Task: open an excel sheet and write heading  Budget Tracker. Add Descriptions in a column and its values below  'Salary, Rent, Dining Out, Internet Bill, Groceries, Utilities Bill, Gas & Savings. 'Add Categories in next column and its values below  Income, Housing, Food, Utilities, Food, Utilities, Transportation & Savings. Add amount in next column and its values below  $2,500, $800, $100, $50, $200, $100, $100, $50 & $500. Add Dates in next column and its values below  2023-05-01, 2023-05-05, 2023-05-10, 2023-05-15, 2023-05-19, 2023-05-22, 2023-05-25 & 2023-05-30. Add Income/ Expense in next column and its values below  Income, Expense, Expense, Expense, Expense, Expense, Expense & IncomeSave page Alpha Sales log 
Action: Key pressed <Key.shift>Budget<Key.space><Key.shift>Tracker<Key.enter><Key.shift>Des<Key.backspace><Key.backspace><Key.backspace>
Screenshot: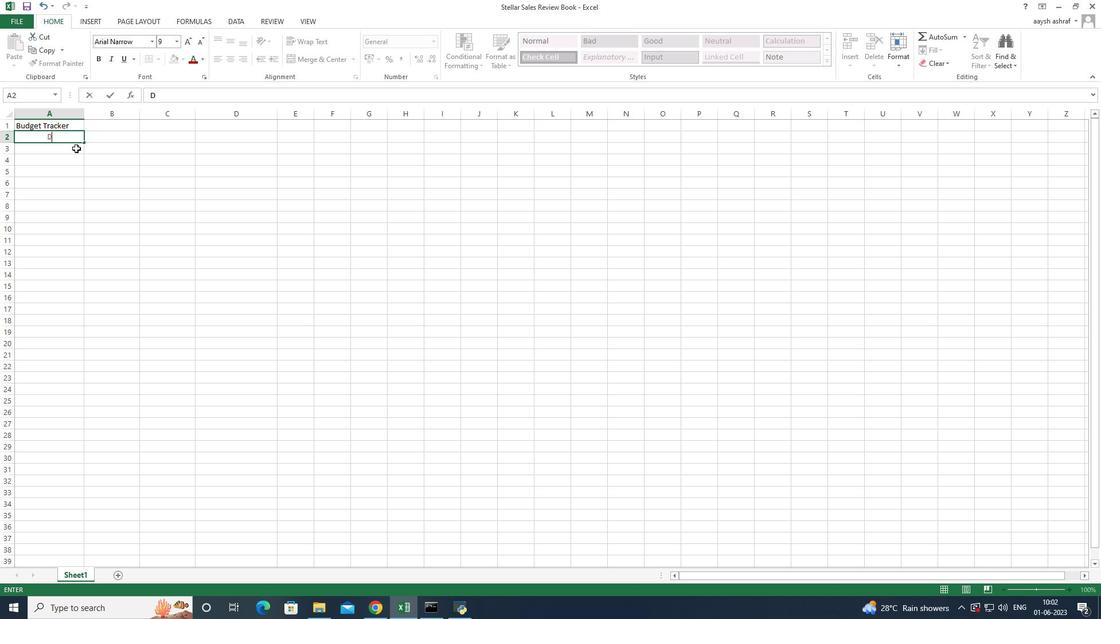 
Action: Mouse moved to (203, 60)
Screenshot: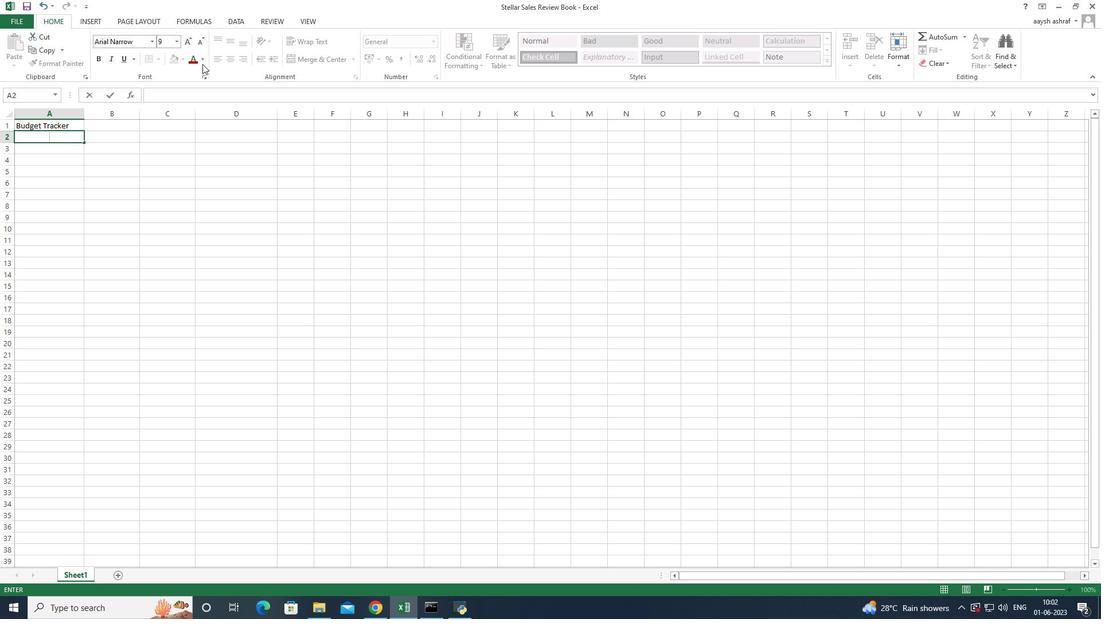 
Action: Mouse pressed left at (203, 60)
Screenshot: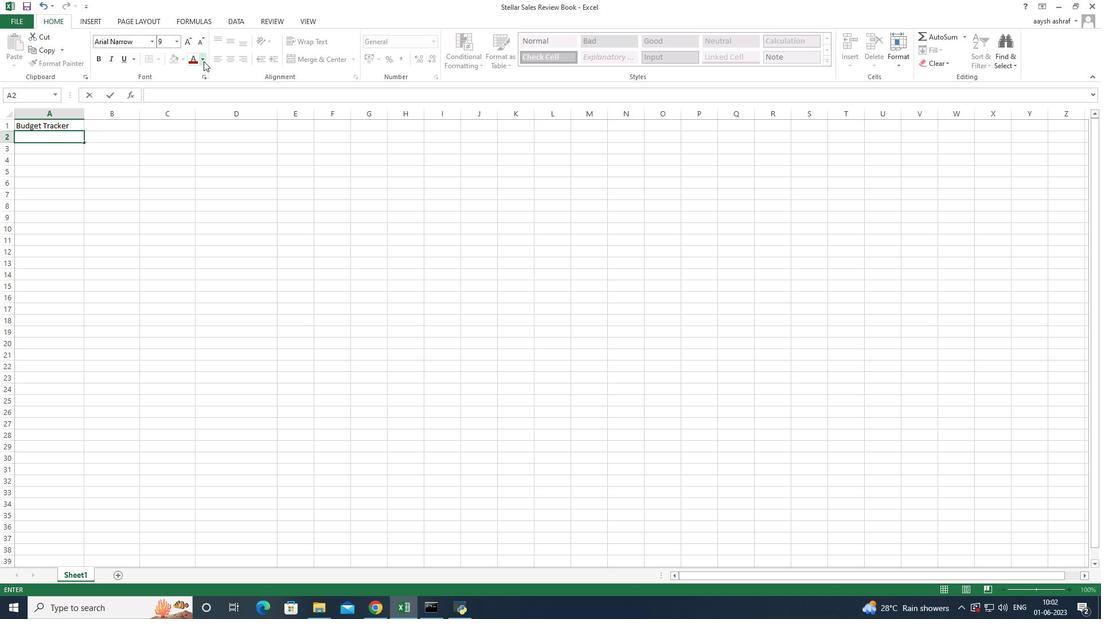 
Action: Mouse moved to (193, 74)
Screenshot: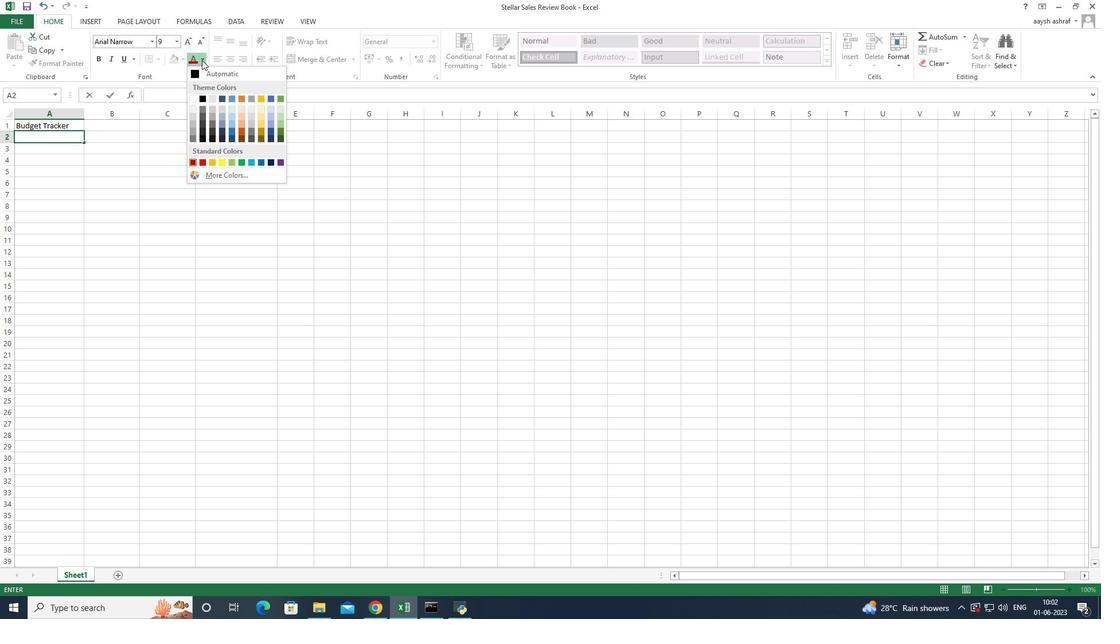 
Action: Mouse pressed left at (193, 74)
Screenshot: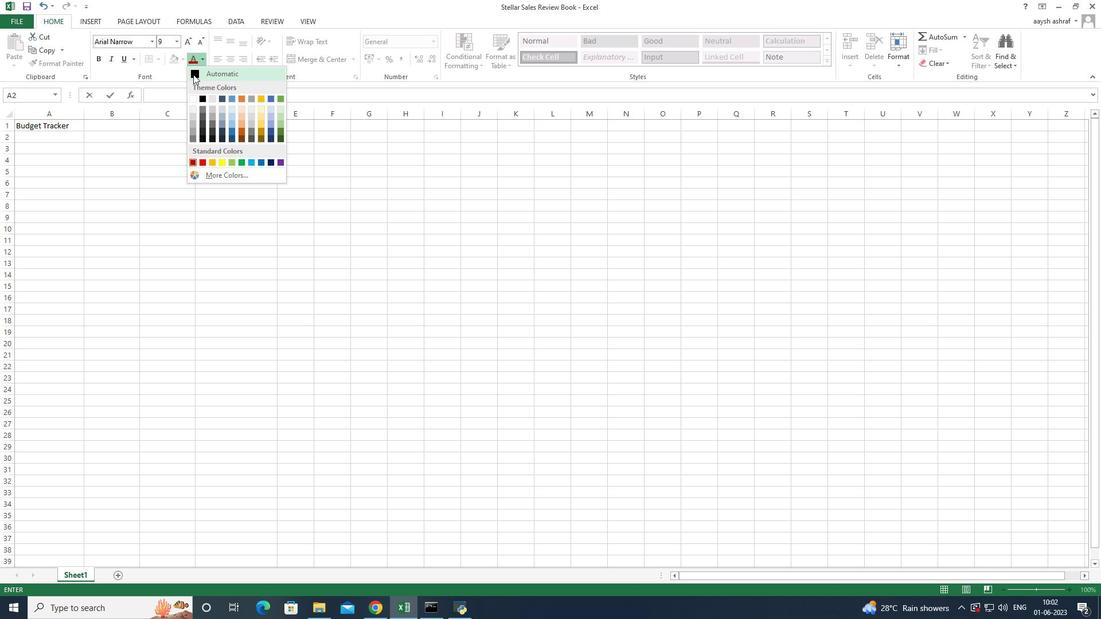 
Action: Mouse moved to (65, 151)
Screenshot: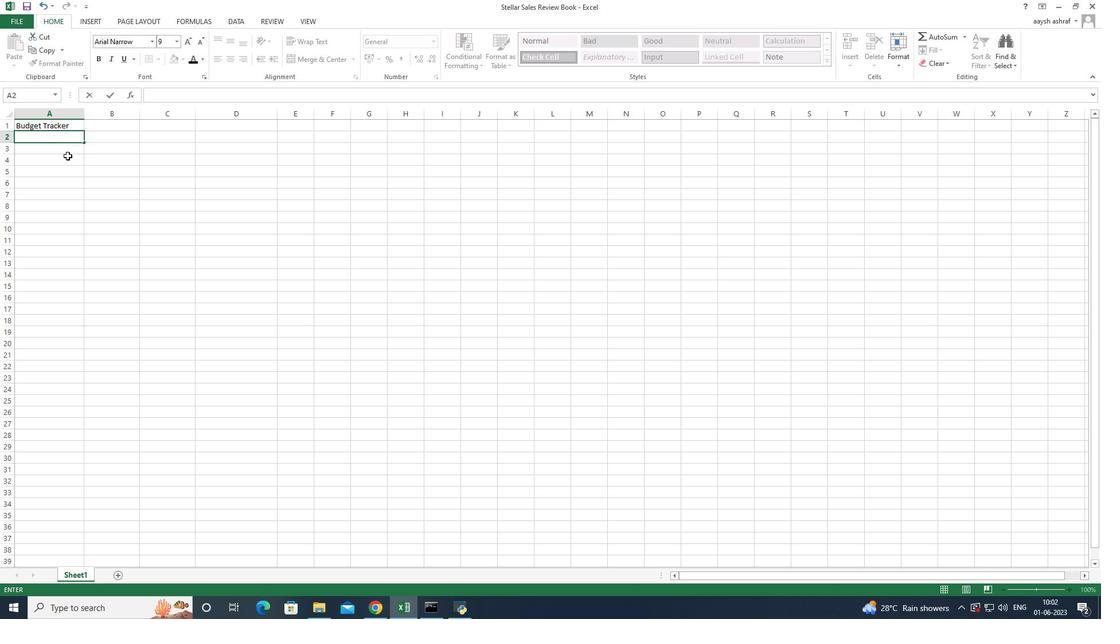 
Action: Key pressed <Key.shift>Descriptio<Key.backspace><Key.backspace><Key.backspace><Key.backspace><Key.backspace><Key.backspace><Key.backspace><Key.backspace><Key.backspace><Key.backspace><Key.backspace><Key.backspace><Key.backspace><Key.backspace><Key.backspace><Key.backspace><Key.backspace><Key.backspace><Key.backspace><Key.backspace>
Screenshot: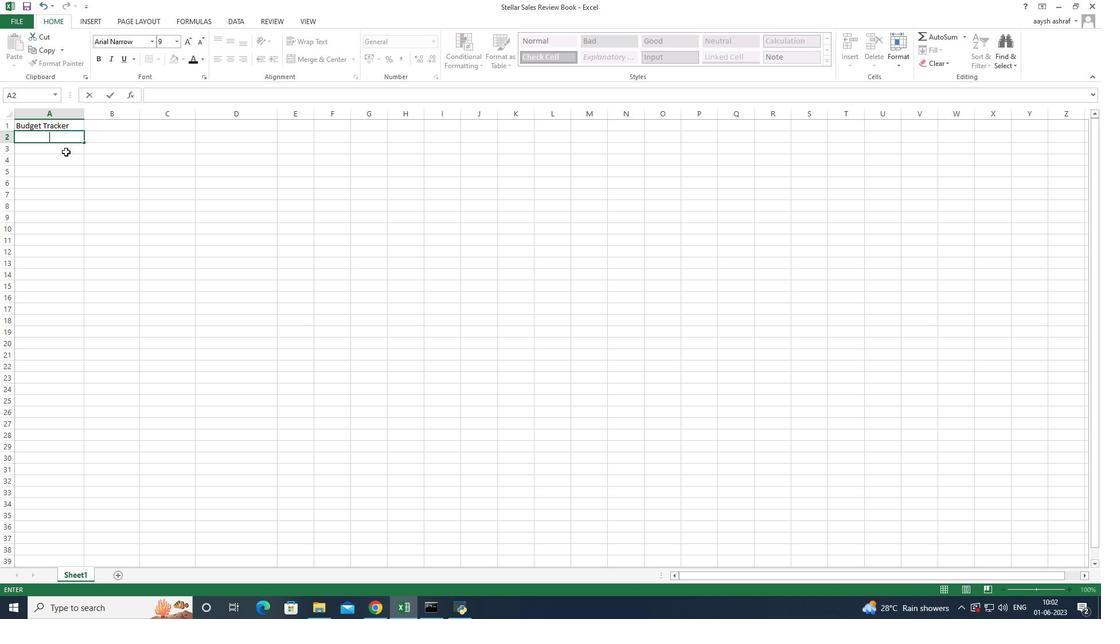 
Action: Mouse moved to (26, 21)
Screenshot: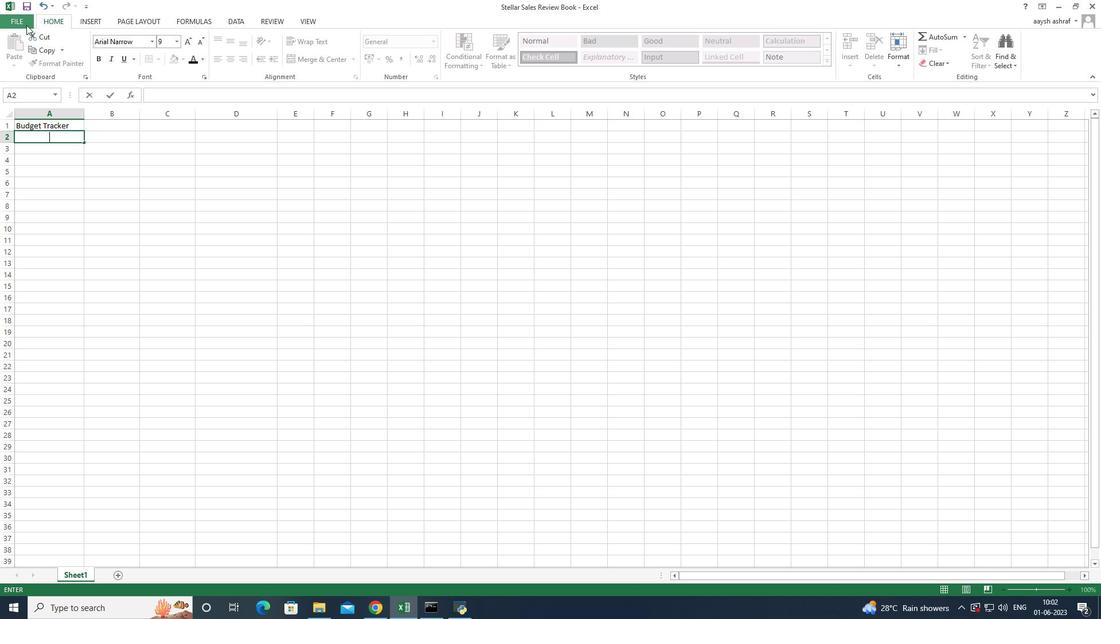 
Action: Mouse pressed left at (26, 21)
Screenshot: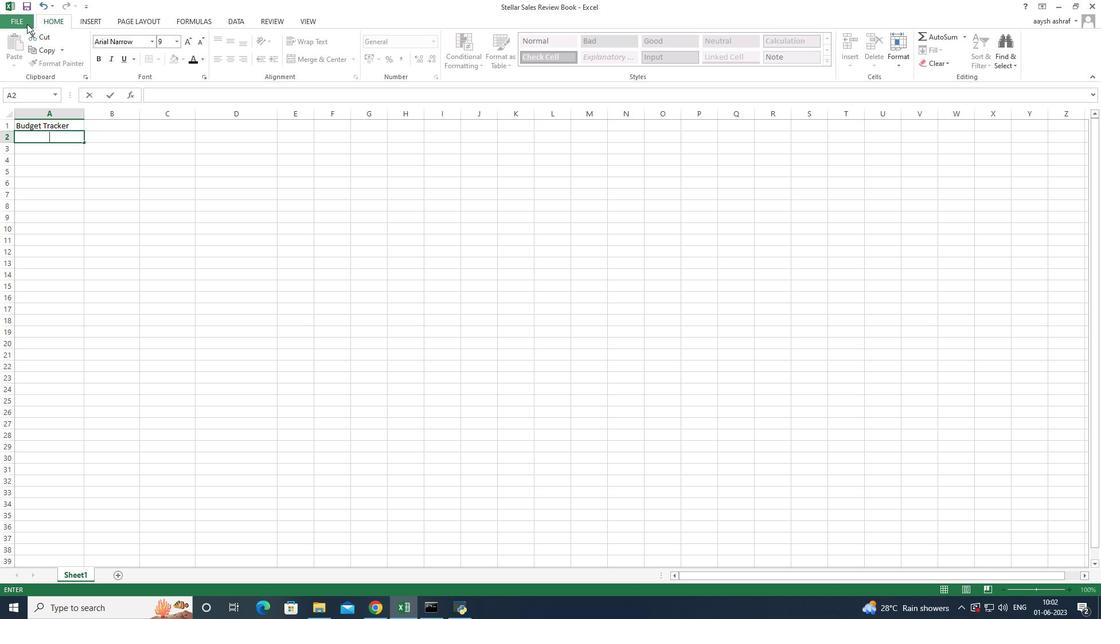
Action: Mouse moved to (20, 96)
Screenshot: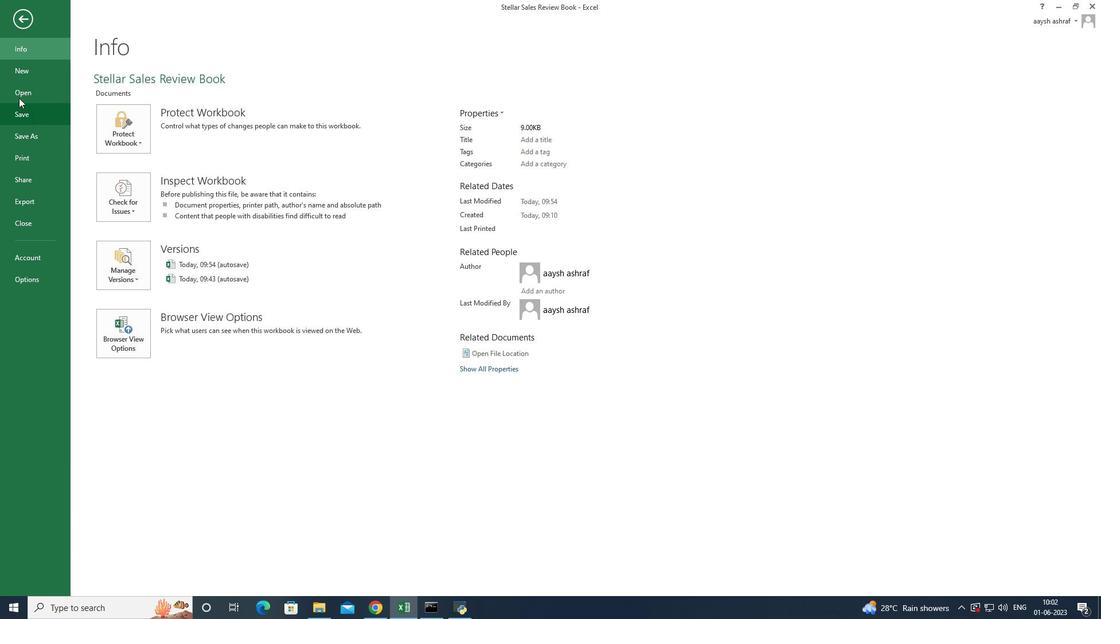 
Action: Mouse pressed left at (20, 96)
Screenshot: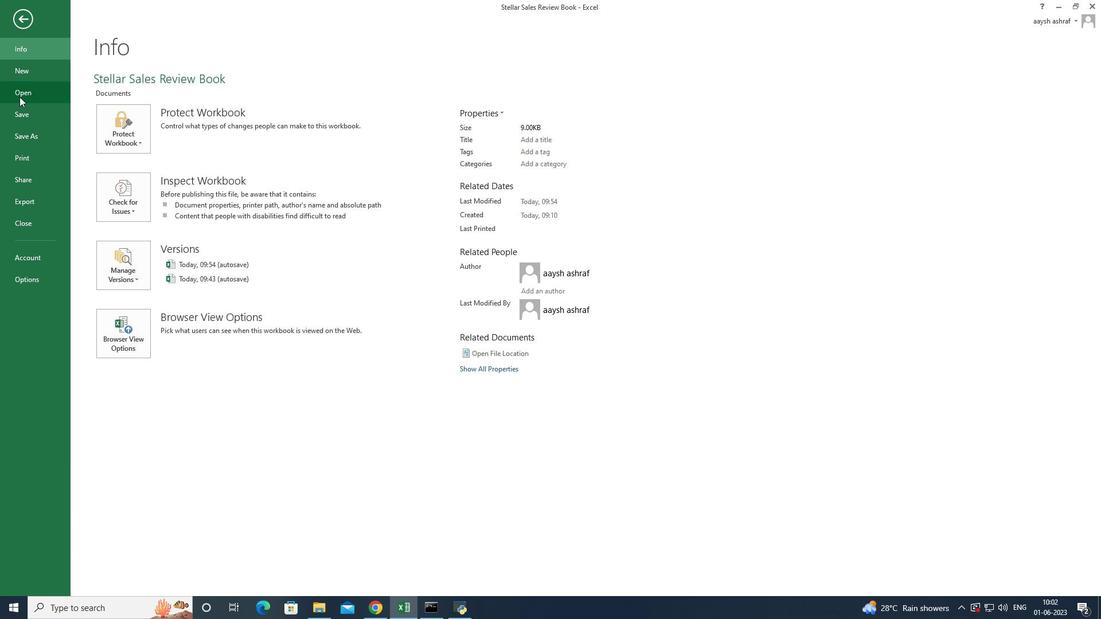 
Action: Mouse moved to (41, 79)
Screenshot: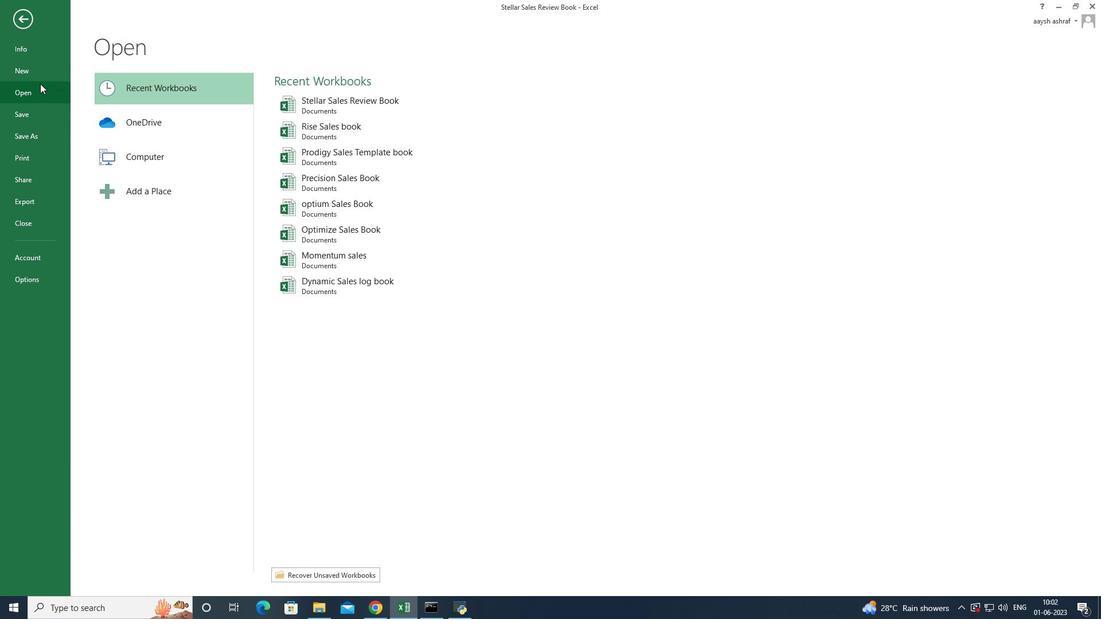 
Action: Mouse pressed left at (41, 79)
Screenshot: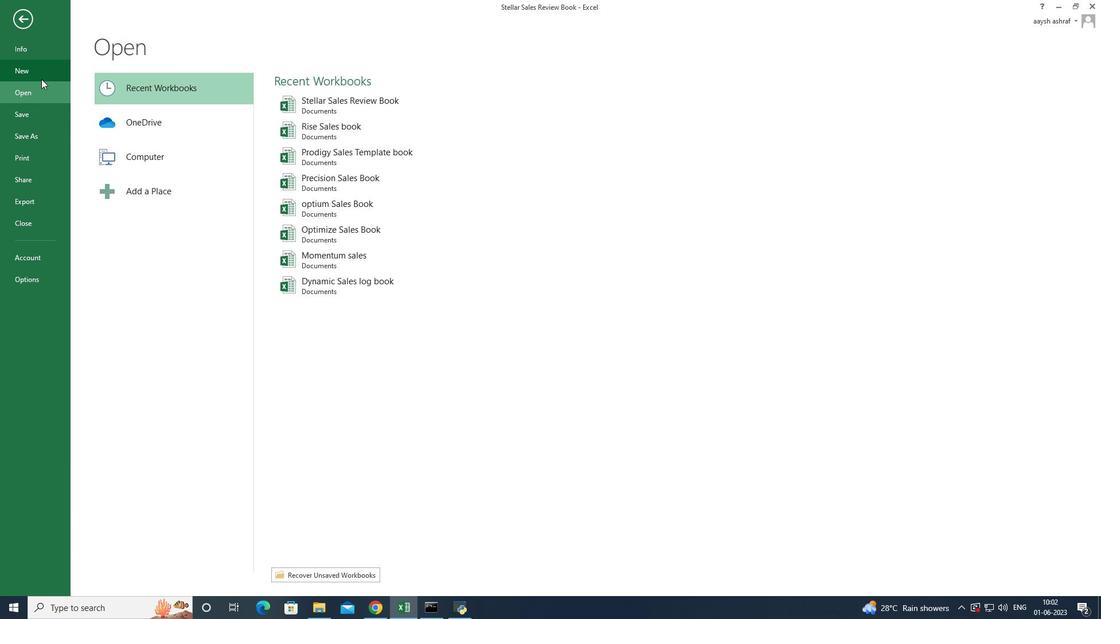 
Action: Mouse moved to (158, 191)
Screenshot: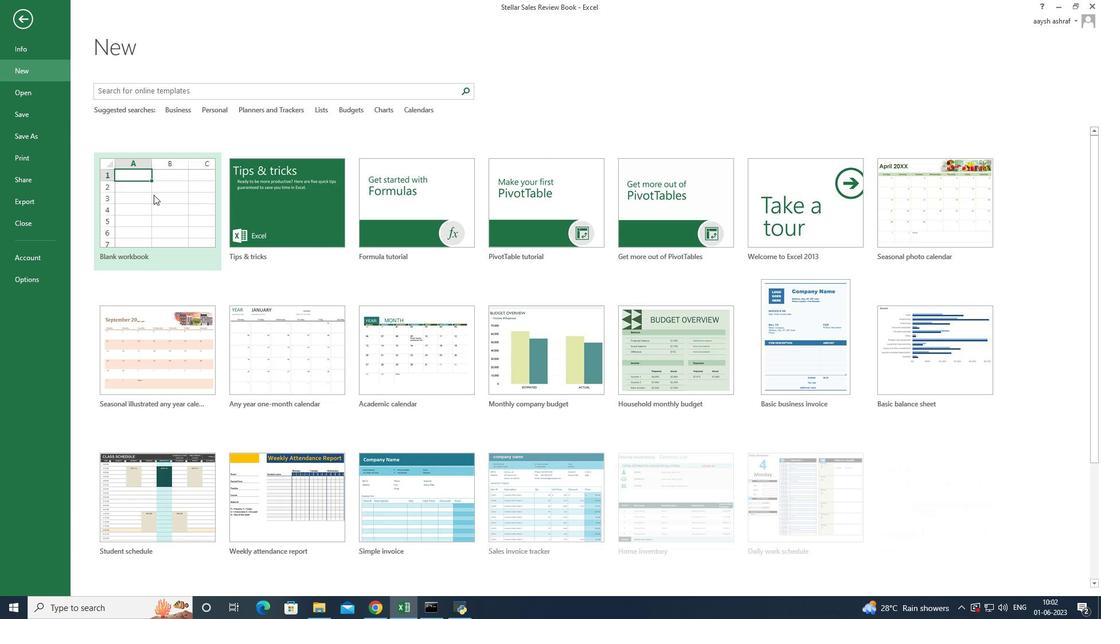
Action: Mouse pressed left at (158, 191)
Screenshot: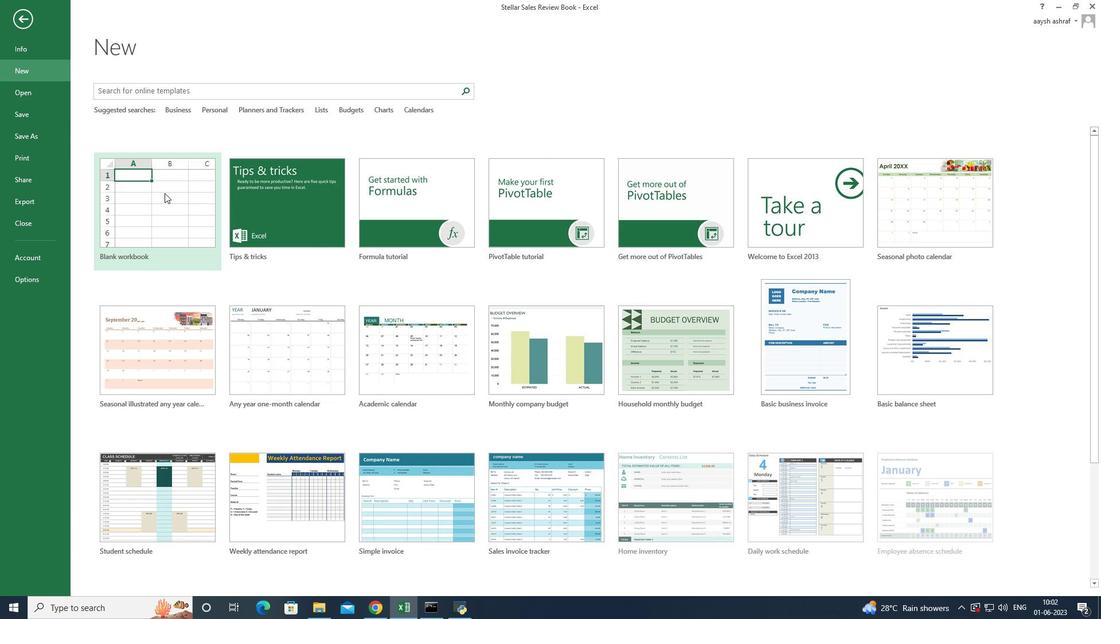 
Action: Mouse moved to (11, 133)
Screenshot: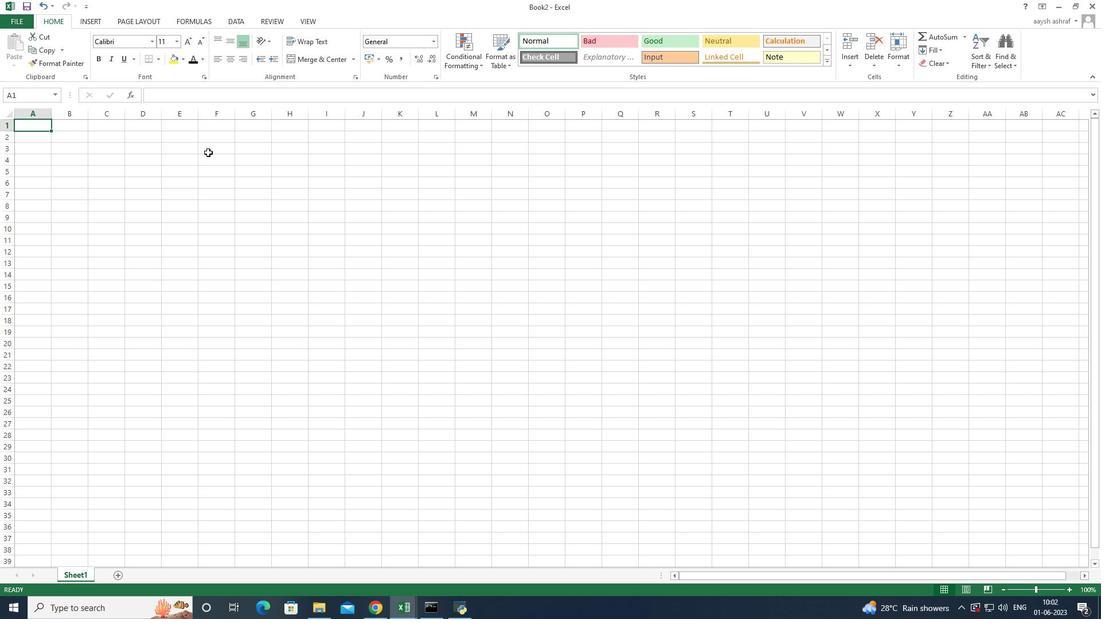 
Action: Key pressed <Key.shift>Budget<Key.space><Key.shift>Tracker<Key.enter><Key.shift>Descriptions<Key.space><Key.enter><Key.shift>salary
Screenshot: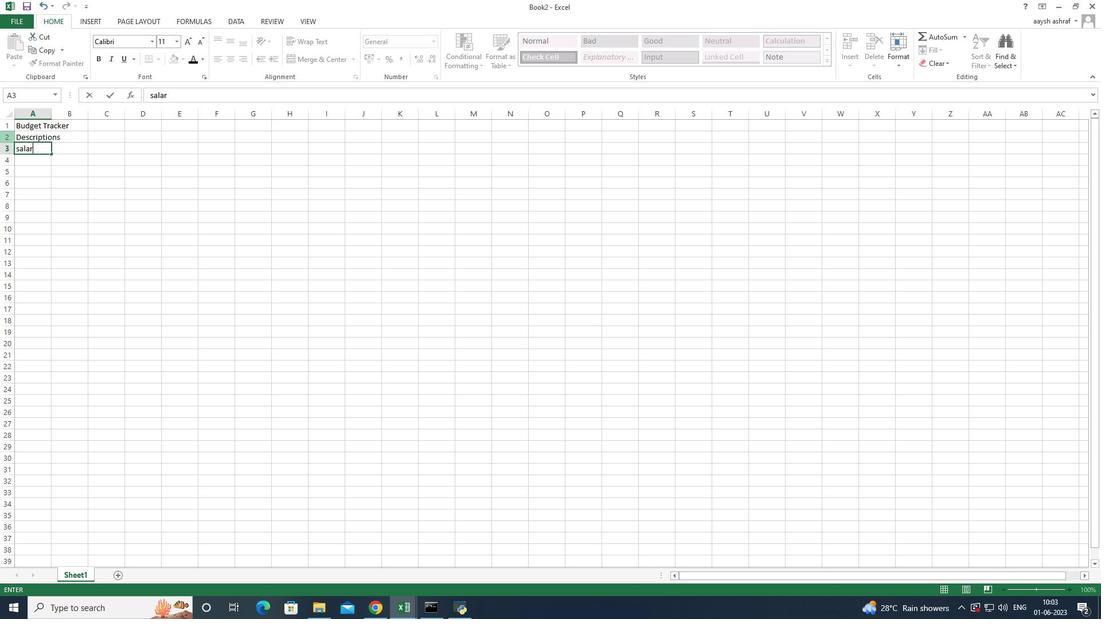 
Action: Mouse moved to (154, 97)
Screenshot: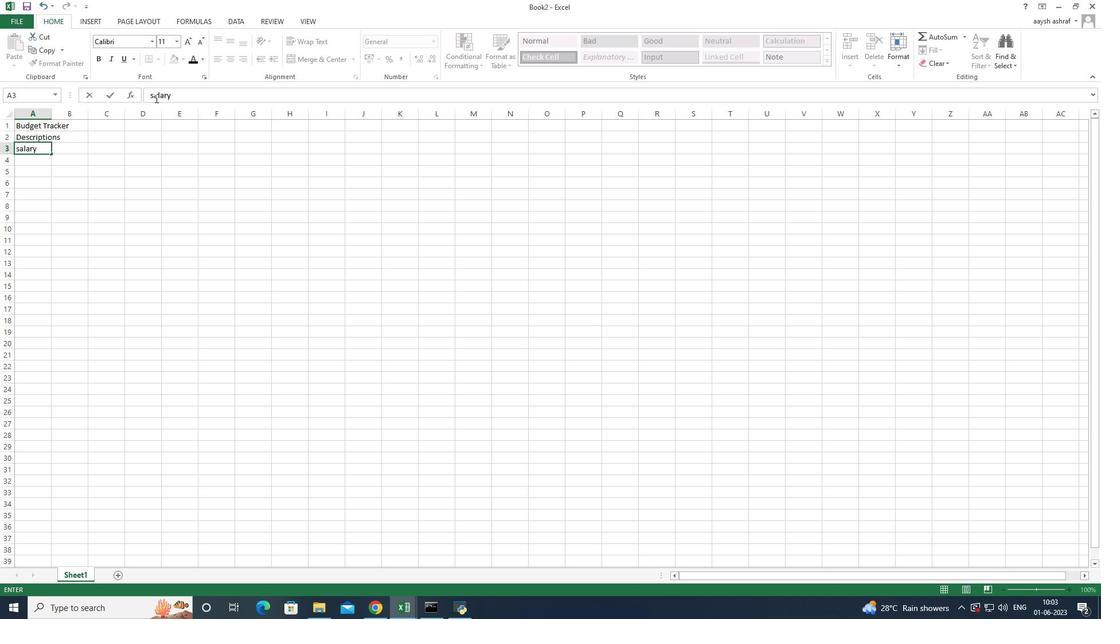 
Action: Mouse pressed left at (154, 97)
Screenshot: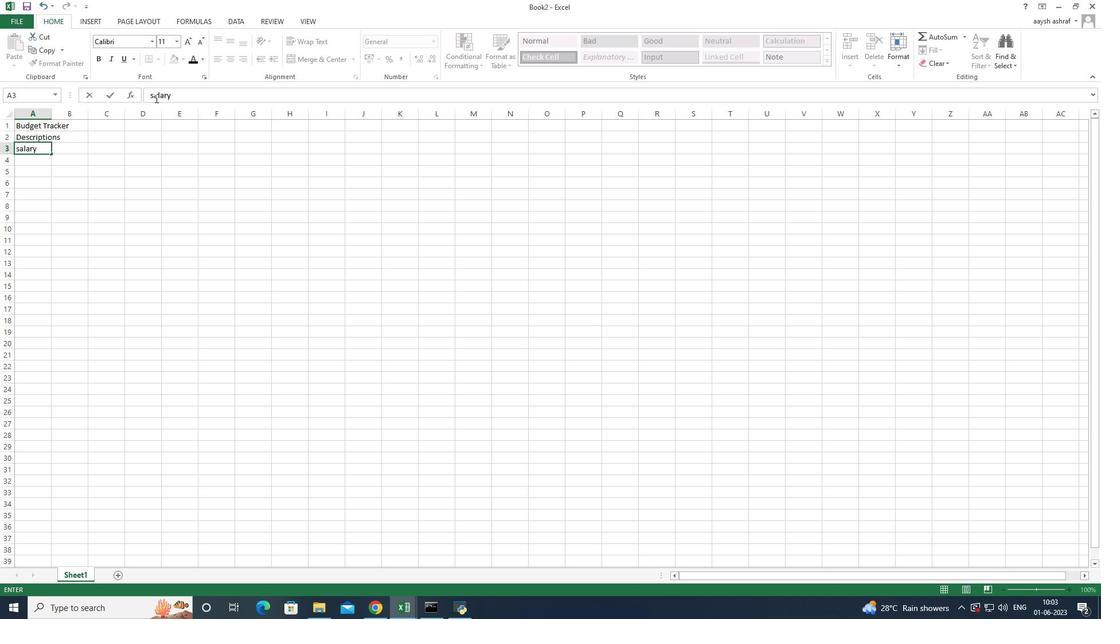 
Action: Mouse moved to (188, 103)
Screenshot: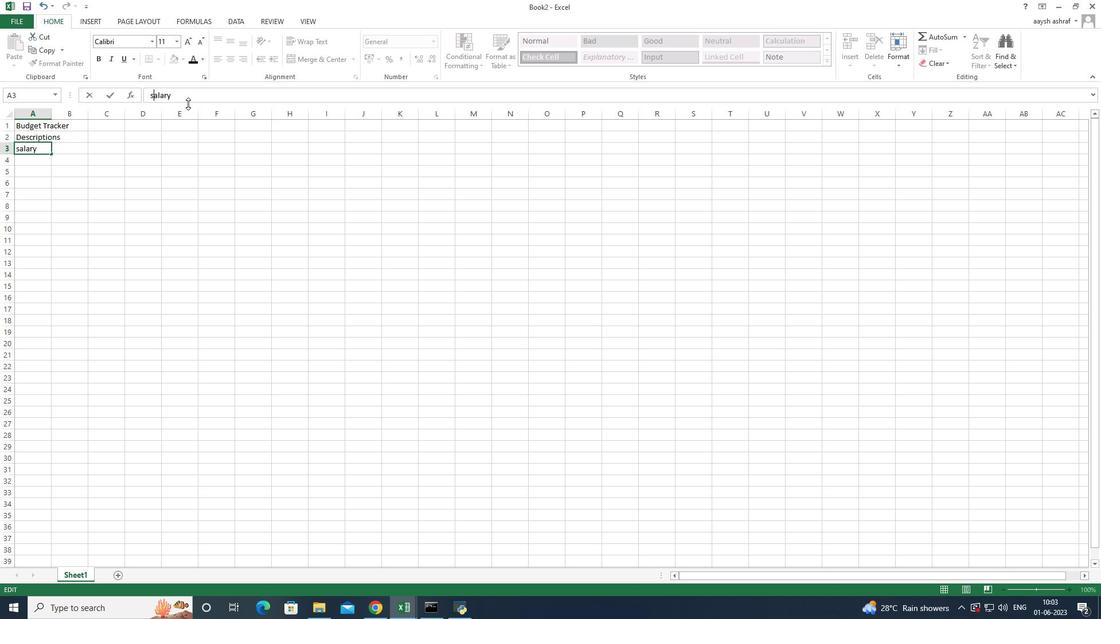 
Action: Key pressed <Key.backspace><Key.shift>S
Screenshot: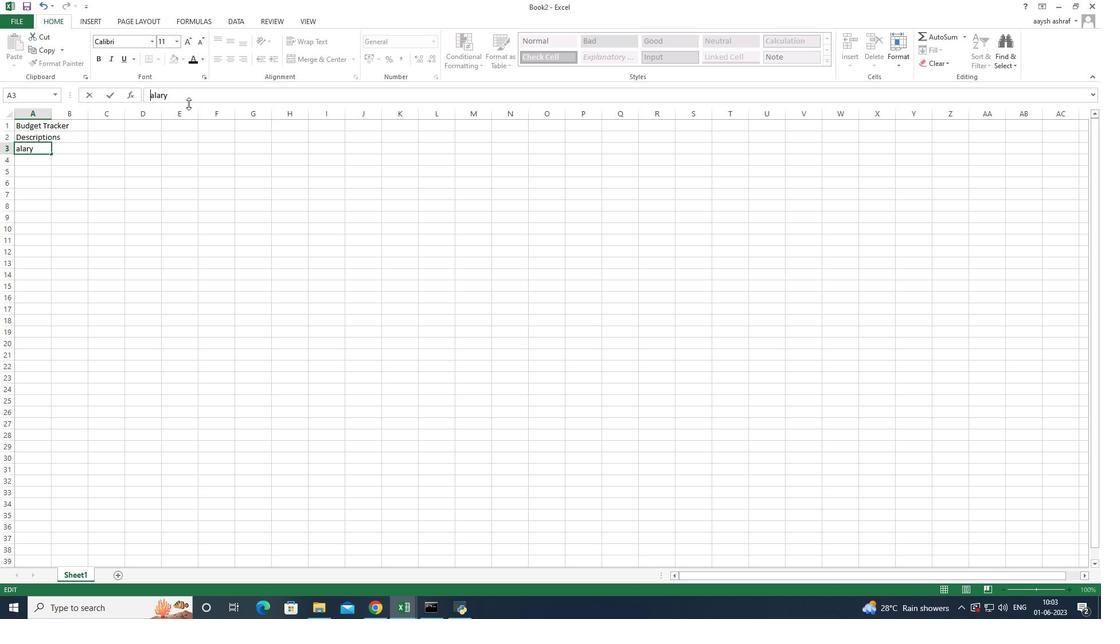 
Action: Mouse moved to (225, 100)
Screenshot: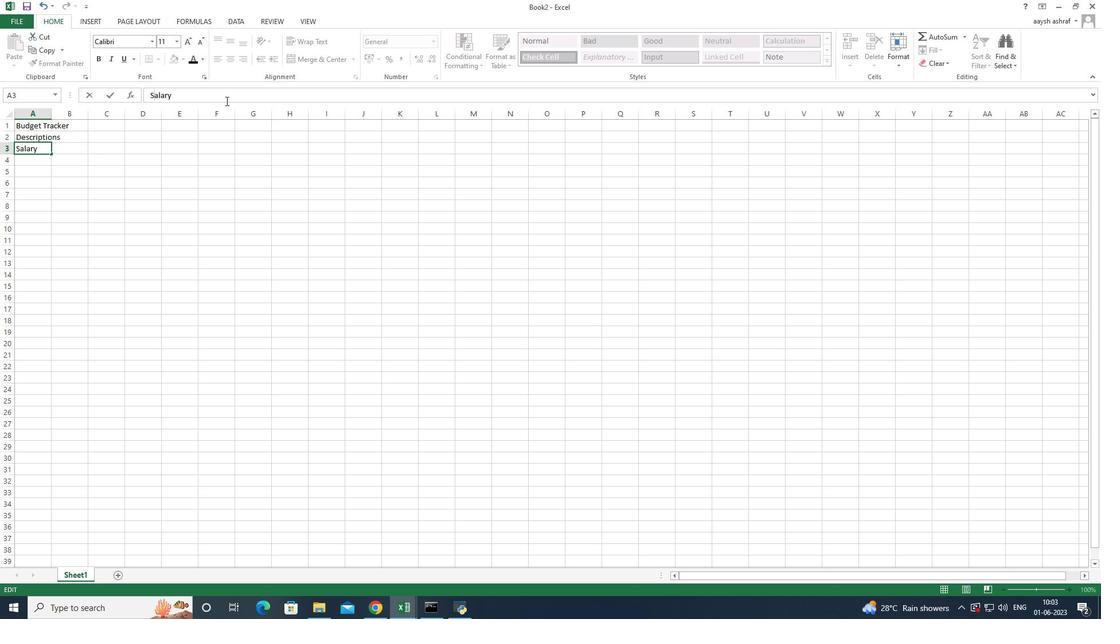 
Action: Mouse pressed left at (225, 100)
Screenshot: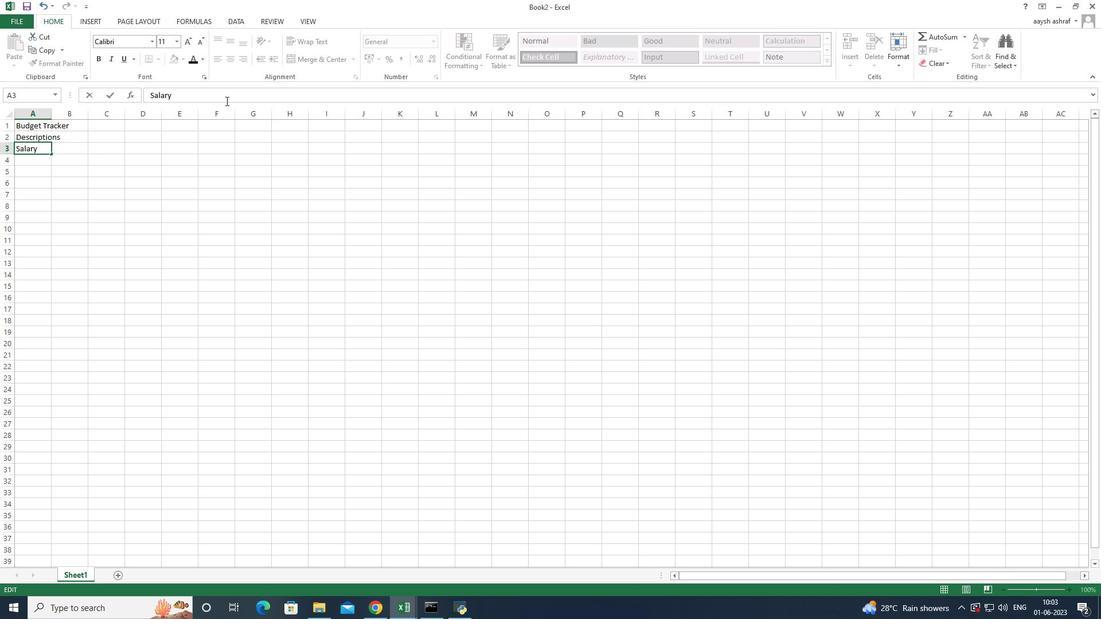 
Action: Mouse moved to (36, 153)
Screenshot: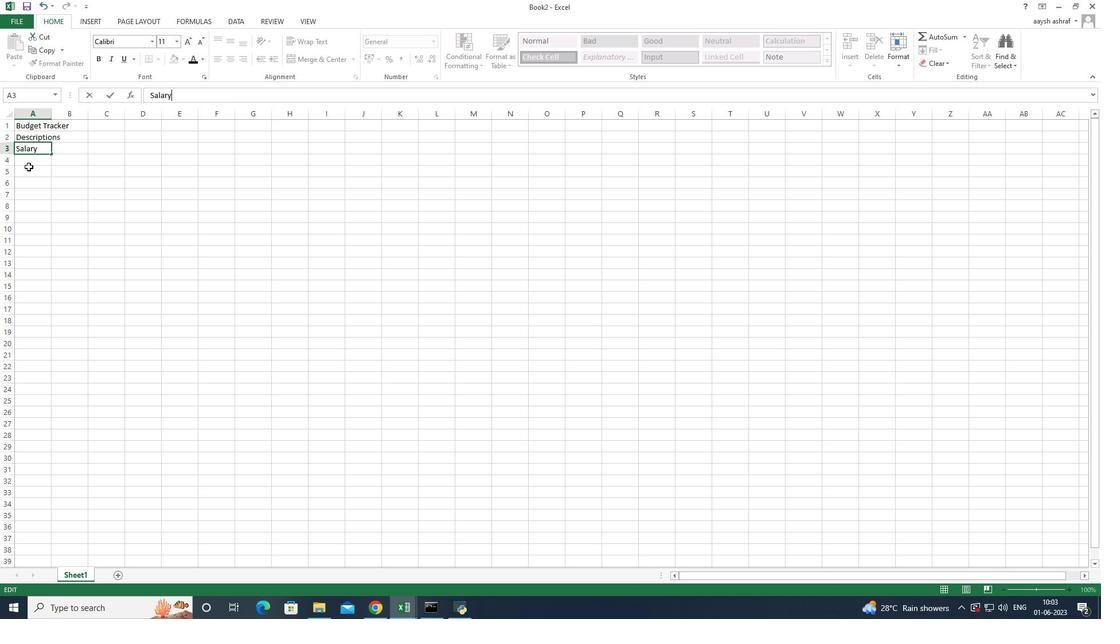
Action: Mouse pressed left at (36, 153)
Screenshot: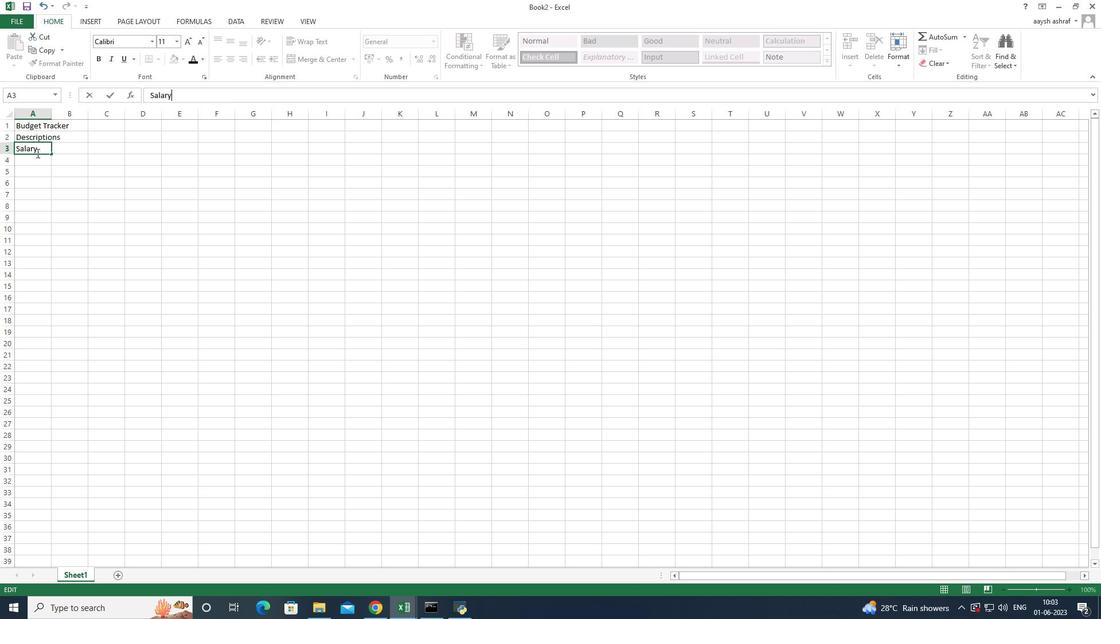 
Action: Mouse moved to (37, 158)
Screenshot: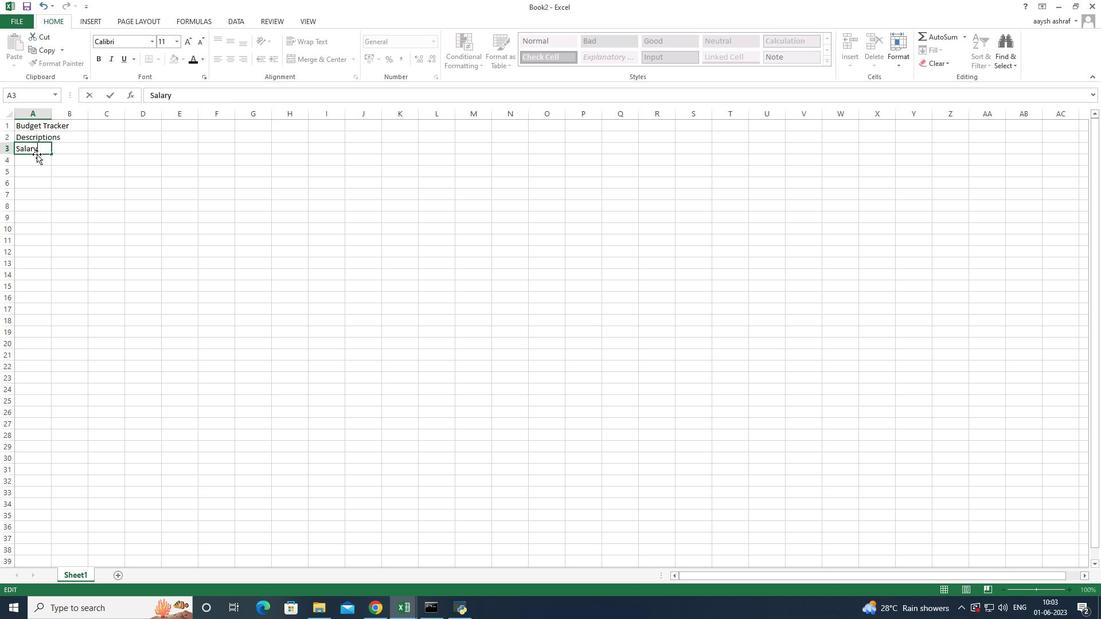 
Action: Mouse pressed left at (37, 158)
Screenshot: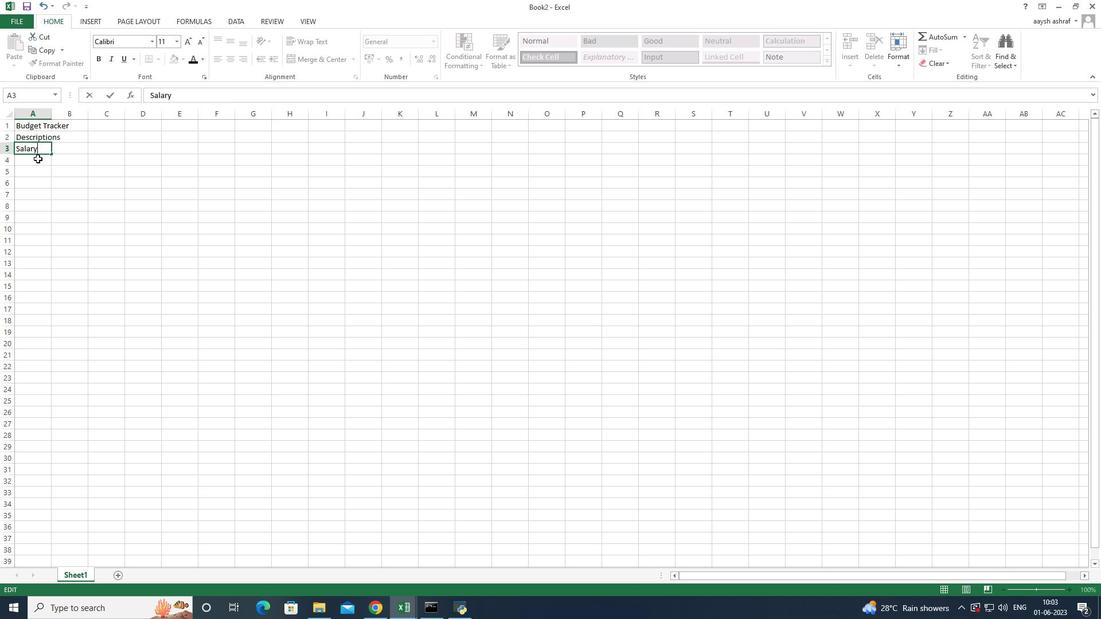 
Action: Mouse moved to (36, 161)
Screenshot: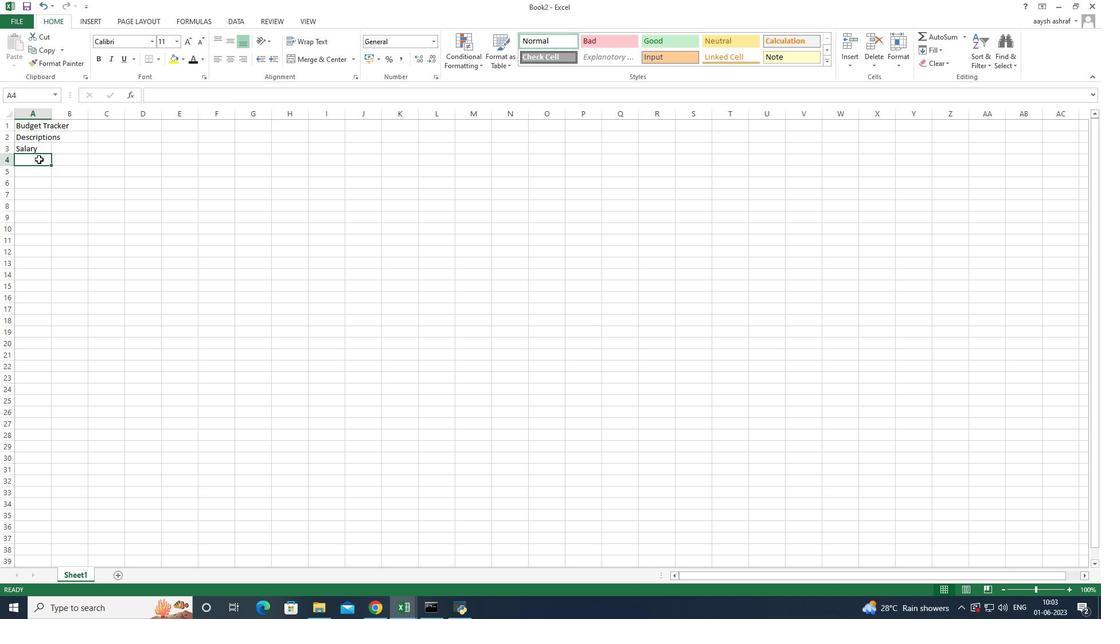 
Action: Key pressed <Key.shift>Rent<Key.space><Key.enter><Key.shift><Key.shift><Key.shift><Key.shift>Dinning<Key.space><Key.shift>Out<Key.enter><Key.shift>Internet<Key.space><Key.shift><Key.shift><Key.shift><Key.shift><Key.shift><Key.shift><Key.shift><Key.shift><Key.shift><Key.shift><Key.shift><Key.shift><Key.shift><Key.shift><Key.shift><Key.shift><Key.shift><Key.shift><Key.shift><Key.shift><Key.shift><Key.shift><Key.shift><Key.shift>Bill<Key.enter><Key.shift>Froceries<Key.space>
Screenshot: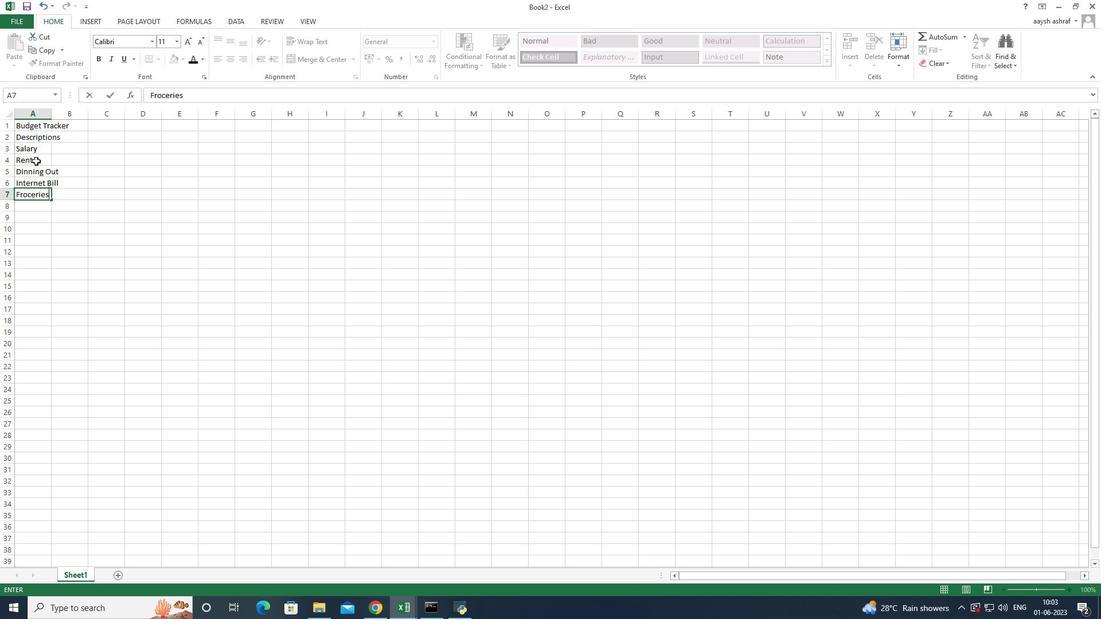 
Action: Mouse moved to (154, 96)
Screenshot: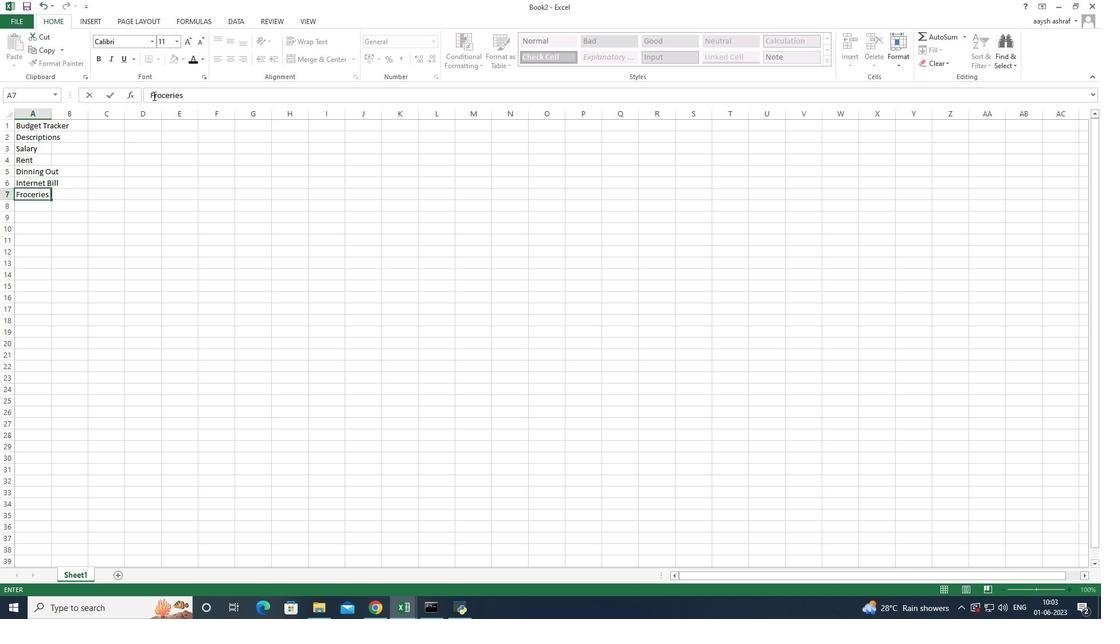 
Action: Mouse pressed left at (154, 96)
Screenshot: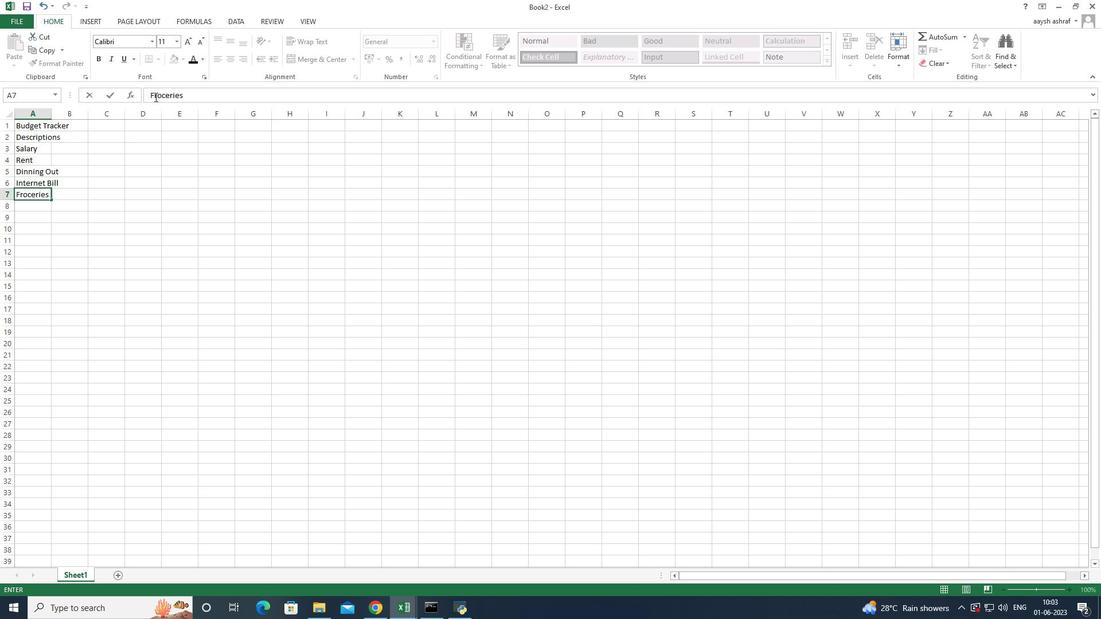 
Action: Mouse moved to (158, 97)
Screenshot: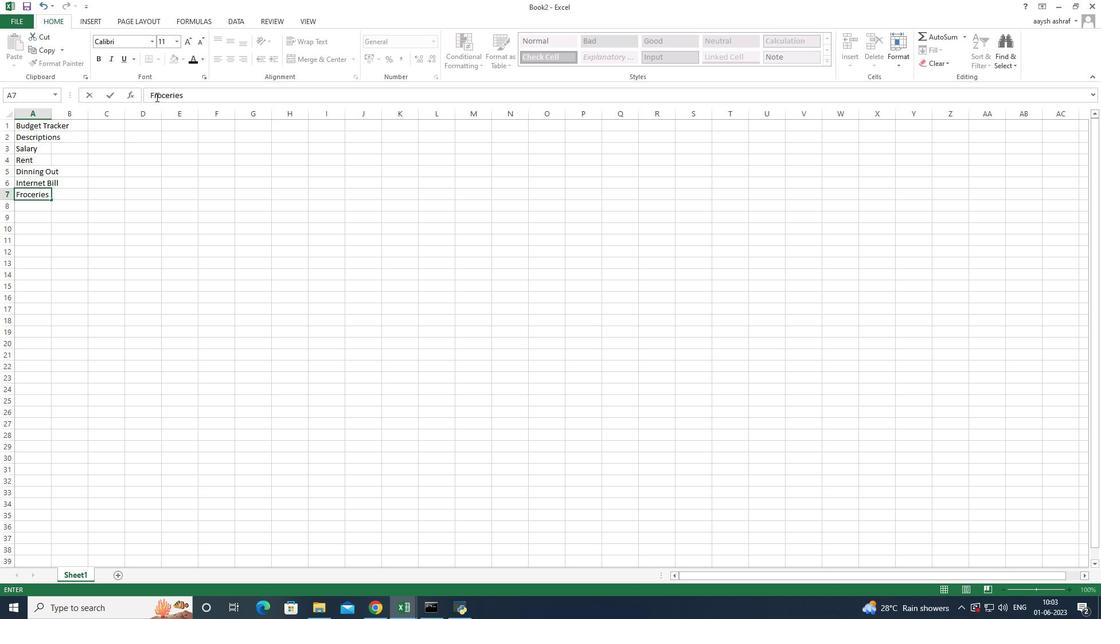 
Action: Key pressed <Key.backspace><Key.shift>G
Screenshot: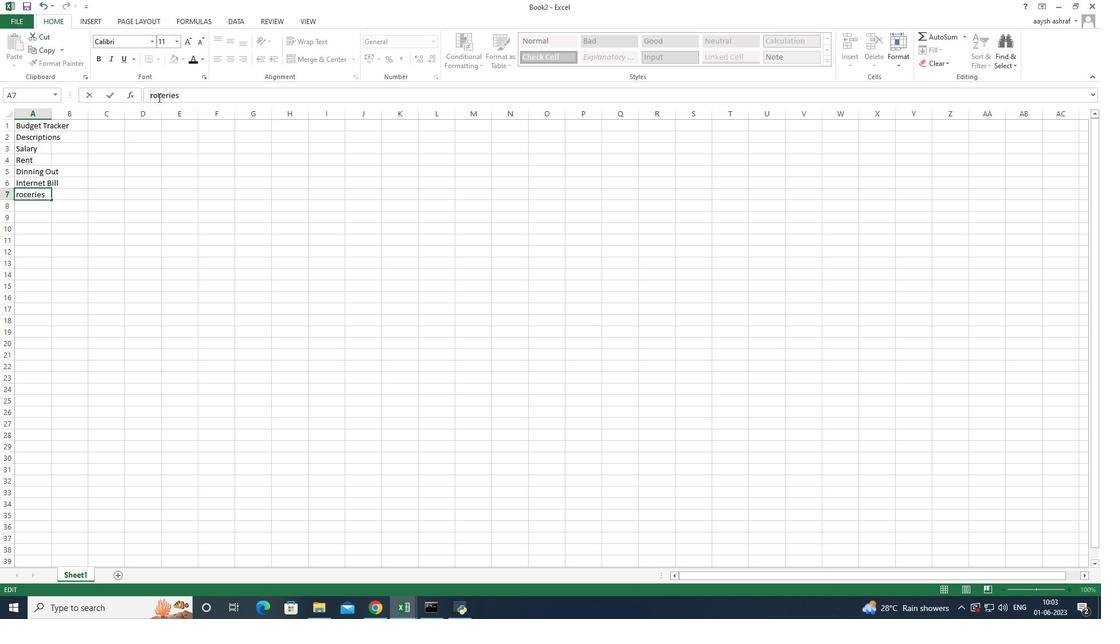 
Action: Mouse moved to (41, 207)
Screenshot: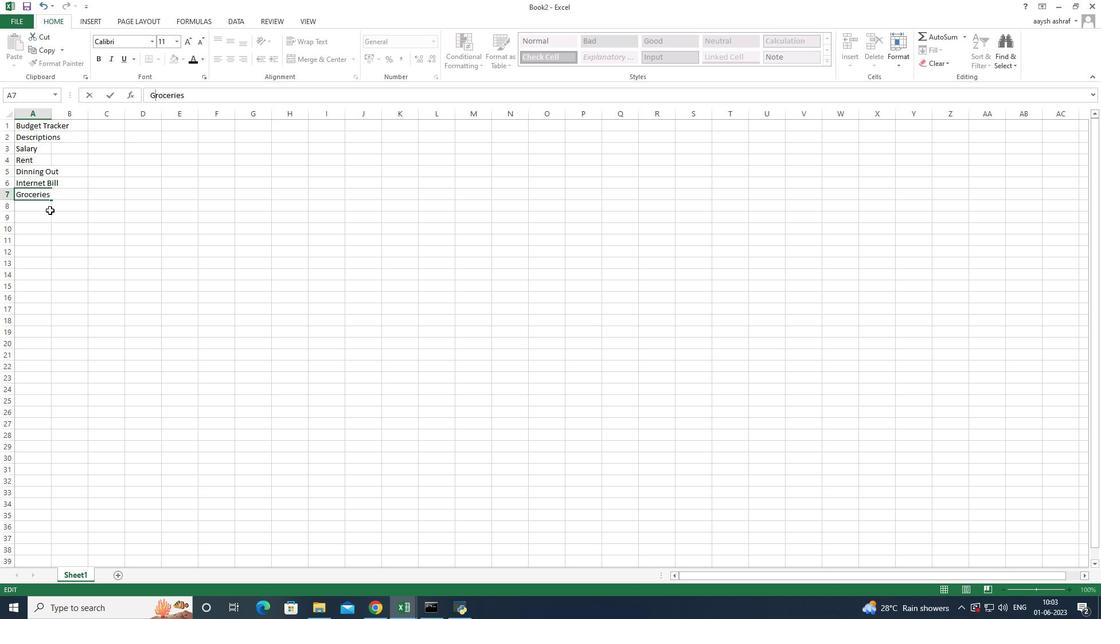 
Action: Mouse pressed left at (41, 207)
Screenshot: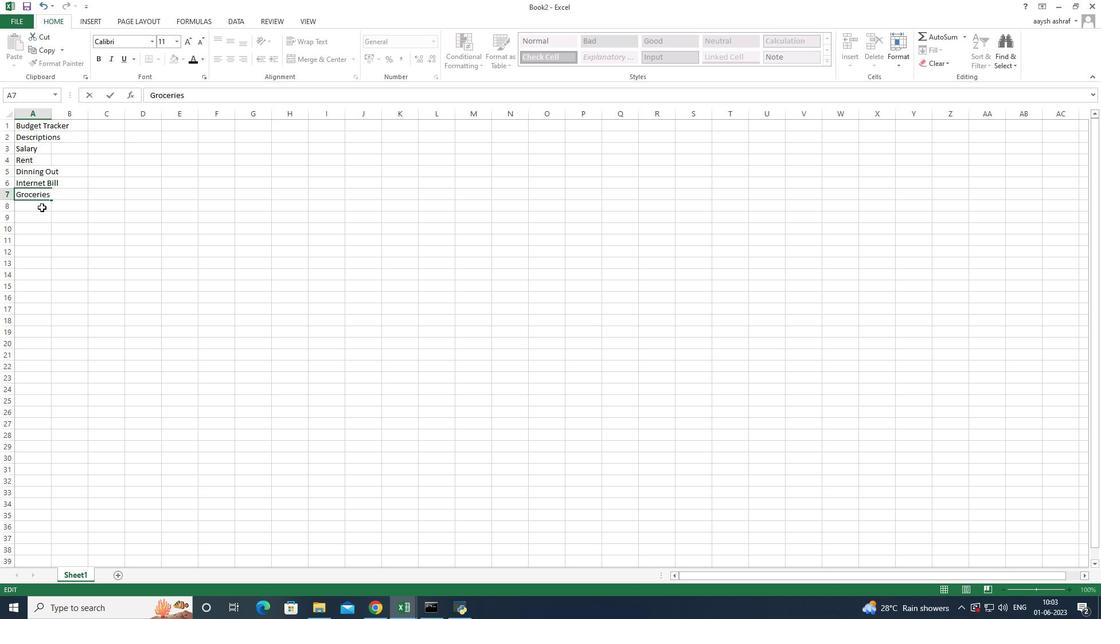 
Action: Key pressed <Key.shift>Utilities<Key.space><Key.shift>Bill<Key.enter><Key.shift><Key.shift><Key.shift><Key.shift><Key.shift><Key.shift><Key.shift><Key.shift><Key.shift><Key.shift><Key.shift><Key.shift><Key.shift><Key.shift><Key.shift><Key.shift><Key.shift><Key.shift><Key.shift><Key.shift><Key.shift><Key.shift><Key.shift><Key.shift><Key.shift><Key.shift><Key.shift><Key.shift><Key.shift><Key.shift><Key.shift>Gas<Key.enter><Key.shift>savings
Screenshot: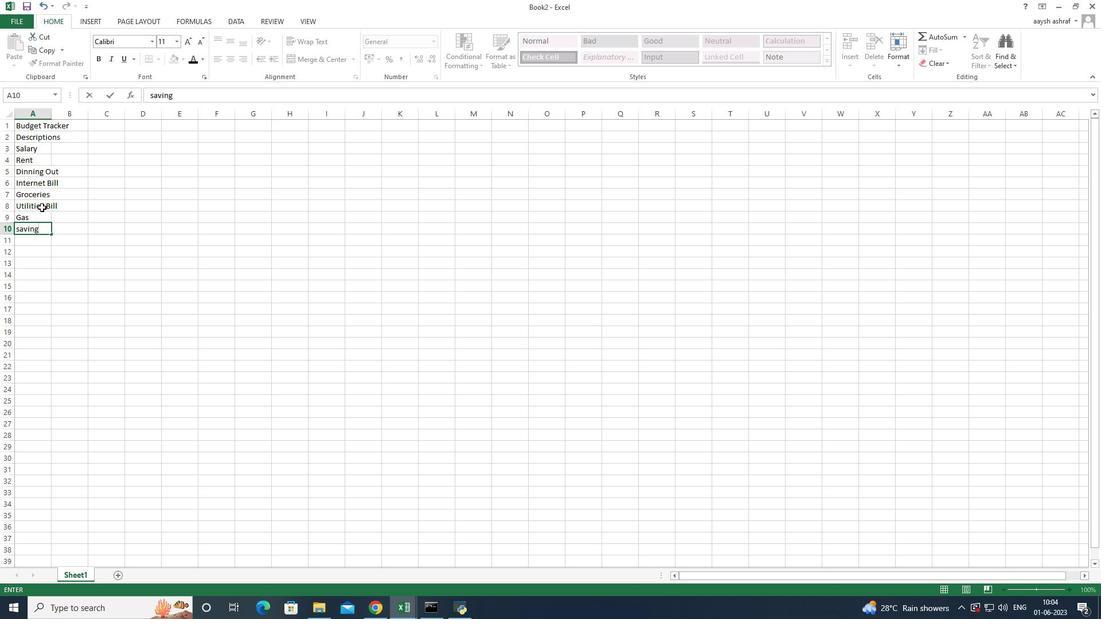 
Action: Mouse moved to (153, 98)
Screenshot: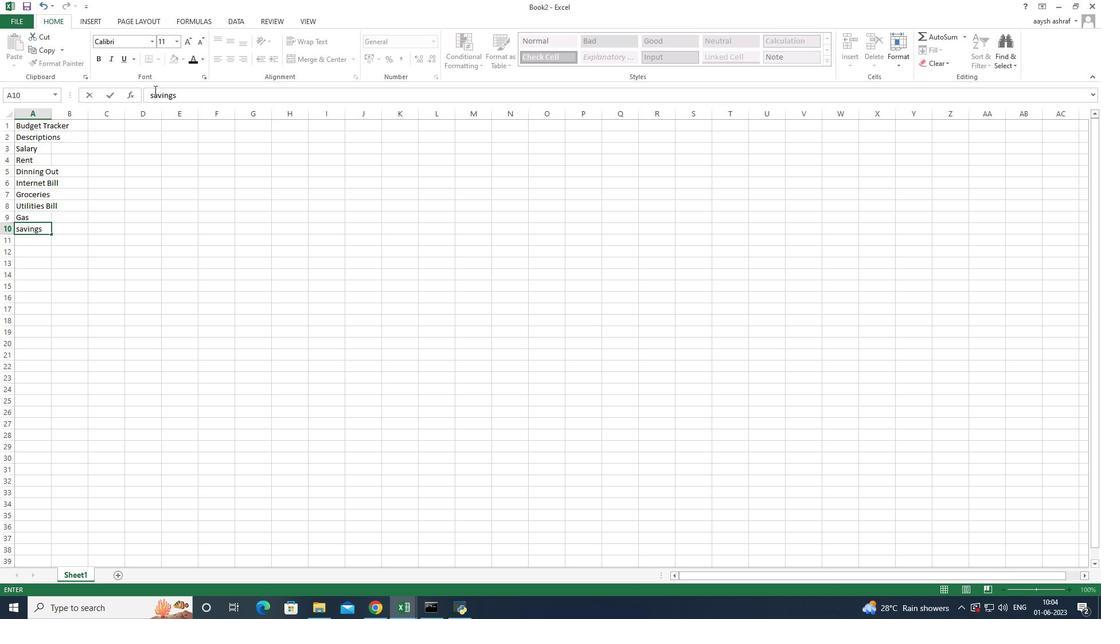 
Action: Mouse pressed left at (153, 98)
Screenshot: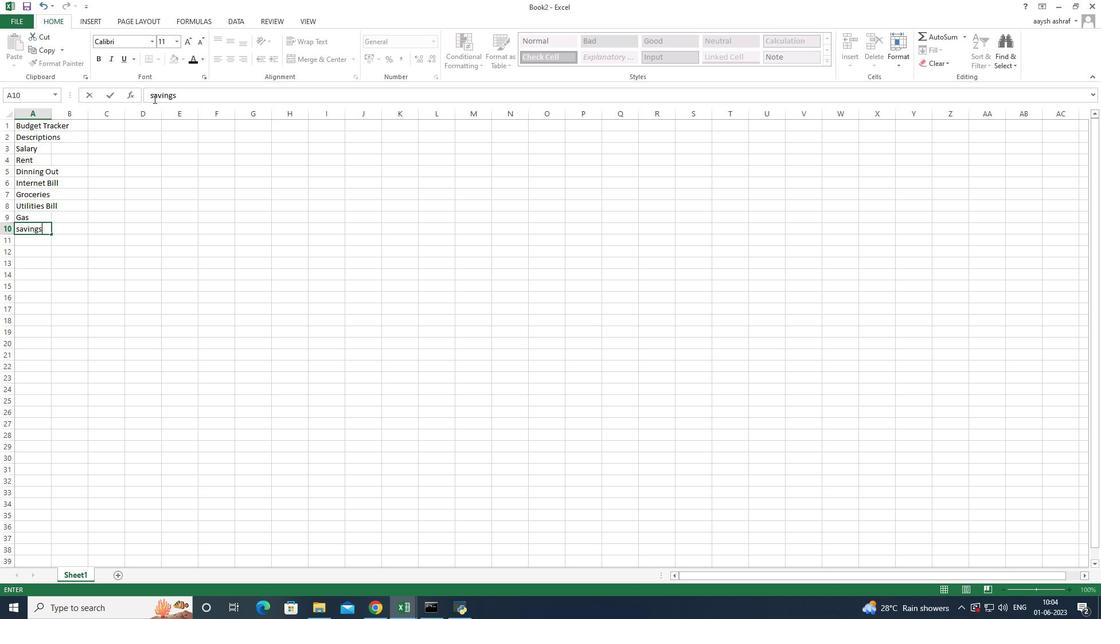 
Action: Mouse moved to (159, 100)
Screenshot: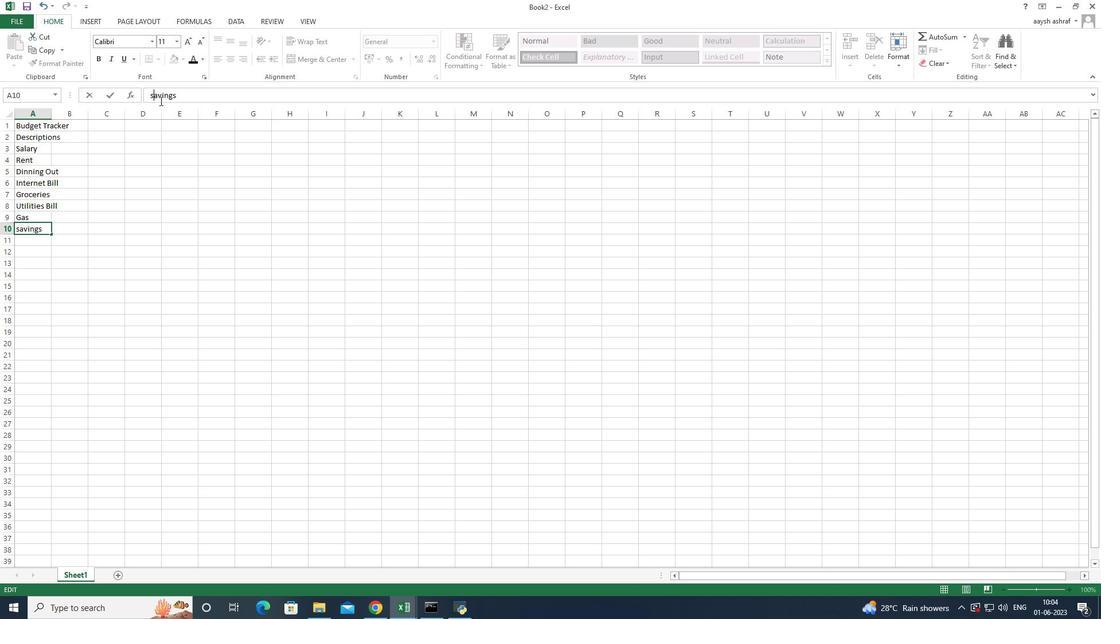 
Action: Key pressed <Key.backspace><Key.shift>S
Screenshot: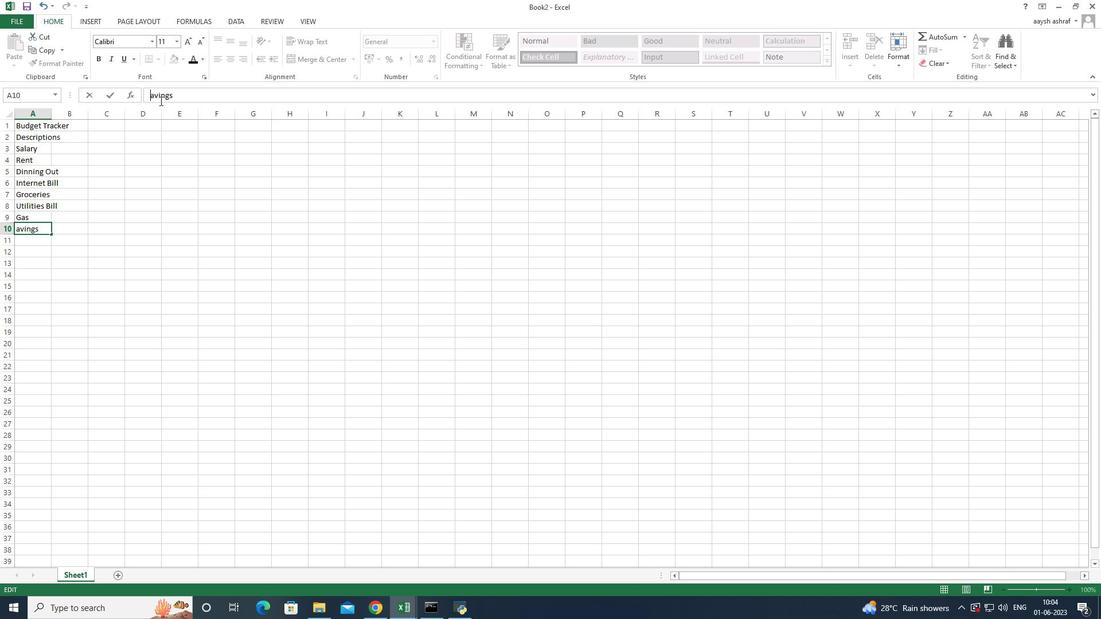 
Action: Mouse moved to (79, 129)
Screenshot: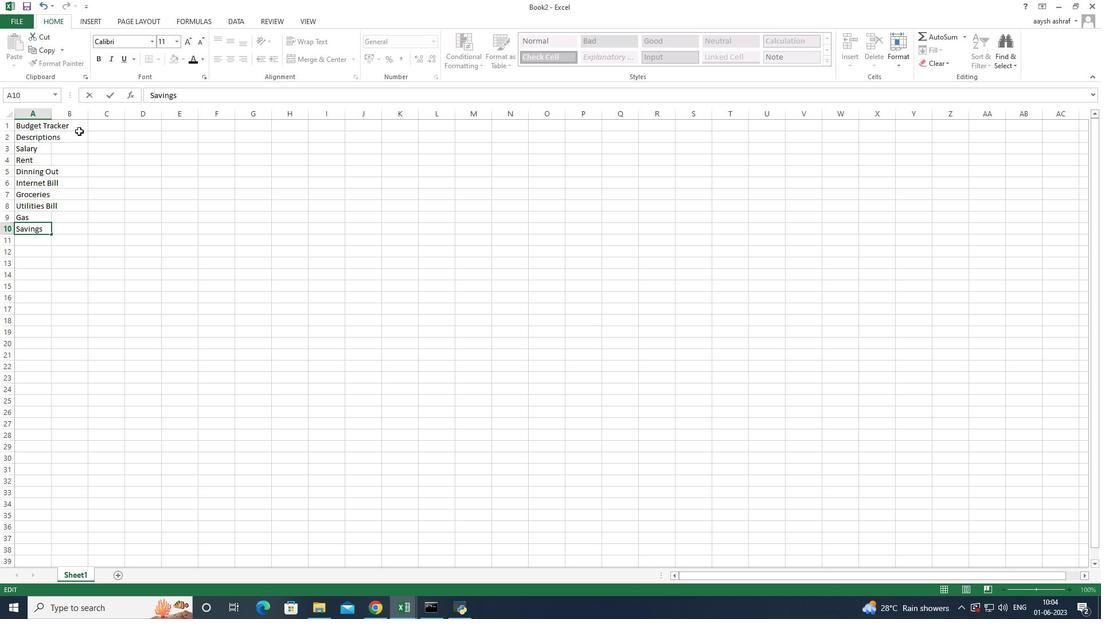
Action: Mouse pressed left at (79, 129)
Screenshot: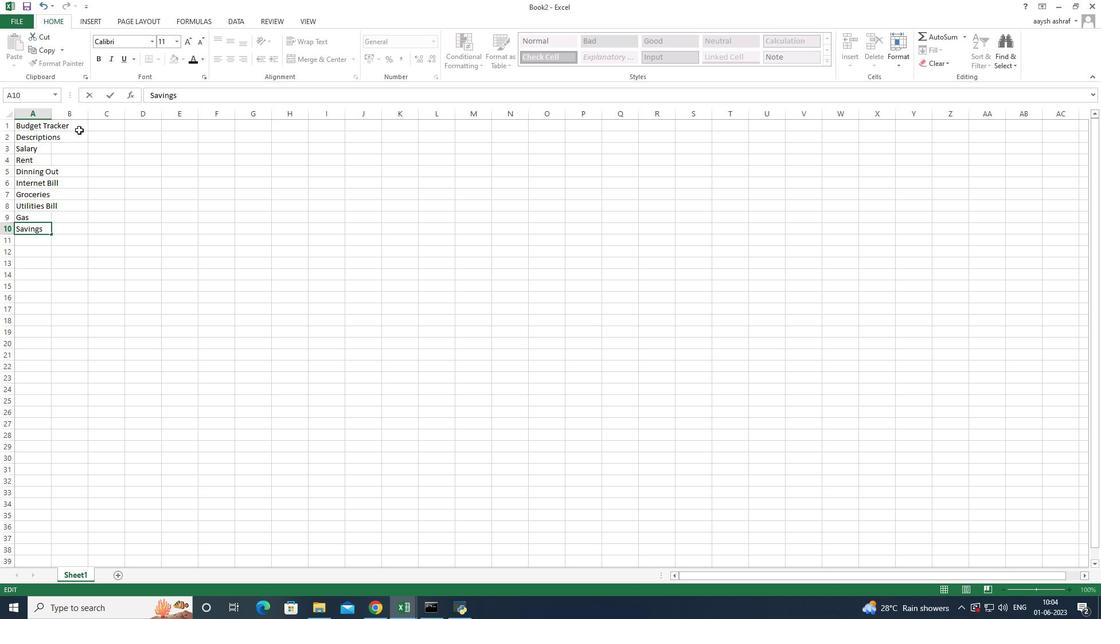 
Action: Mouse moved to (42, 126)
Screenshot: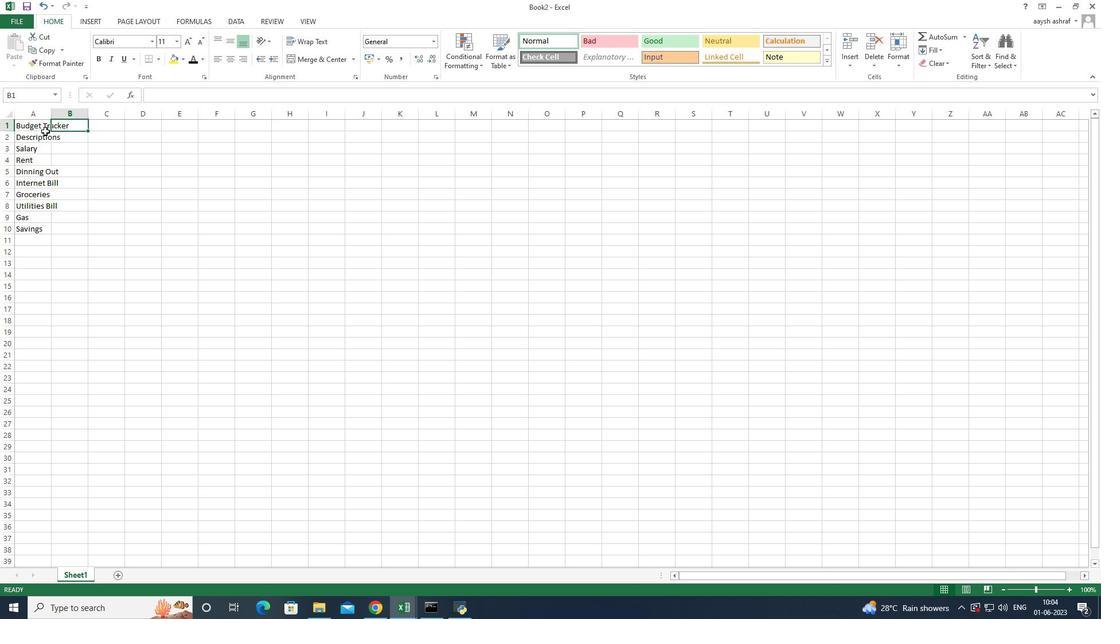 
Action: Mouse pressed left at (42, 126)
Screenshot: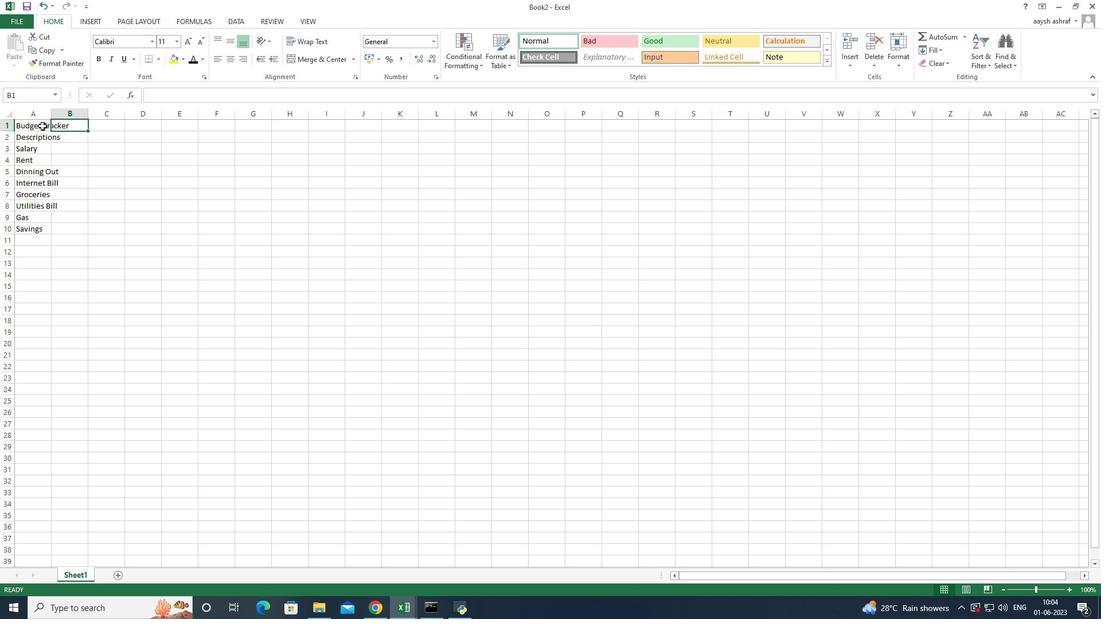 
Action: Mouse moved to (52, 116)
Screenshot: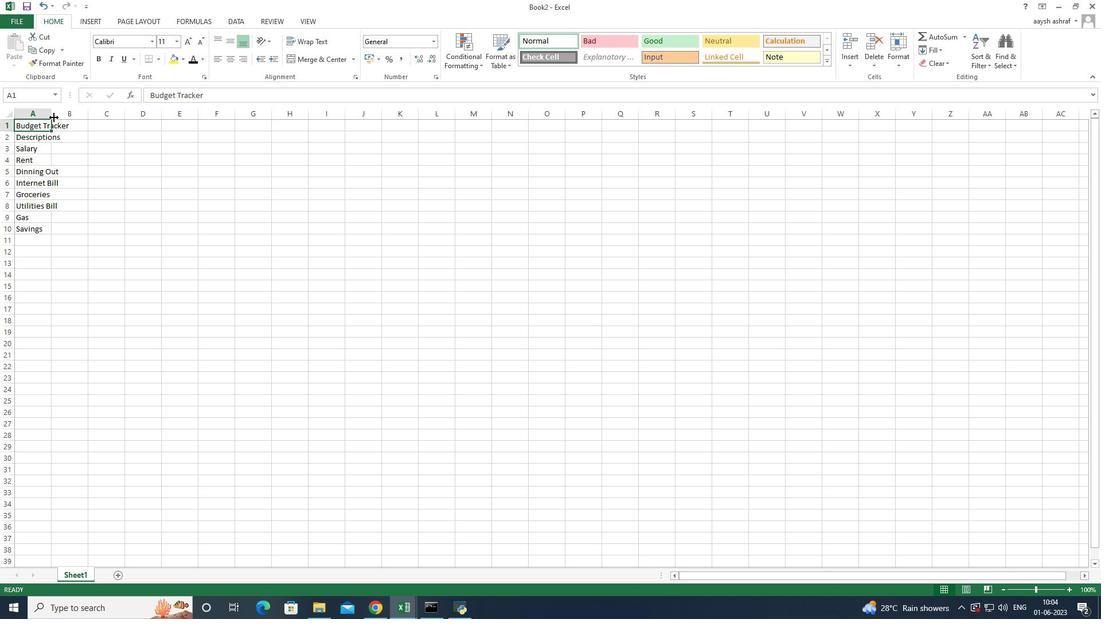 
Action: Mouse pressed left at (52, 116)
Screenshot: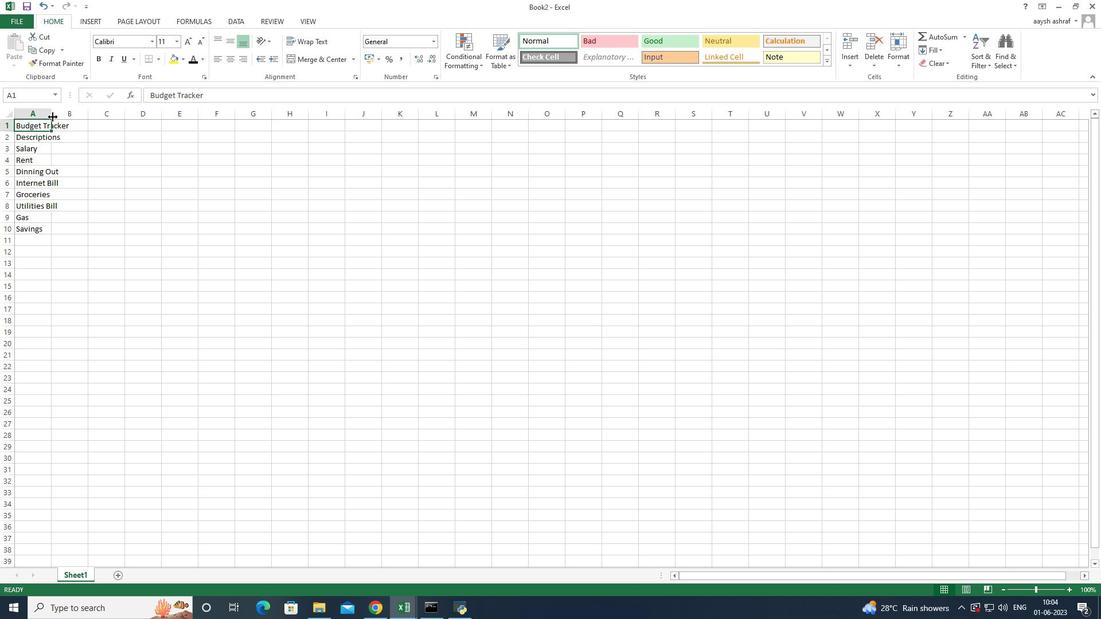
Action: Mouse moved to (95, 125)
Screenshot: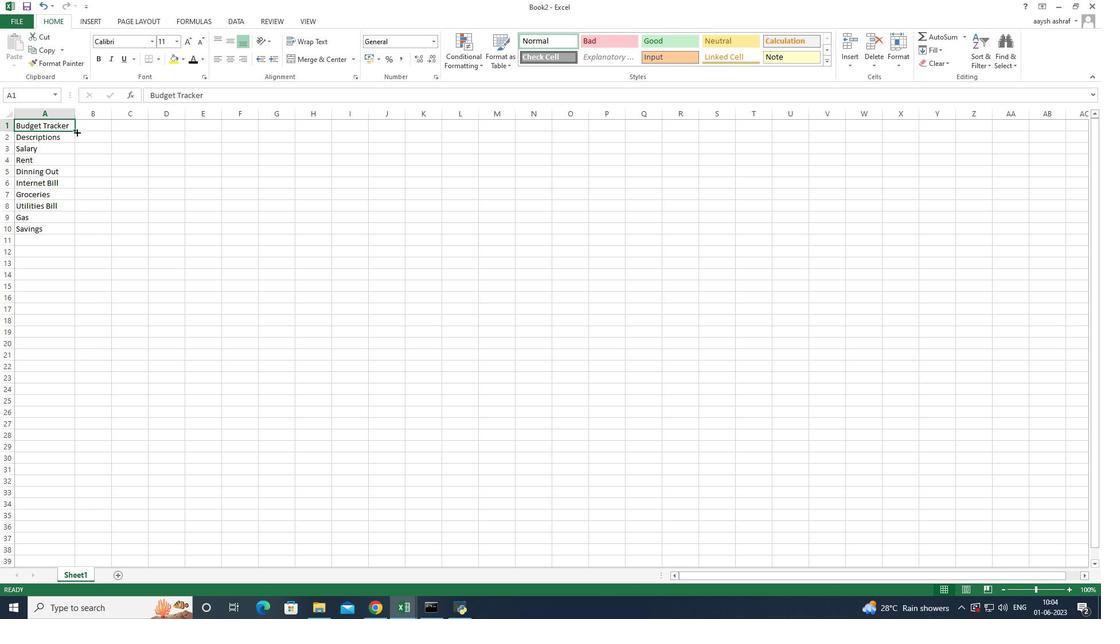 
Action: Mouse pressed left at (95, 125)
Screenshot: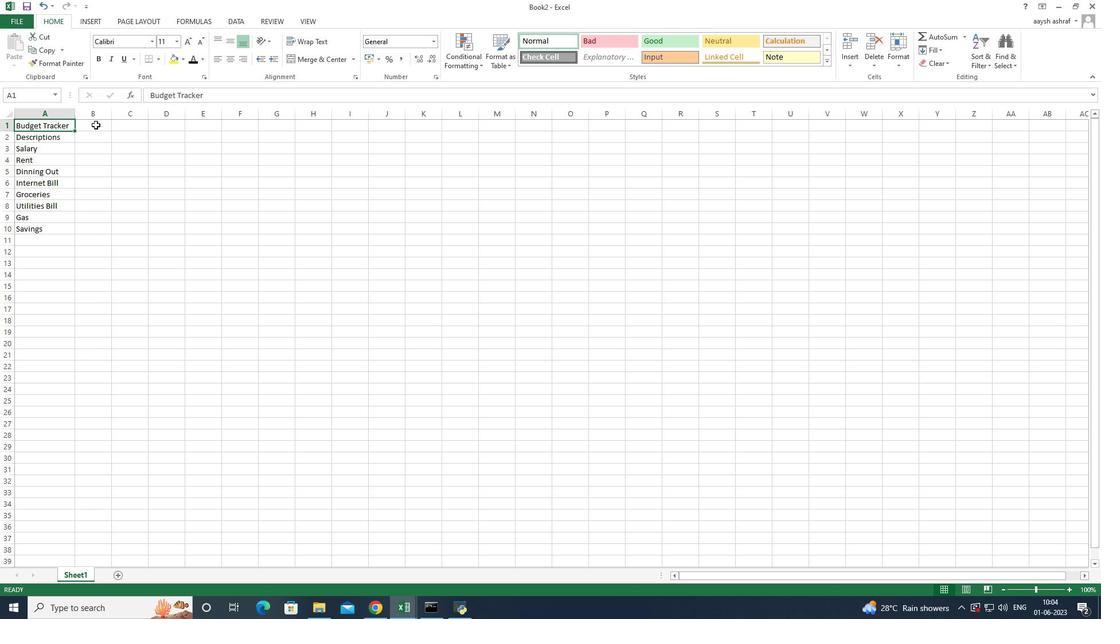 
Action: Mouse pressed left at (95, 125)
Screenshot: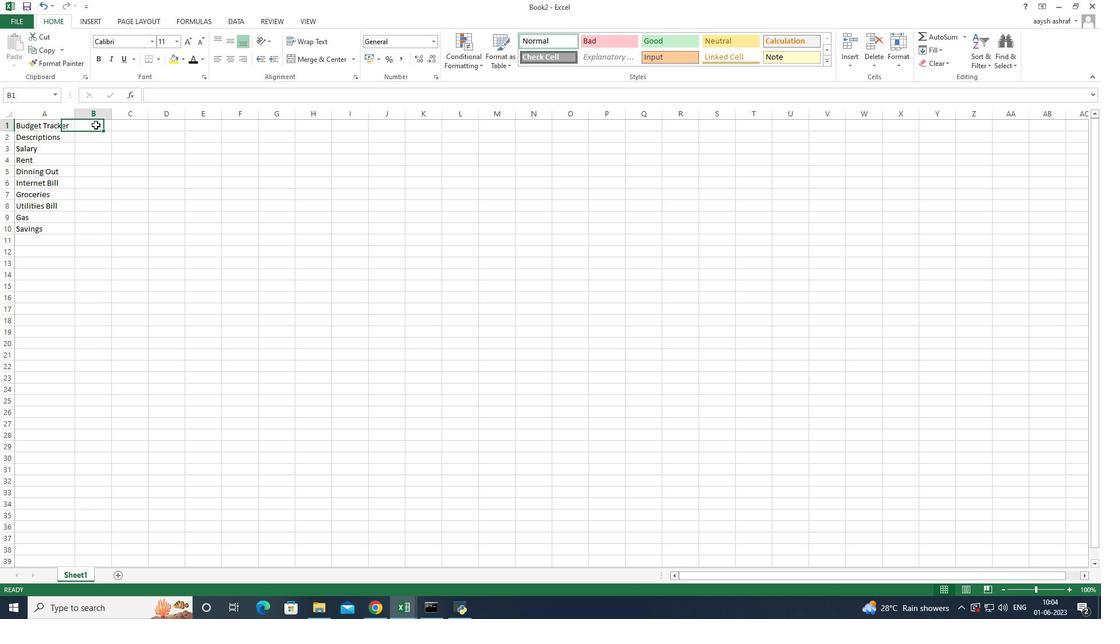 
Action: Mouse moved to (94, 139)
Screenshot: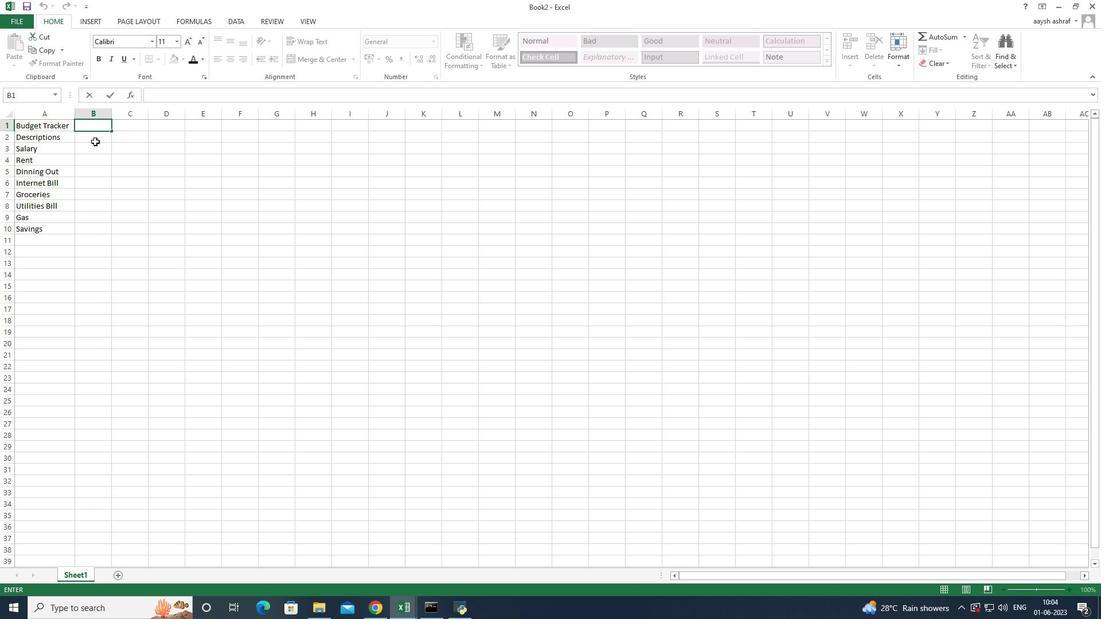
Action: Mouse pressed left at (94, 139)
Screenshot: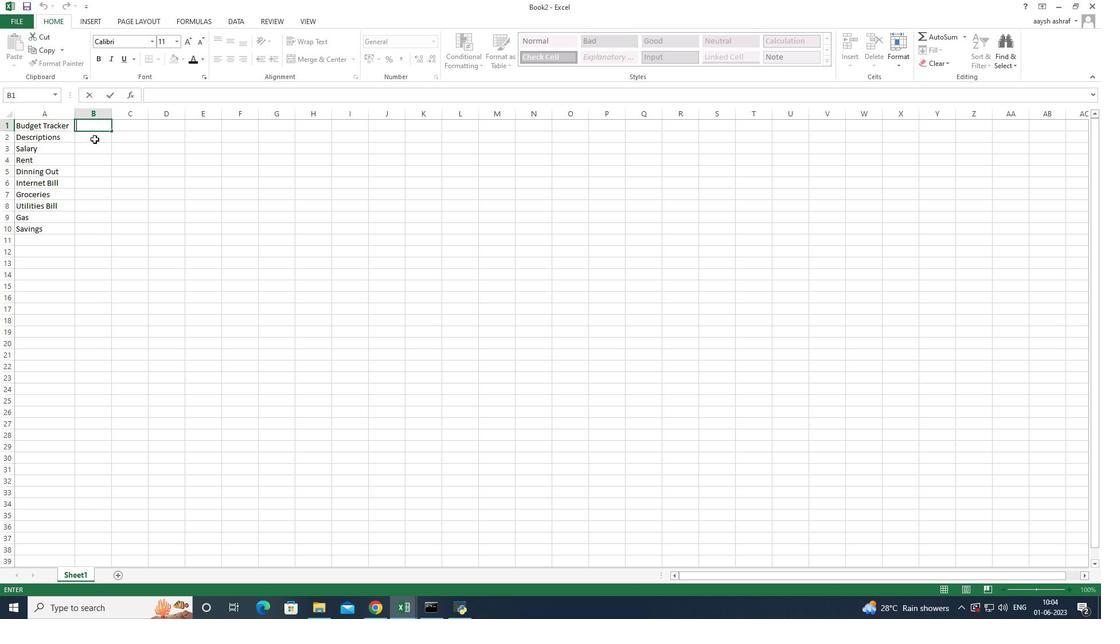 
Action: Mouse pressed left at (94, 139)
Screenshot: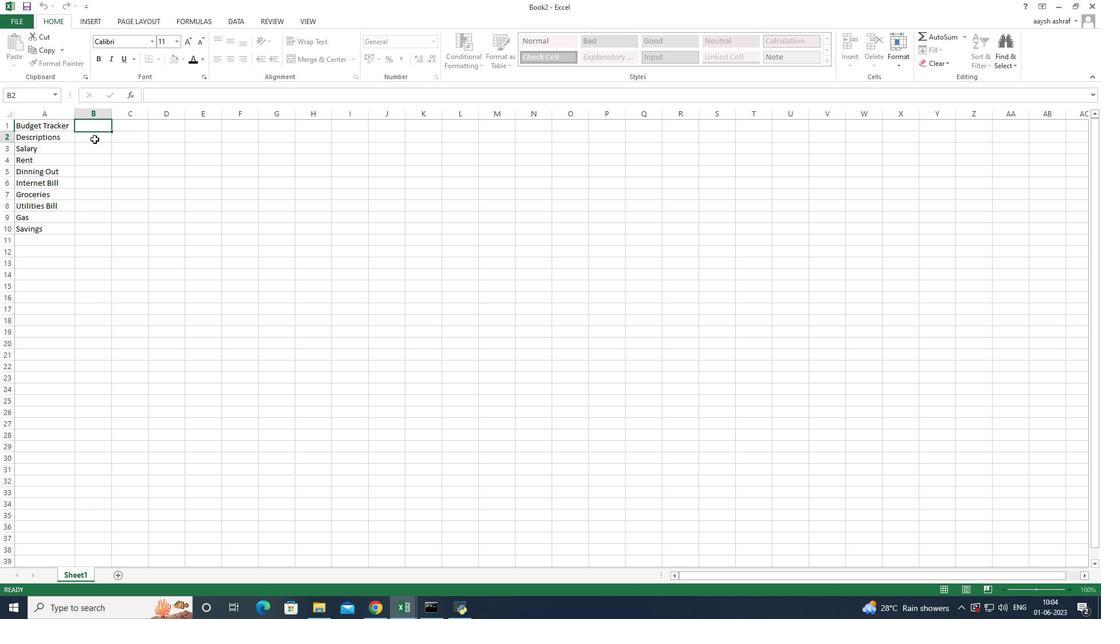
Action: Mouse moved to (94, 139)
Screenshot: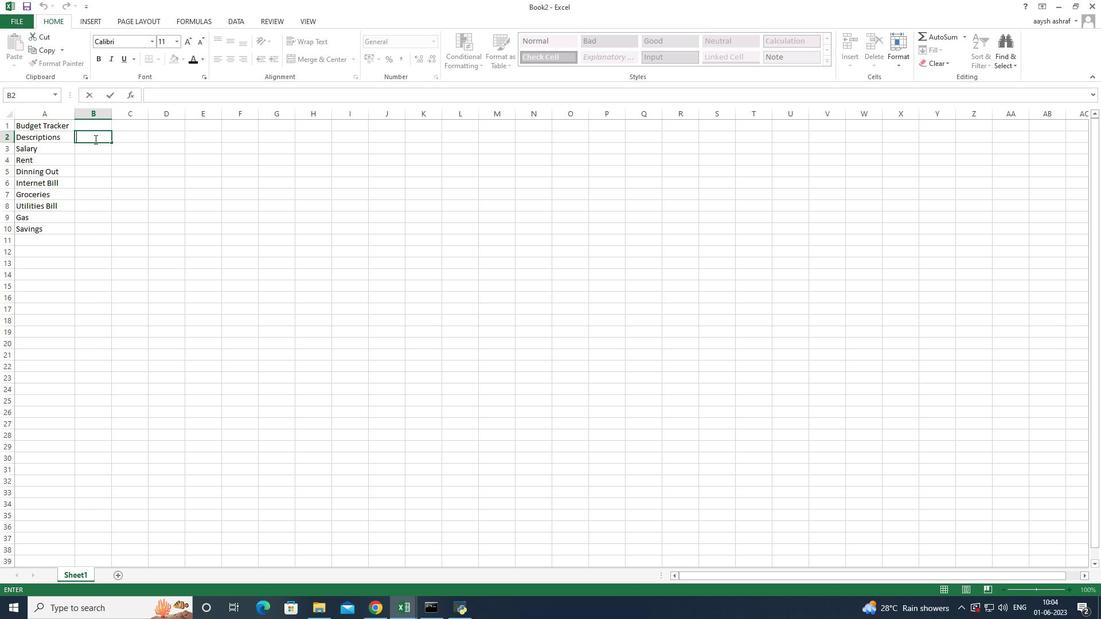 
Action: Key pressed <Key.shift>Categories<Key.space><Key.enter><Key.shift>income<Key.space><Key.enter><Key.shift>housing<Key.enter><Key.shift><Key.shift><Key.shift><Key.shift><Key.shift><Key.shift><Key.shift><Key.shift>Food<Key.space><Key.enter><Key.shift><Key.shift><Key.shift><Key.shift><Key.shift>Utilities<Key.enter><Key.shift><Key.shift><Key.shift><Key.shift><Key.shift><Key.shift><Key.shift><Key.shift><Key.shift><Key.shift><Key.shift><Key.shift><Key.shift><Key.shift><Key.shift>Foo<Key.enter><Key.shift>Utilities<Key.space><Key.enter><Key.shift>Transportation<Key.enter><Key.shift>Savings<Key.enter>
Screenshot: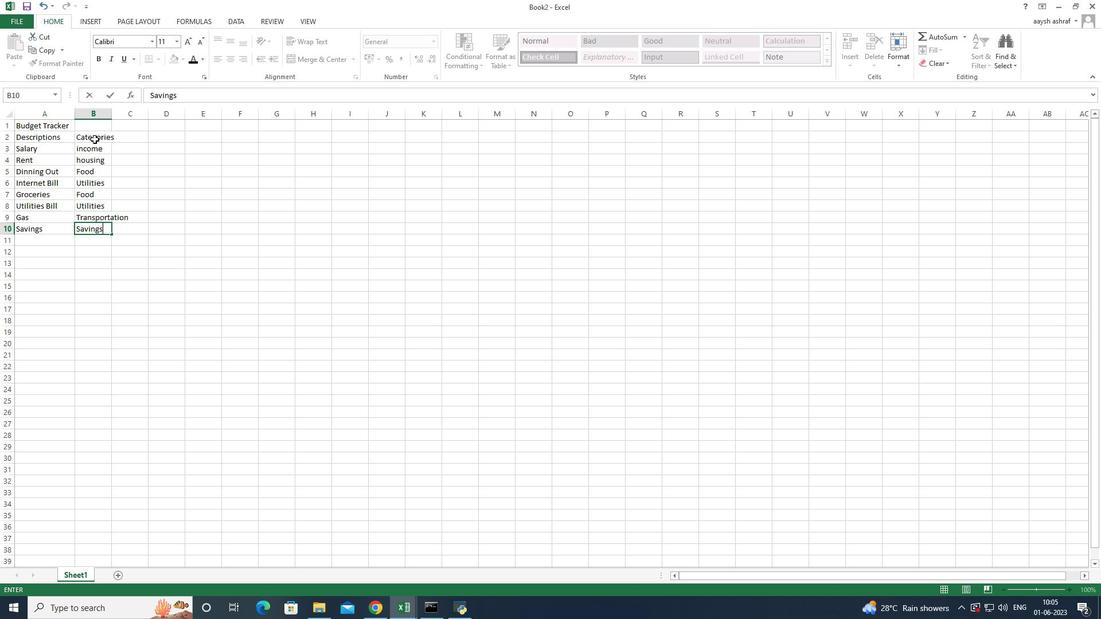 
Action: Mouse moved to (100, 126)
Screenshot: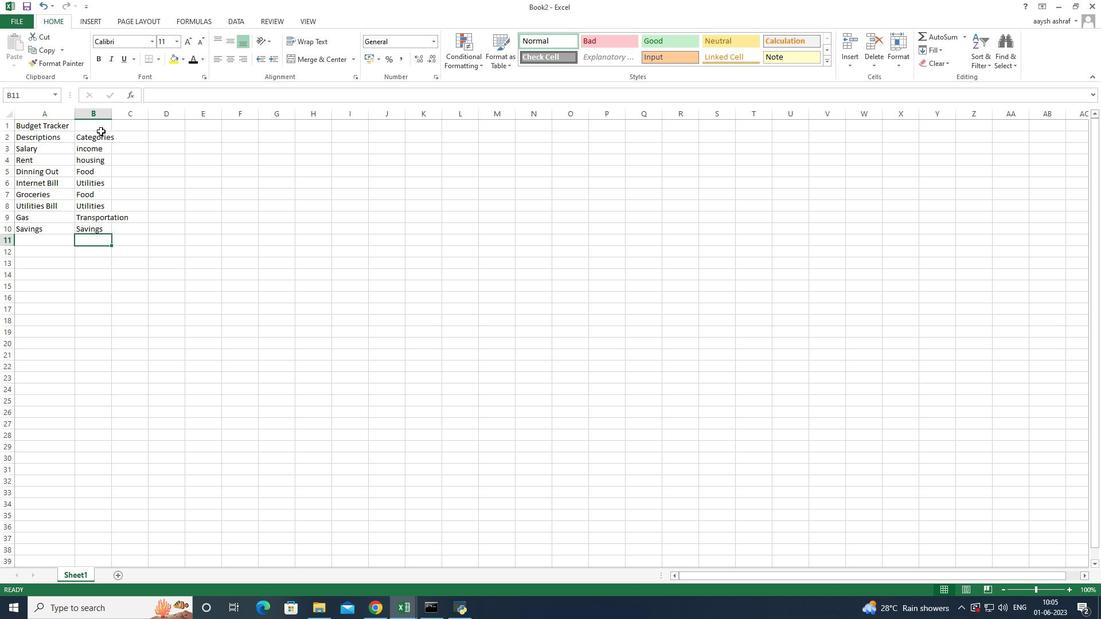 
Action: Mouse pressed left at (100, 126)
Screenshot: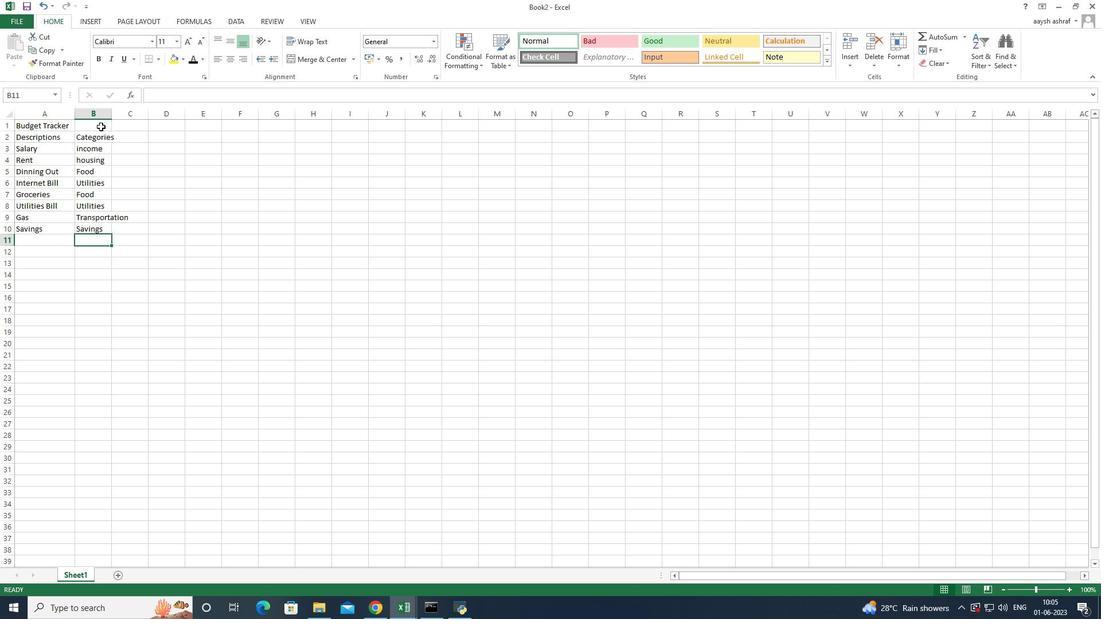 
Action: Mouse moved to (110, 110)
Screenshot: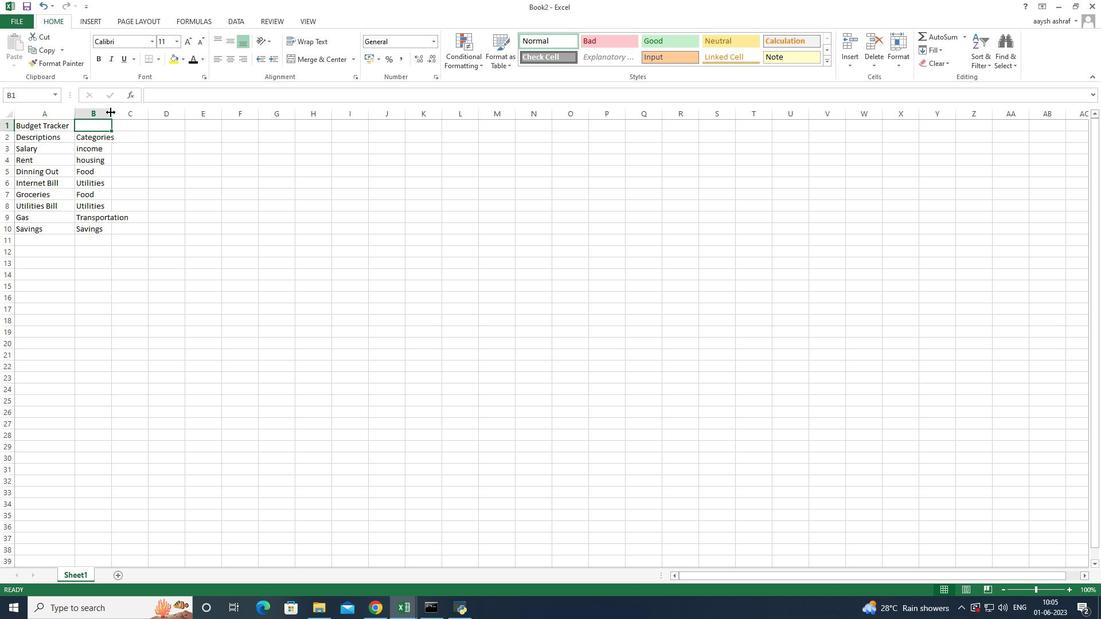 
Action: Mouse pressed left at (110, 110)
Screenshot: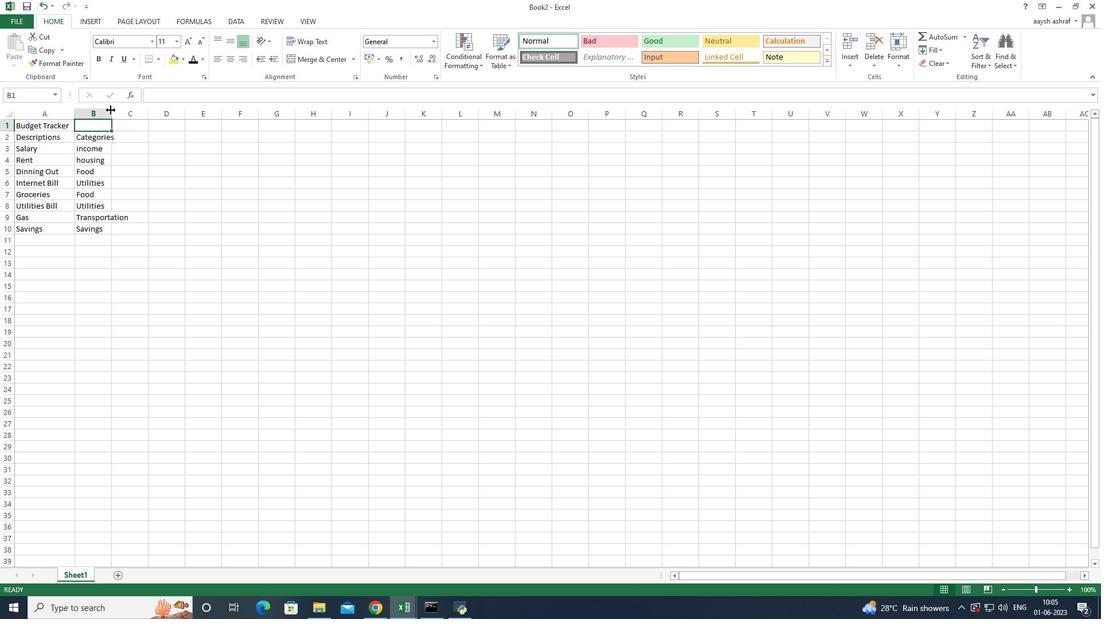 
Action: Mouse moved to (152, 133)
Screenshot: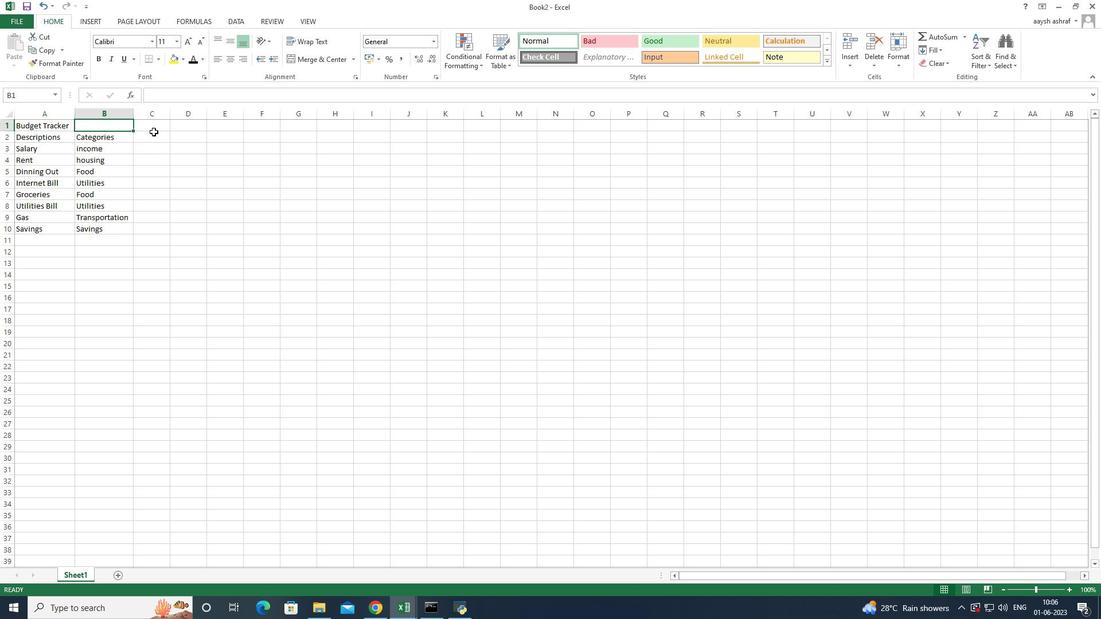 
Action: Mouse pressed left at (152, 133)
Screenshot: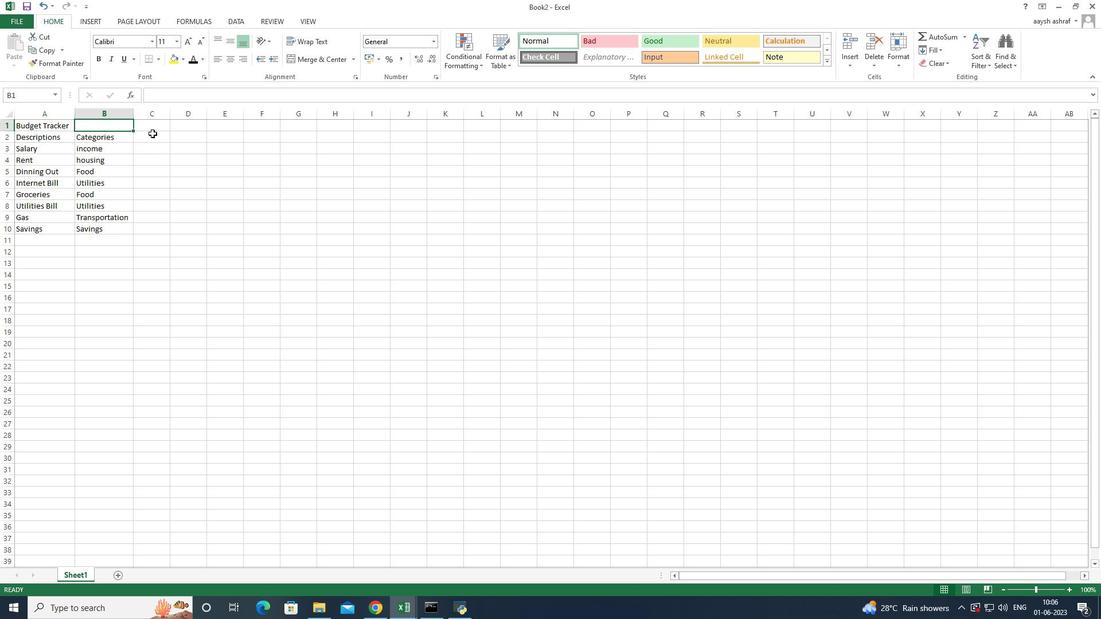 
Action: Mouse moved to (152, 135)
Screenshot: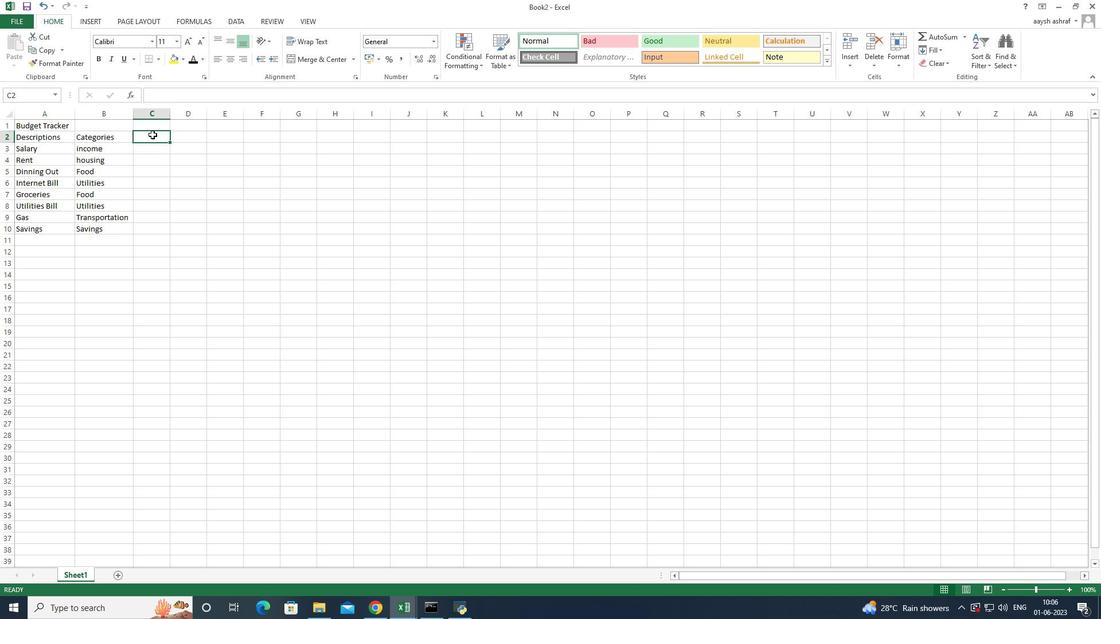 
Action: Mouse pressed left at (152, 135)
Screenshot: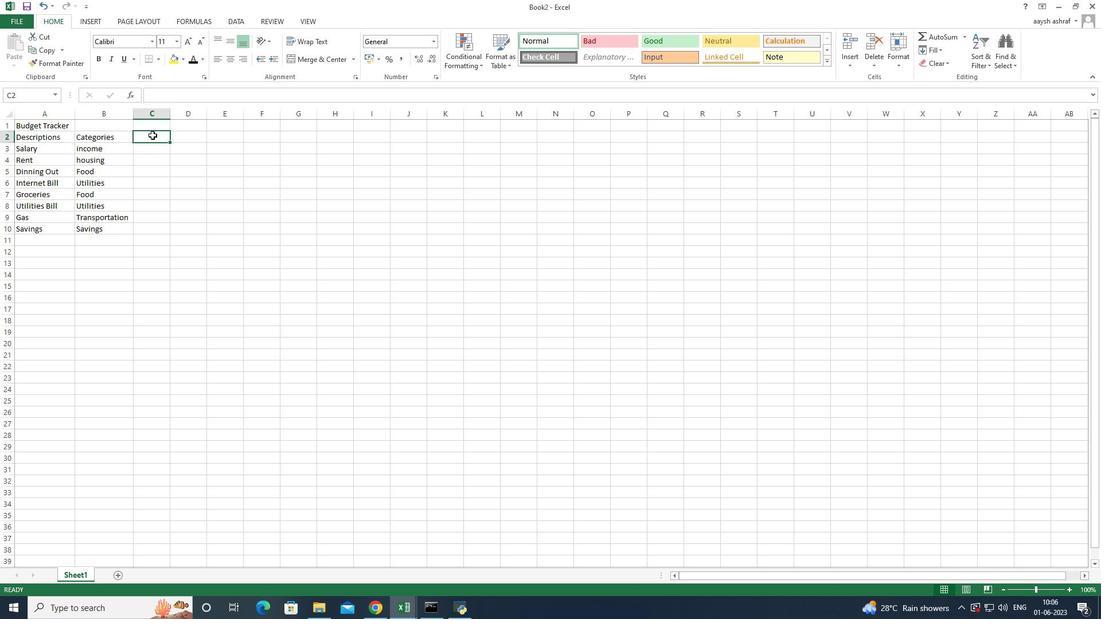 
Action: Mouse pressed left at (152, 135)
Screenshot: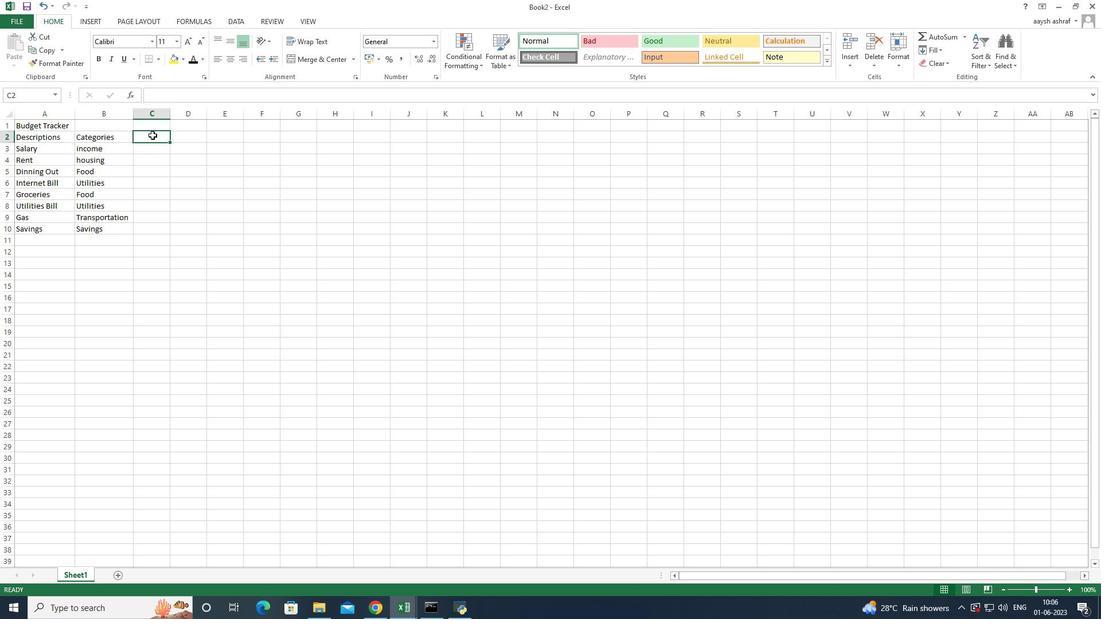
Action: Key pressed <Key.shift>Amount<Key.space>
Screenshot: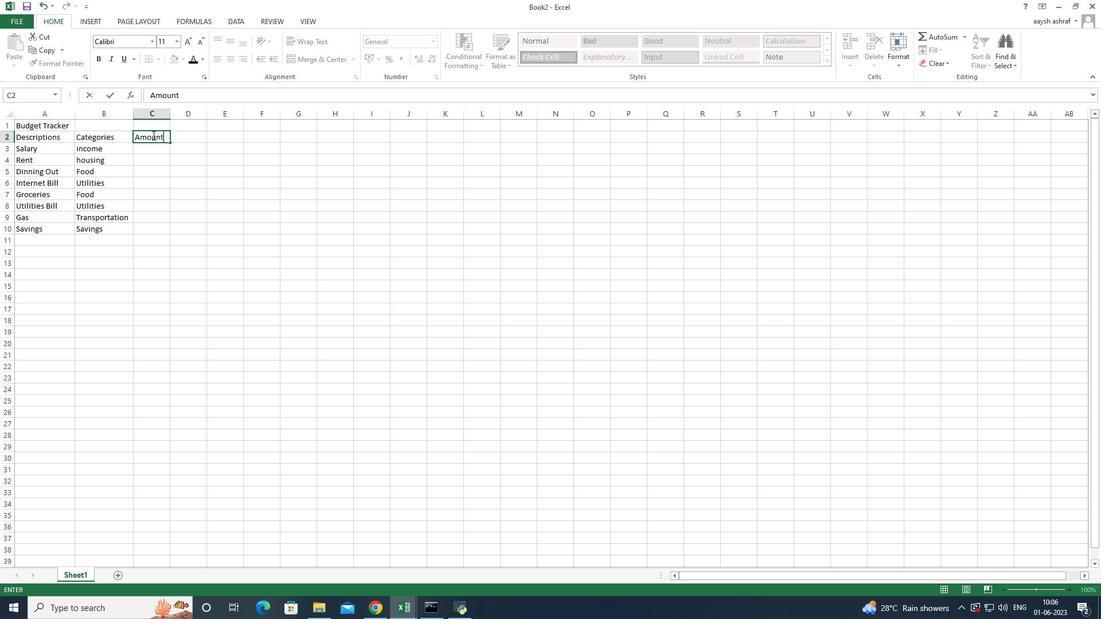 
Action: Mouse moved to (147, 152)
Screenshot: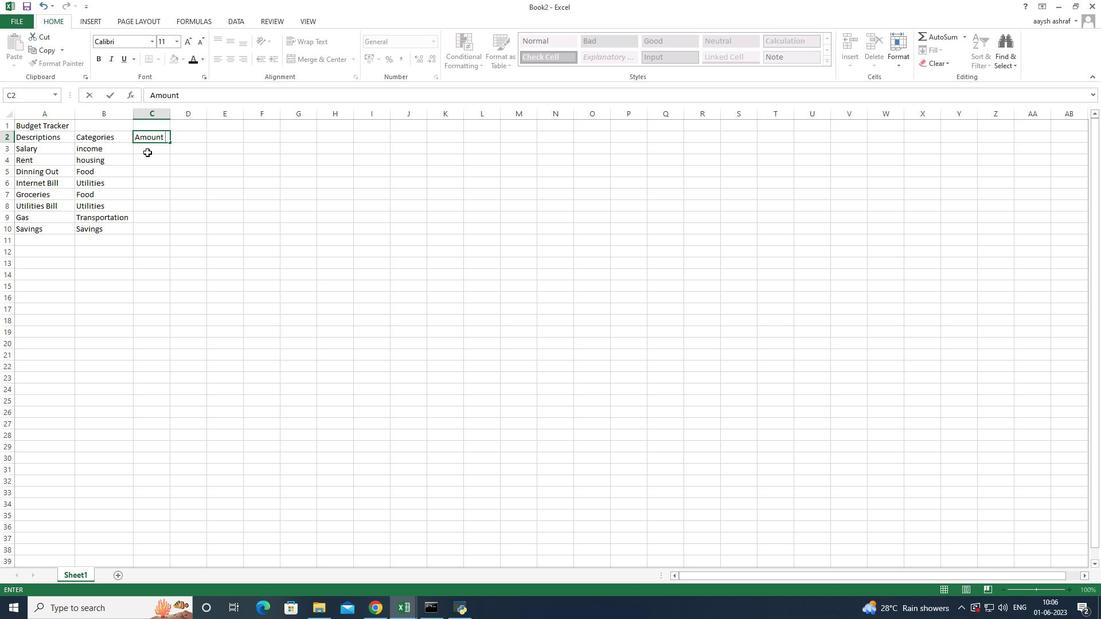 
Action: Mouse pressed left at (147, 152)
Screenshot: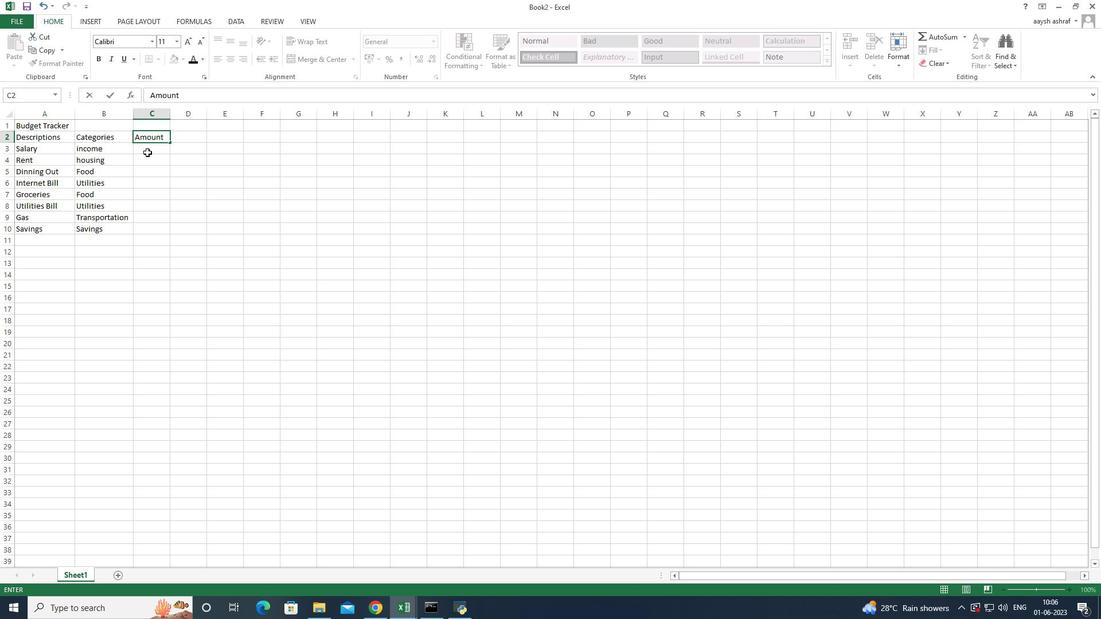 
Action: Mouse moved to (155, 149)
Screenshot: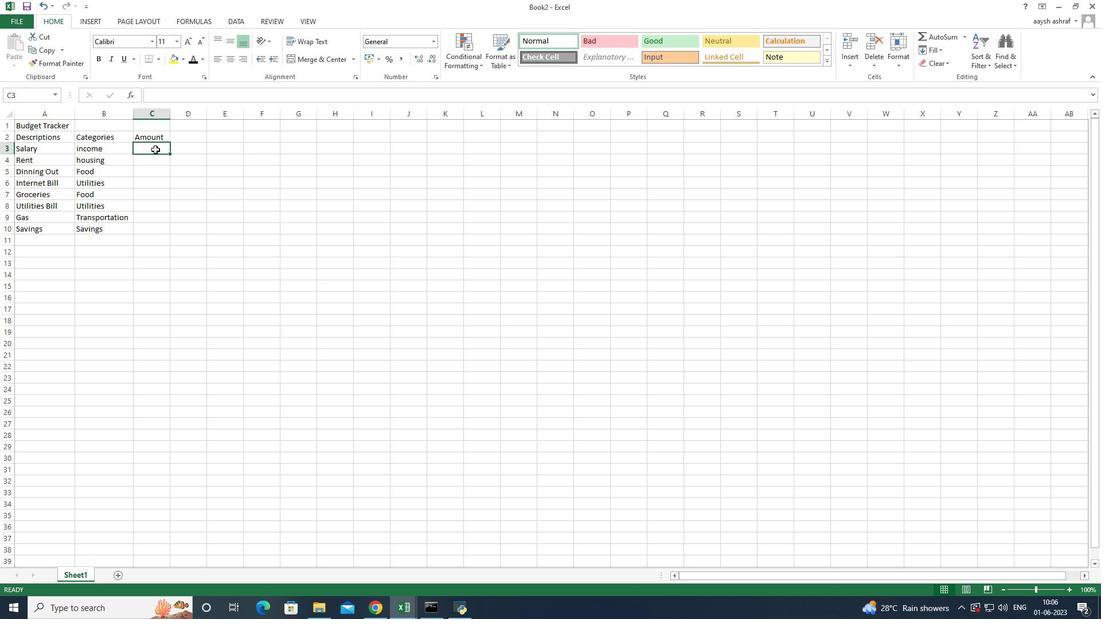 
Action: Mouse pressed left at (155, 149)
Screenshot: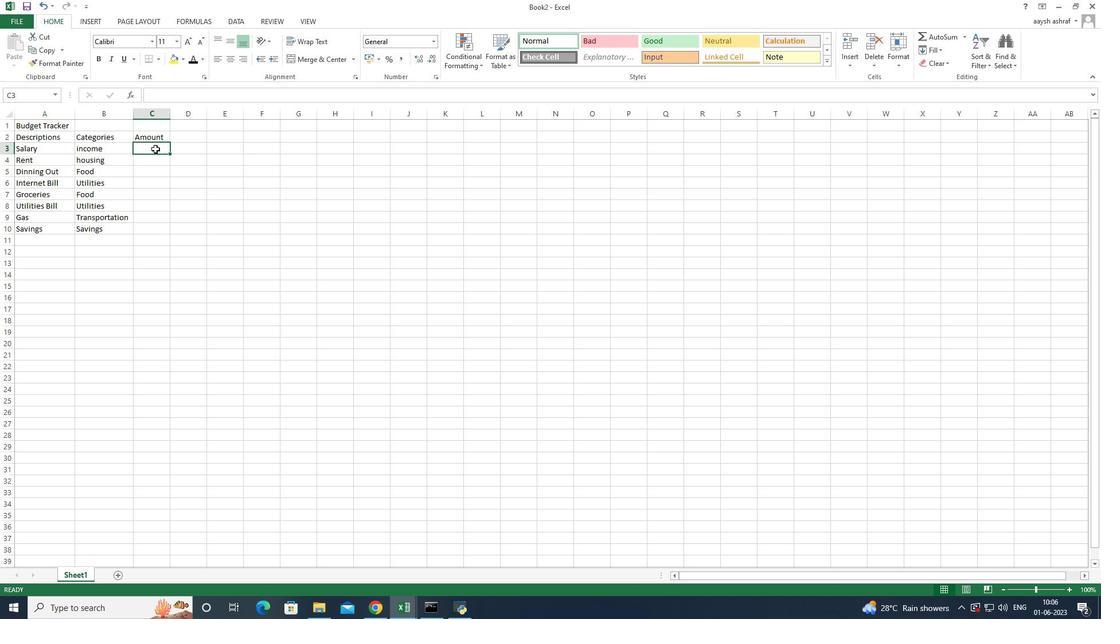 
Action: Mouse pressed left at (155, 149)
Screenshot: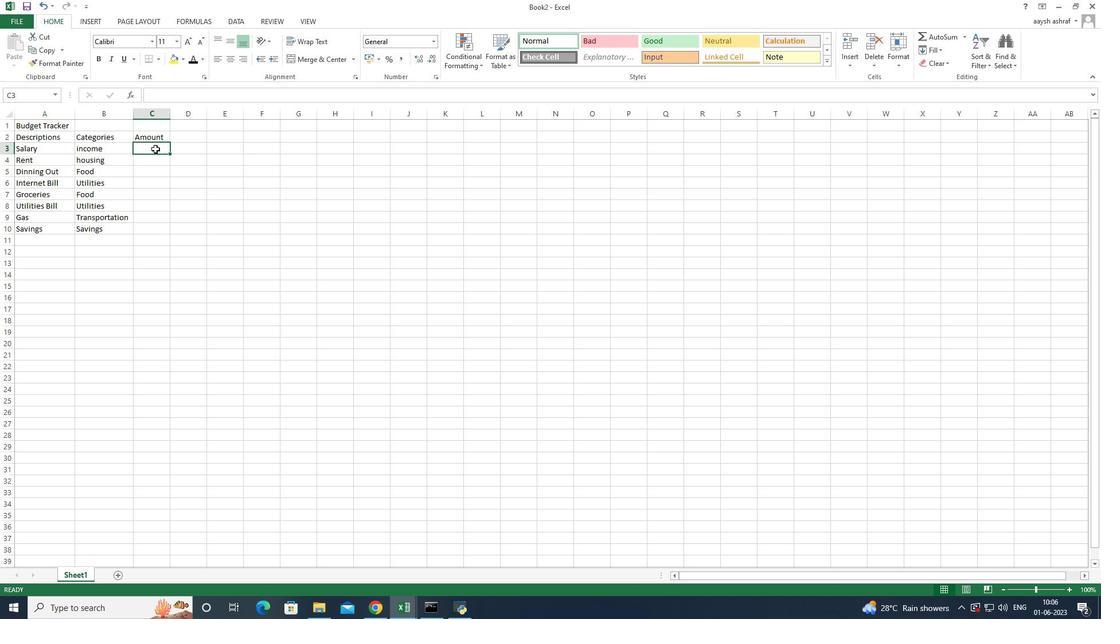 
Action: Key pressed 2500<Key.enter>800<Key.enter>100<Key.enter>50<Key.enter>200<Key.enter>100<Key.enter>100
Screenshot: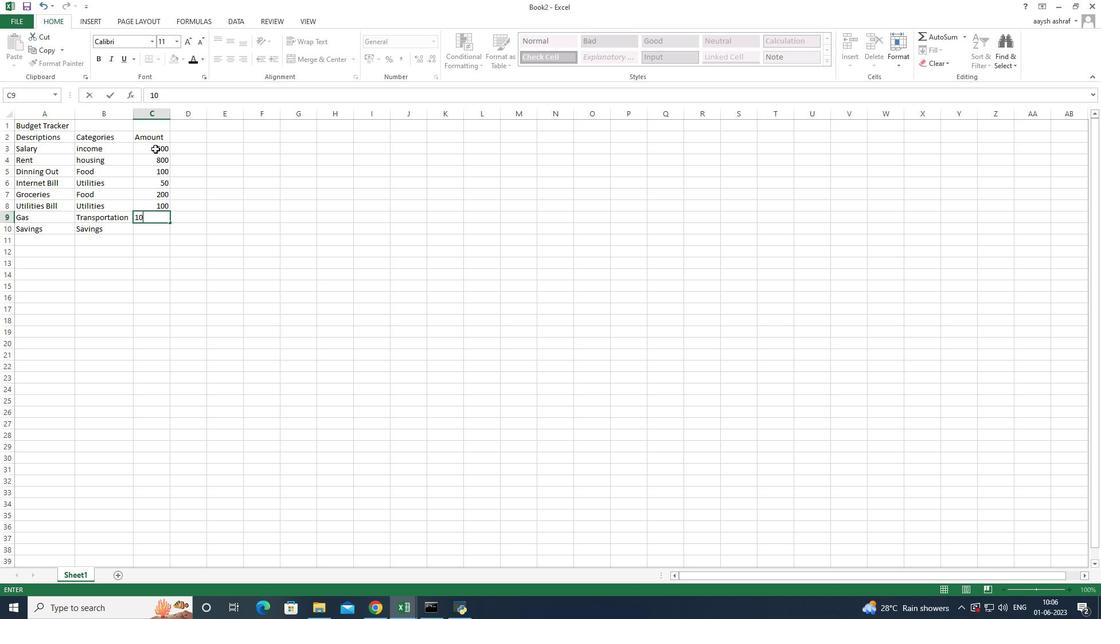 
Action: Mouse pressed left at (155, 149)
Screenshot: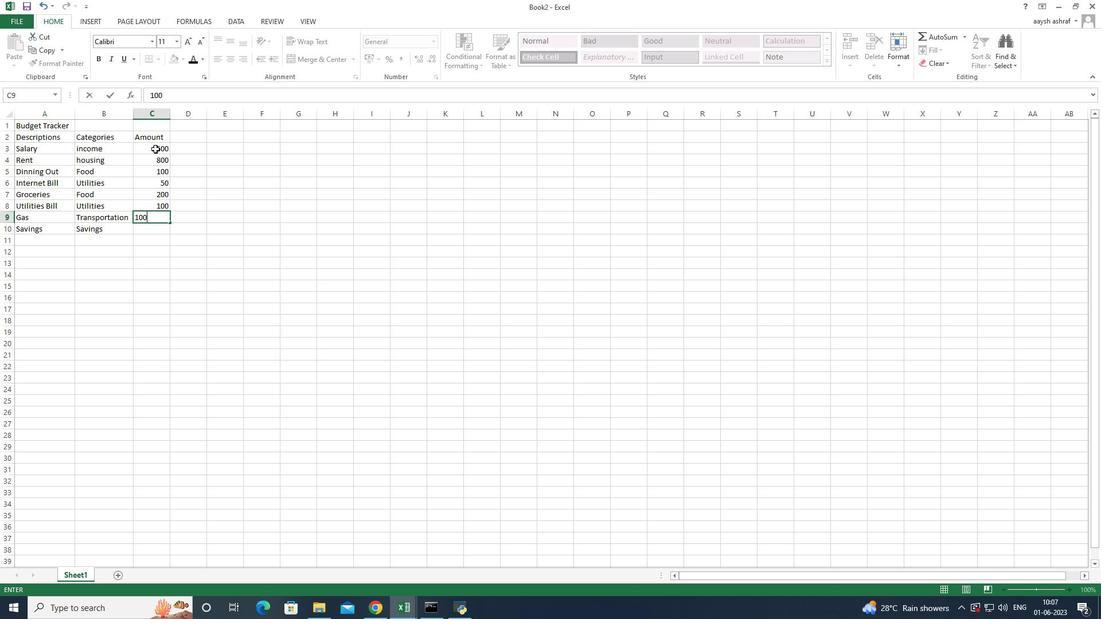 
Action: Mouse moved to (165, 160)
Screenshot: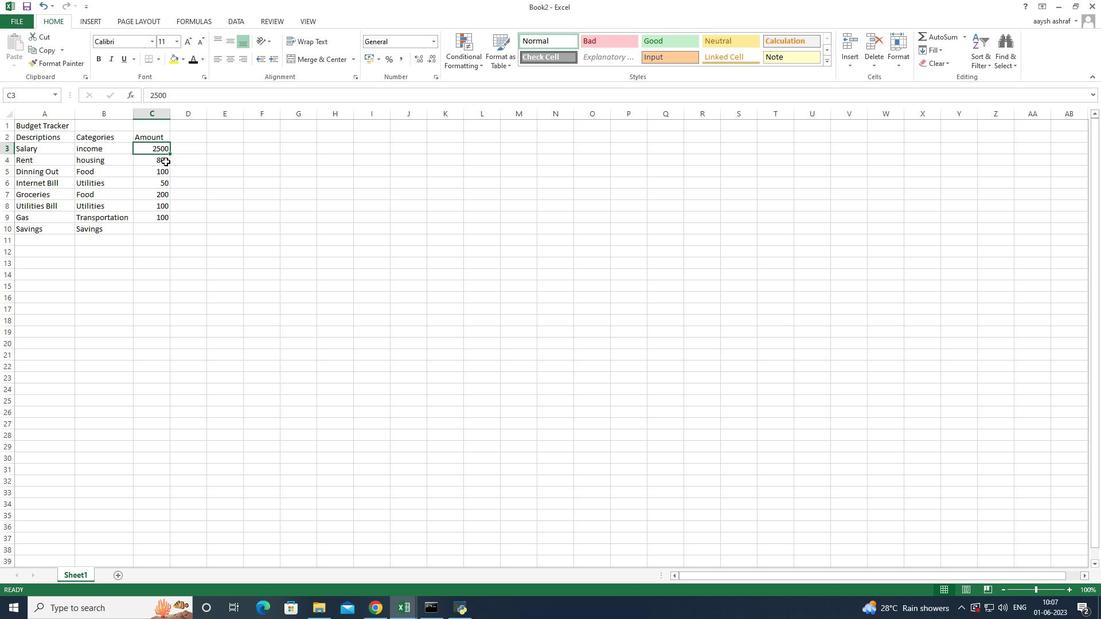 
Action: Mouse pressed left at (165, 160)
Screenshot: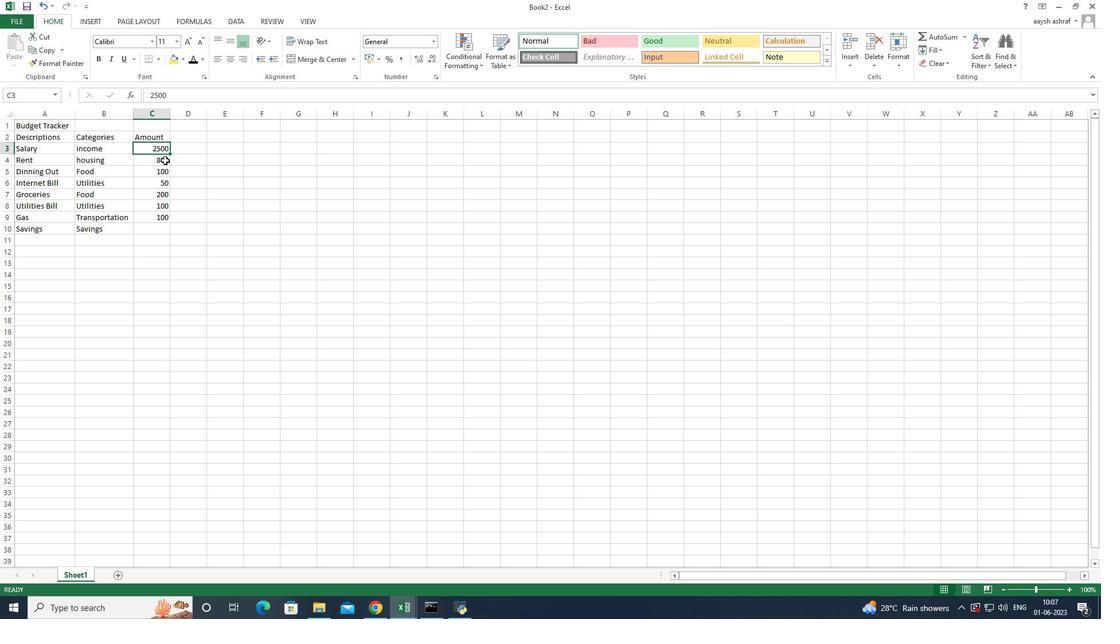 
Action: Mouse moved to (164, 171)
Screenshot: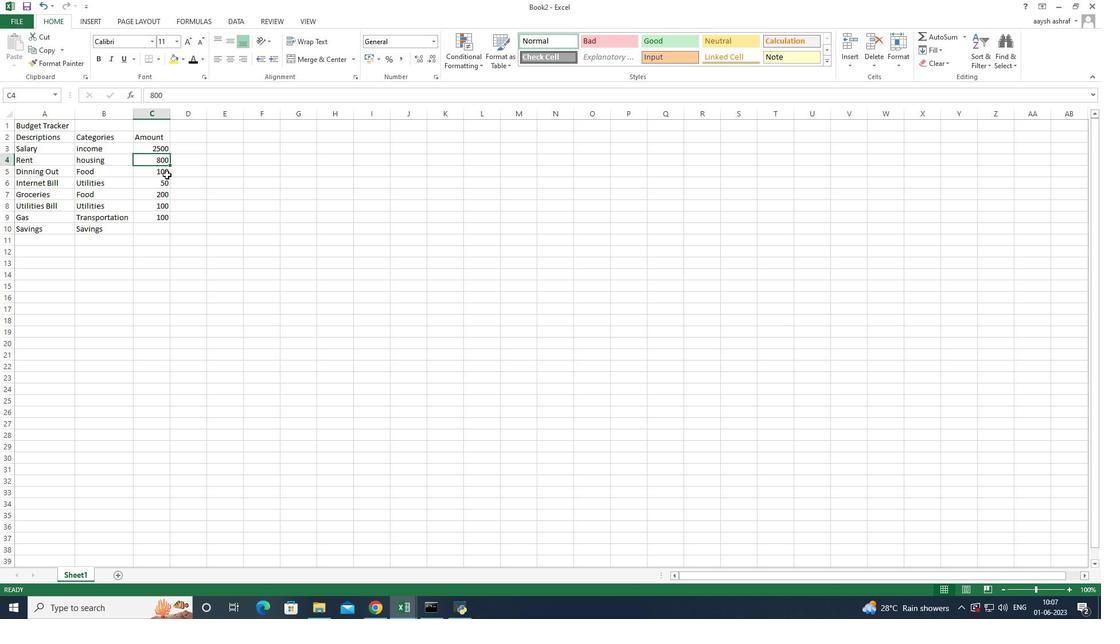 
Action: Mouse pressed left at (164, 171)
Screenshot: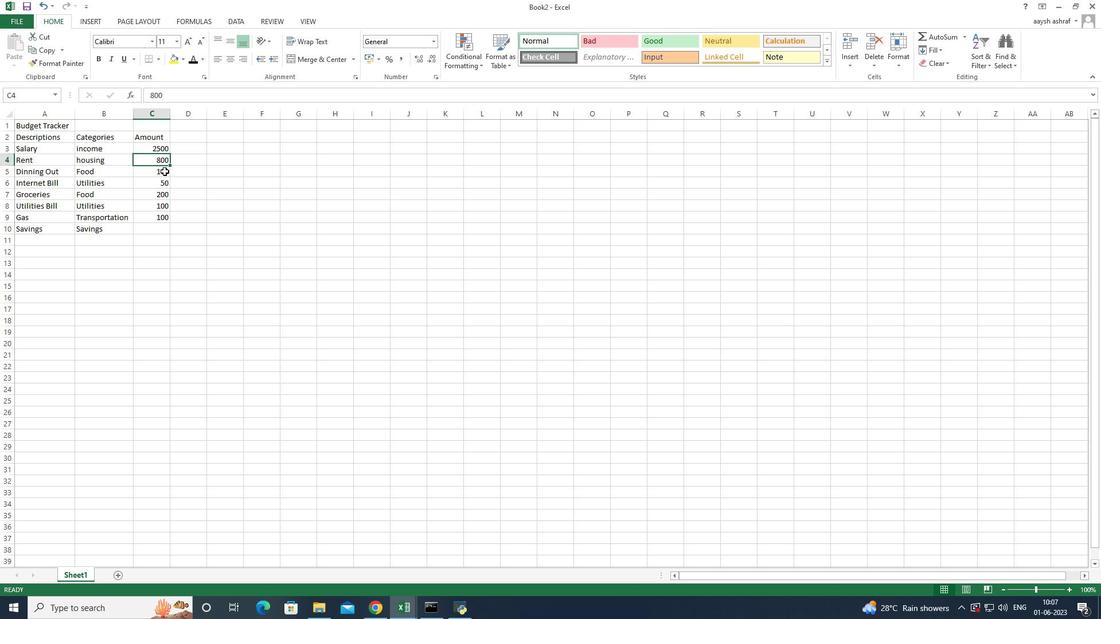 
Action: Mouse moved to (158, 182)
Screenshot: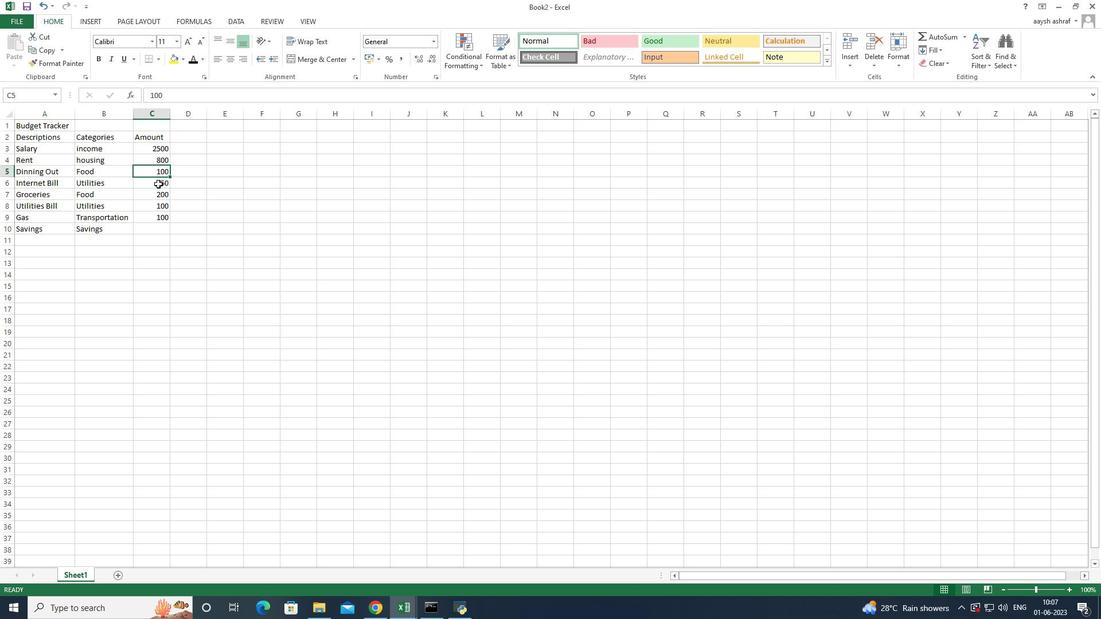 
Action: Mouse pressed left at (158, 182)
Screenshot: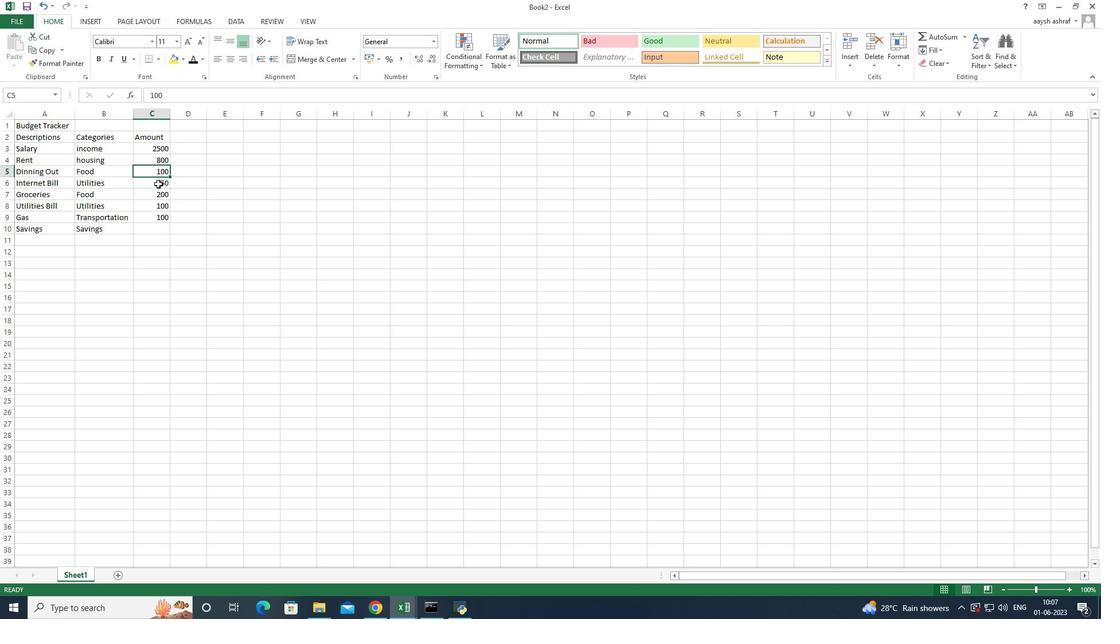 
Action: Mouse moved to (158, 193)
Screenshot: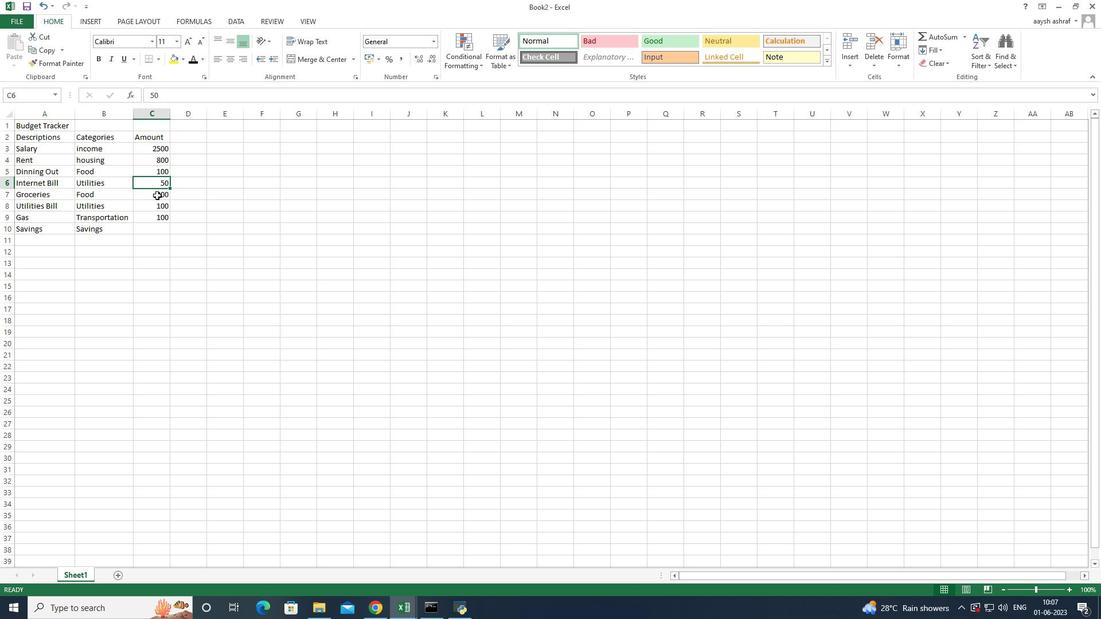 
Action: Mouse pressed left at (158, 193)
Screenshot: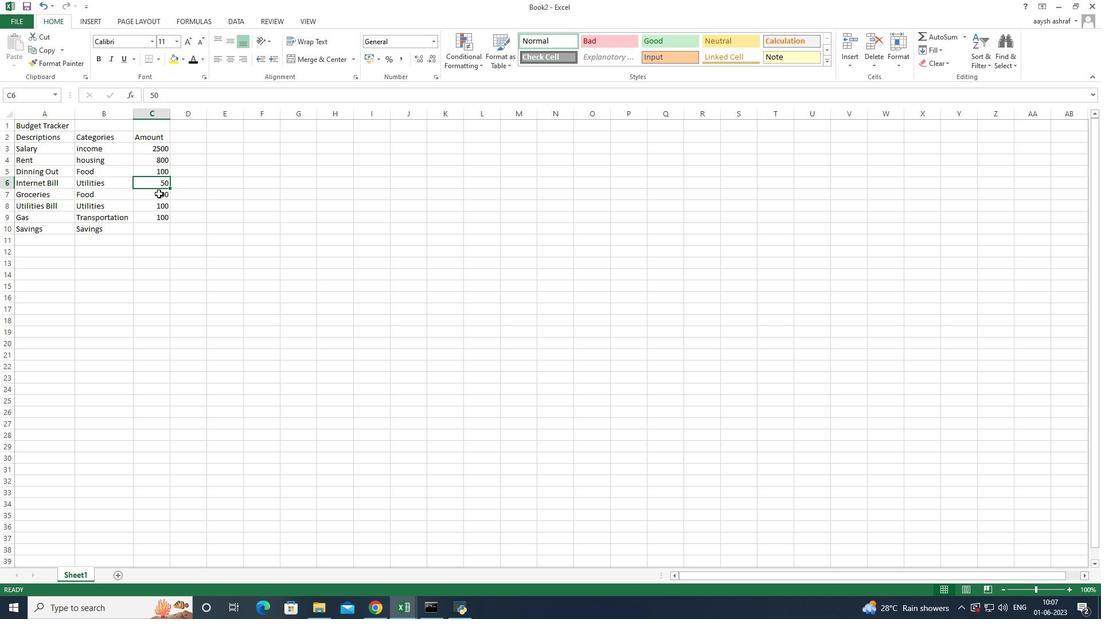 
Action: Mouse moved to (158, 209)
Screenshot: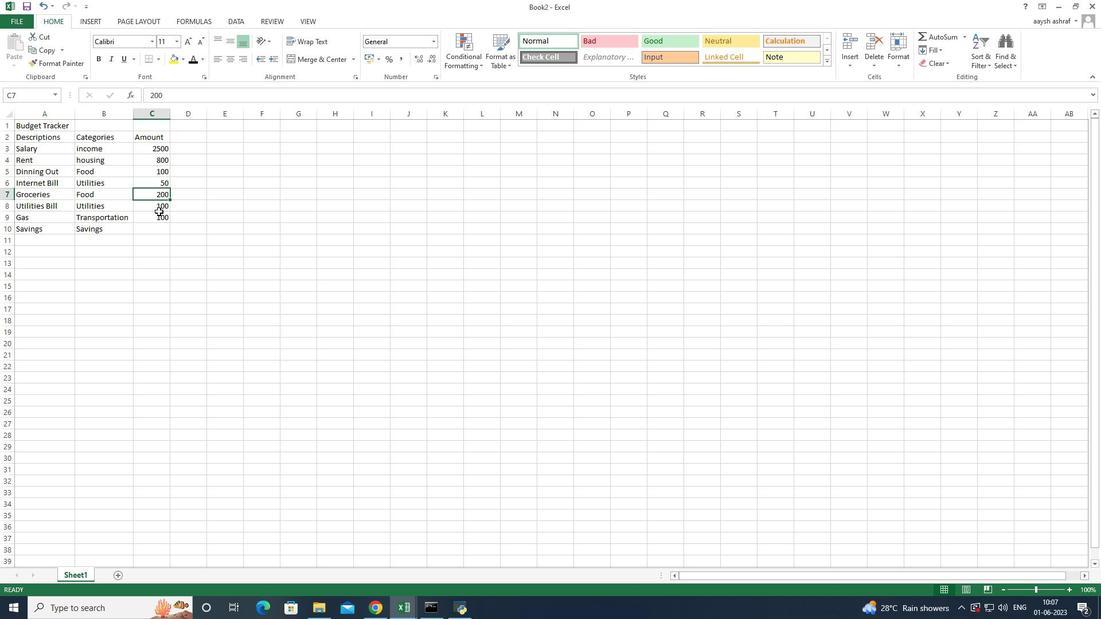 
Action: Mouse pressed left at (158, 209)
Screenshot: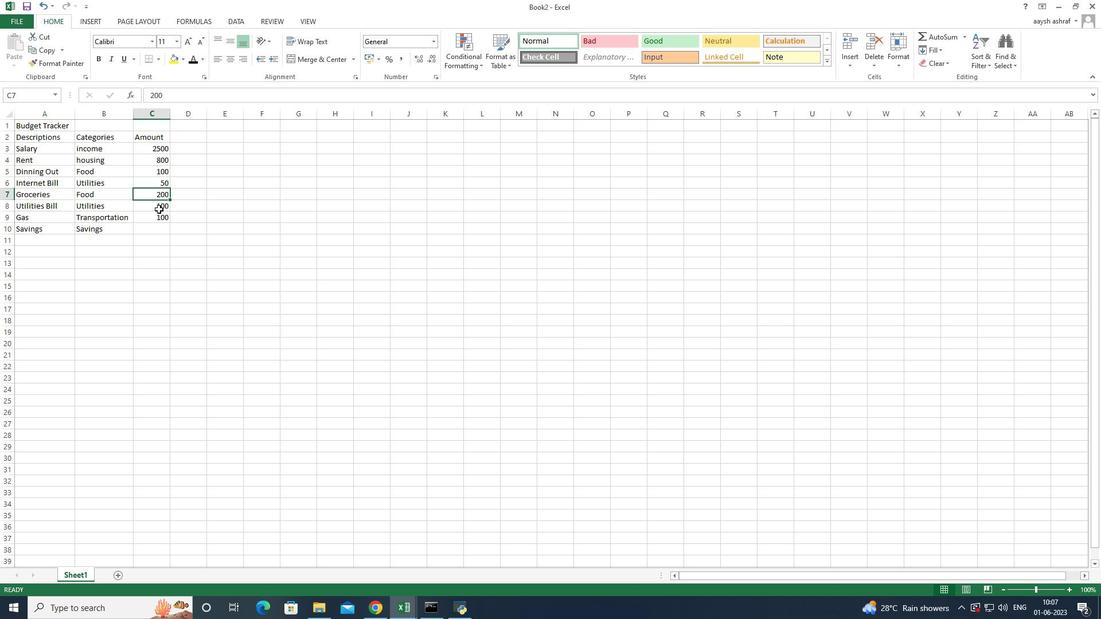 
Action: Mouse moved to (161, 213)
Screenshot: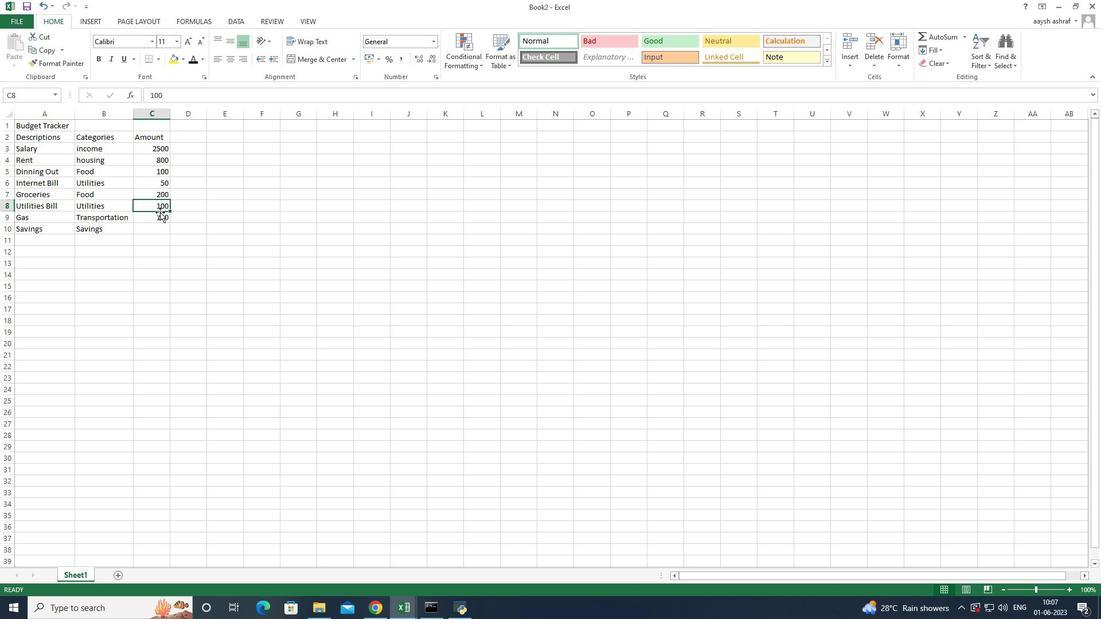 
Action: Mouse pressed left at (161, 213)
Screenshot: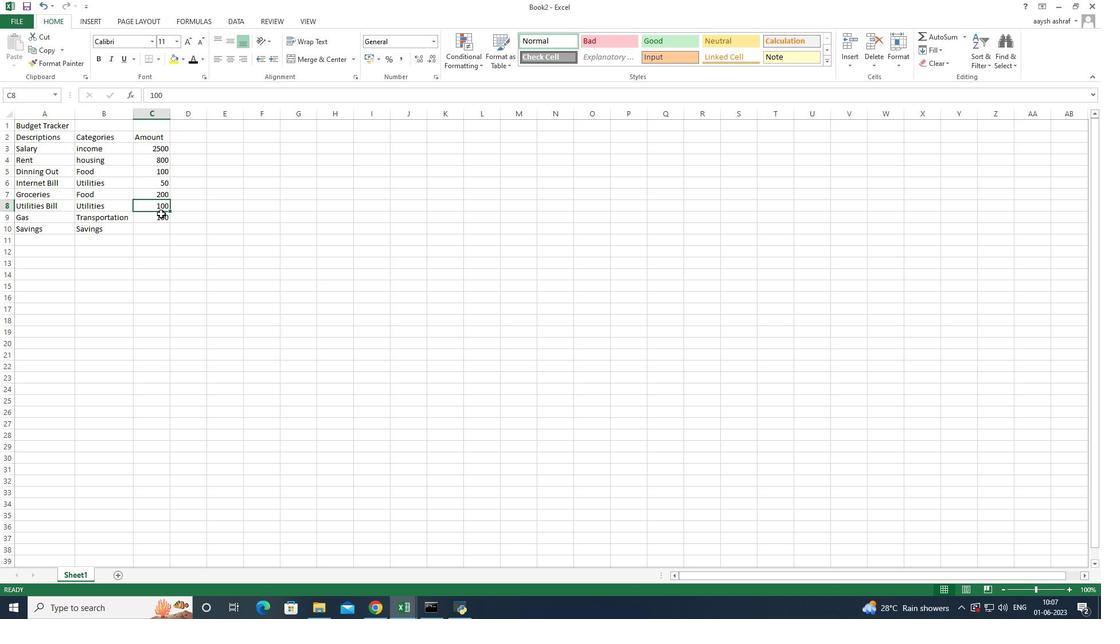 
Action: Mouse moved to (148, 227)
Screenshot: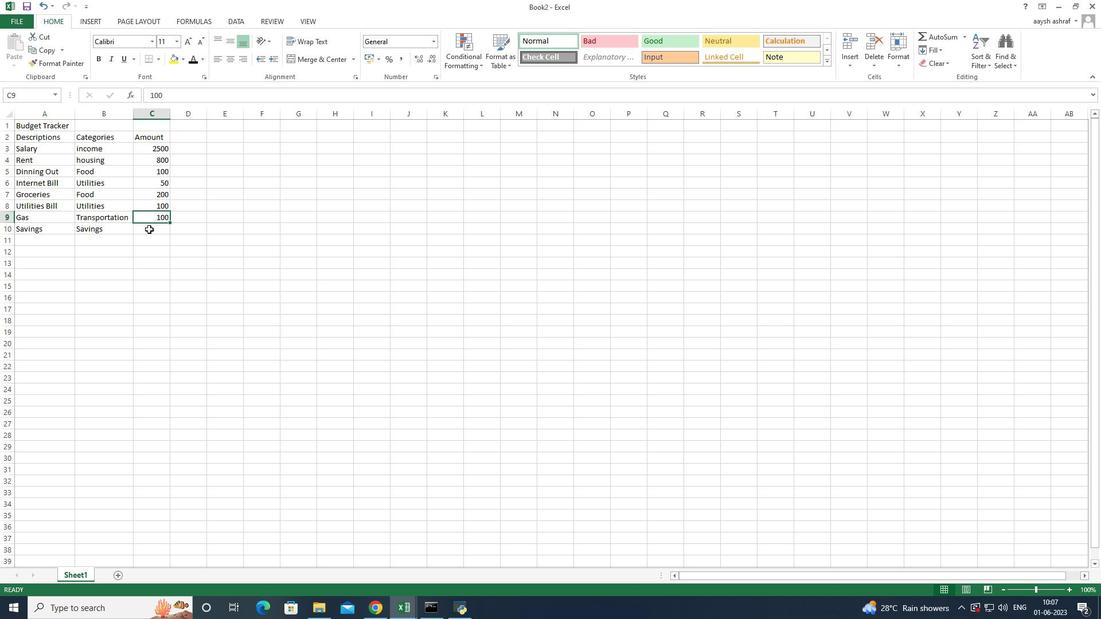
Action: Mouse pressed left at (148, 227)
Screenshot: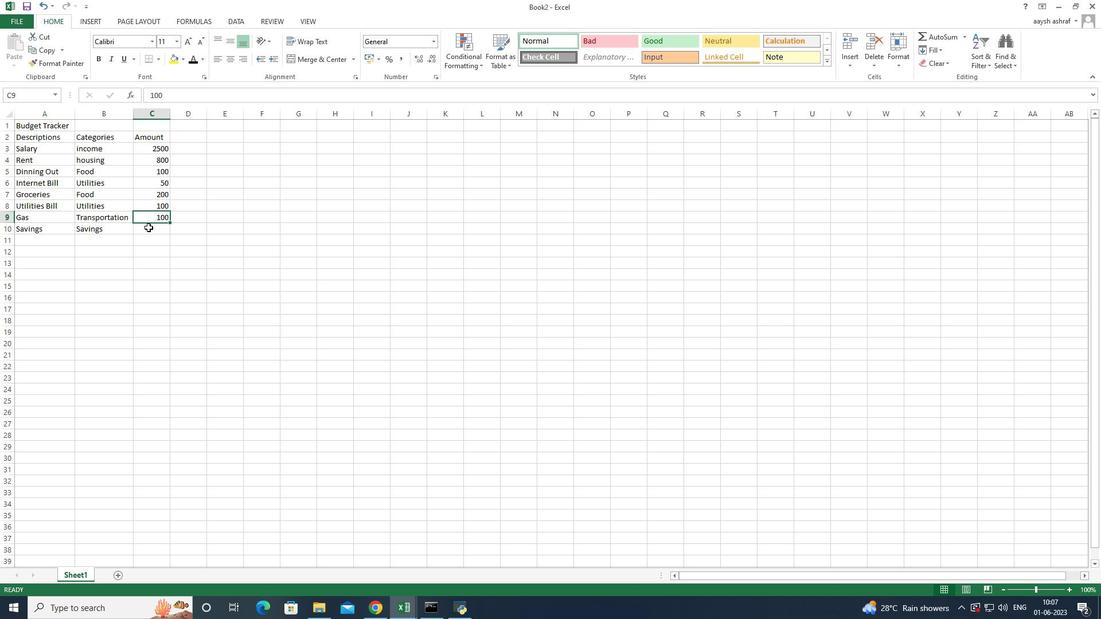 
Action: Key pressed 500
Screenshot: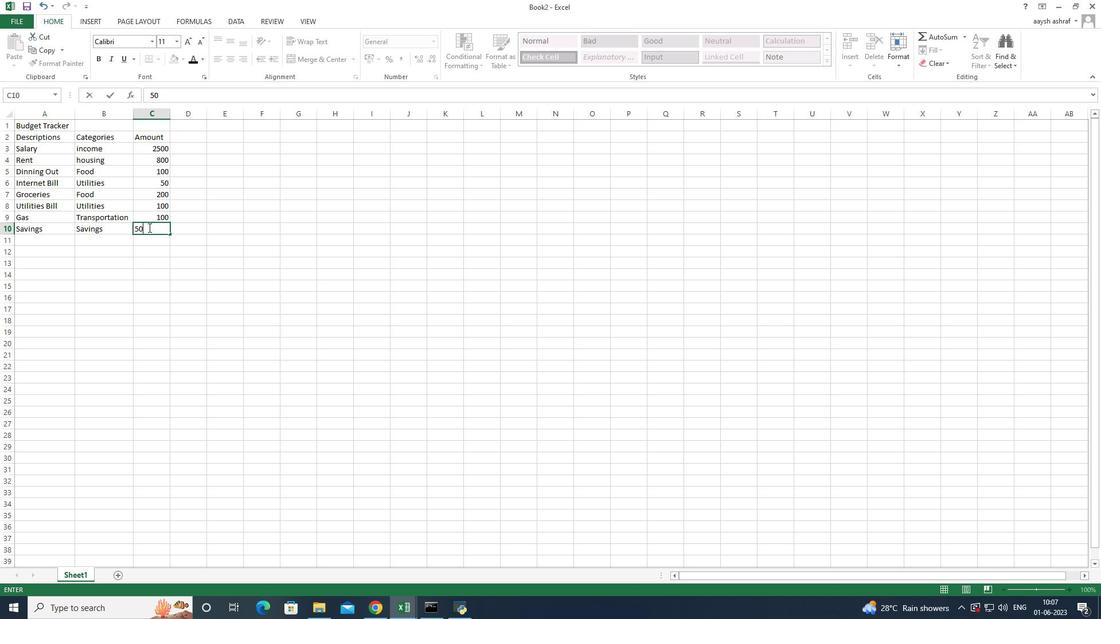 
Action: Mouse moved to (140, 175)
Screenshot: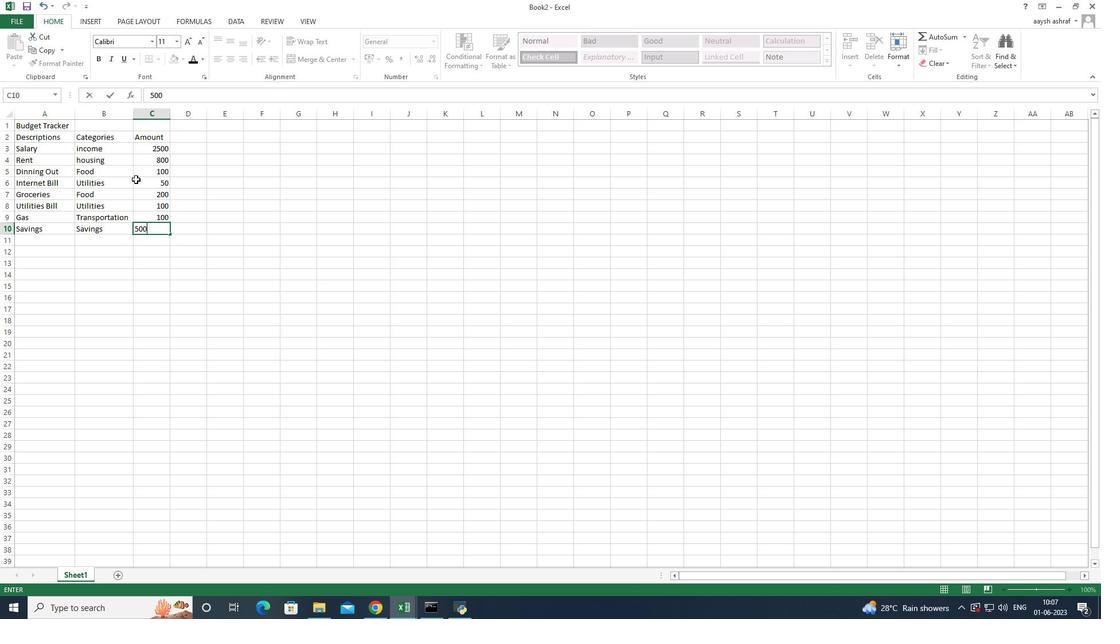 
Action: Mouse pressed left at (140, 175)
Screenshot: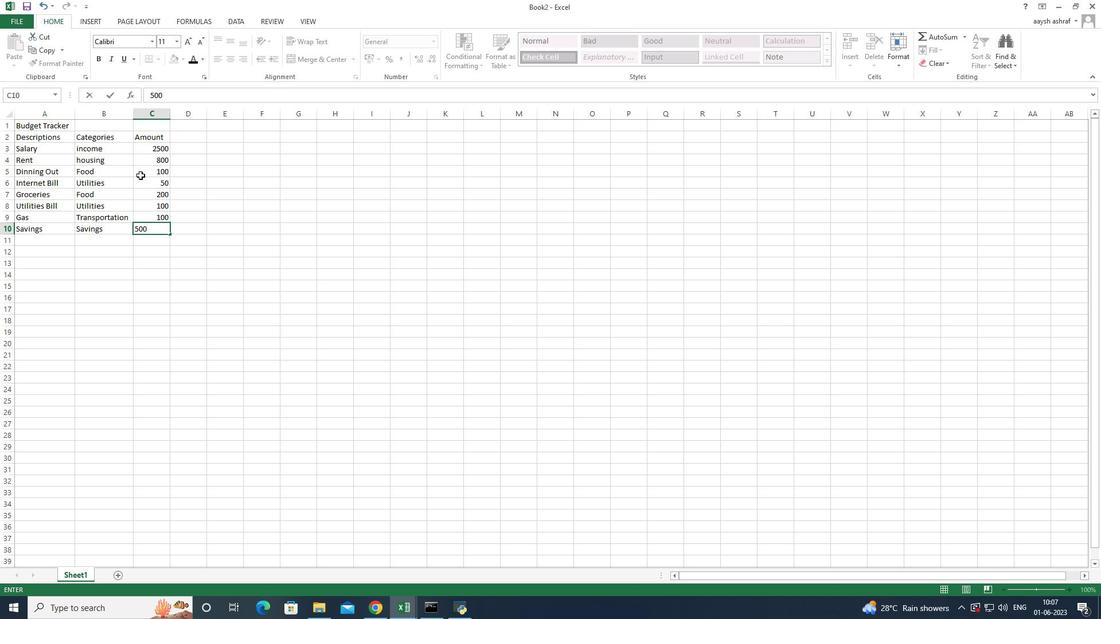 
Action: Mouse moved to (146, 146)
Screenshot: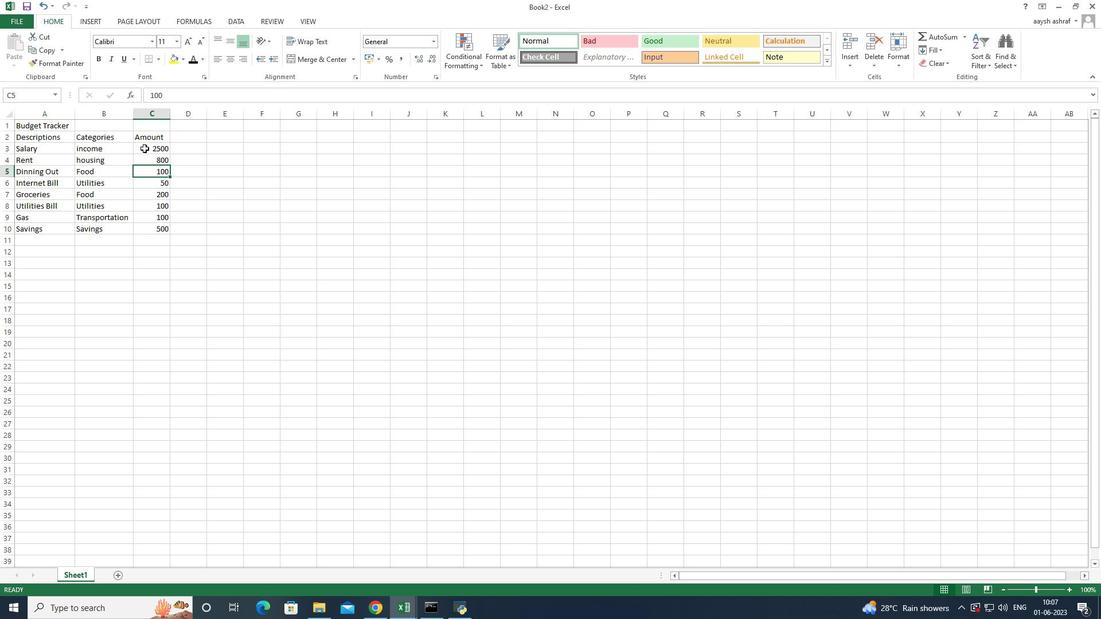 
Action: Mouse pressed left at (146, 146)
Screenshot: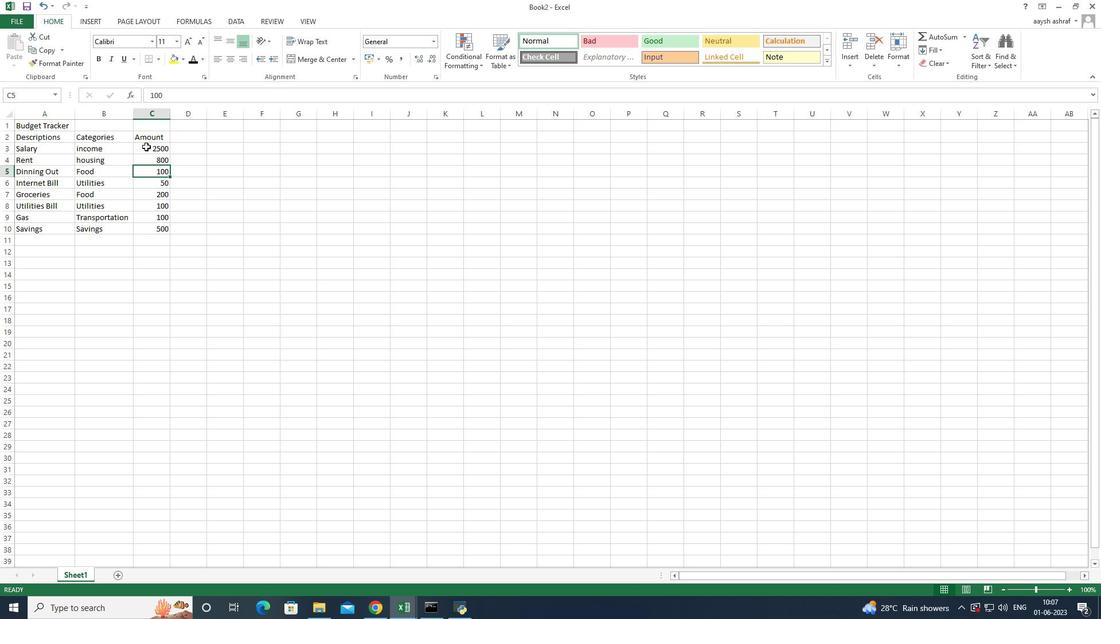 
Action: Key pressed <Key.shift_r><Key.down><Key.down><Key.down><Key.down><Key.down><Key.down><Key.down><Key.down><Key.down><Key.down><Key.shift_r><Key.shift_r><Key.shift_r><Key.shift_r><Key.shift_r><Key.shift_r><Key.up><Key.up><Key.up>
Screenshot: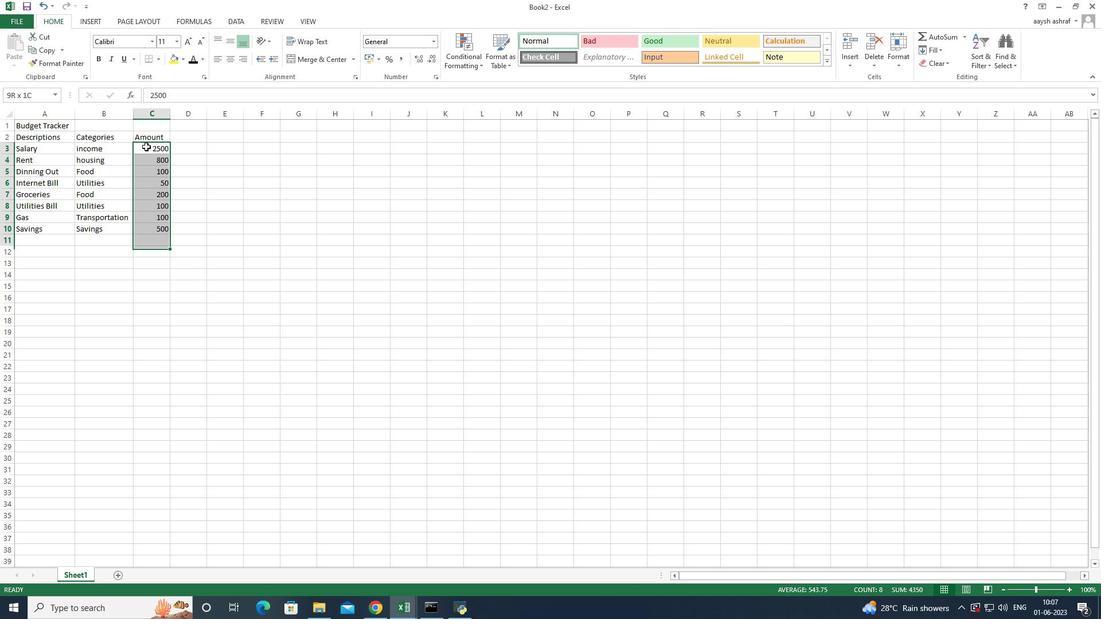 
Action: Mouse moved to (387, 57)
Screenshot: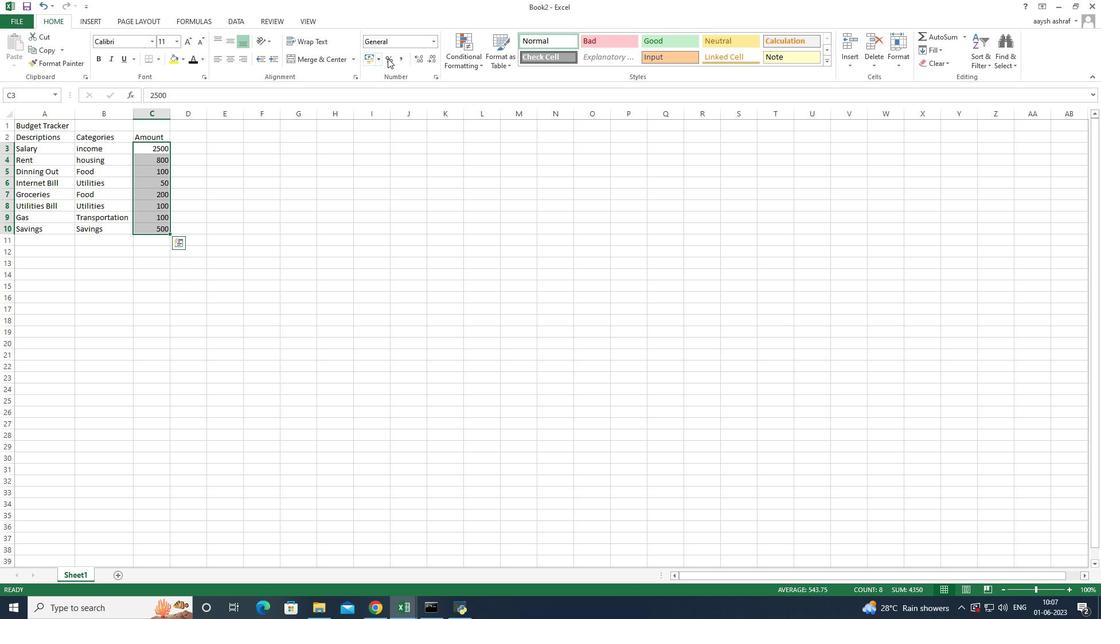 
Action: Mouse pressed left at (387, 57)
Screenshot: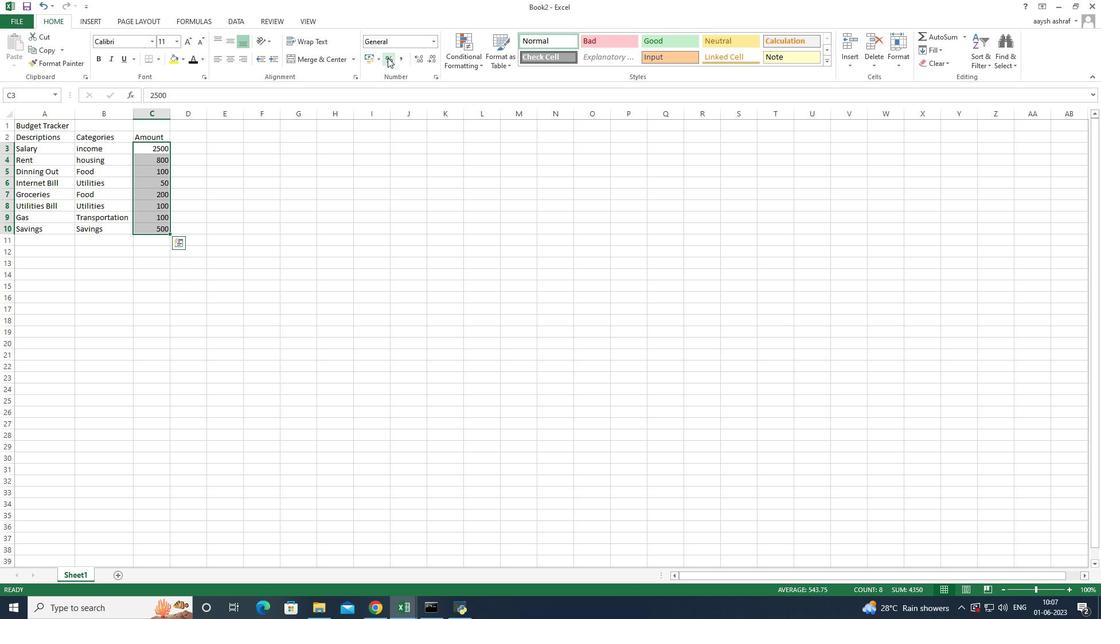 
Action: Mouse moved to (388, 60)
Screenshot: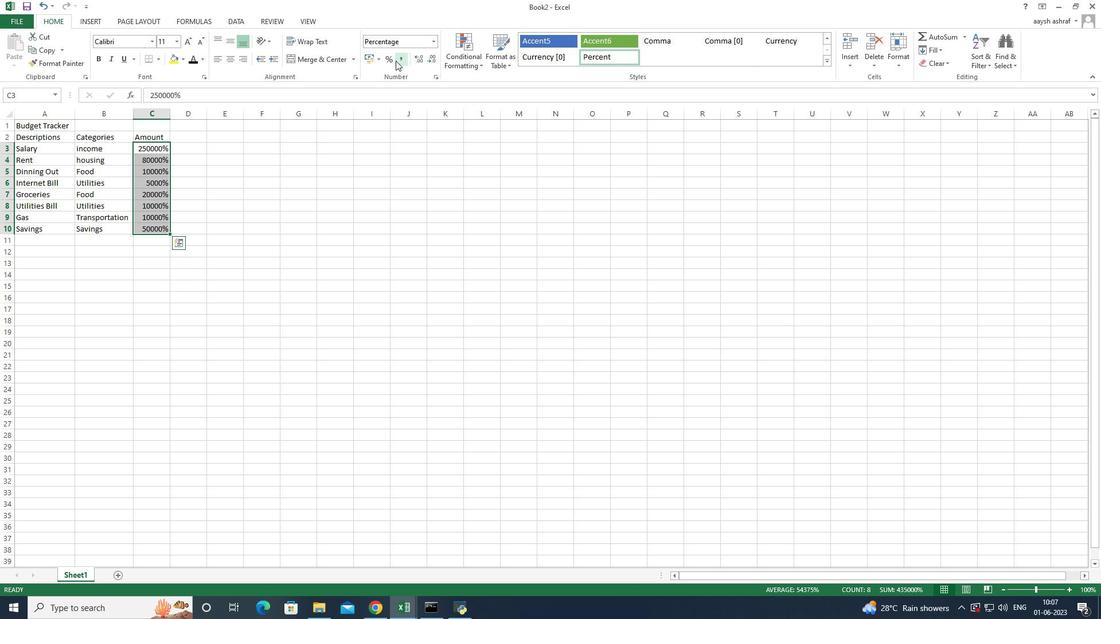 
Action: Mouse pressed left at (388, 60)
Screenshot: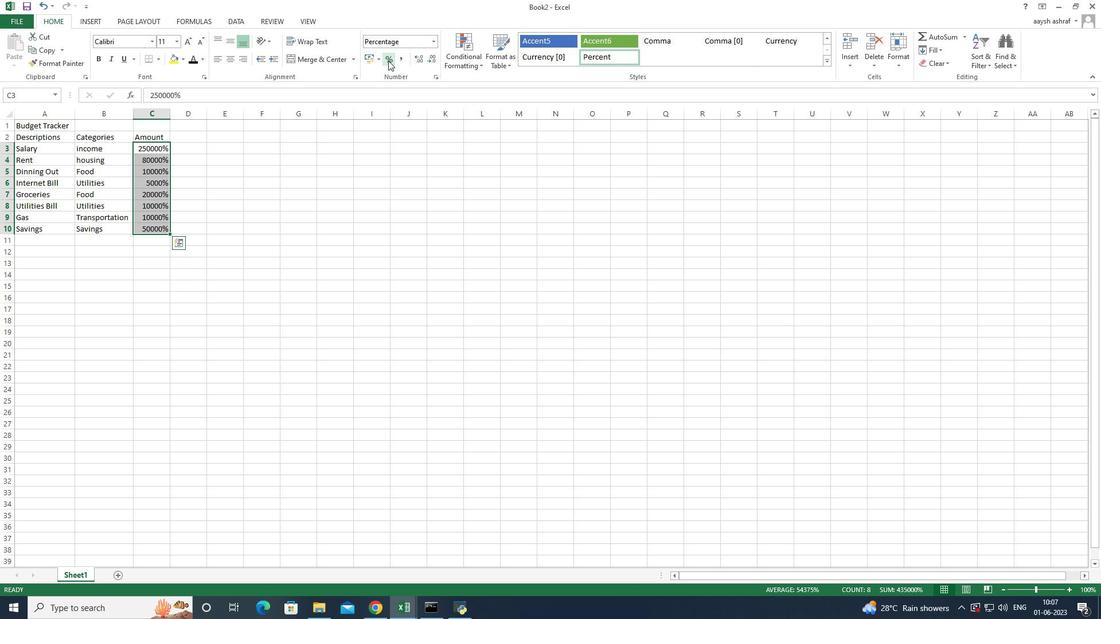 
Action: Mouse pressed left at (388, 60)
Screenshot: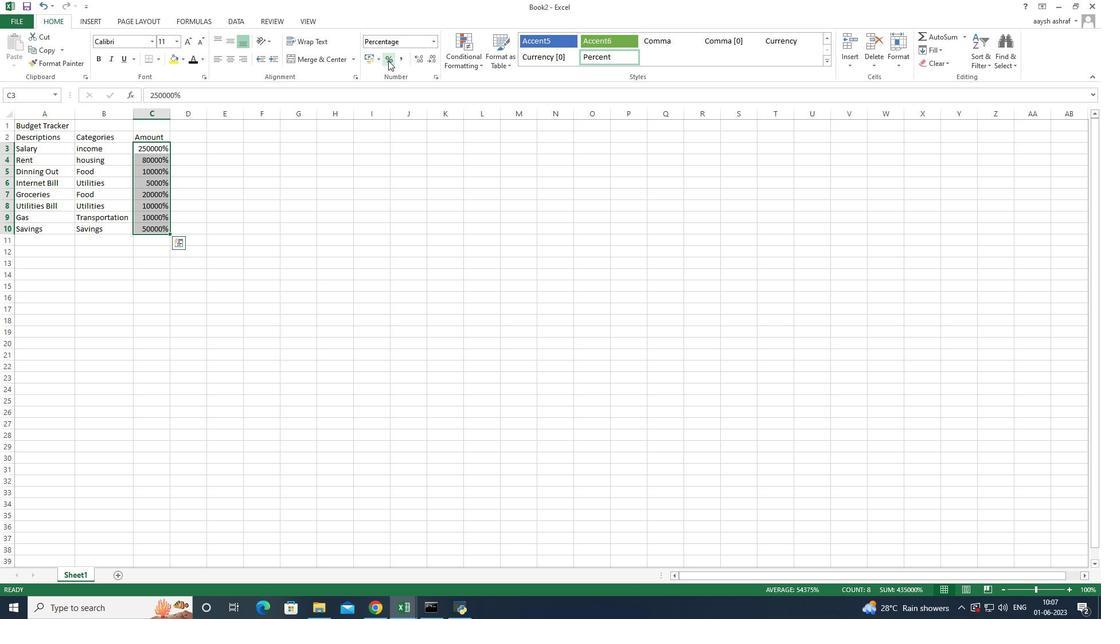 
Action: Mouse pressed left at (388, 60)
Screenshot: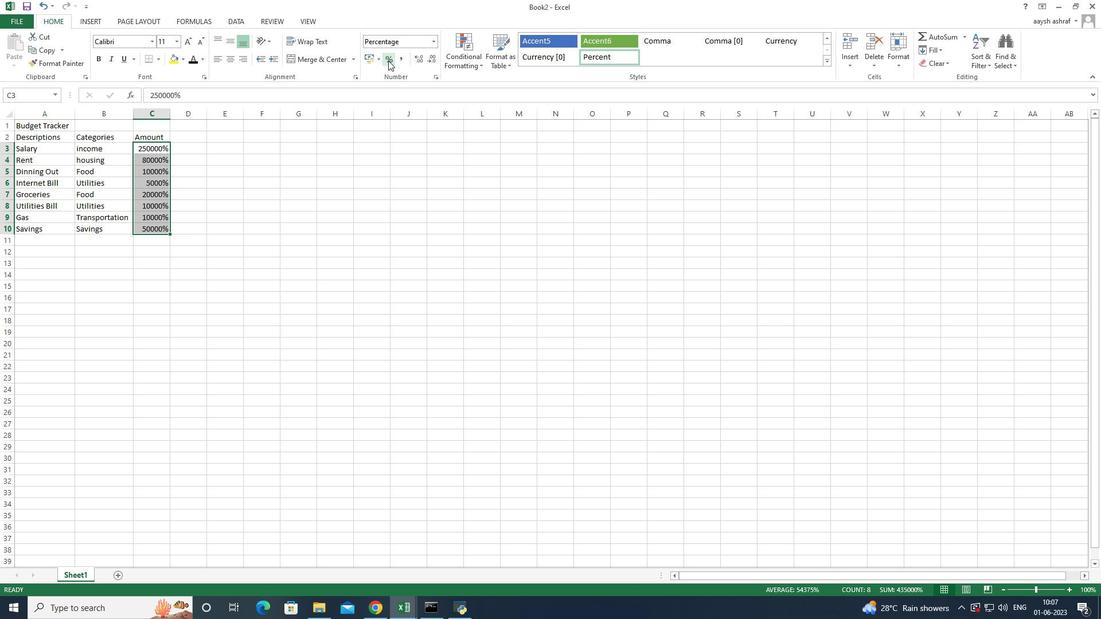 
Action: Mouse moved to (146, 201)
Screenshot: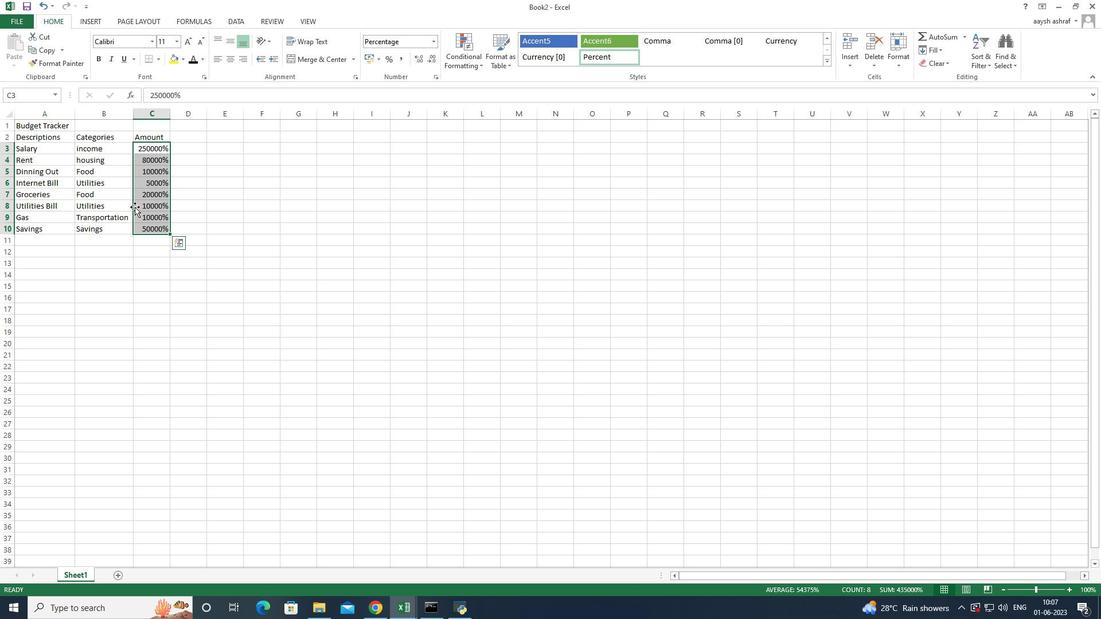 
Action: Key pressed ctrl+Z
Screenshot: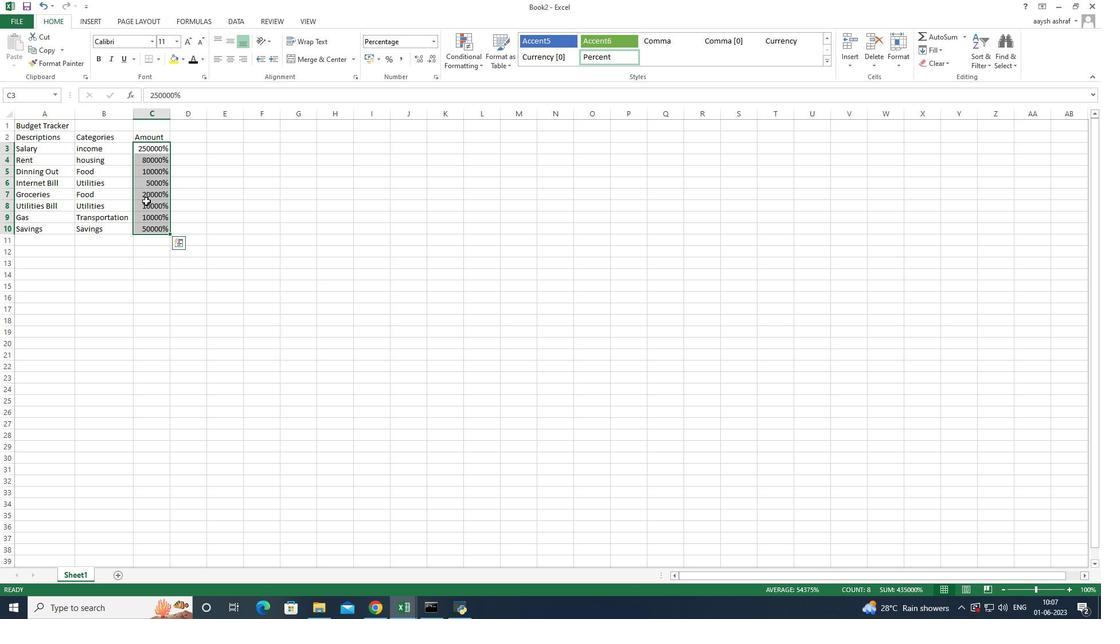 
Action: Mouse moved to (204, 209)
Screenshot: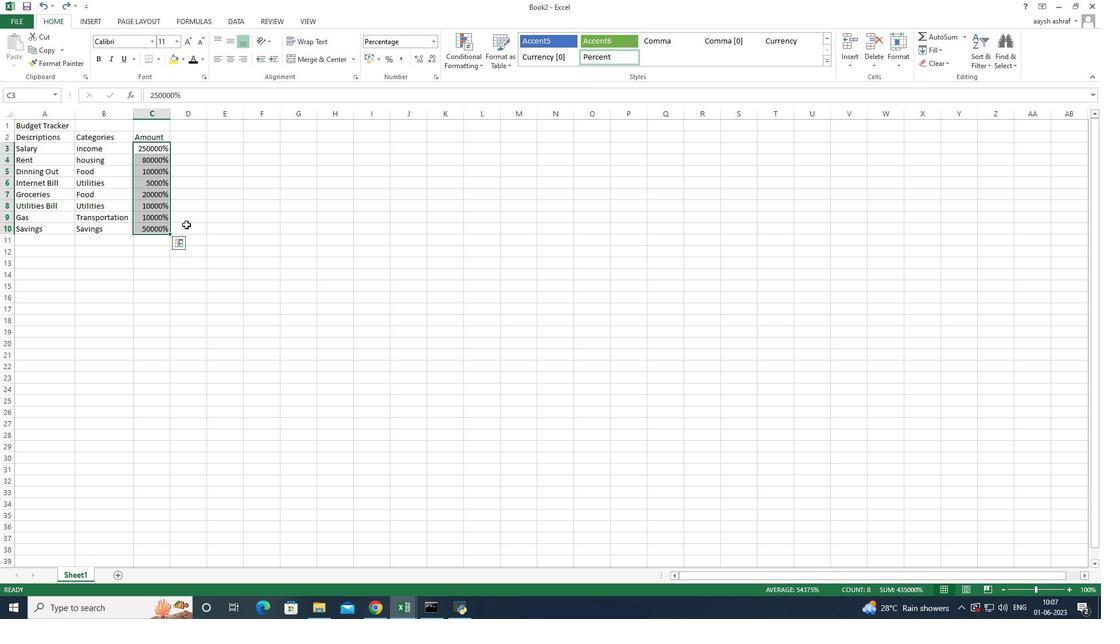 
Action: Mouse pressed left at (204, 209)
Screenshot: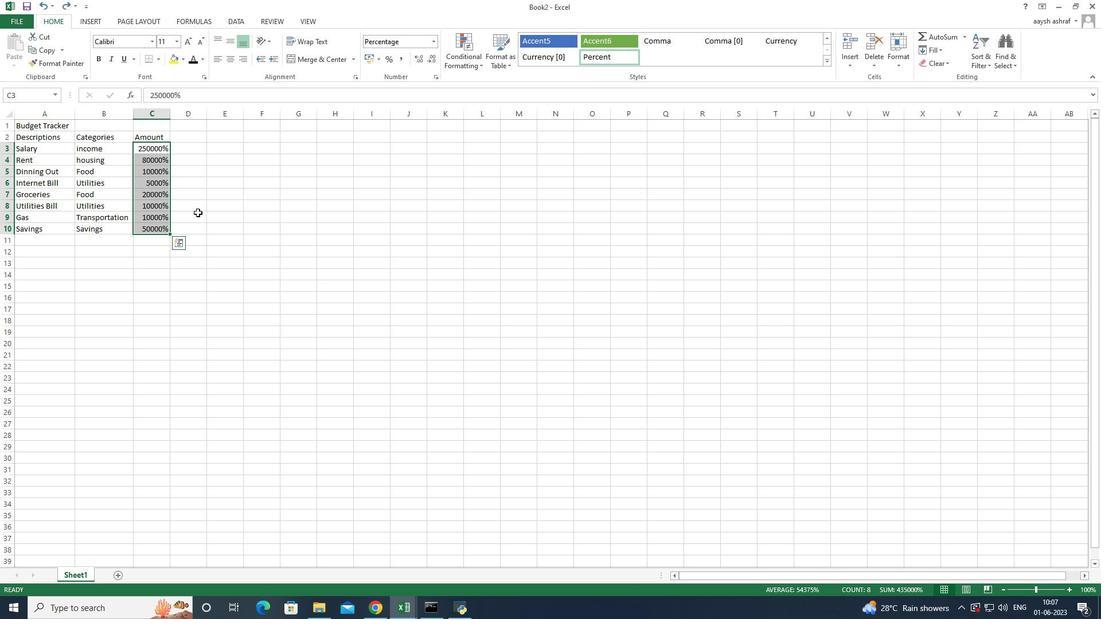
Action: Mouse moved to (154, 166)
Screenshot: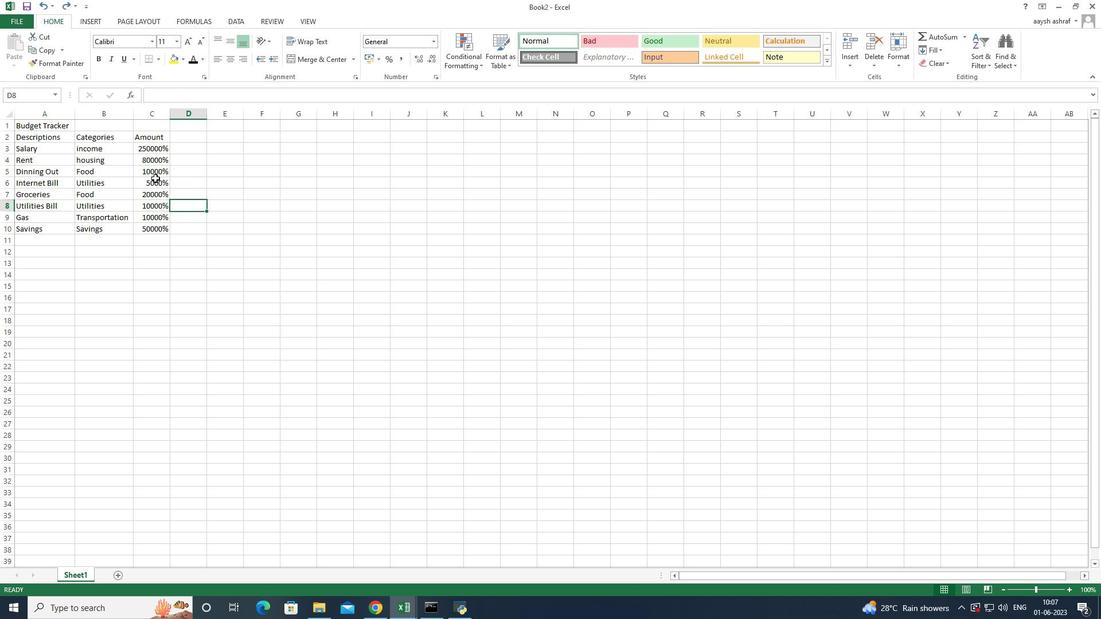 
Action: Mouse pressed left at (154, 166)
Screenshot: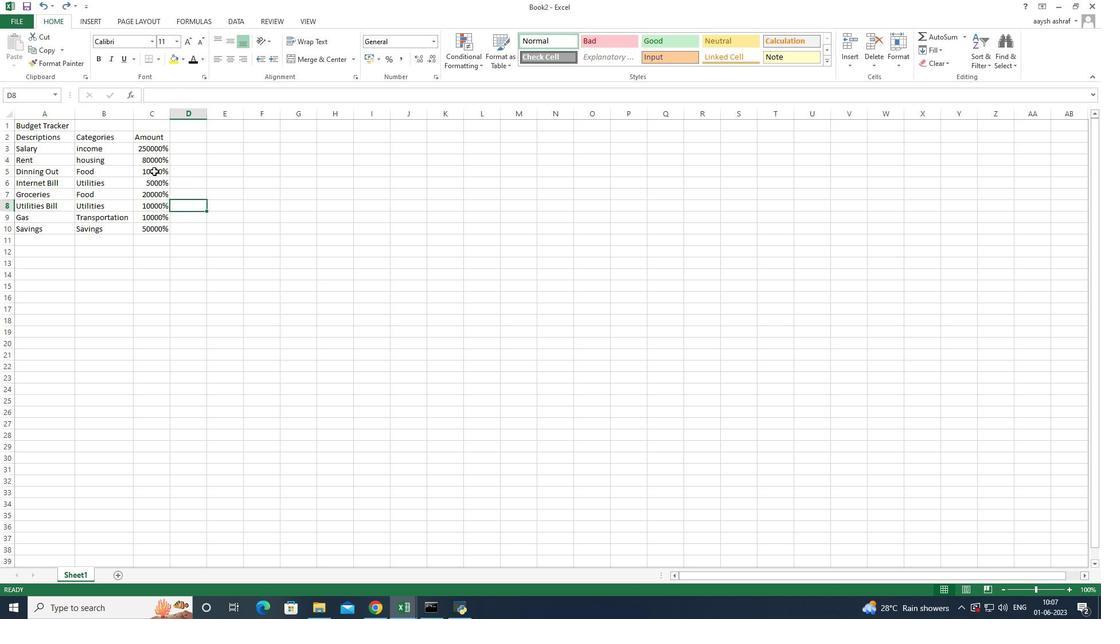 
Action: Key pressed ctrl+Z
Screenshot: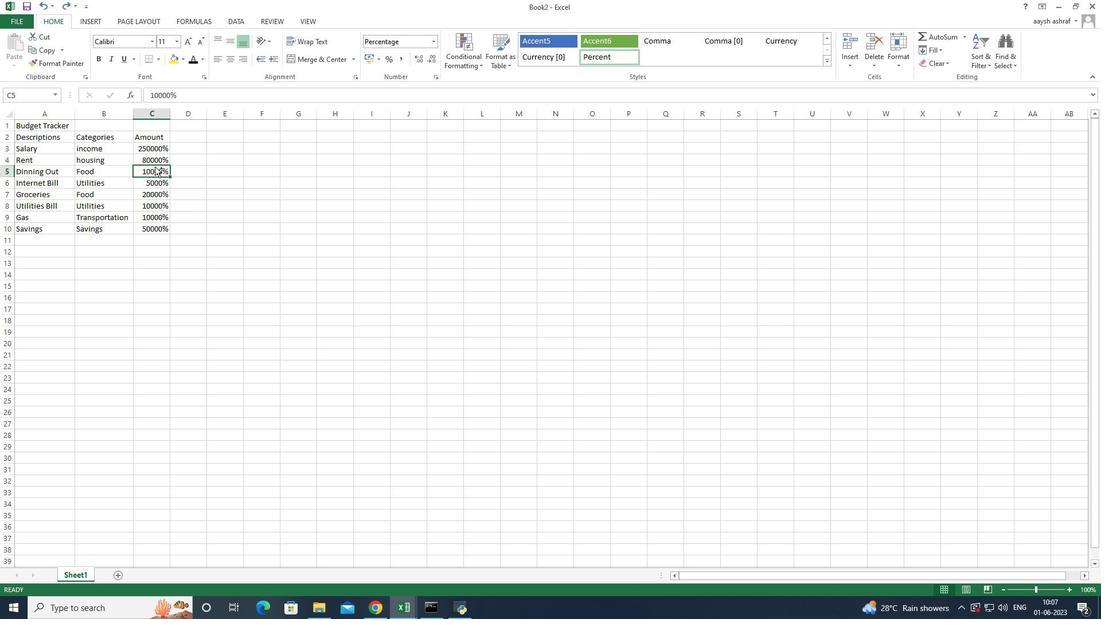 
Action: Mouse moved to (155, 166)
Screenshot: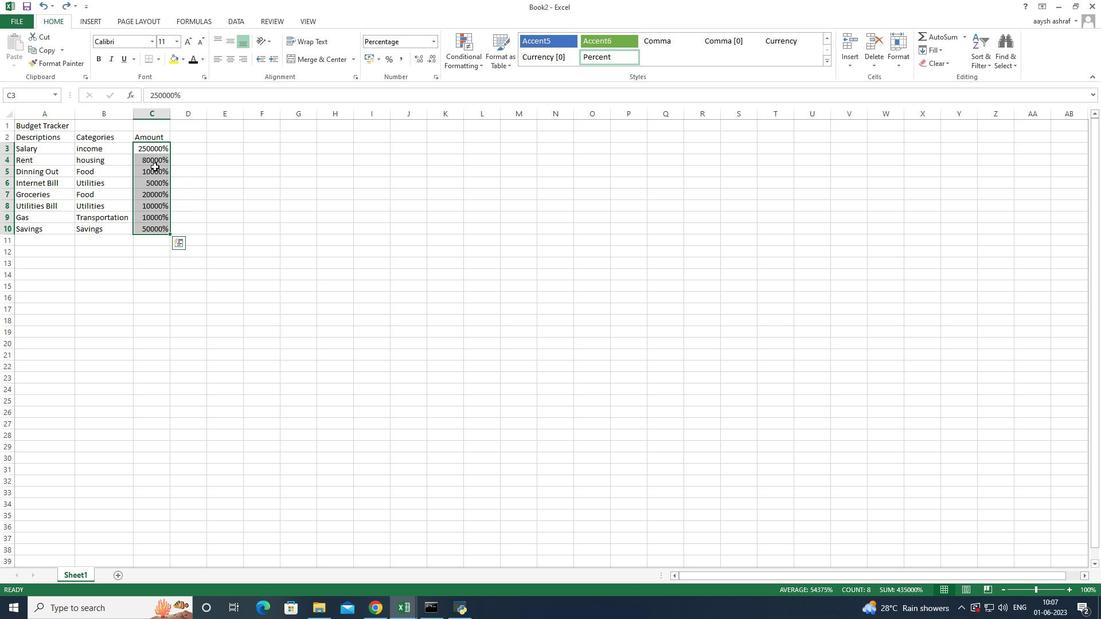 
Action: Key pressed ctrl+Z
Screenshot: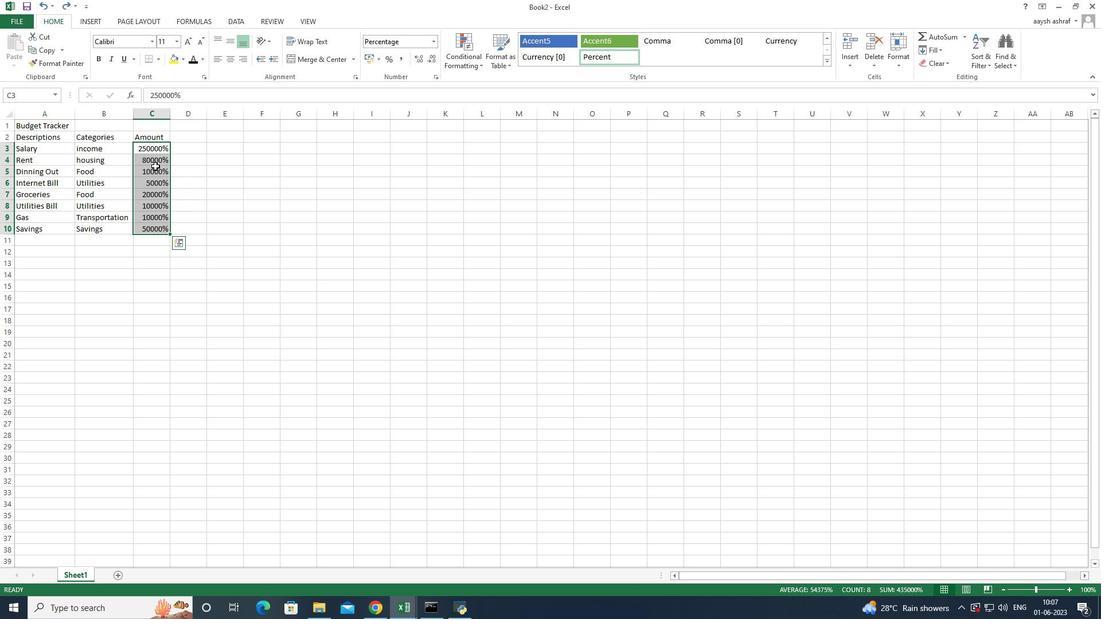 
Action: Mouse moved to (164, 197)
Screenshot: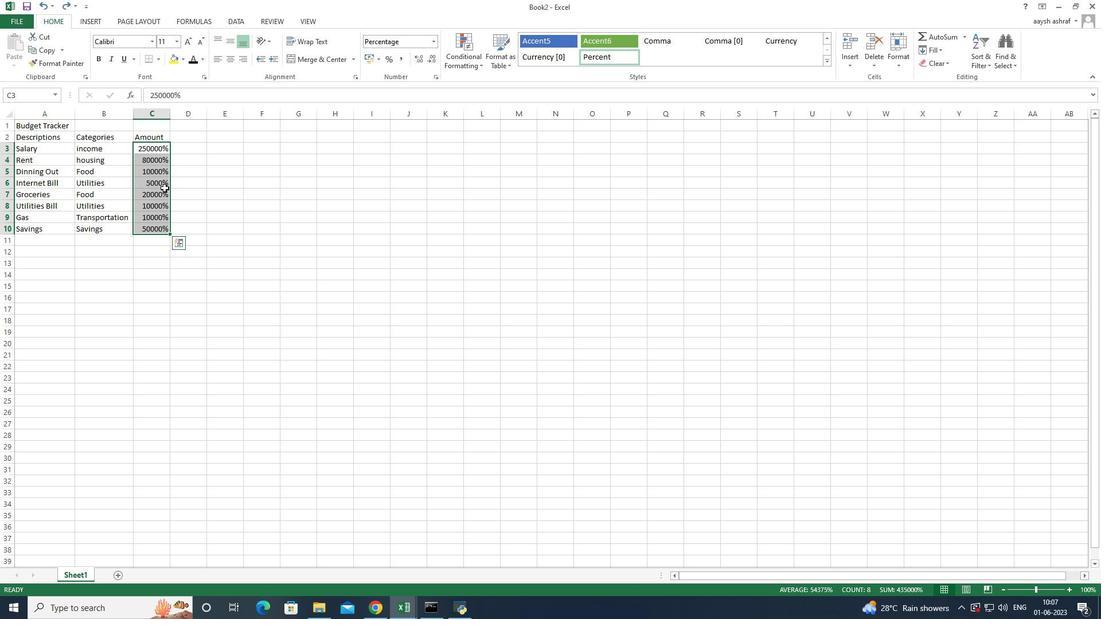 
Action: Mouse pressed left at (164, 197)
Screenshot: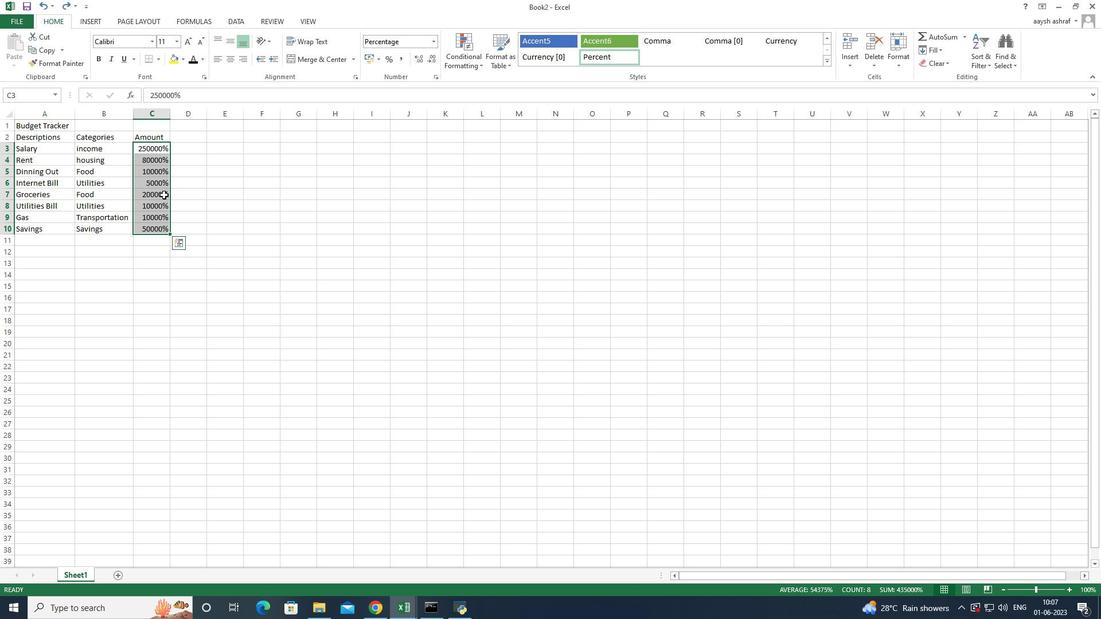 
Action: Mouse moved to (161, 148)
Screenshot: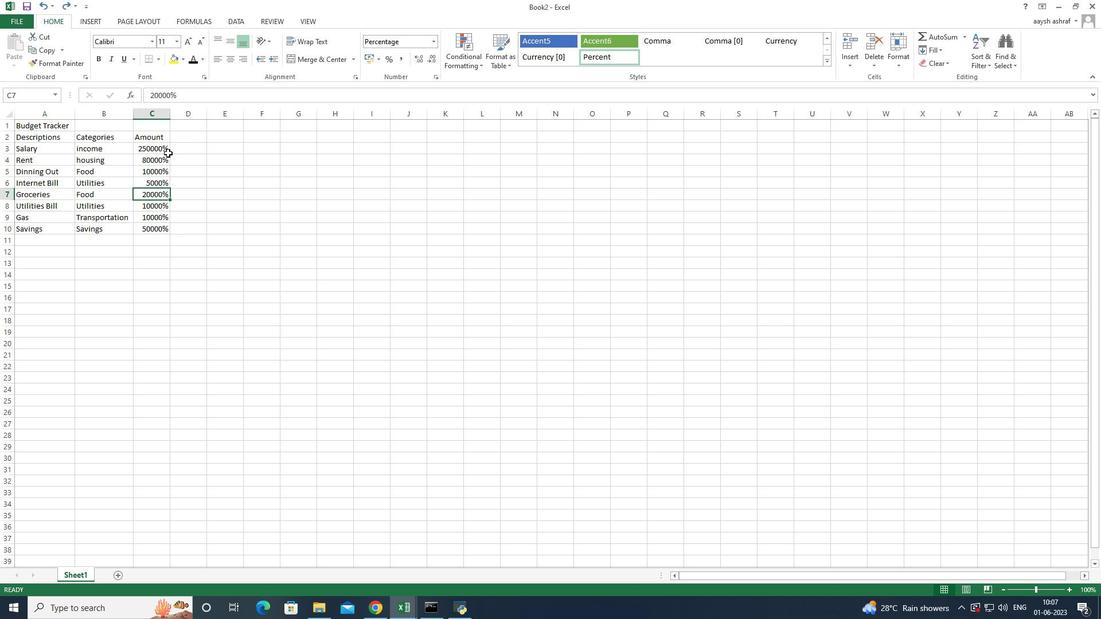 
Action: Mouse pressed left at (161, 148)
Screenshot: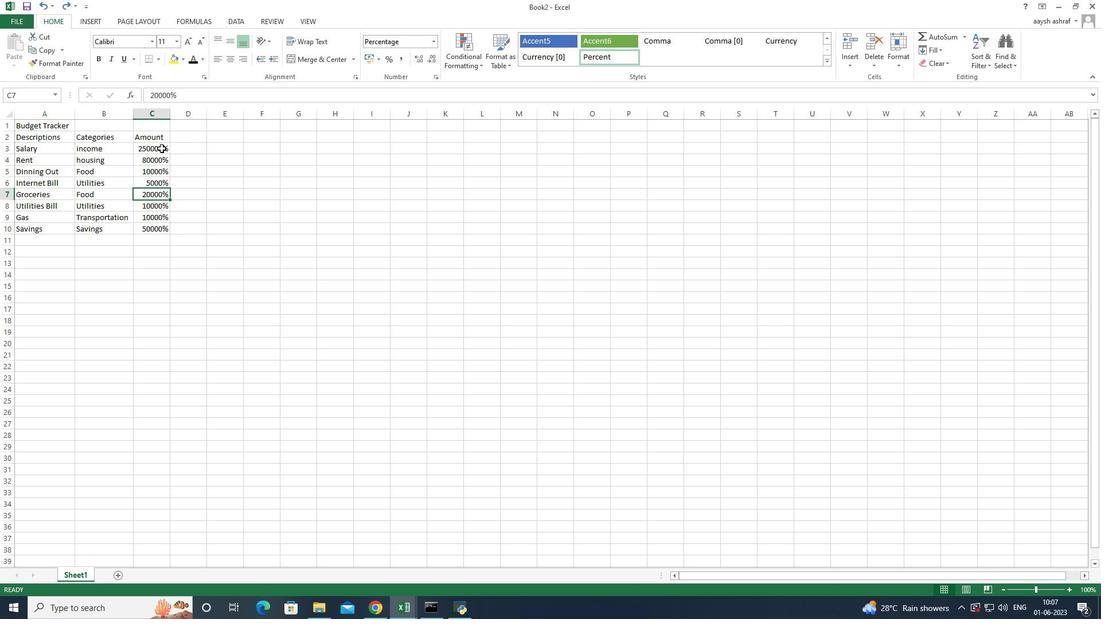 
Action: Key pressed <Key.shift_r><Key.down><Key.down><Key.down><Key.down><Key.down><Key.down><Key.shift_r><Key.down>
Screenshot: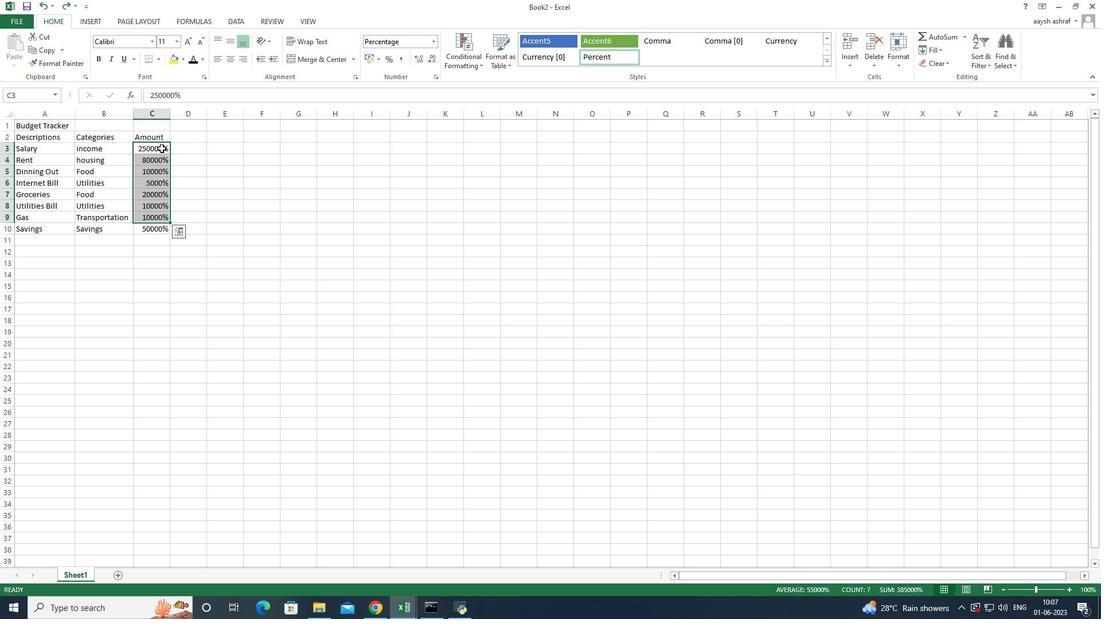
Action: Mouse moved to (388, 57)
Screenshot: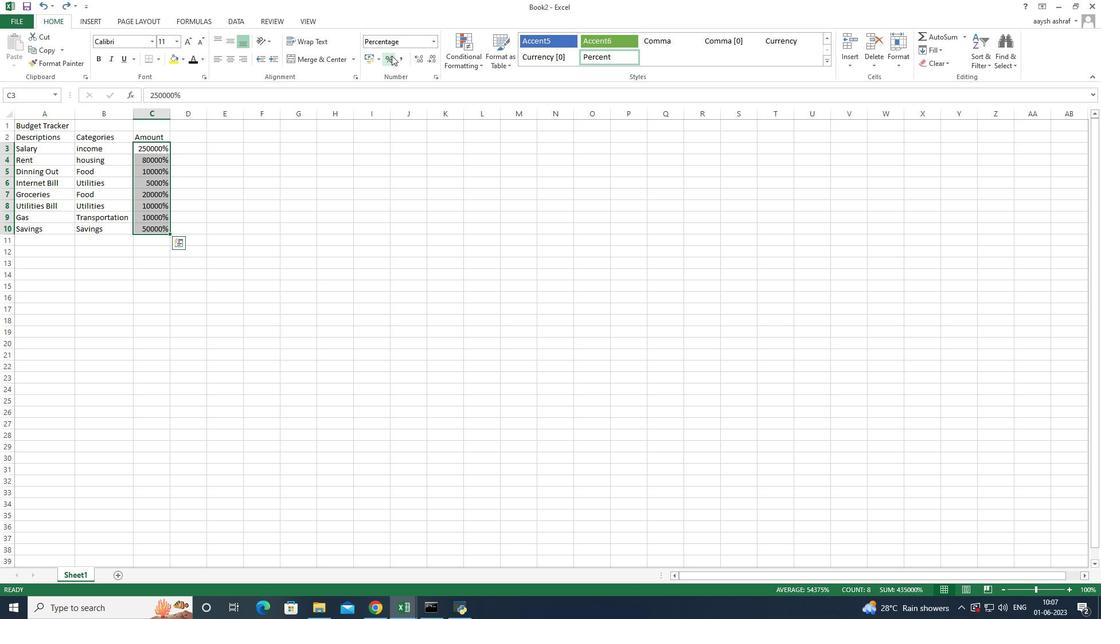 
Action: Mouse pressed left at (388, 57)
Screenshot: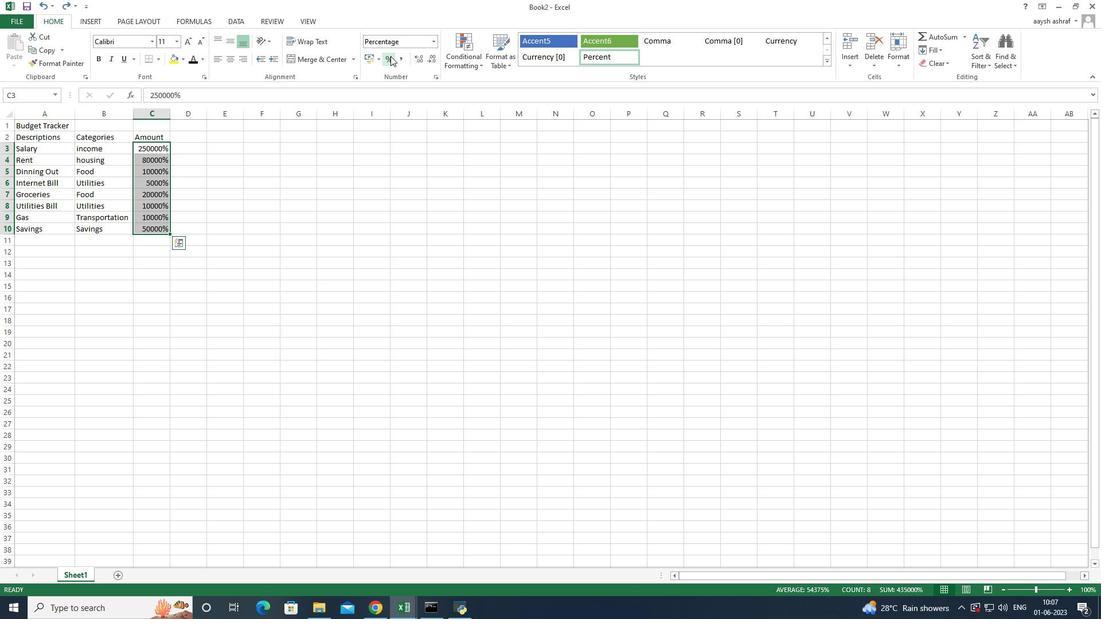 
Action: Mouse pressed left at (388, 57)
Screenshot: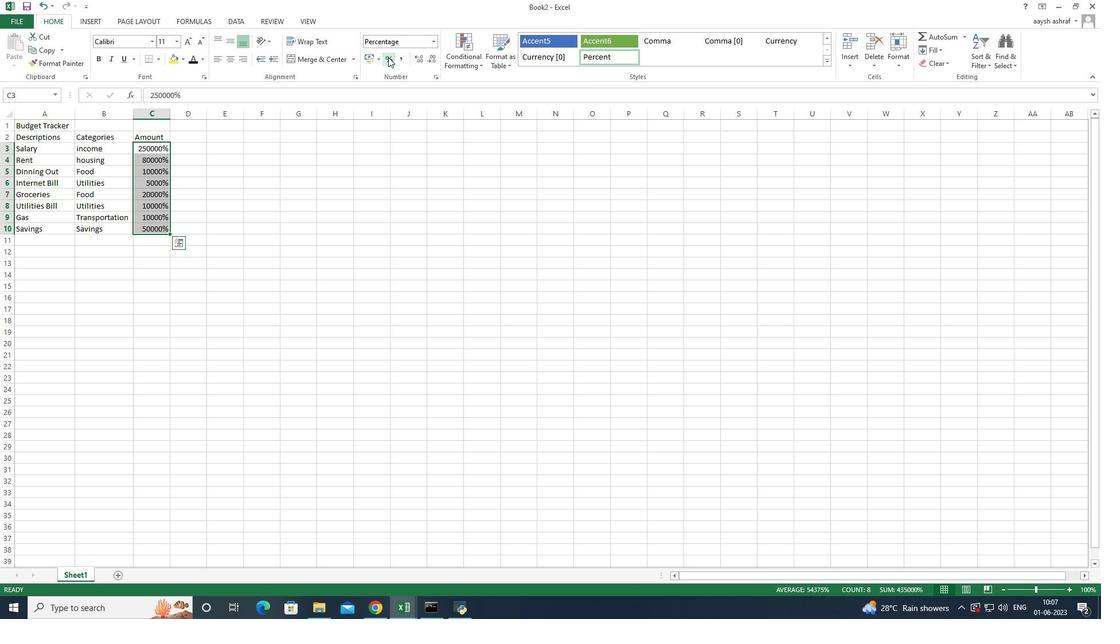 
Action: Mouse pressed left at (388, 57)
Screenshot: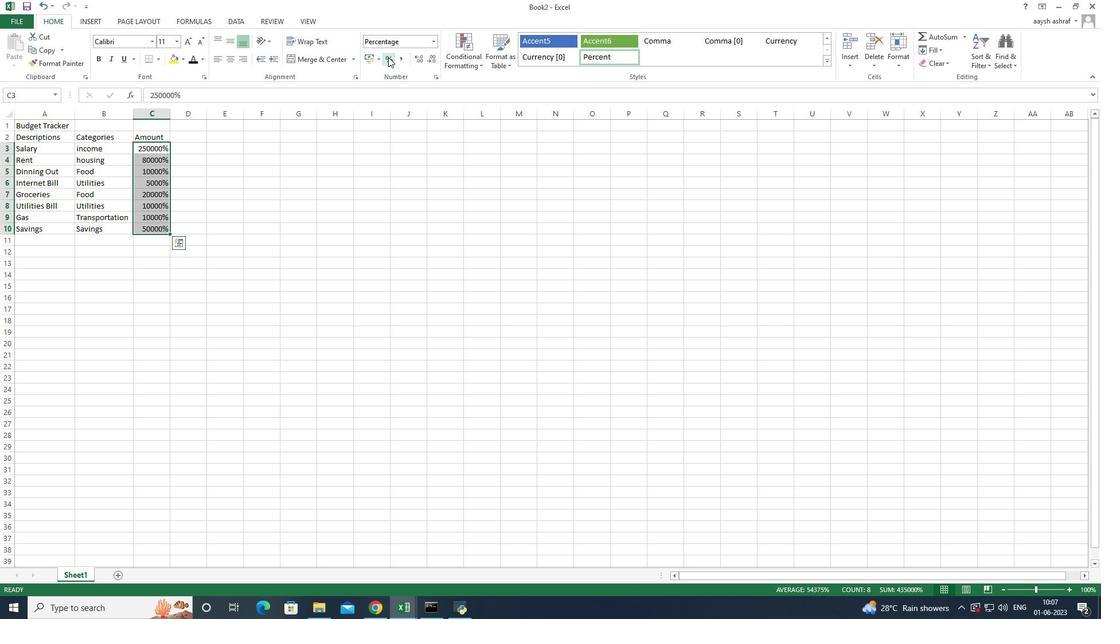 
Action: Mouse moved to (533, 57)
Screenshot: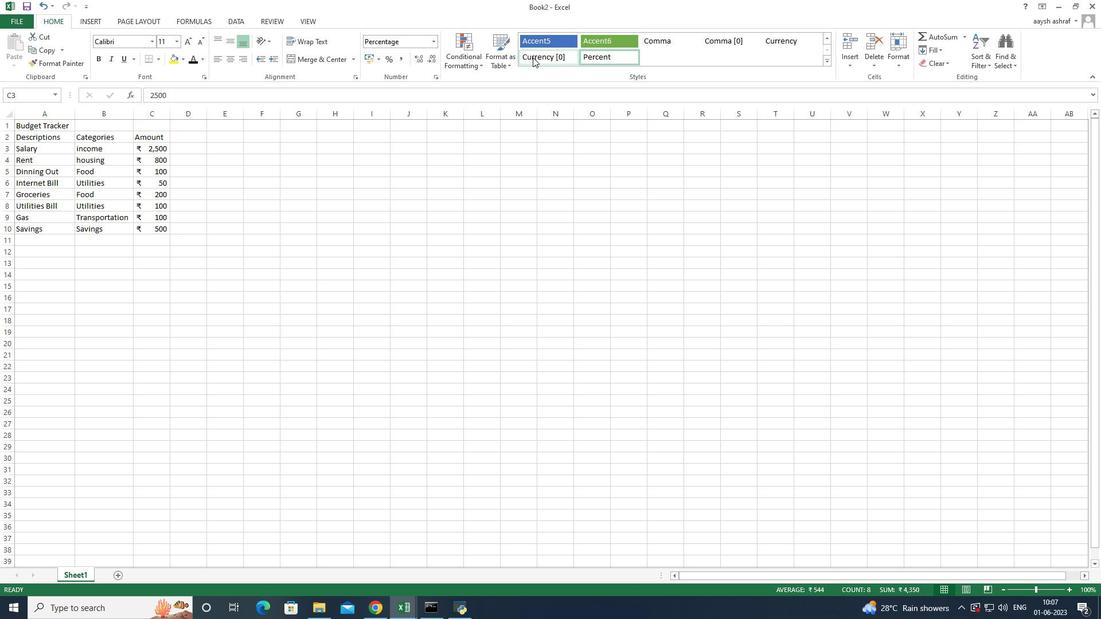 
Action: Mouse pressed left at (533, 57)
Screenshot: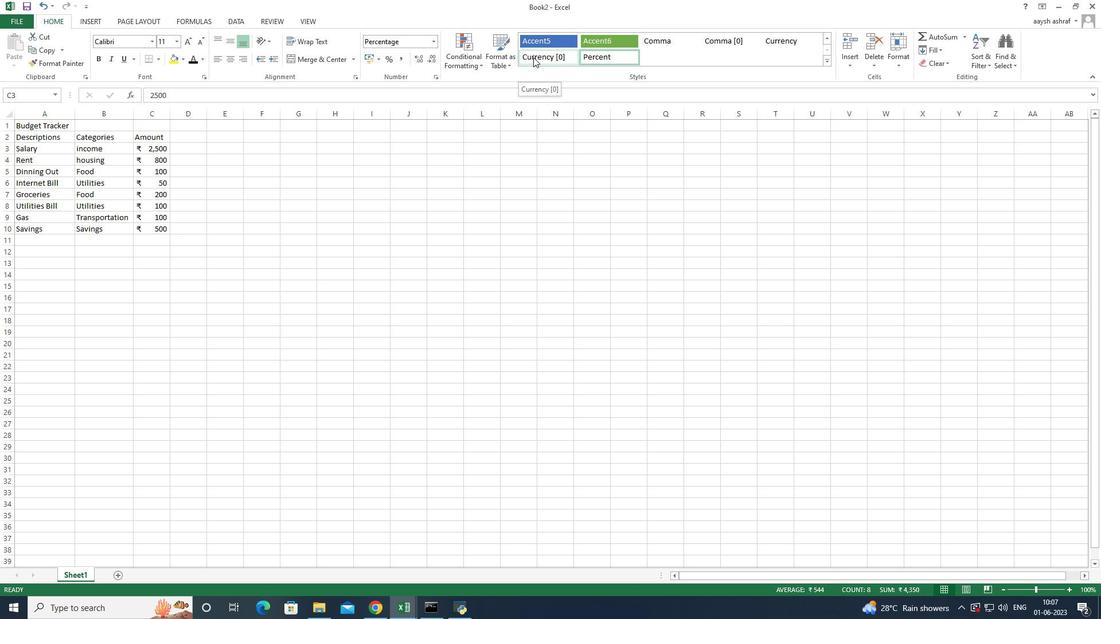 
Action: Mouse pressed left at (533, 57)
Screenshot: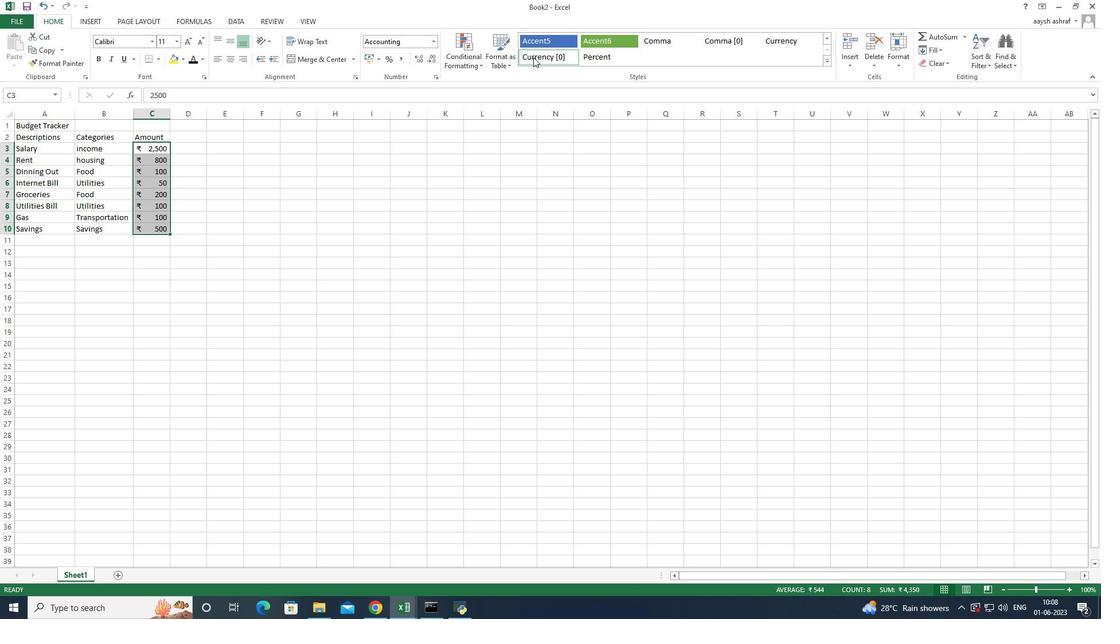 
Action: Mouse pressed left at (533, 57)
Screenshot: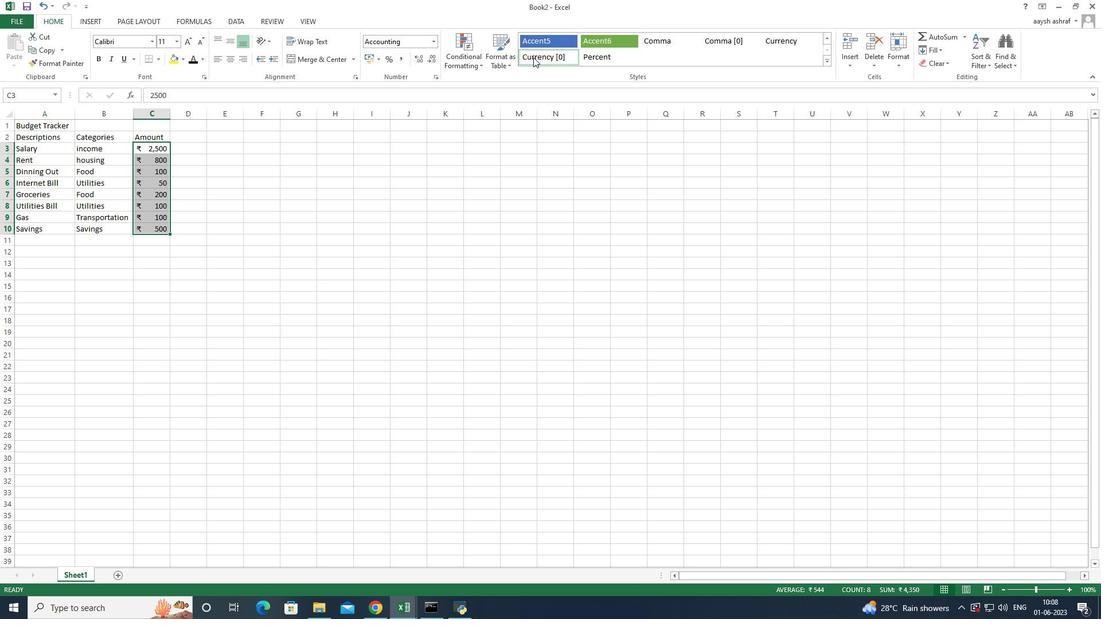 
Action: Mouse moved to (554, 53)
Screenshot: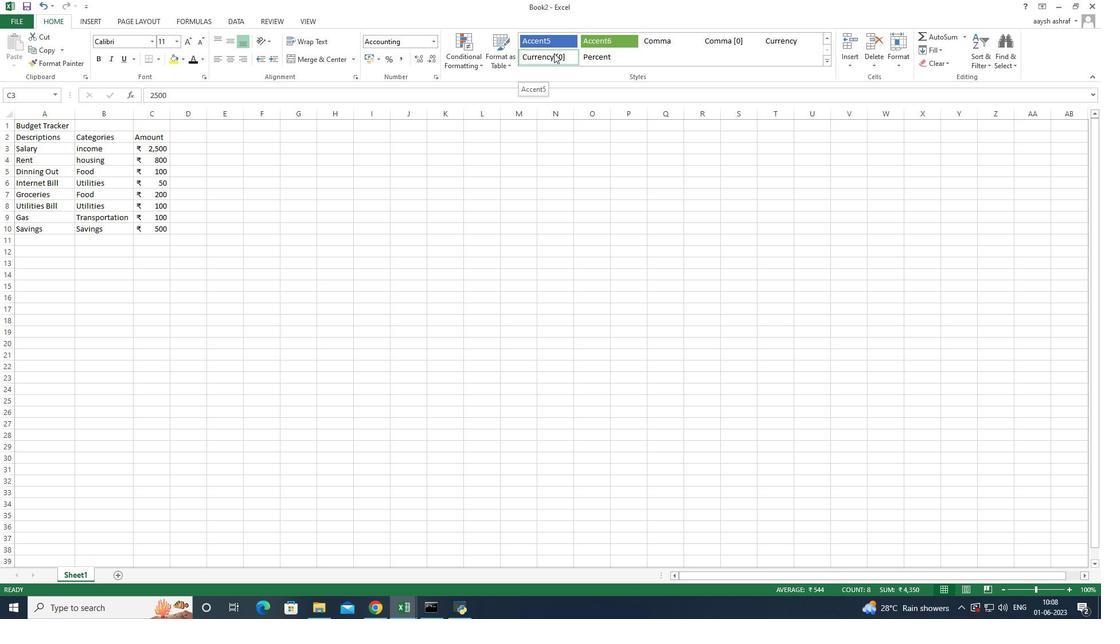 
Action: Mouse pressed left at (554, 53)
Screenshot: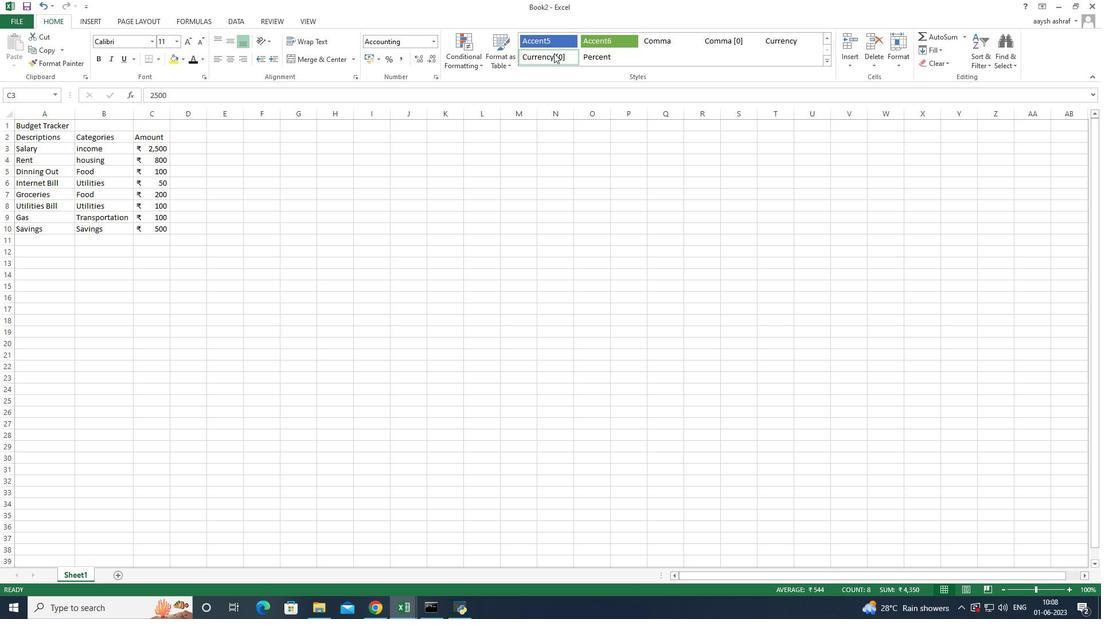 
Action: Mouse moved to (552, 39)
Screenshot: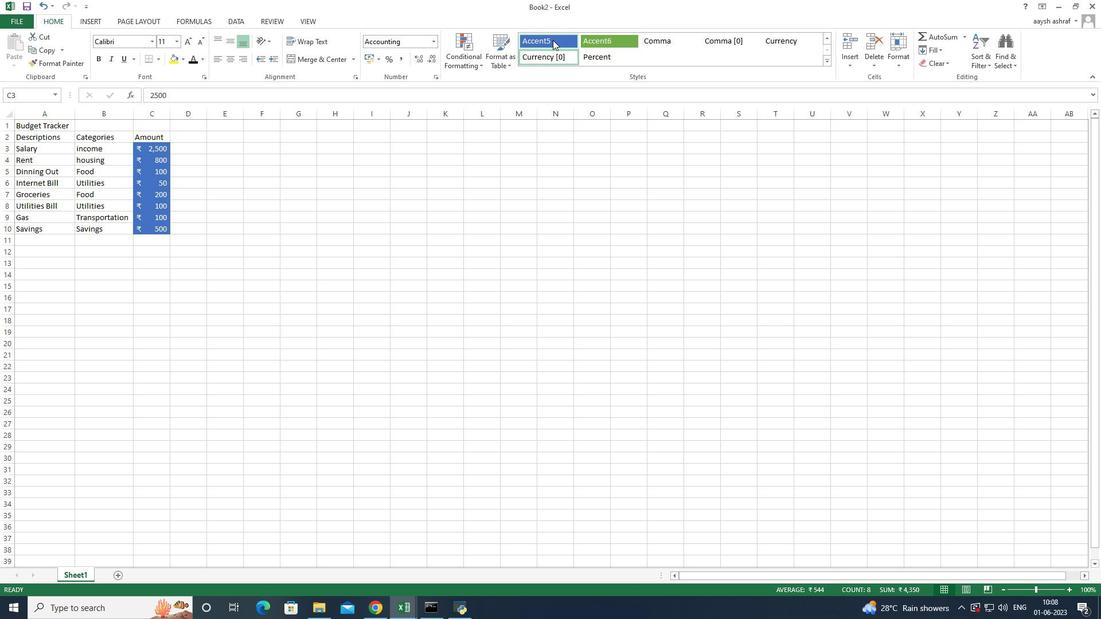 
Action: Mouse pressed left at (552, 39)
Screenshot: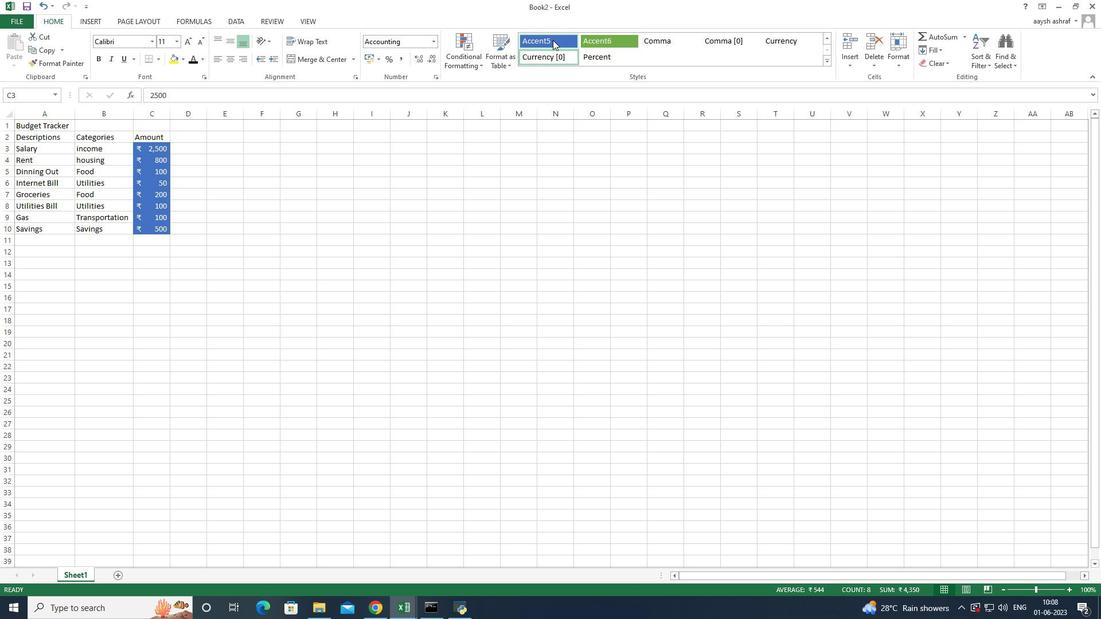 
Action: Mouse pressed left at (552, 39)
Screenshot: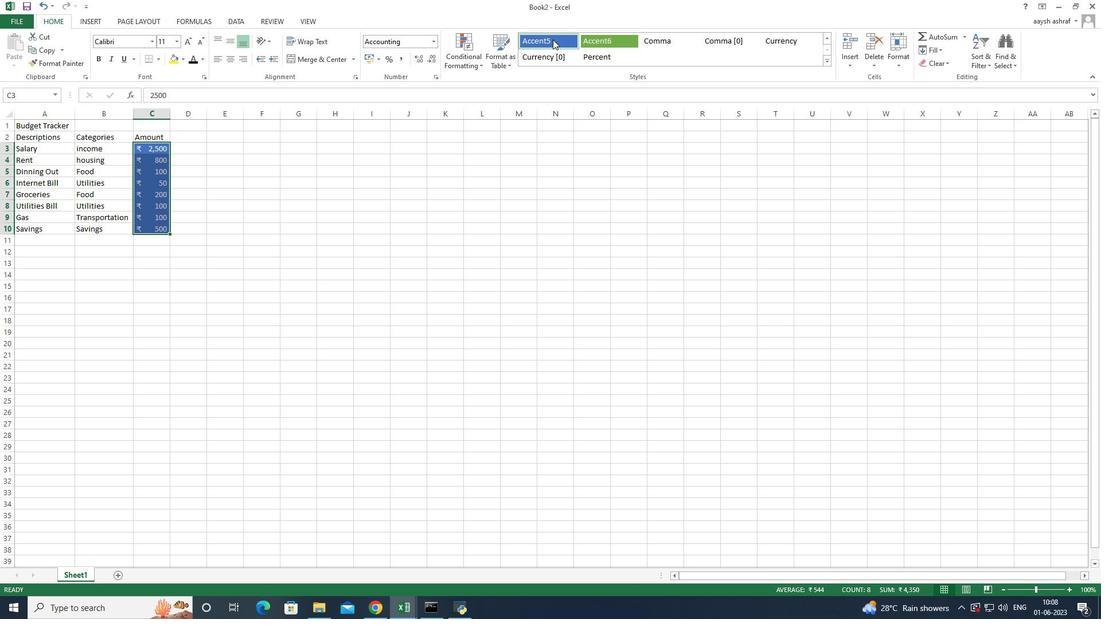 
Action: Mouse moved to (557, 56)
Screenshot: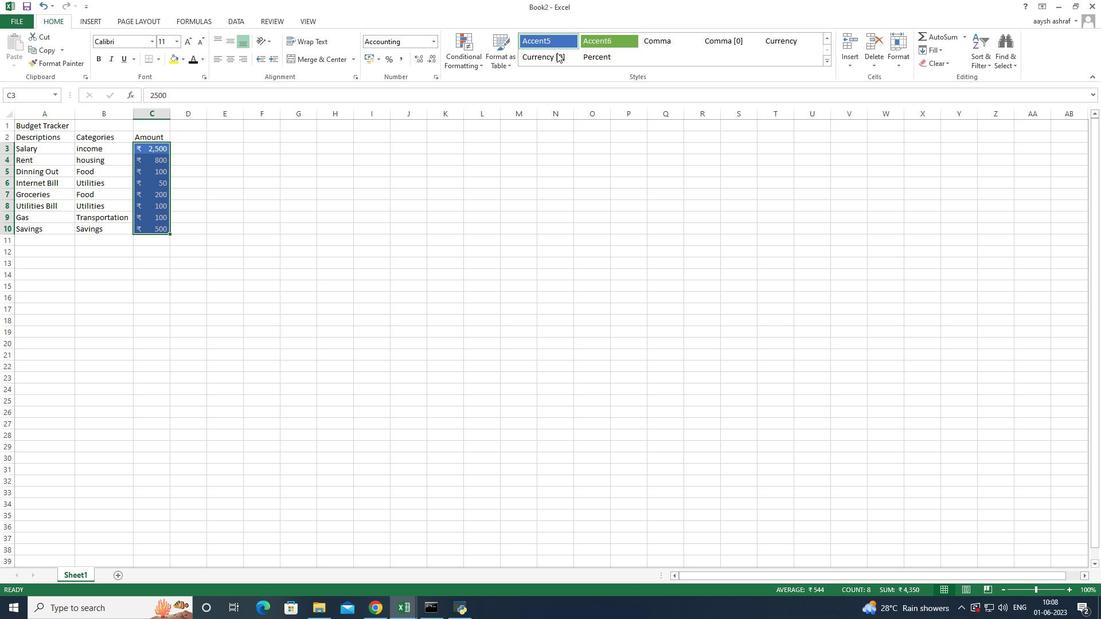 
Action: Mouse pressed left at (557, 56)
Screenshot: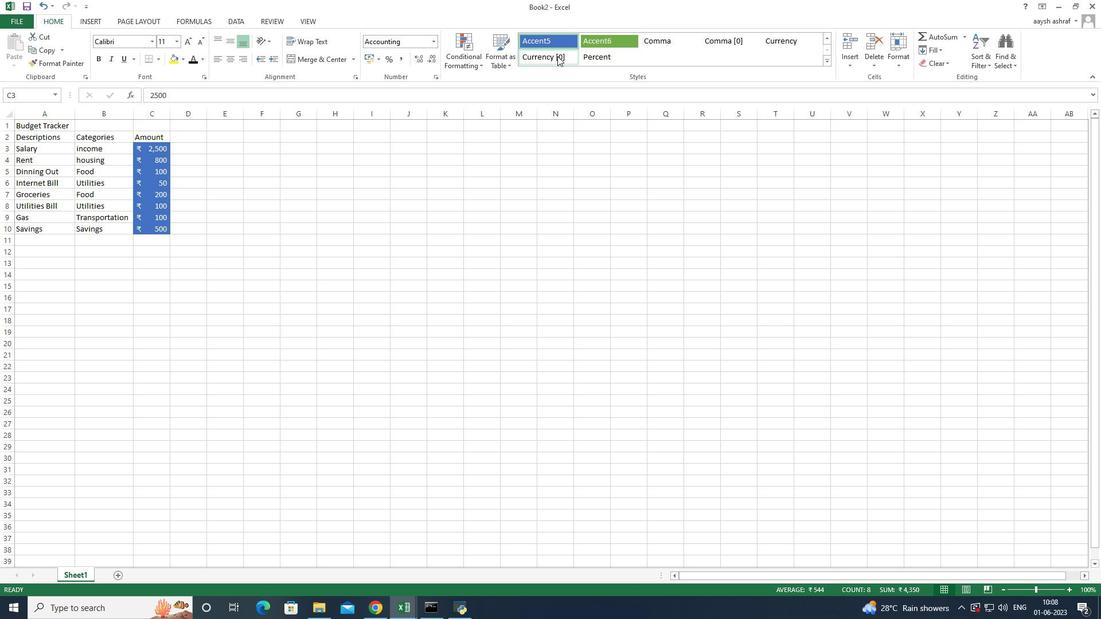 
Action: Mouse moved to (561, 55)
Screenshot: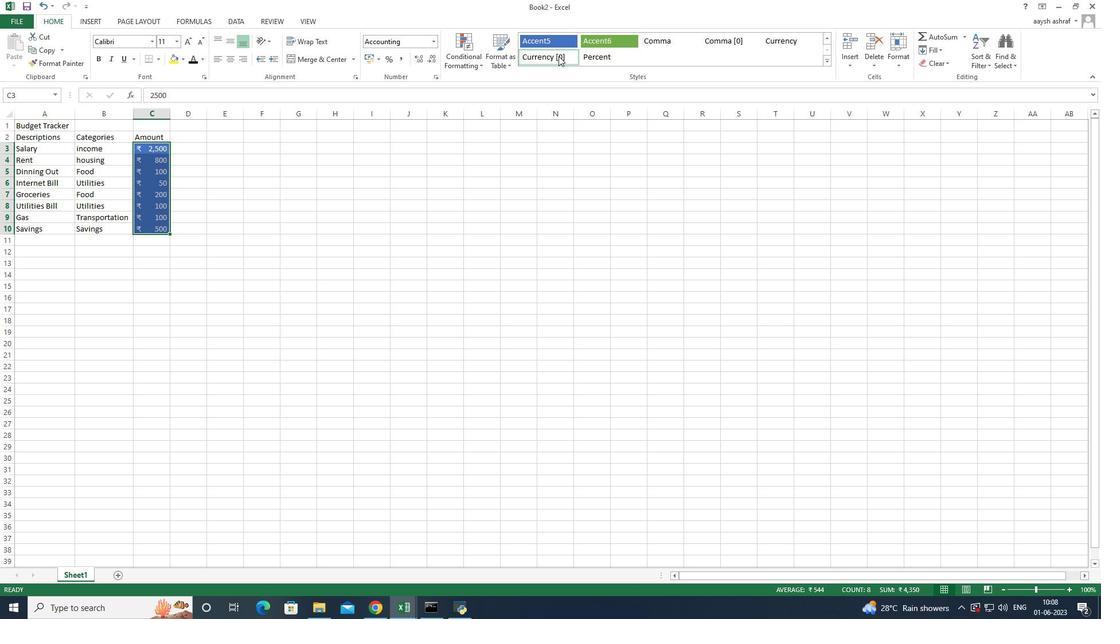 
Action: Mouse pressed left at (561, 55)
Screenshot: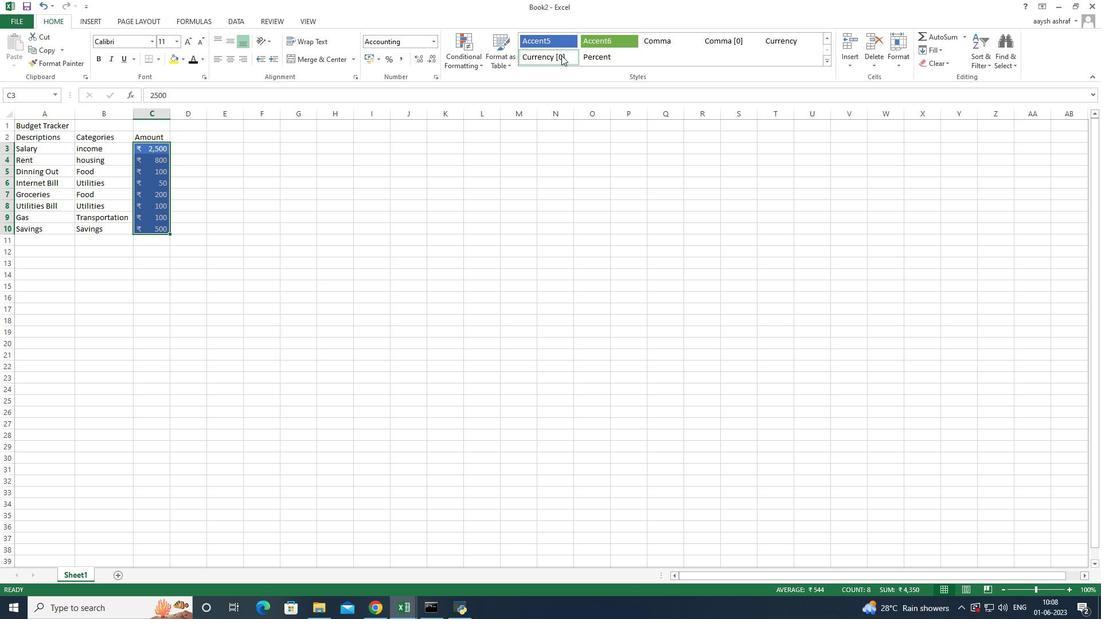 
Action: Mouse moved to (155, 276)
Screenshot: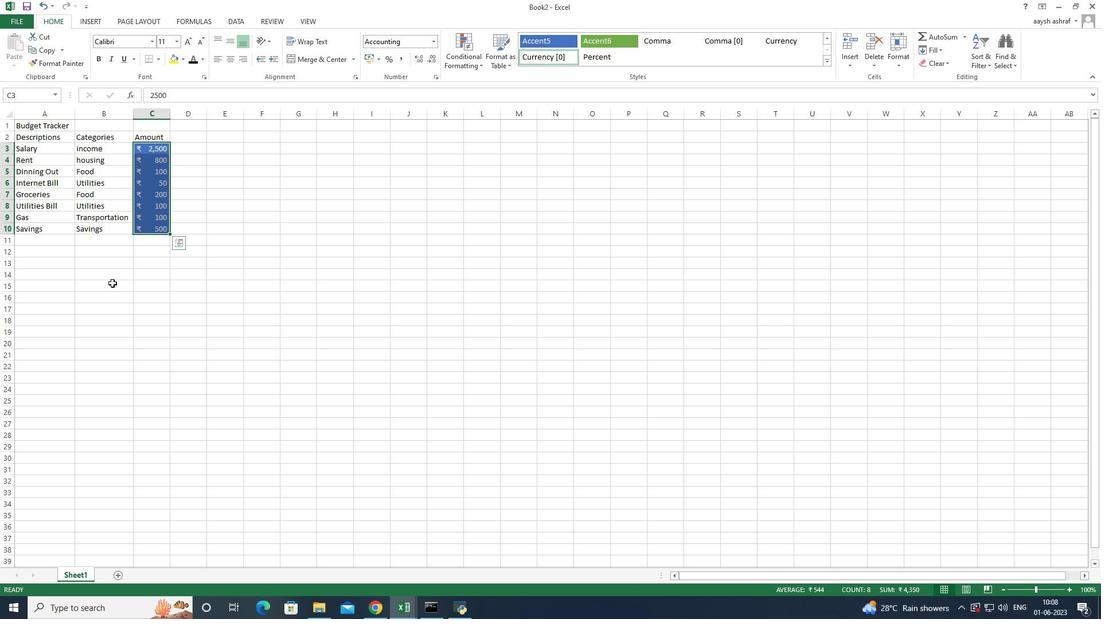 
Action: Mouse pressed left at (155, 276)
Screenshot: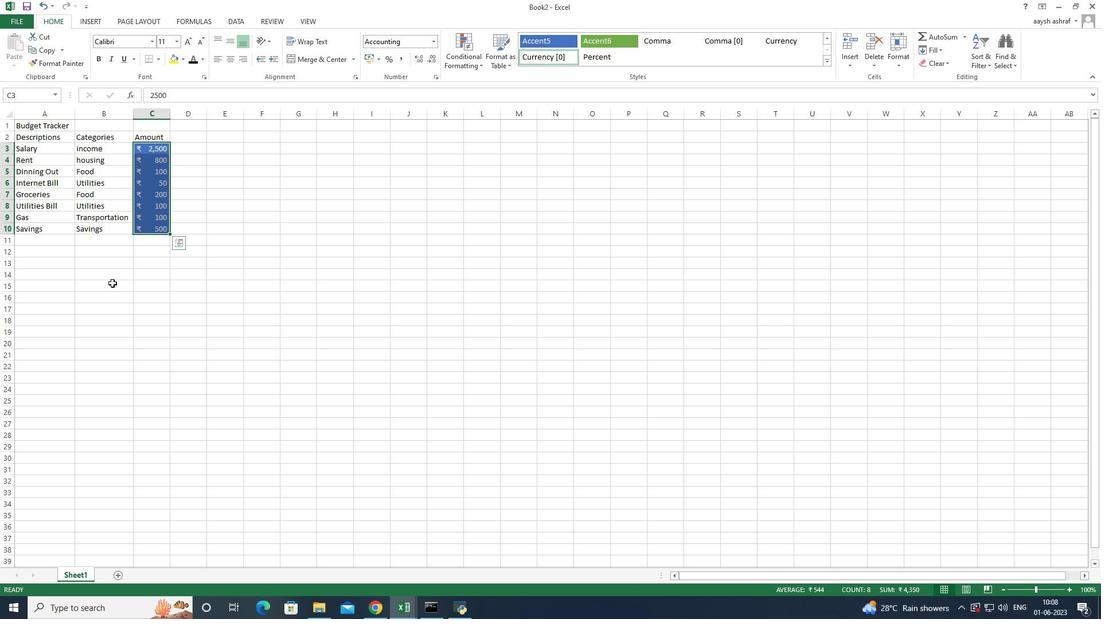 
Action: Mouse moved to (154, 149)
Screenshot: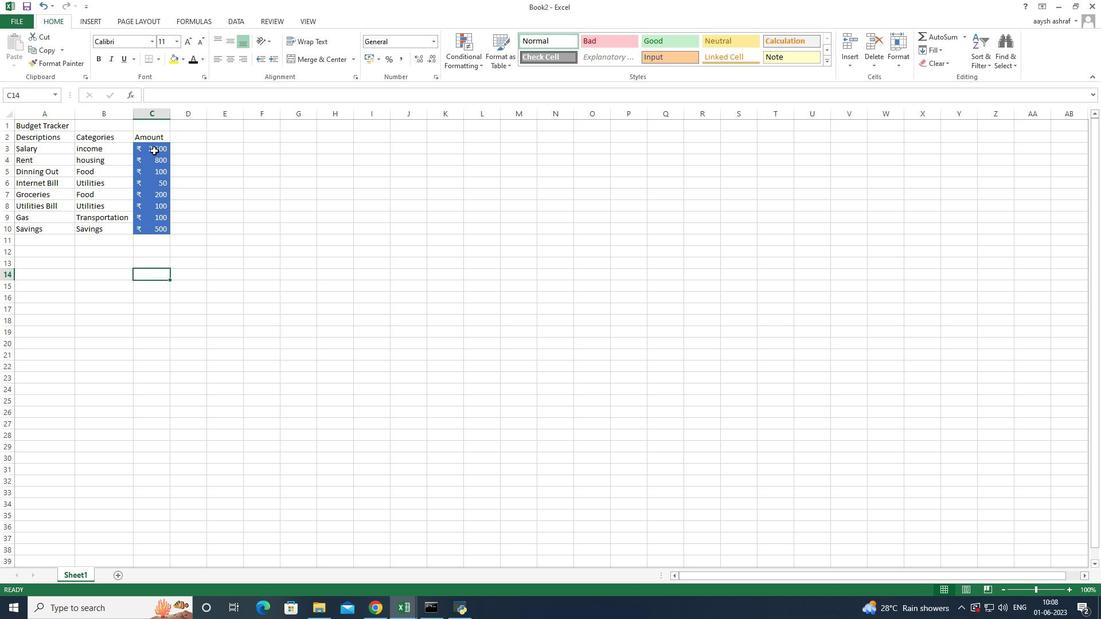 
Action: Mouse pressed left at (154, 149)
Screenshot: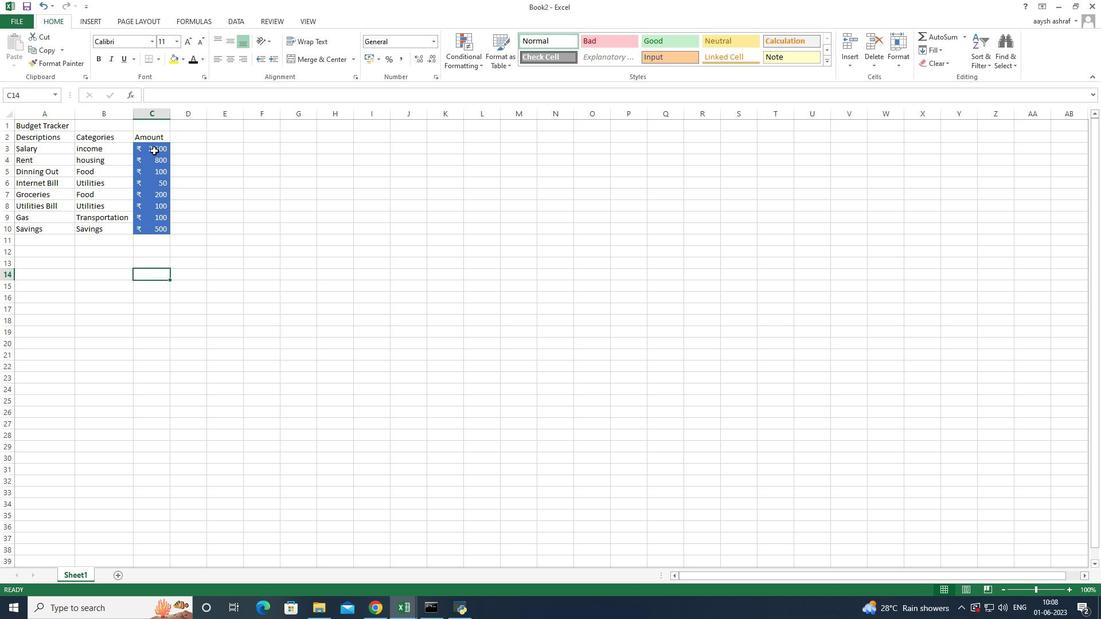 
Action: Key pressed <Key.shift_r><Key.down><Key.down><Key.down><Key.down><Key.down><Key.down><Key.down>
Screenshot: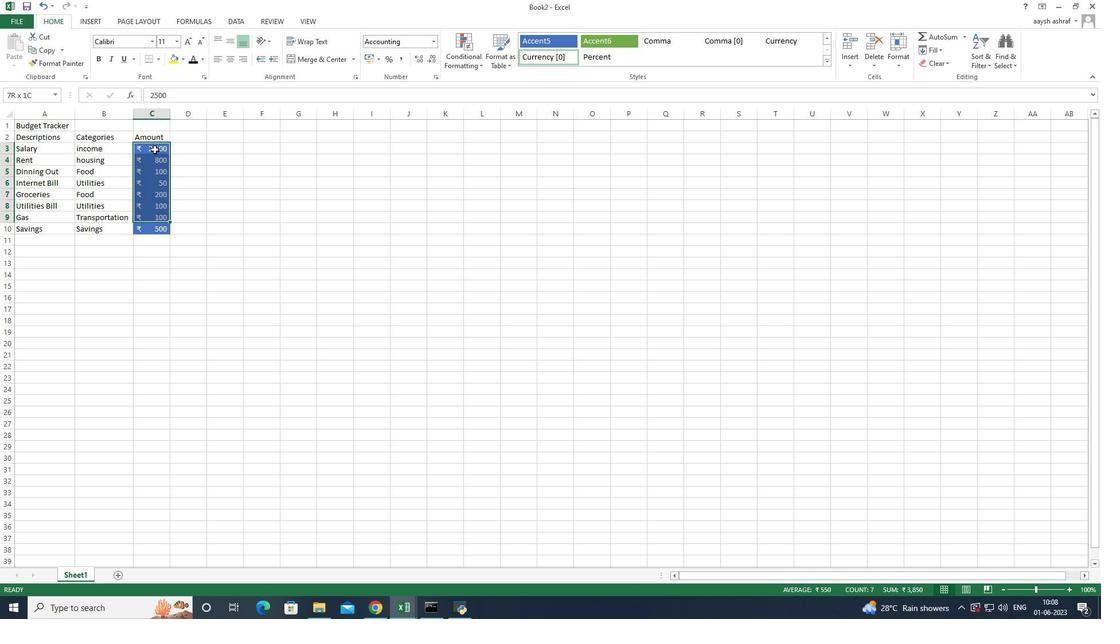 
Action: Mouse moved to (459, 79)
Screenshot: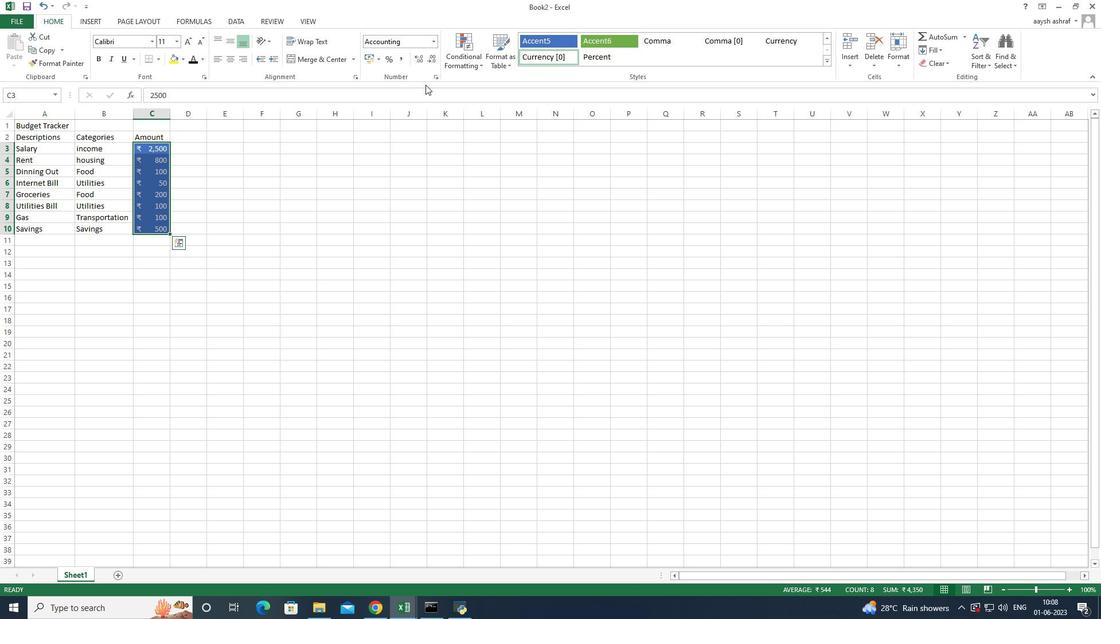 
Action: Key pressed <Key.shift><Key.shift><Key.shift><Key.shift><Key.shift><Key.shift>
Screenshot: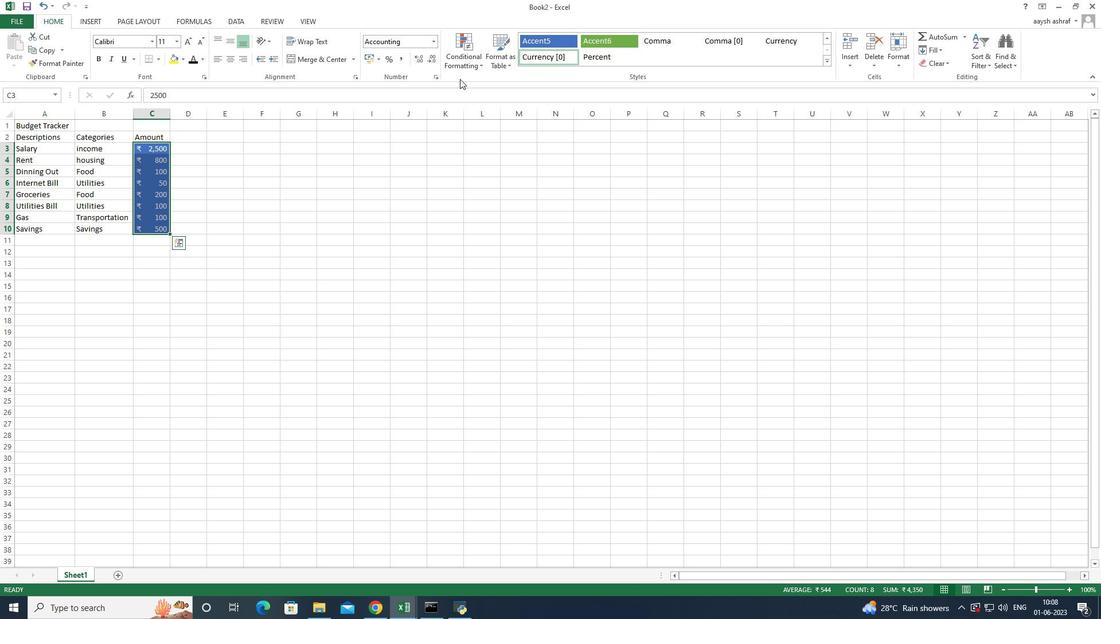 
Action: Mouse moved to (459, 79)
Screenshot: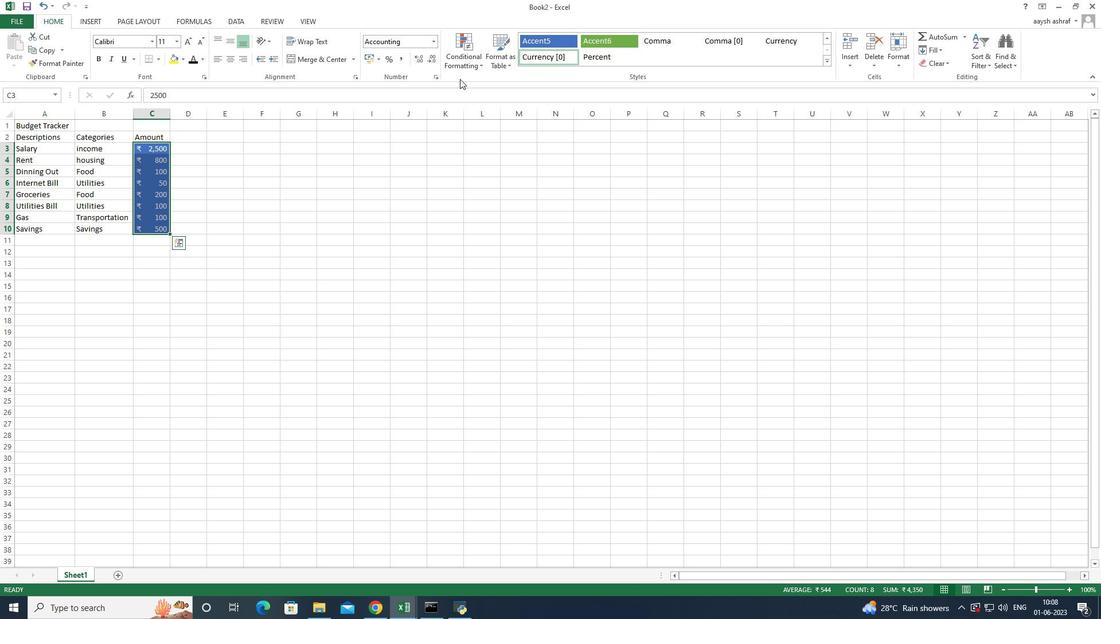 
Action: Key pressed <Key.shift><Key.shift><Key.shift><Key.shift><Key.shift><Key.shift><Key.shift><Key.shift><Key.shift><Key.shift><Key.shift>$ctrl+Z
Screenshot: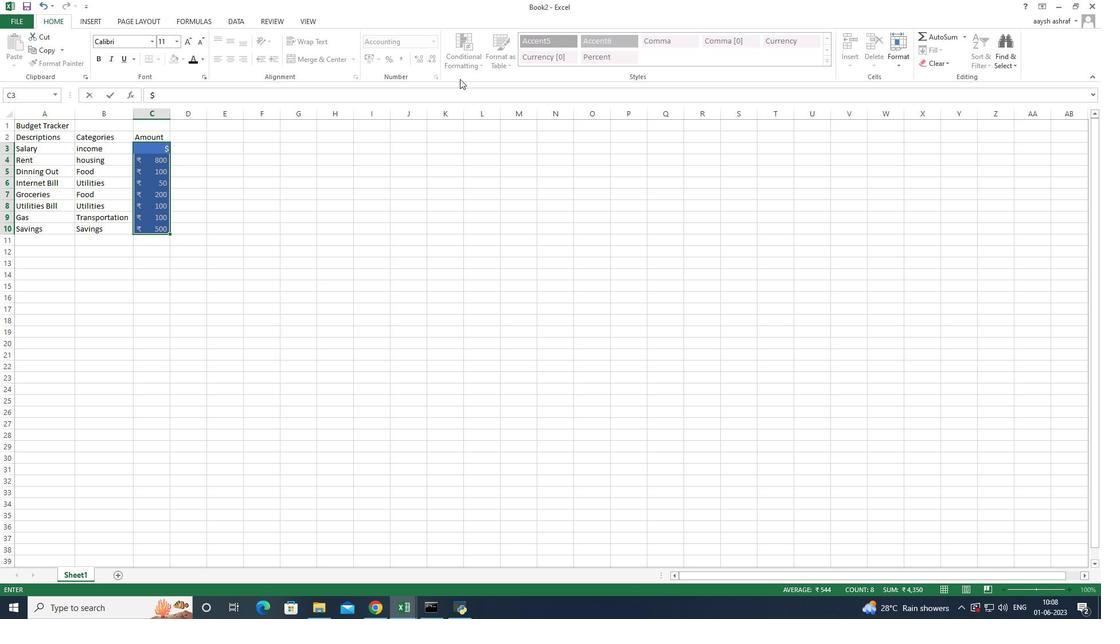 
Action: Mouse moved to (155, 150)
Screenshot: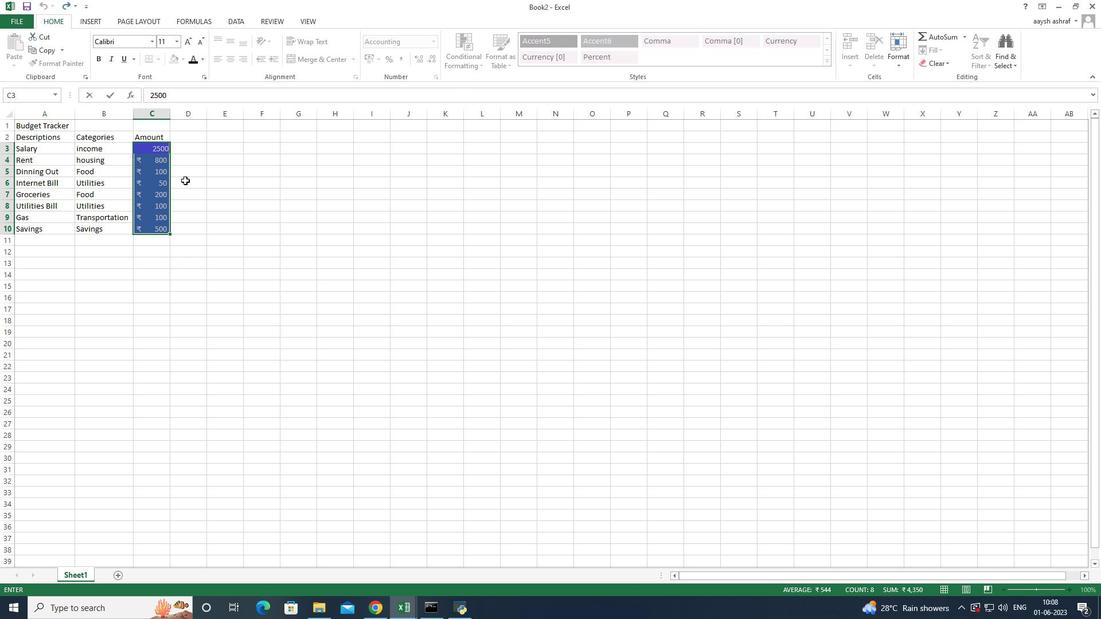 
Action: Mouse pressed left at (155, 150)
Screenshot: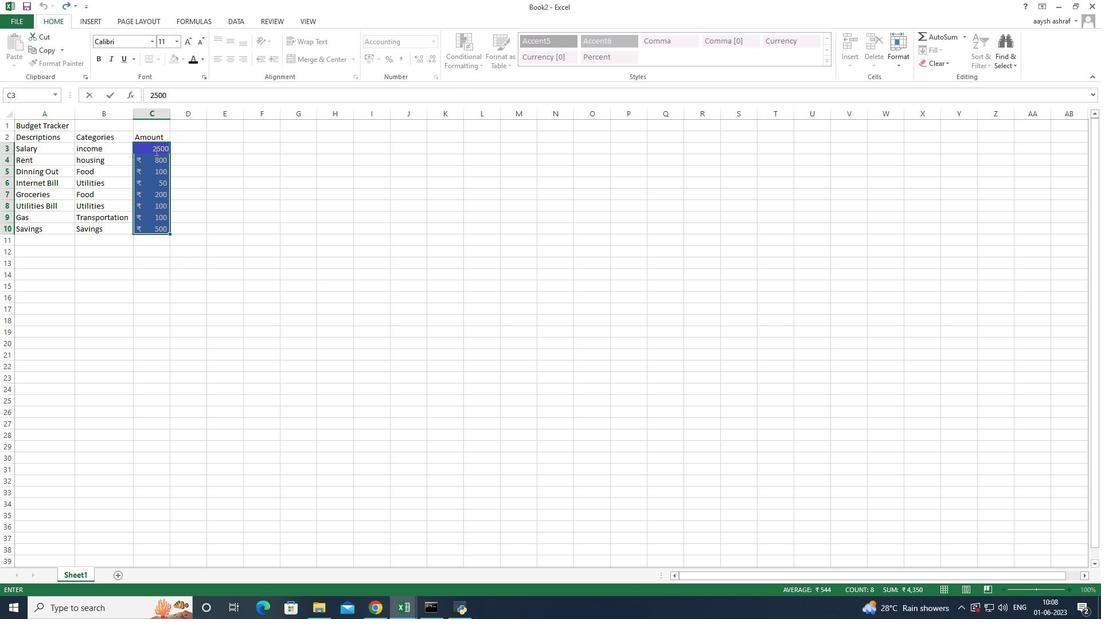 
Action: Mouse moved to (150, 303)
Screenshot: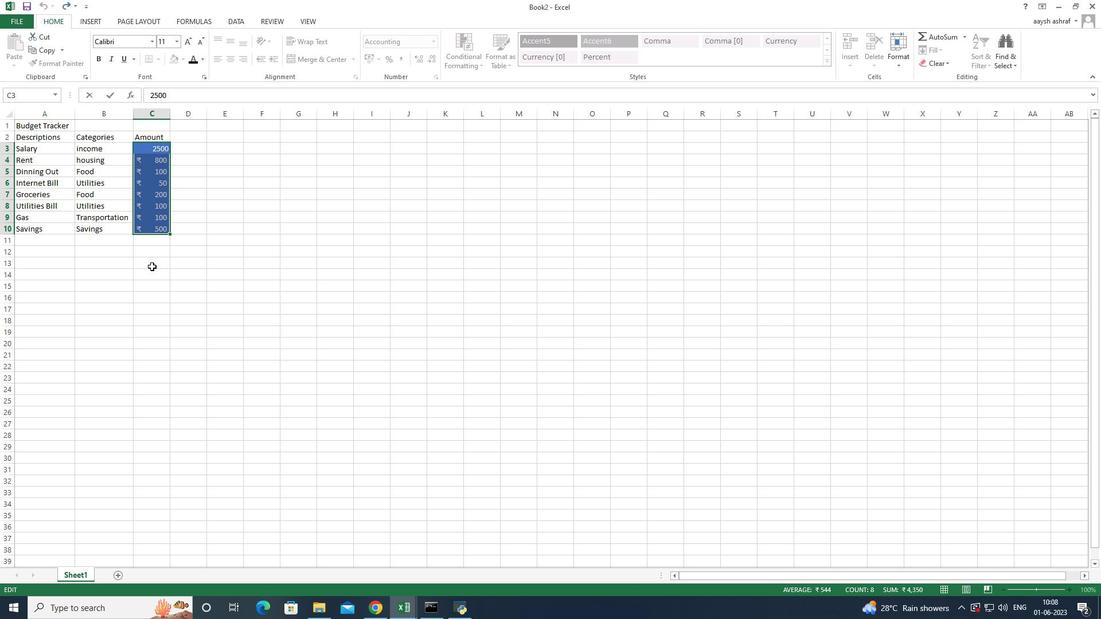 
Action: Mouse pressed left at (150, 303)
Screenshot: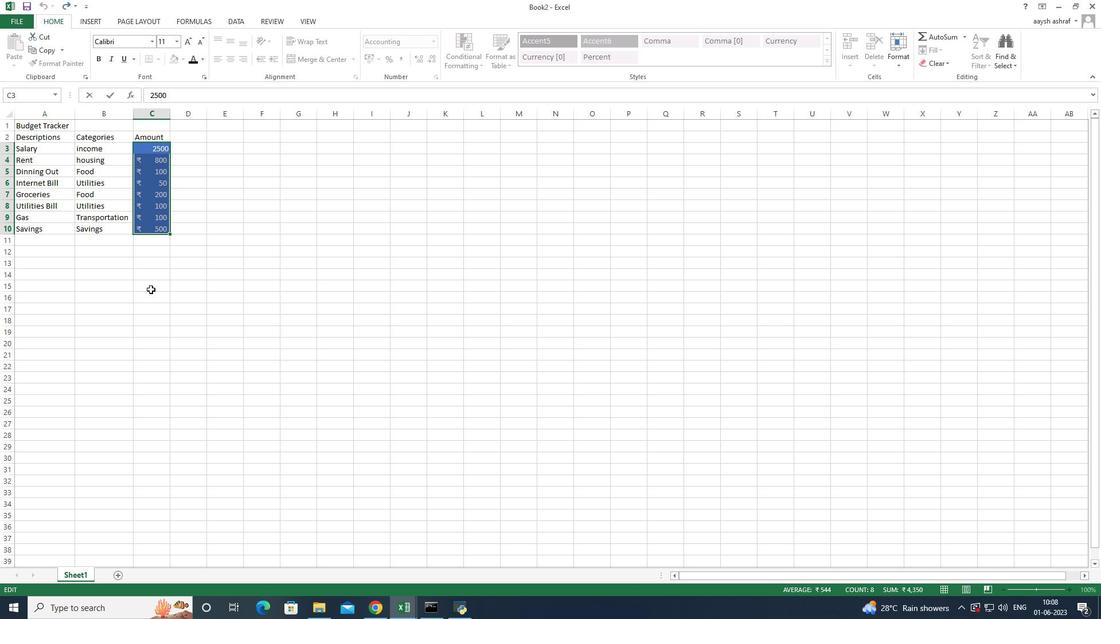 
Action: Mouse moved to (154, 142)
Screenshot: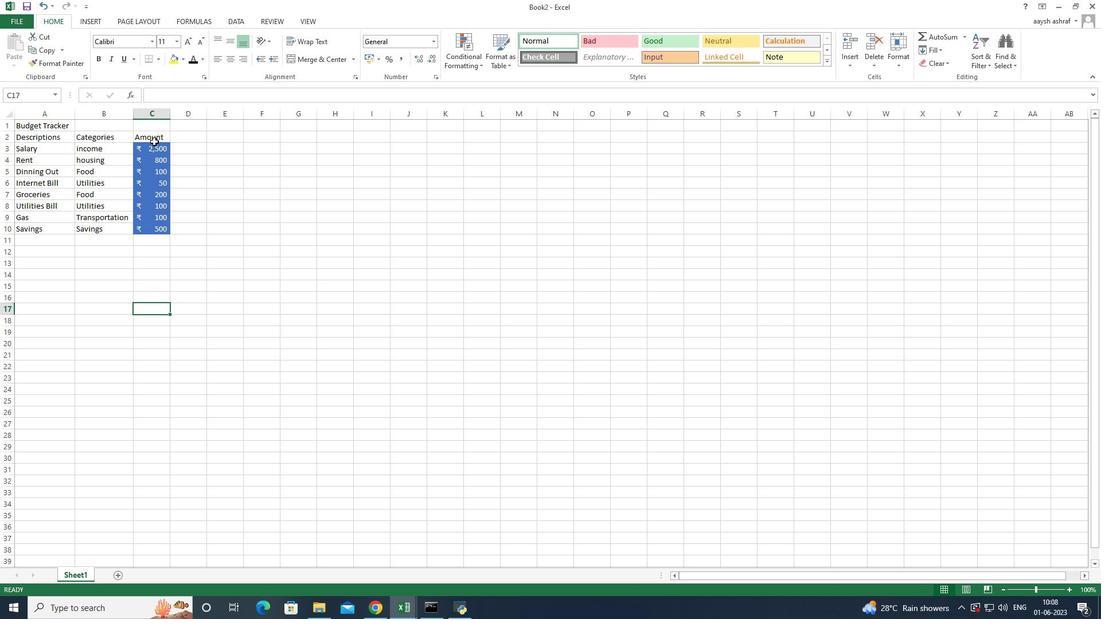 
Action: Mouse pressed left at (154, 142)
Screenshot: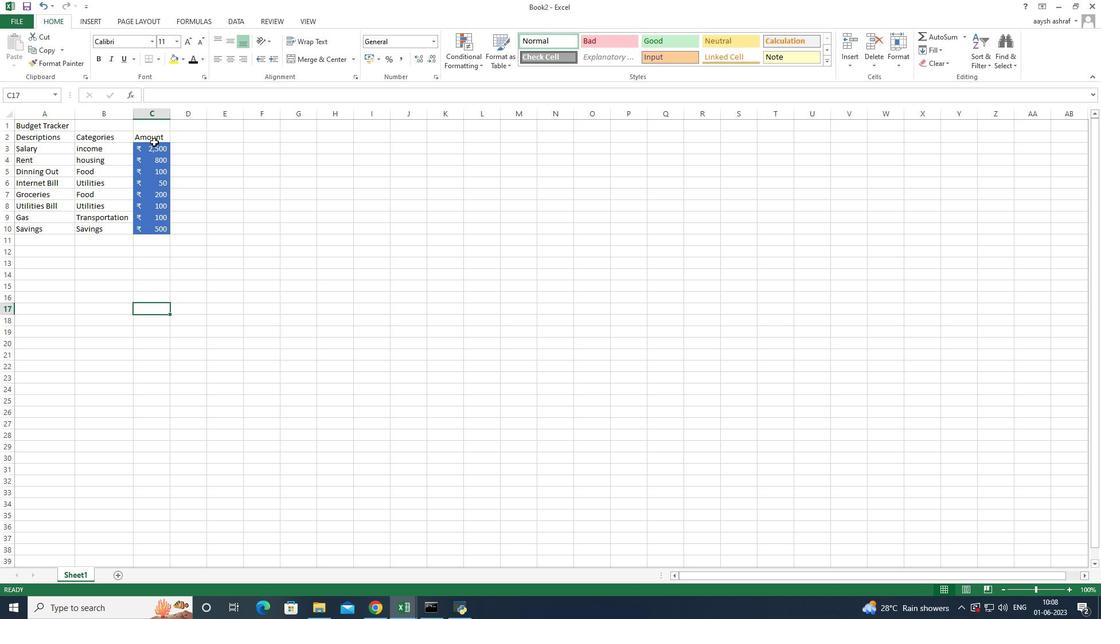 
Action: Mouse moved to (158, 179)
Screenshot: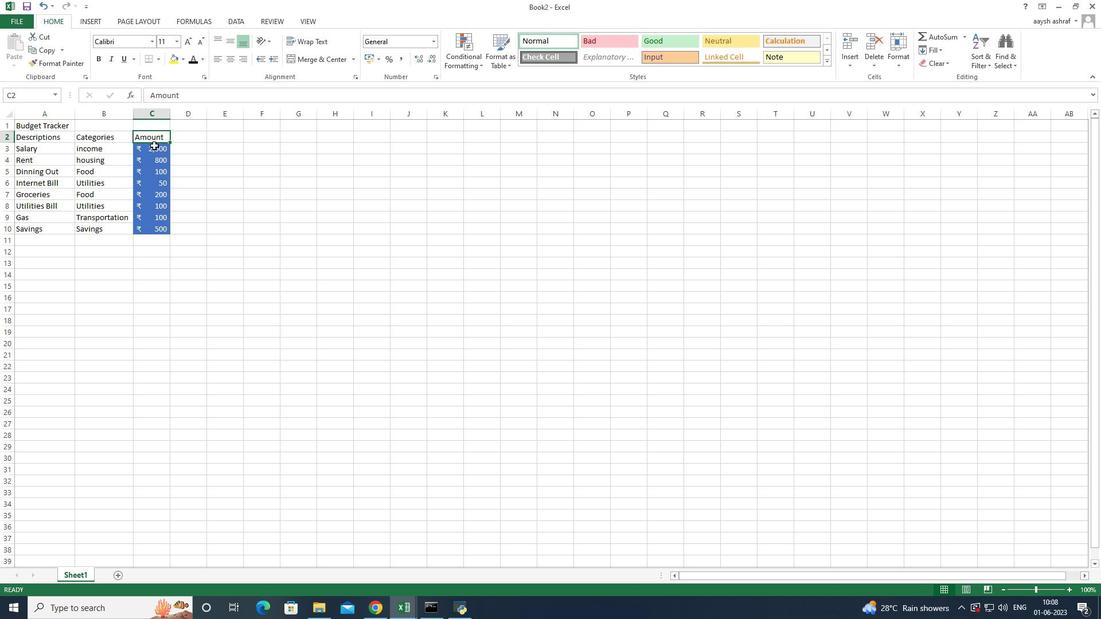 
Action: Mouse pressed left at (158, 179)
Screenshot: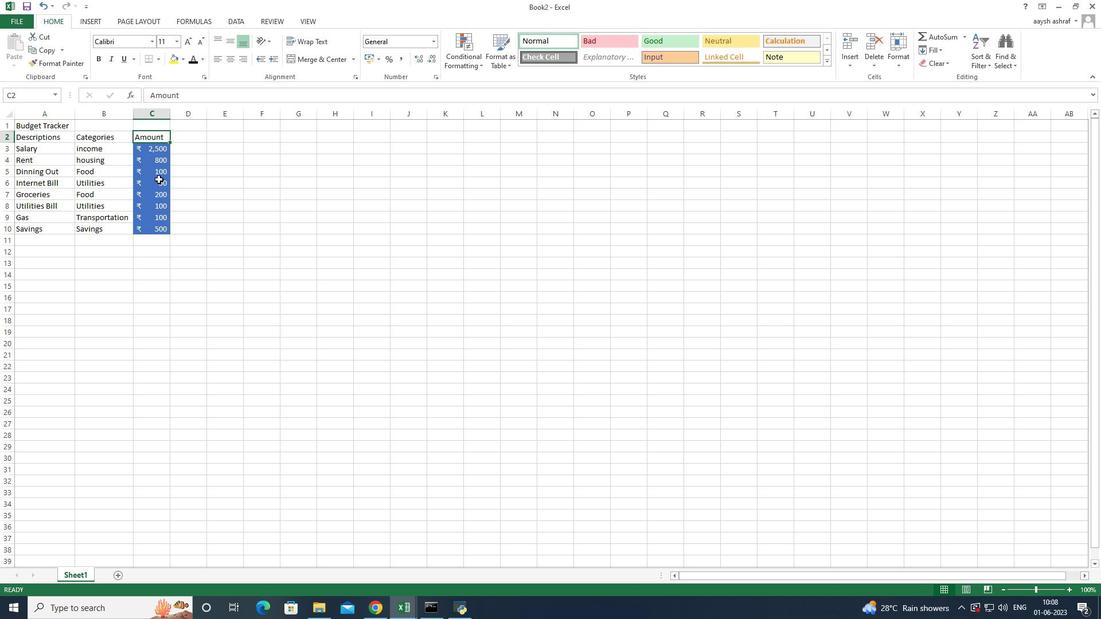 
Action: Key pressed ctrl+Zctrl+Z
Screenshot: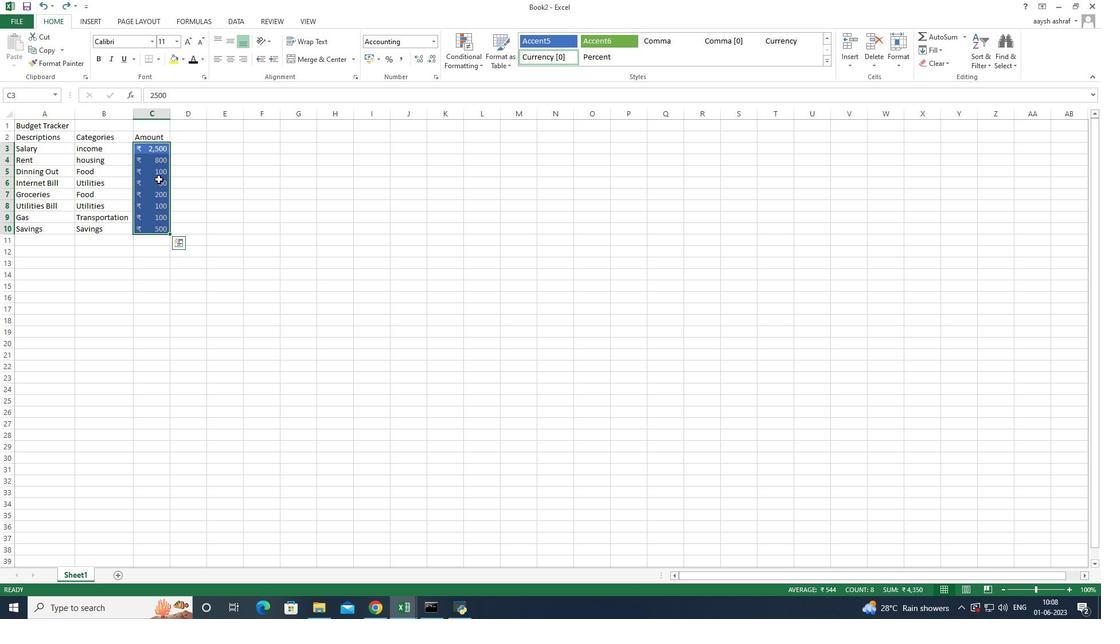 
Action: Mouse moved to (198, 190)
Screenshot: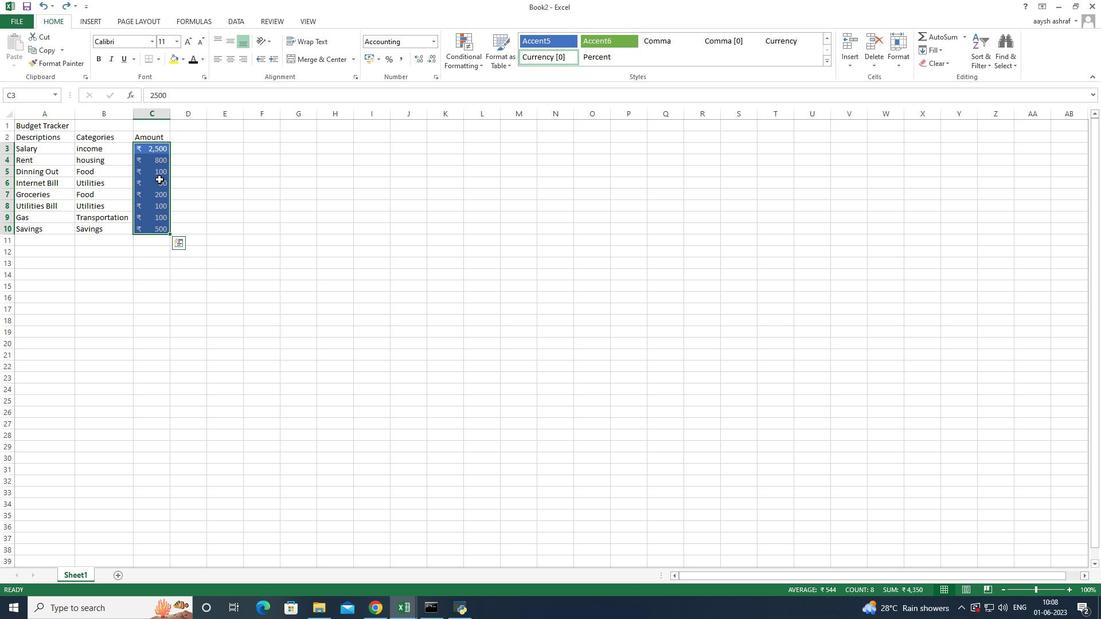 
Action: Key pressed ctrl+Z
Screenshot: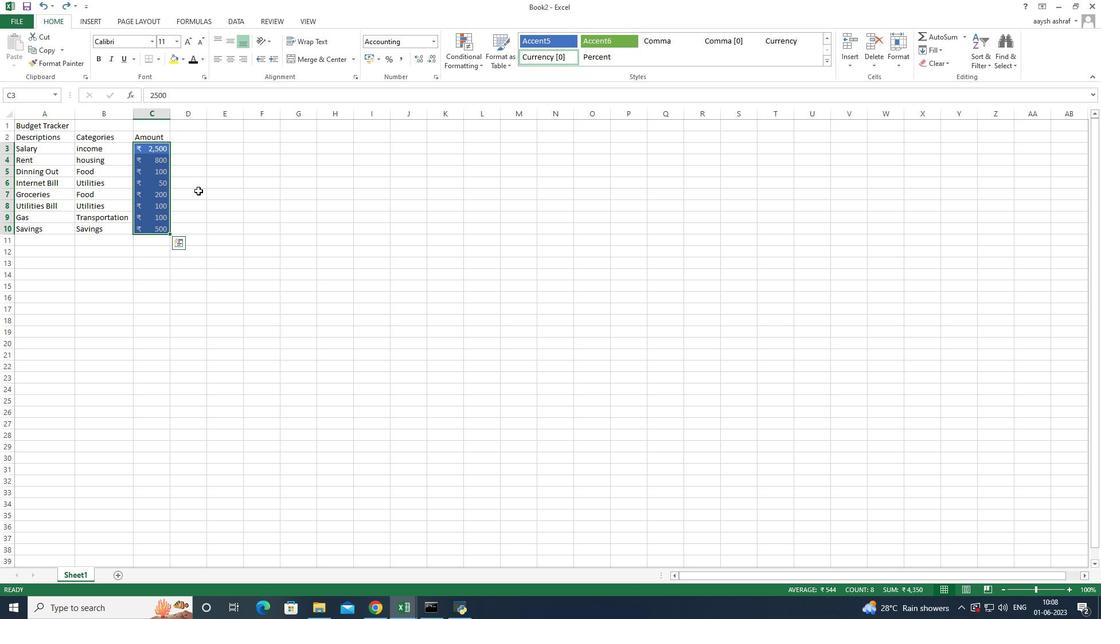 
Action: Mouse moved to (215, 184)
Screenshot: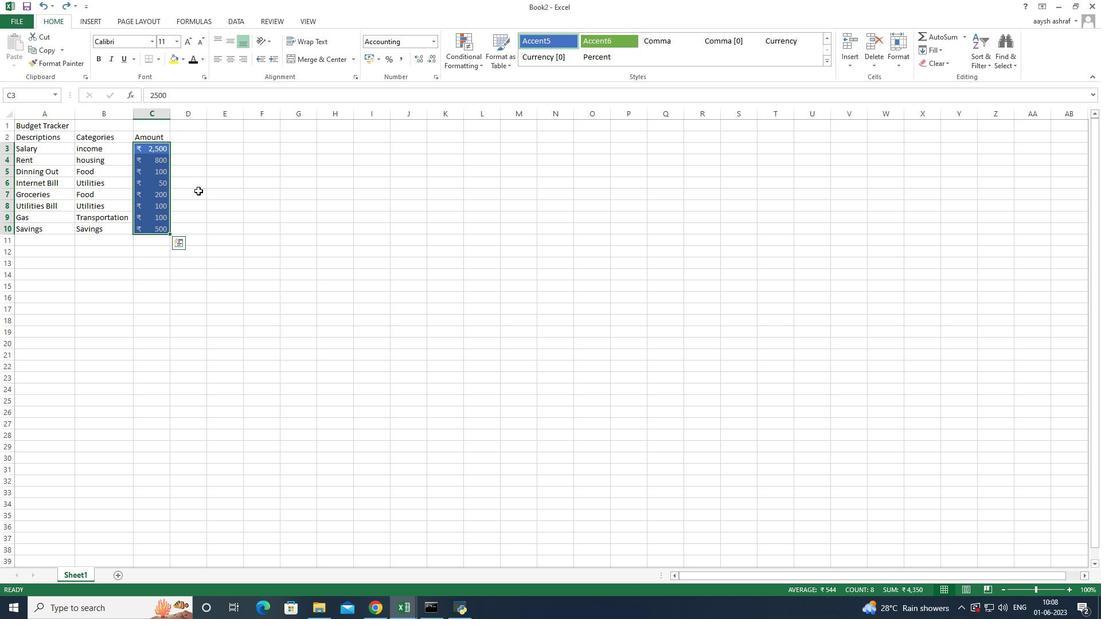 
Action: Mouse pressed left at (215, 184)
Screenshot: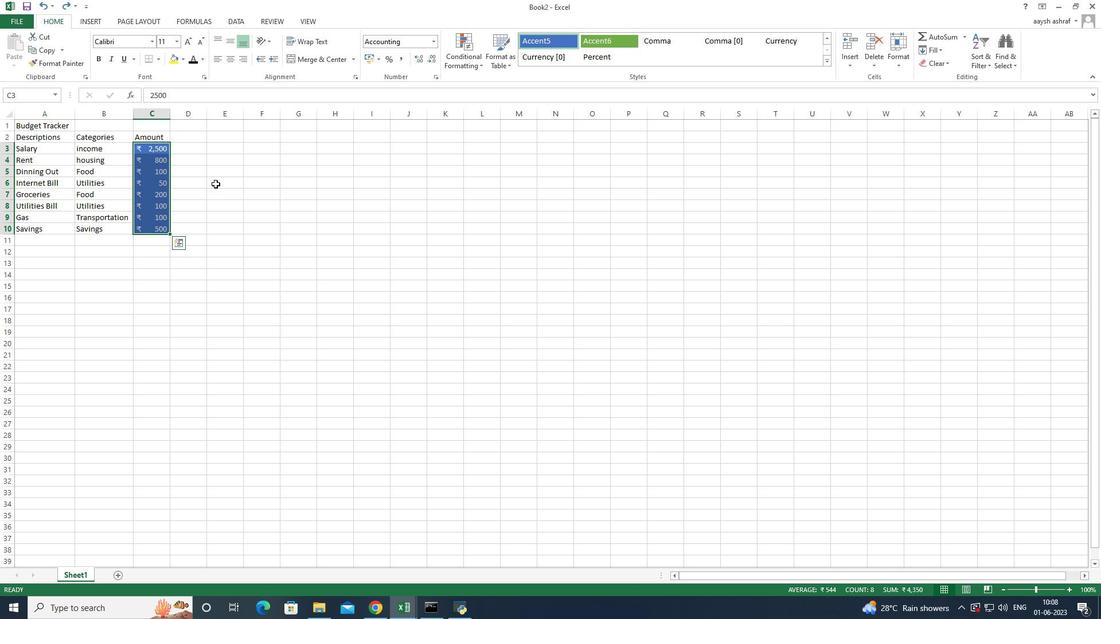 
Action: Mouse moved to (147, 145)
Screenshot: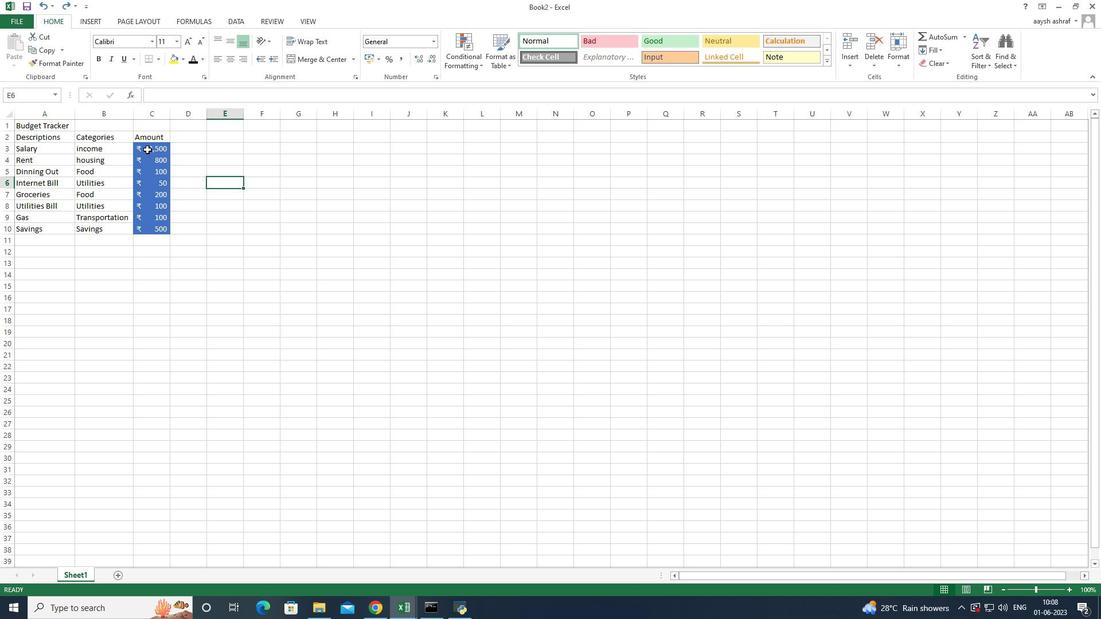 
Action: Mouse pressed left at (147, 145)
Screenshot: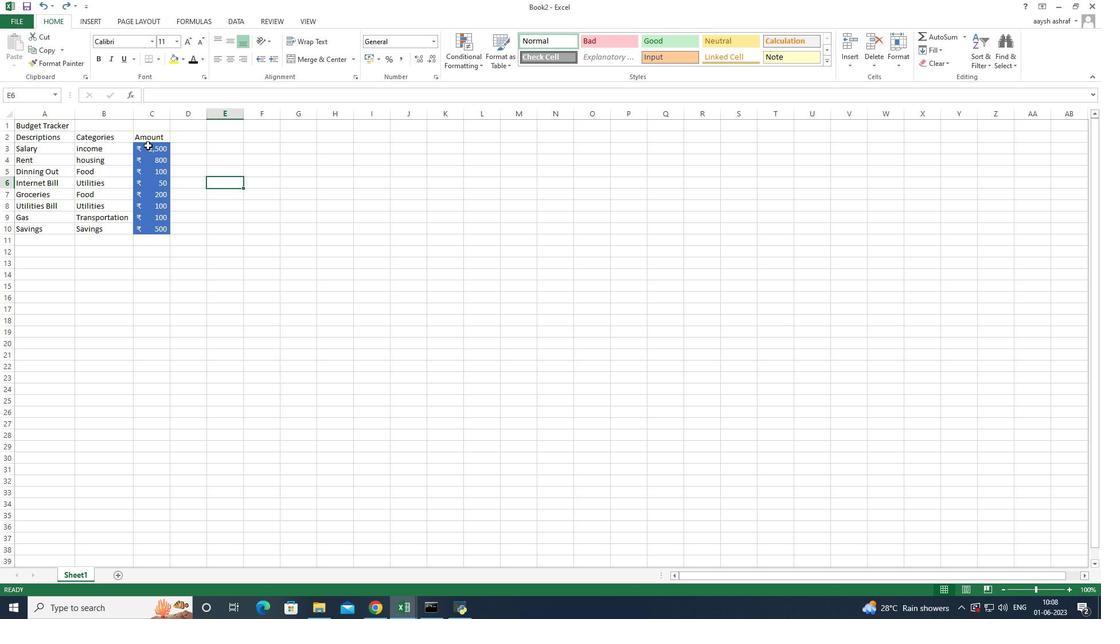 
Action: Mouse moved to (177, 61)
Screenshot: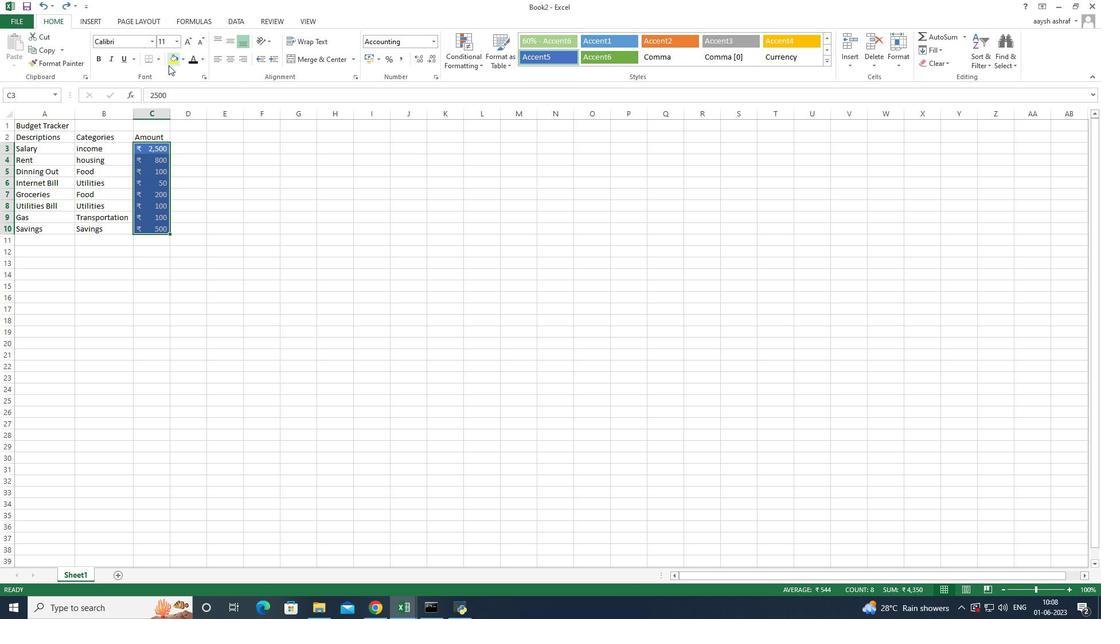 
Action: Mouse pressed left at (177, 61)
Screenshot: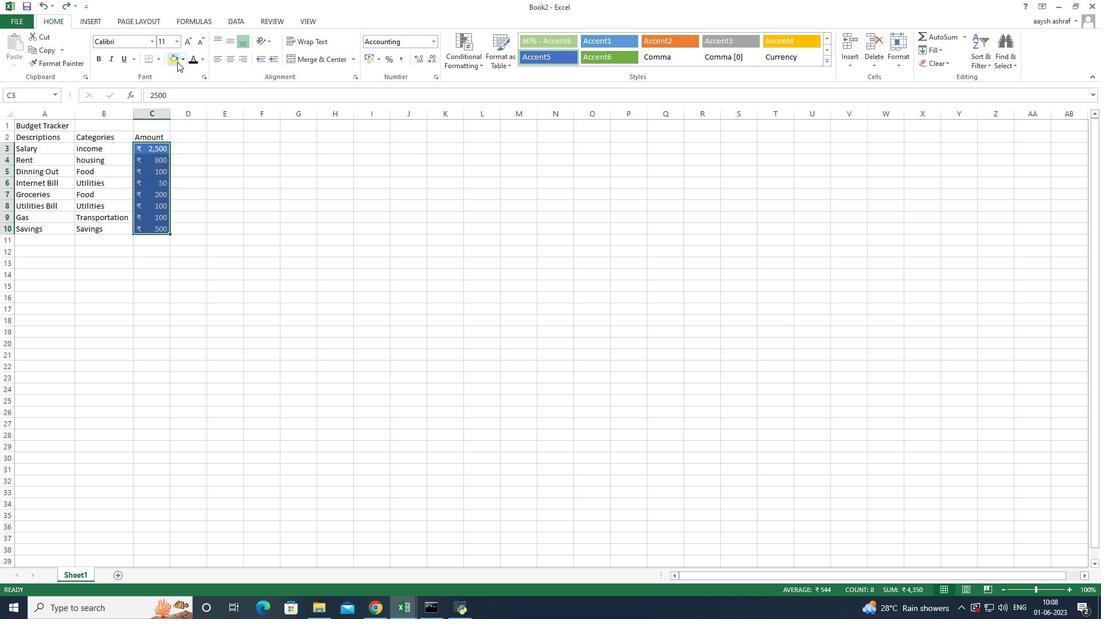 
Action: Mouse moved to (175, 62)
Screenshot: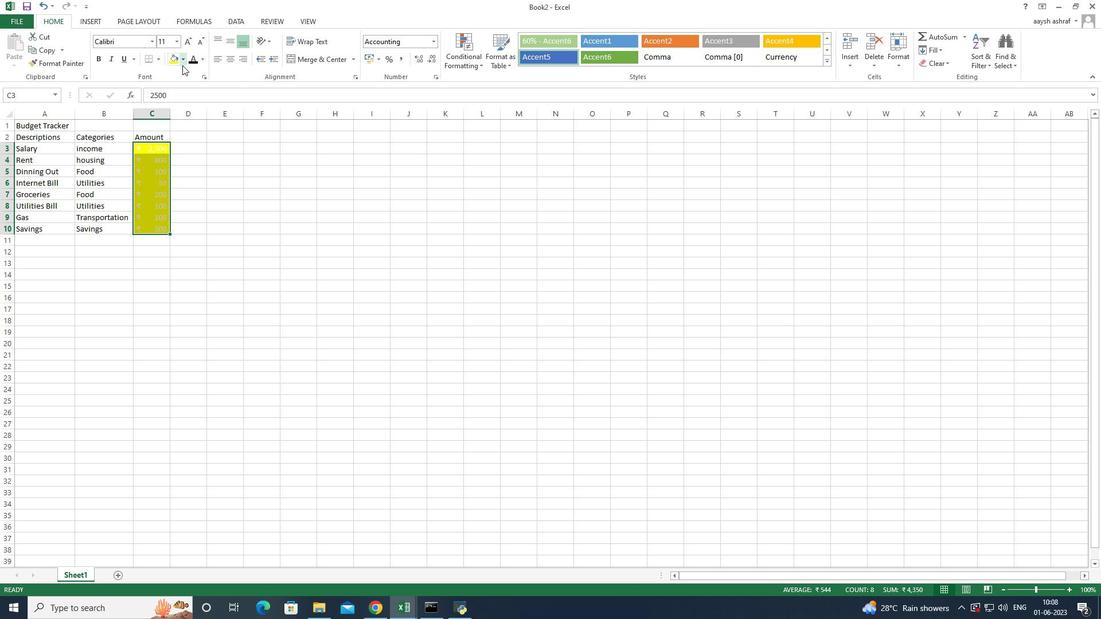 
Action: Mouse pressed left at (175, 62)
Screenshot: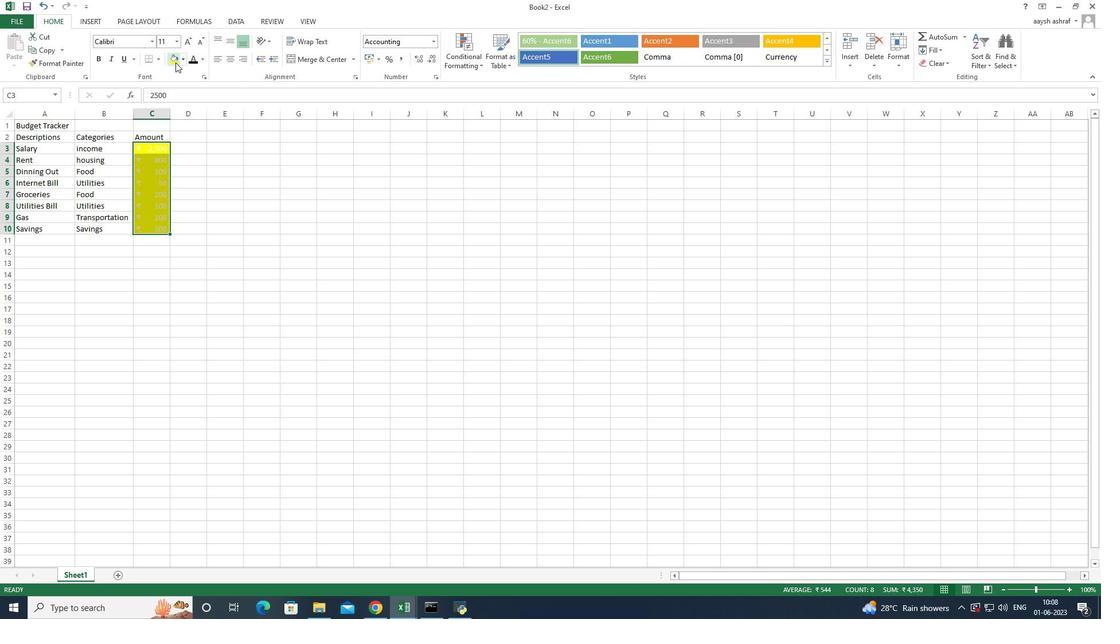 
Action: Mouse moved to (181, 64)
Screenshot: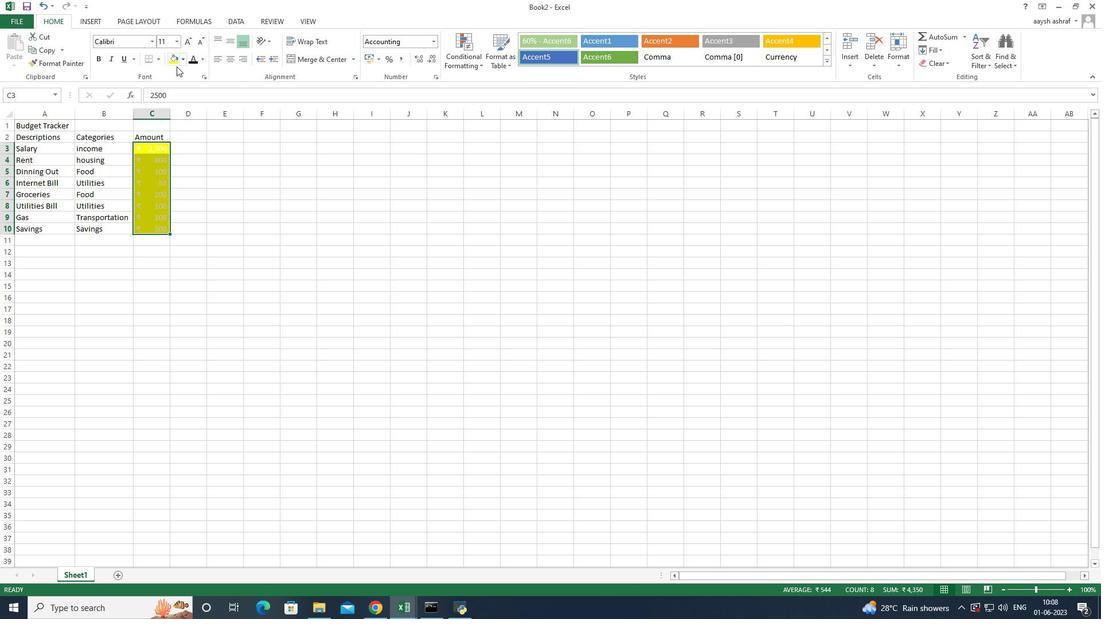 
Action: Mouse pressed left at (181, 64)
Screenshot: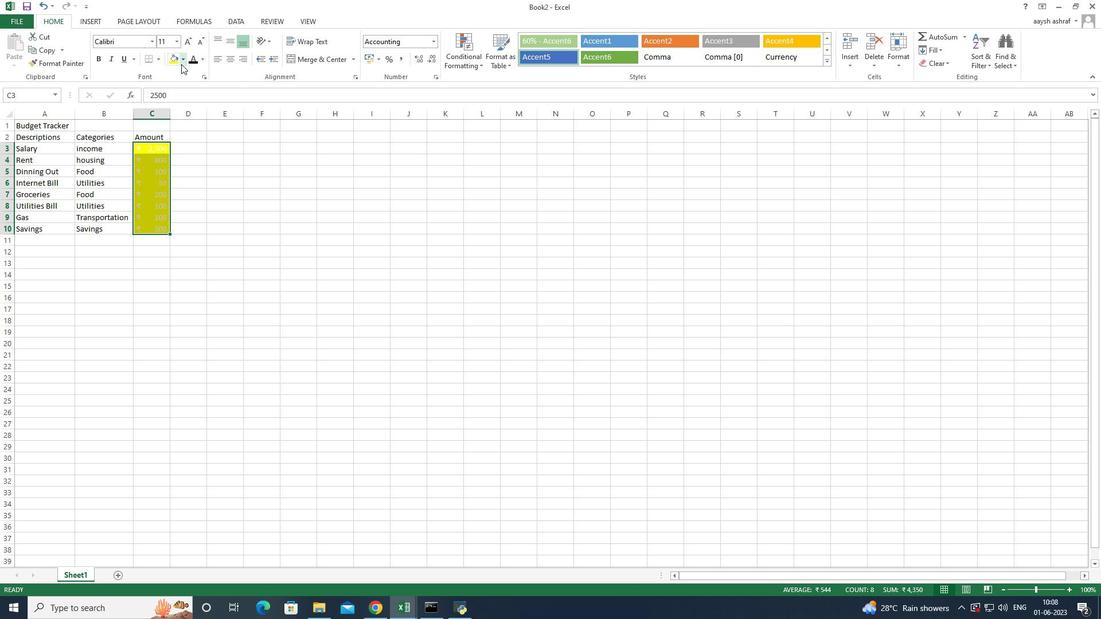 
Action: Mouse moved to (172, 85)
Screenshot: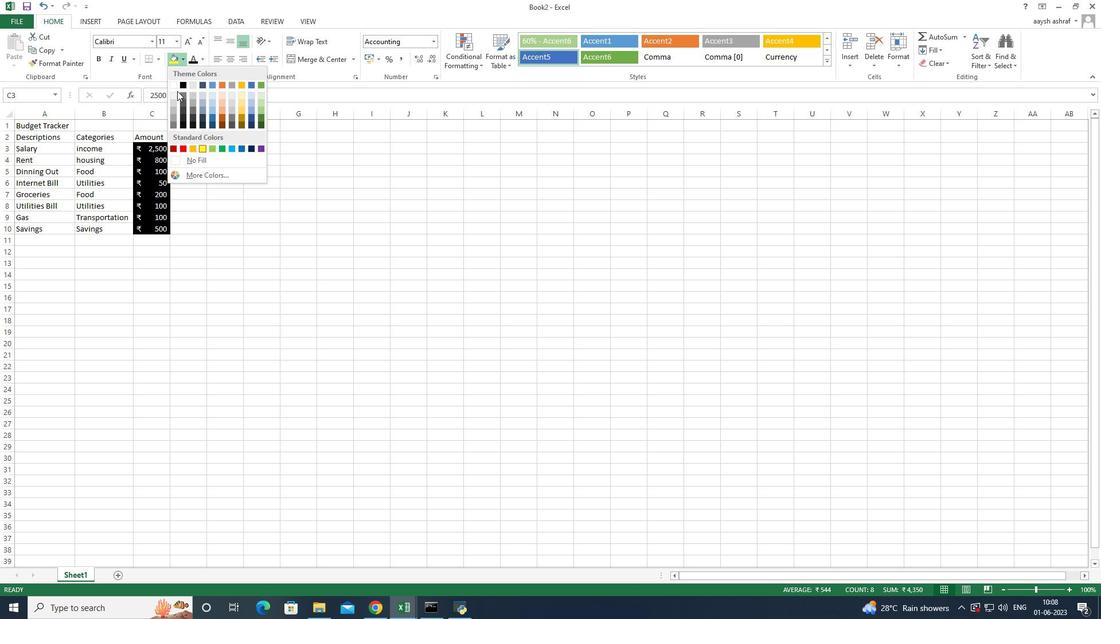 
Action: Mouse pressed left at (172, 85)
Screenshot: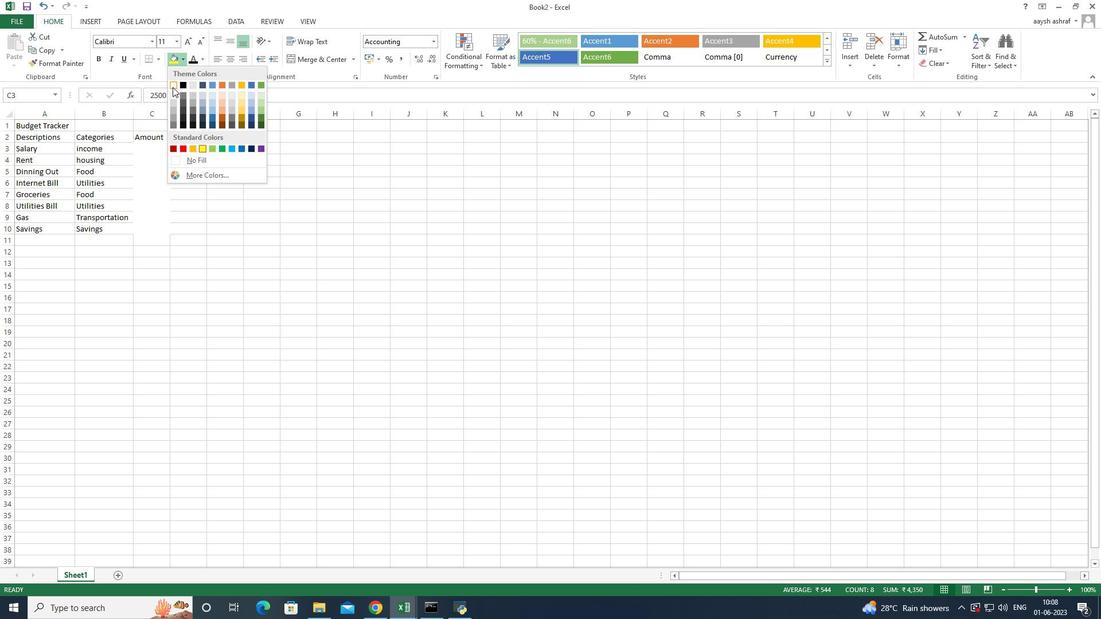 
Action: Mouse moved to (198, 63)
Screenshot: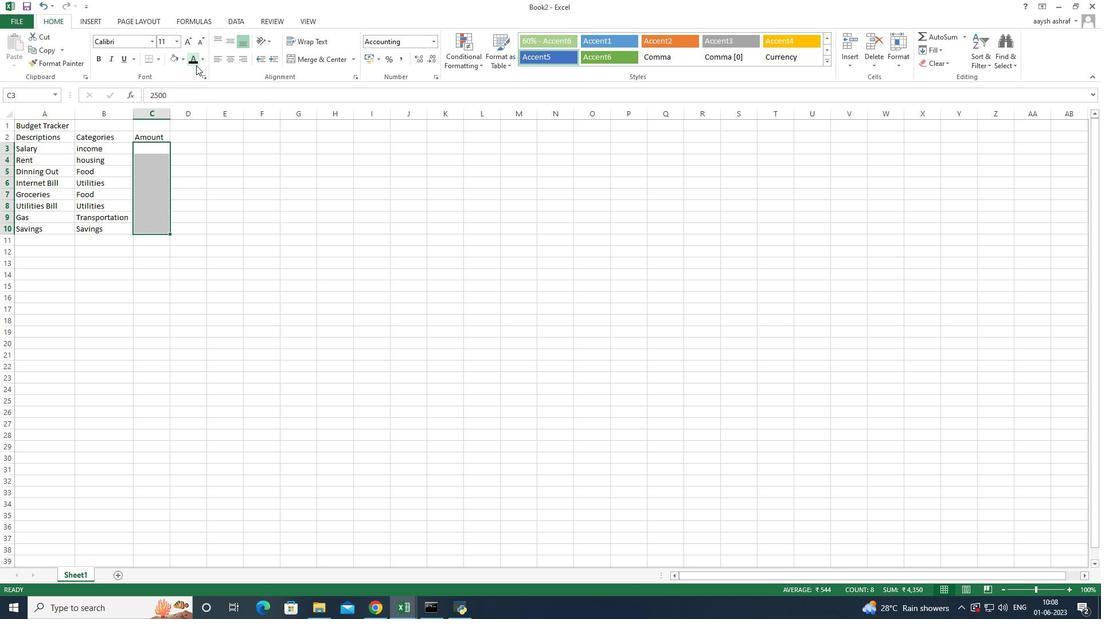 
Action: Mouse pressed left at (198, 63)
Screenshot: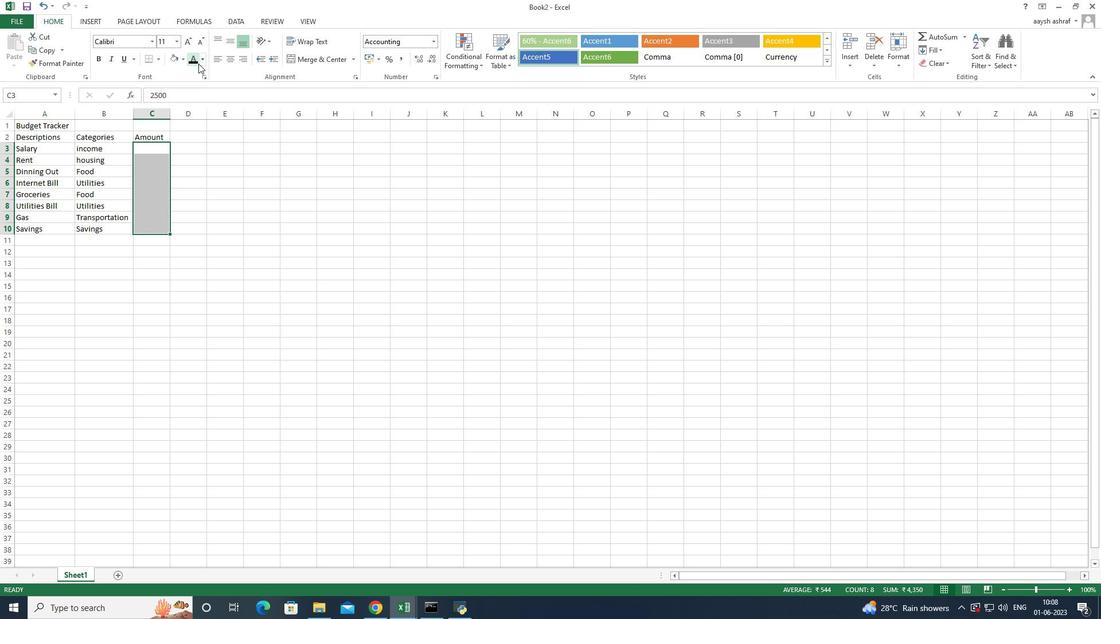
Action: Mouse moved to (158, 273)
Screenshot: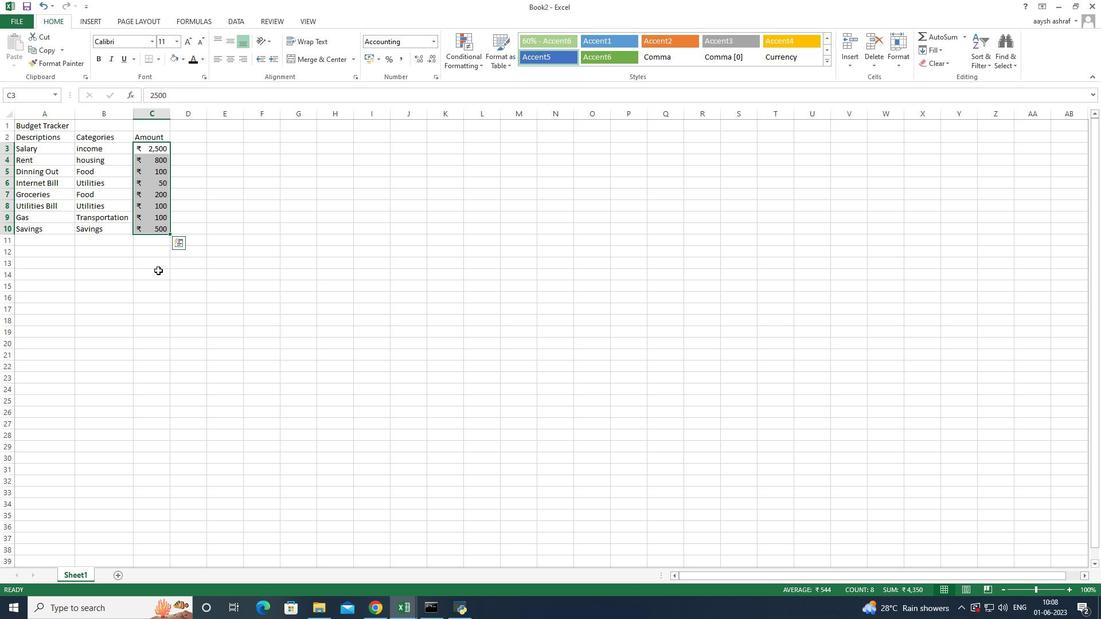 
Action: Mouse pressed left at (158, 273)
Screenshot: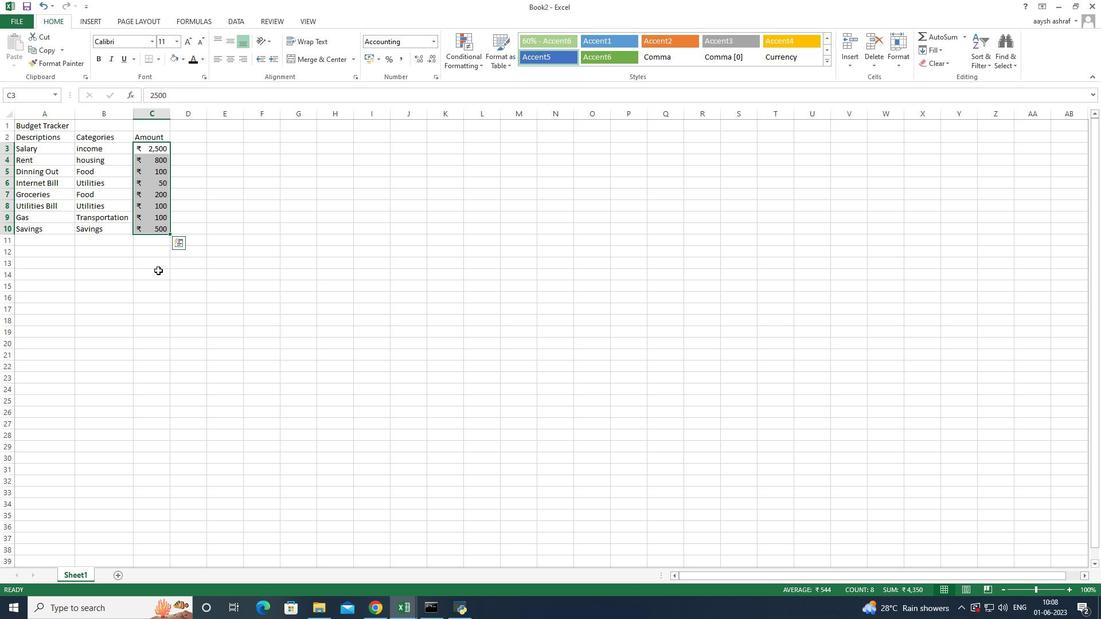 
Action: Mouse moved to (377, 60)
Screenshot: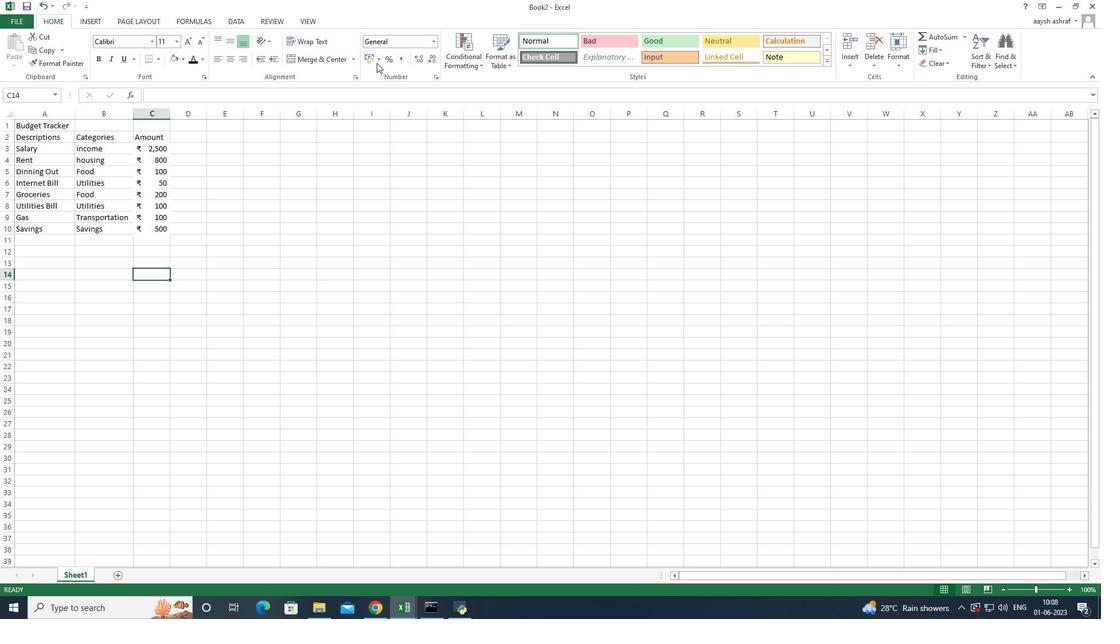 
Action: Mouse pressed left at (377, 60)
Screenshot: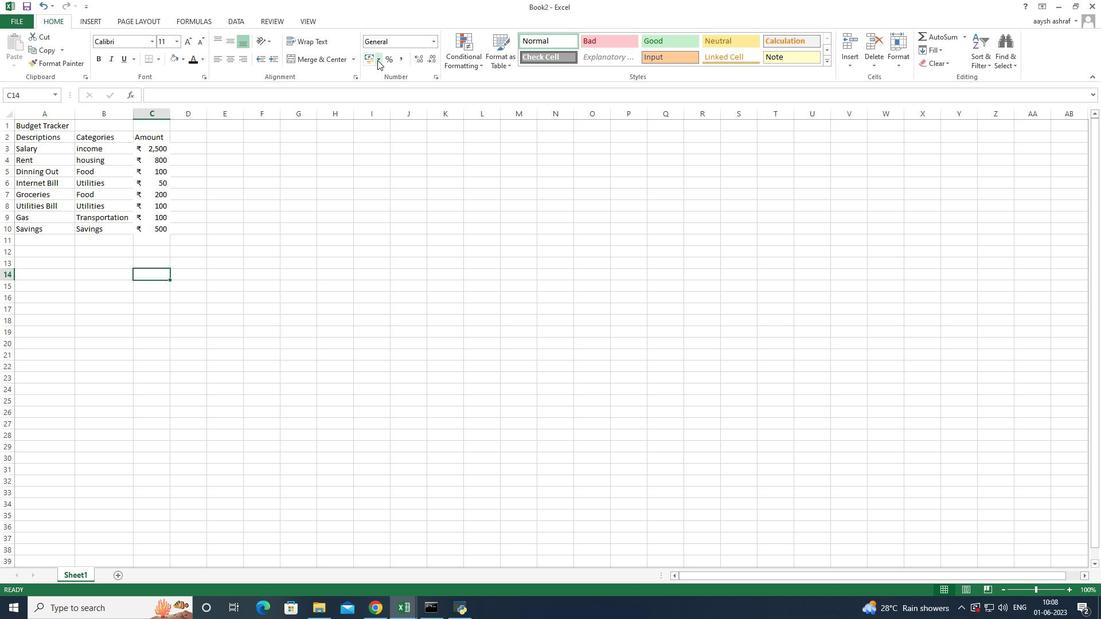 
Action: Mouse moved to (407, 90)
Screenshot: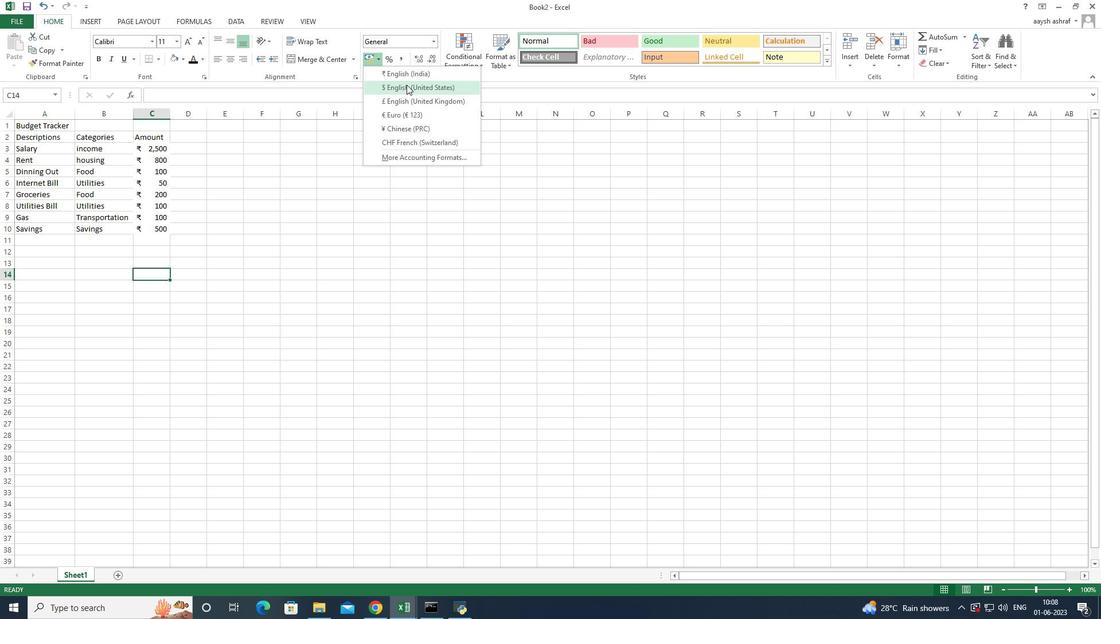 
Action: Mouse pressed left at (407, 90)
Screenshot: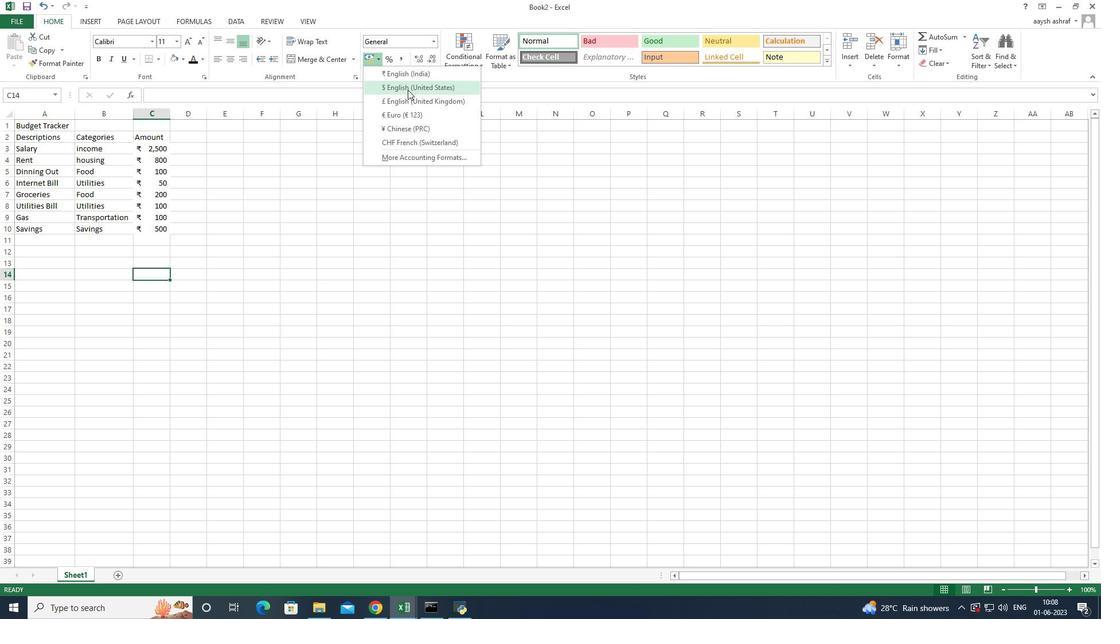 
Action: Mouse moved to (158, 149)
Screenshot: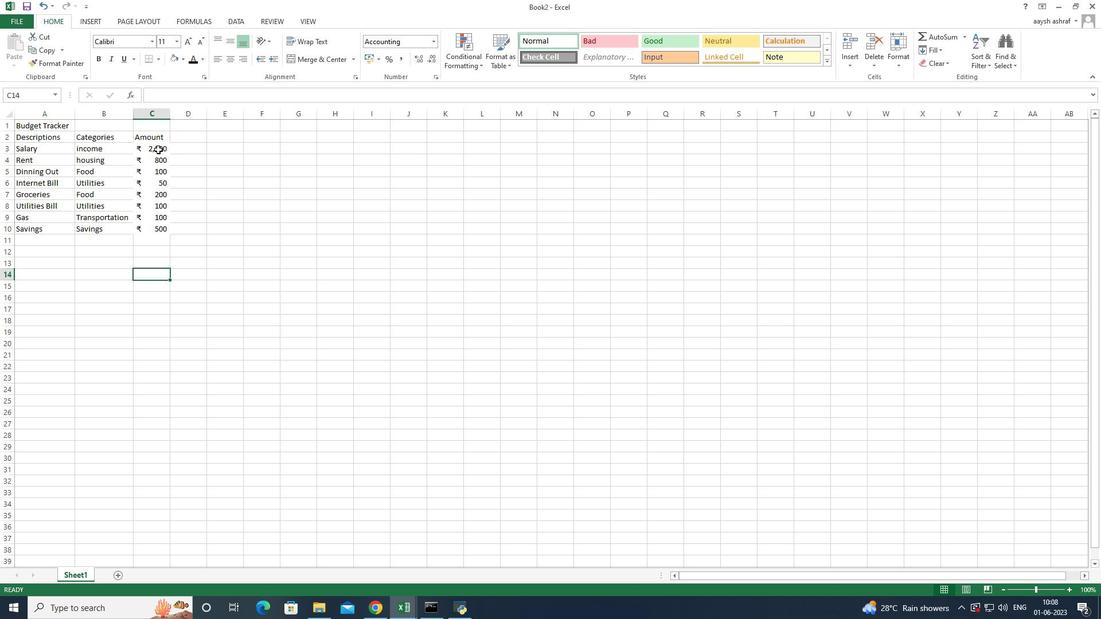 
Action: Mouse pressed left at (158, 149)
Screenshot: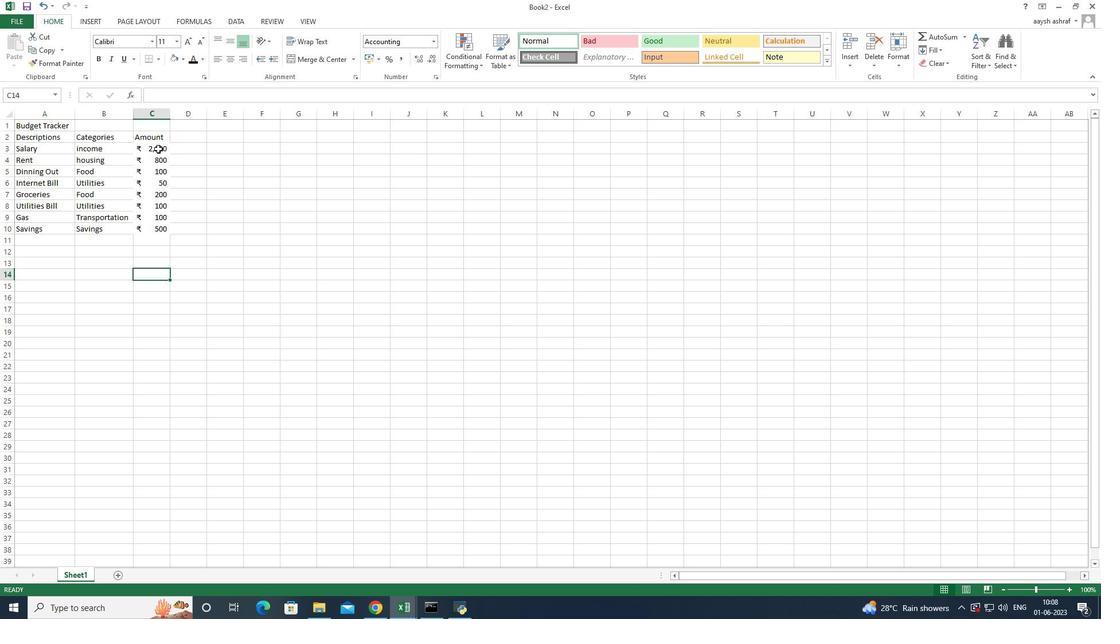 
Action: Mouse moved to (143, 261)
Screenshot: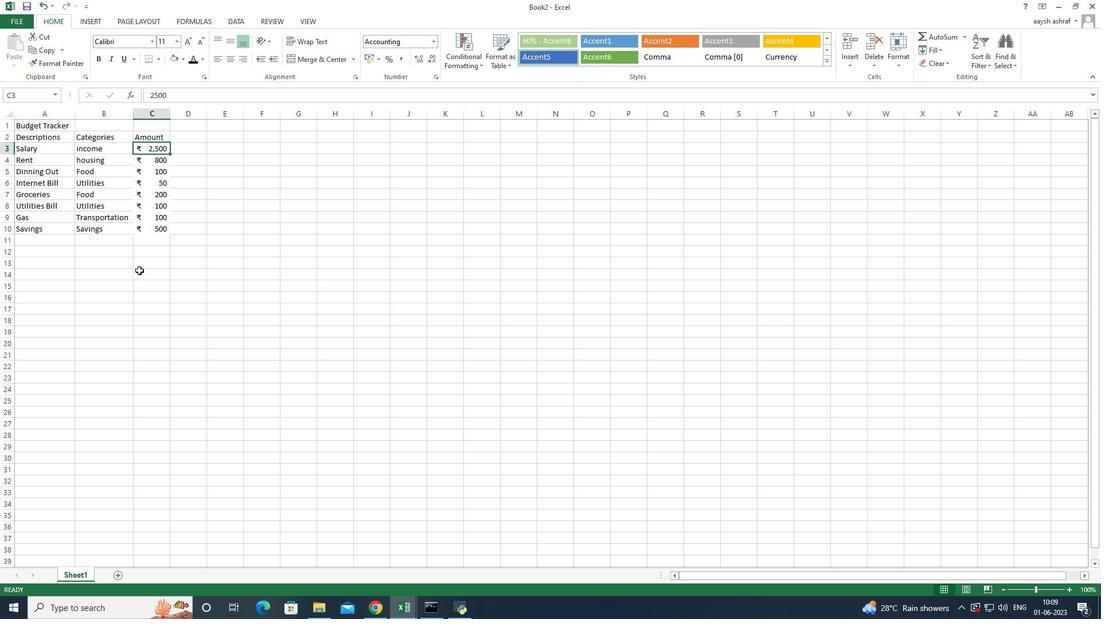 
Action: Key pressed <Key.shift_r><Key.down><Key.down><Key.down>
Screenshot: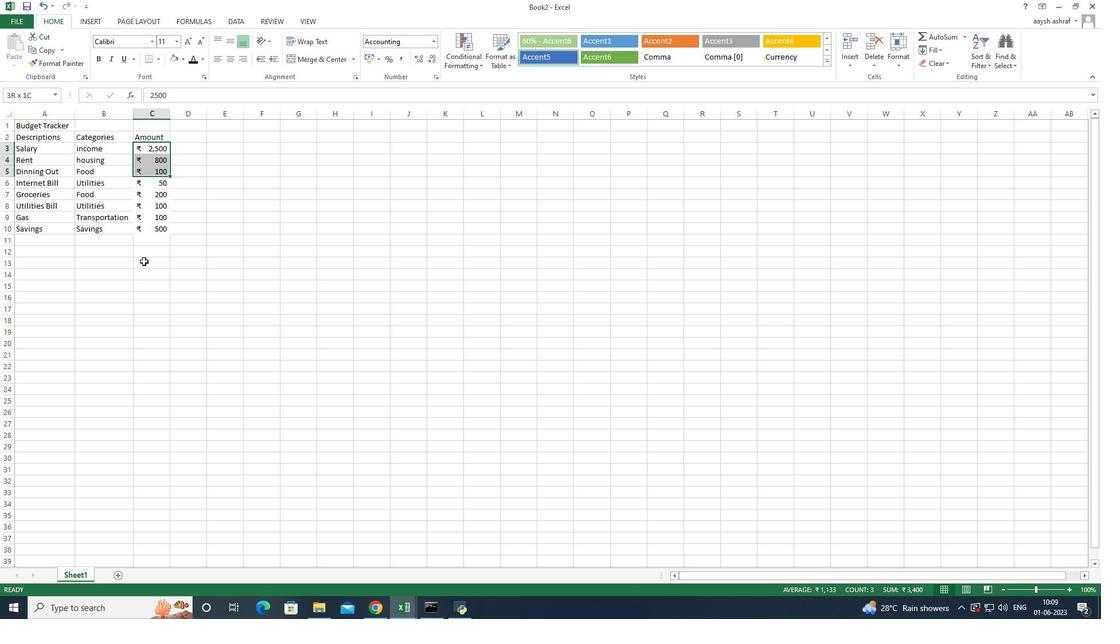 
Action: Mouse moved to (151, 257)
Screenshot: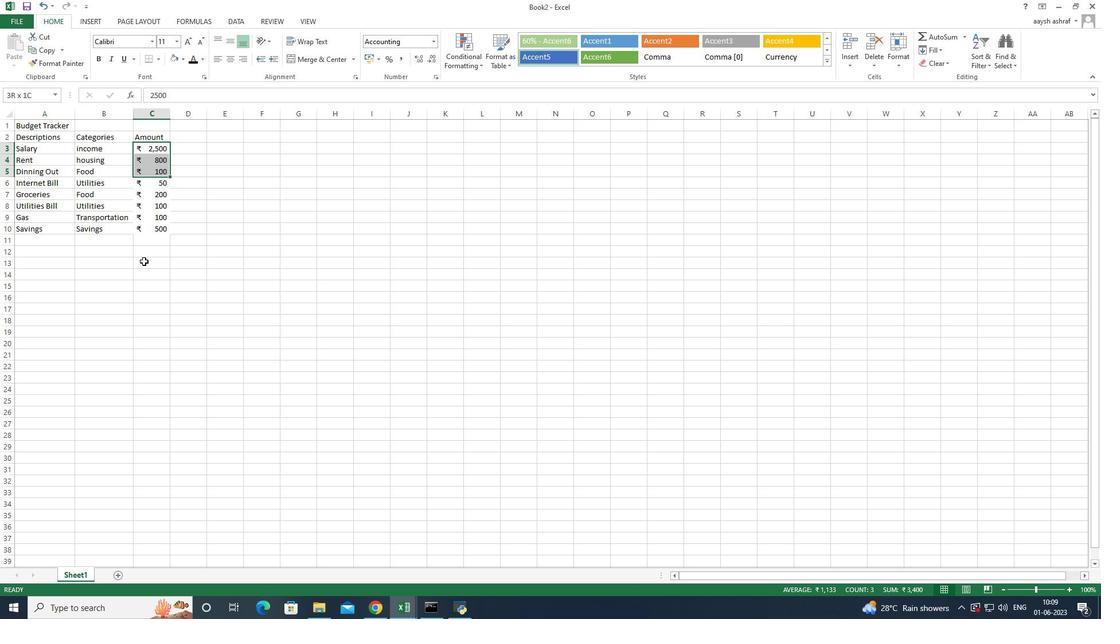 
Action: Key pressed <Key.down>
Screenshot: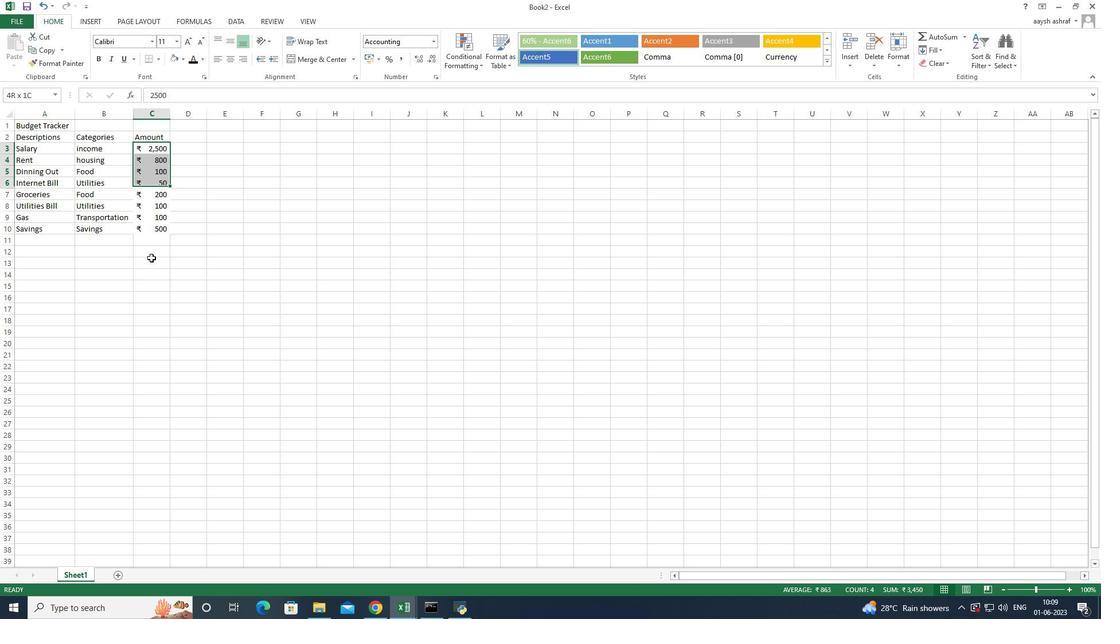 
Action: Mouse moved to (181, 240)
Screenshot: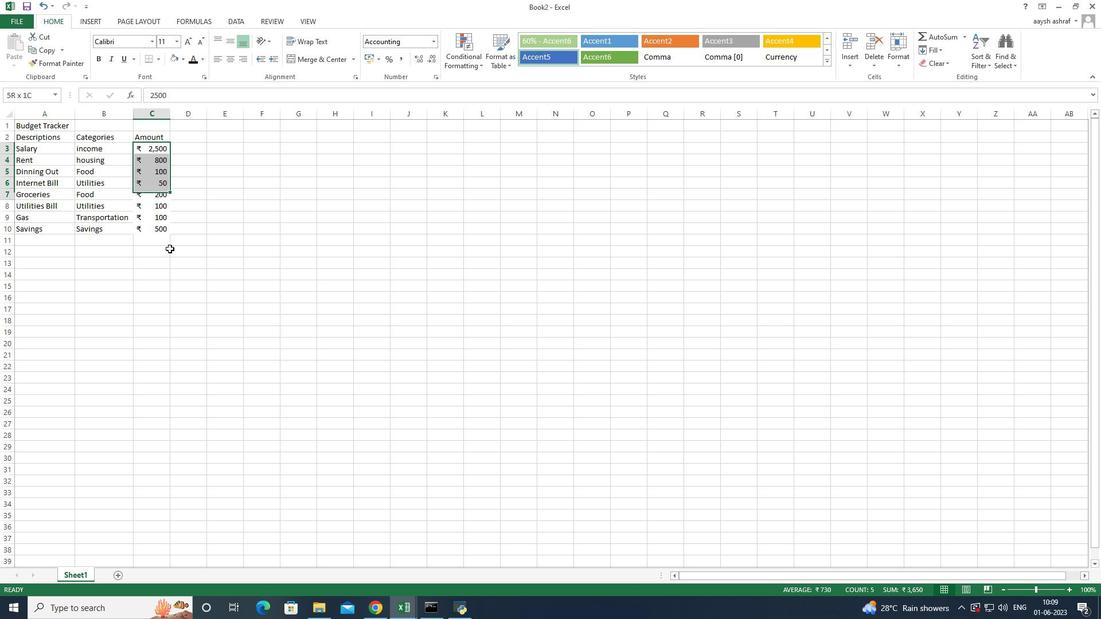 
Action: Key pressed <Key.down><Key.down><Key.down>
Screenshot: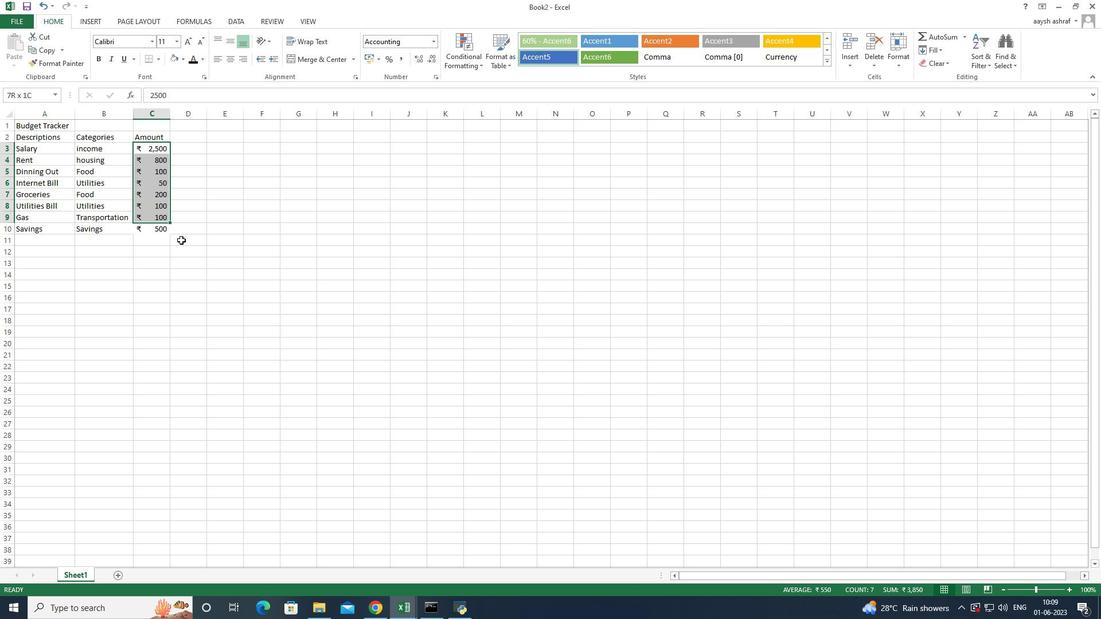 
Action: Mouse moved to (155, 205)
Screenshot: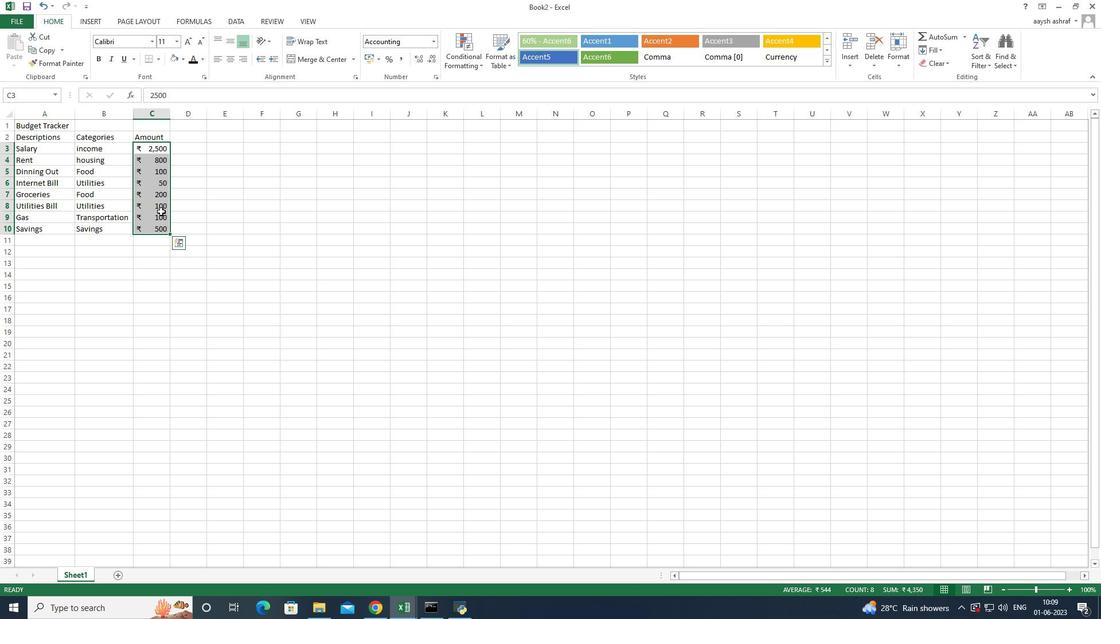 
Action: Mouse pressed right at (155, 205)
Screenshot: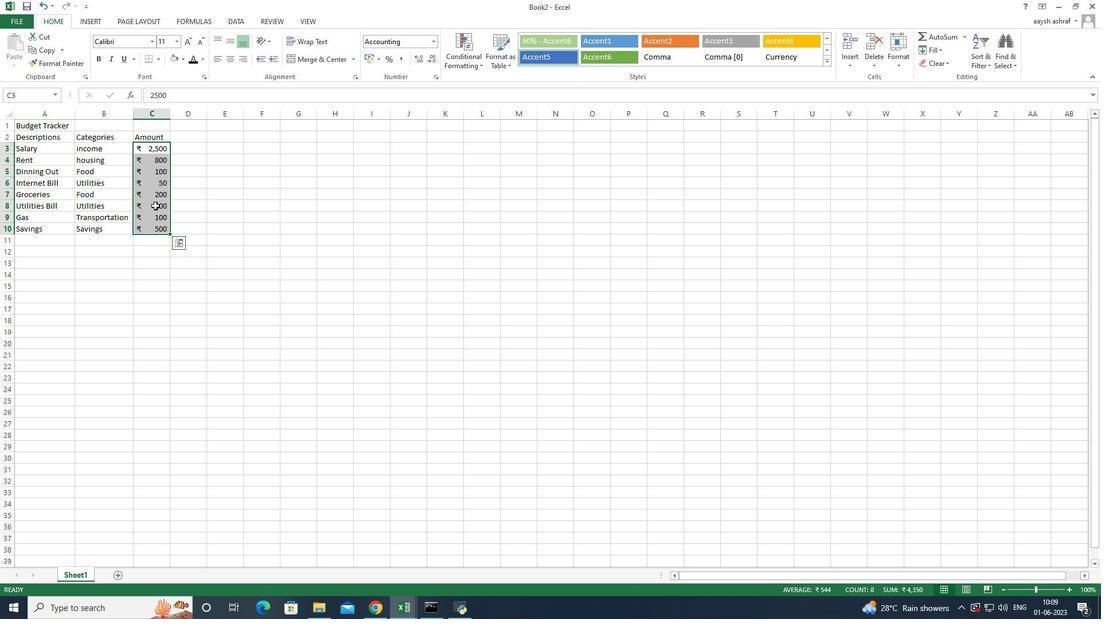 
Action: Mouse moved to (221, 285)
Screenshot: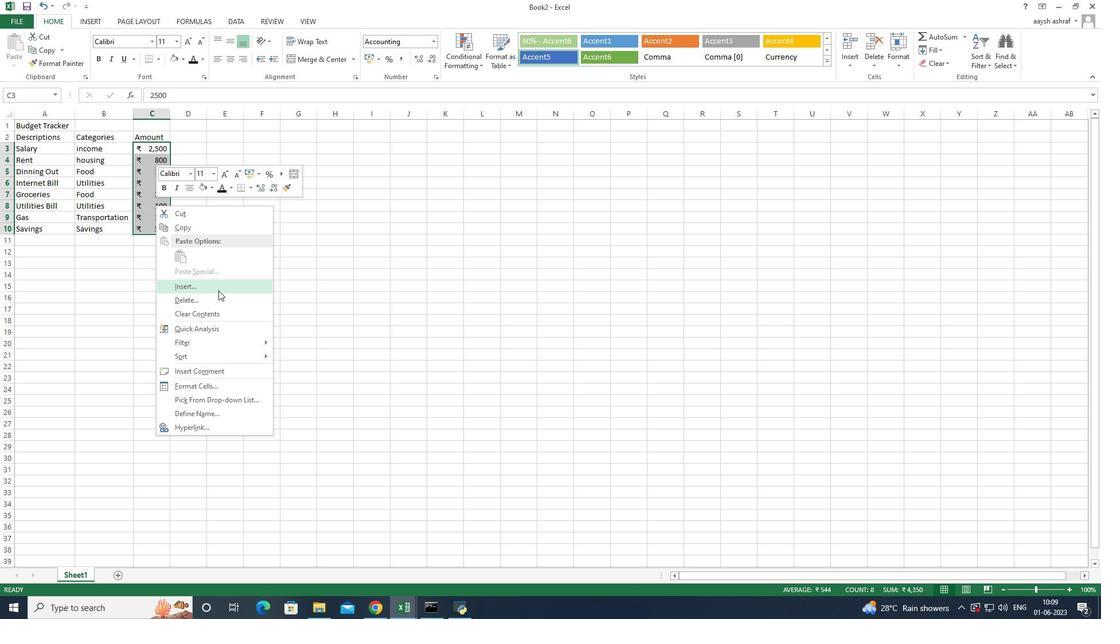 
Action: Mouse pressed left at (221, 285)
Screenshot: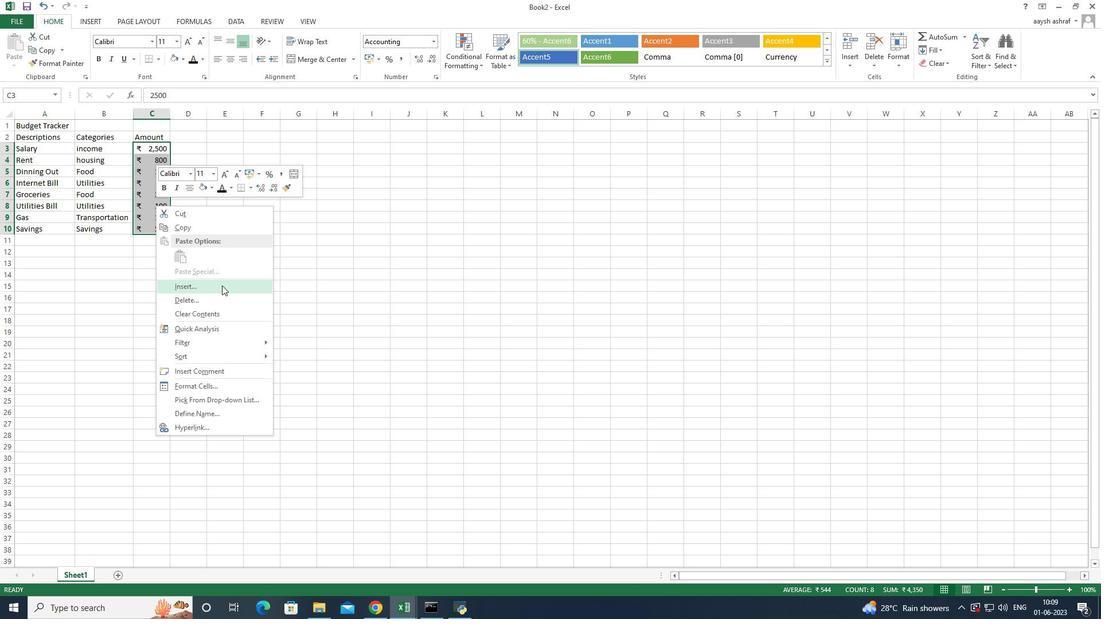 
Action: Mouse moved to (195, 315)
Screenshot: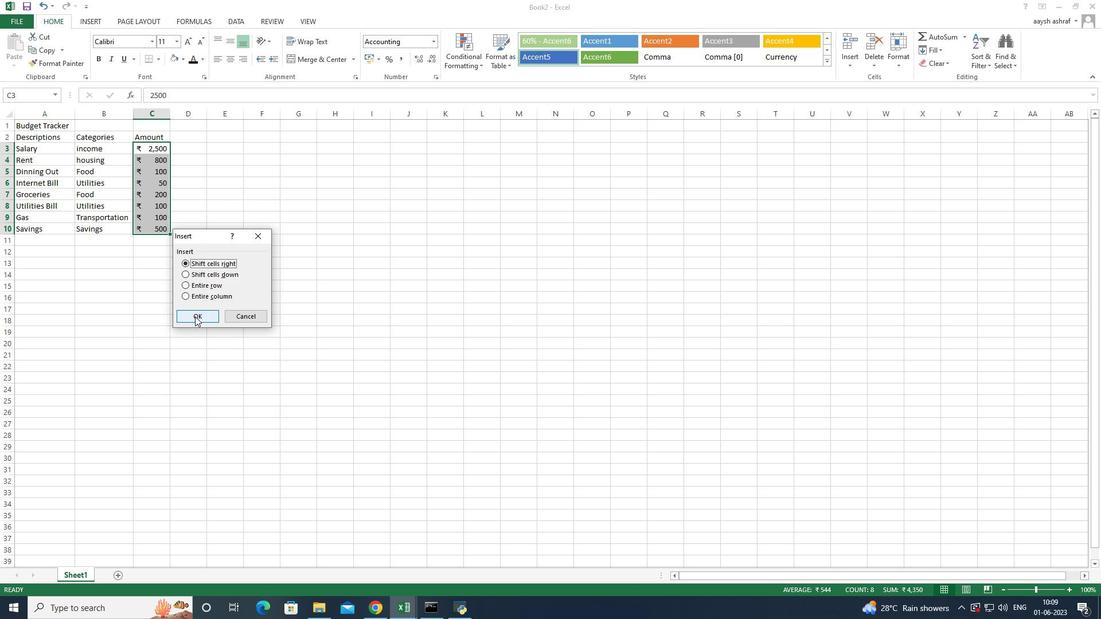 
Action: Mouse pressed left at (195, 315)
Screenshot: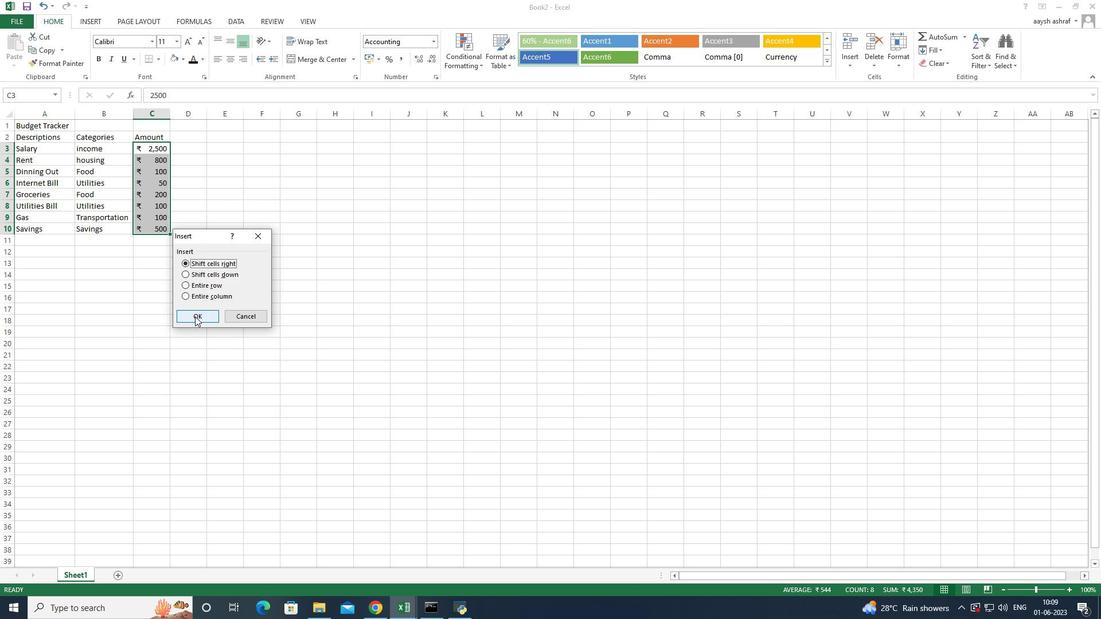 
Action: Mouse moved to (194, 151)
Screenshot: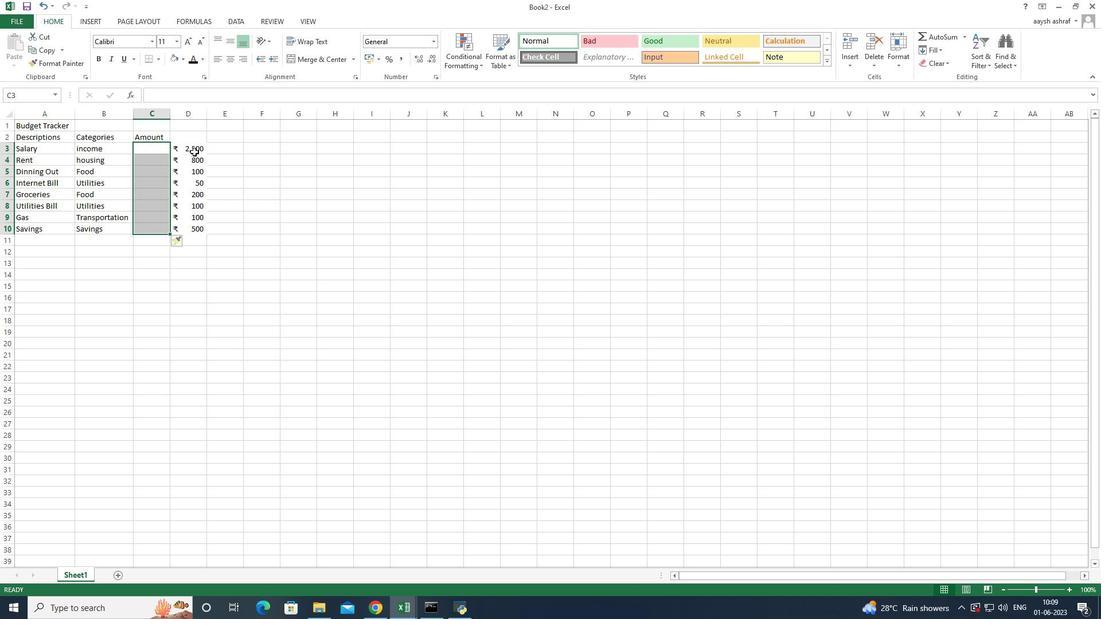 
Action: Mouse pressed left at (194, 151)
Screenshot: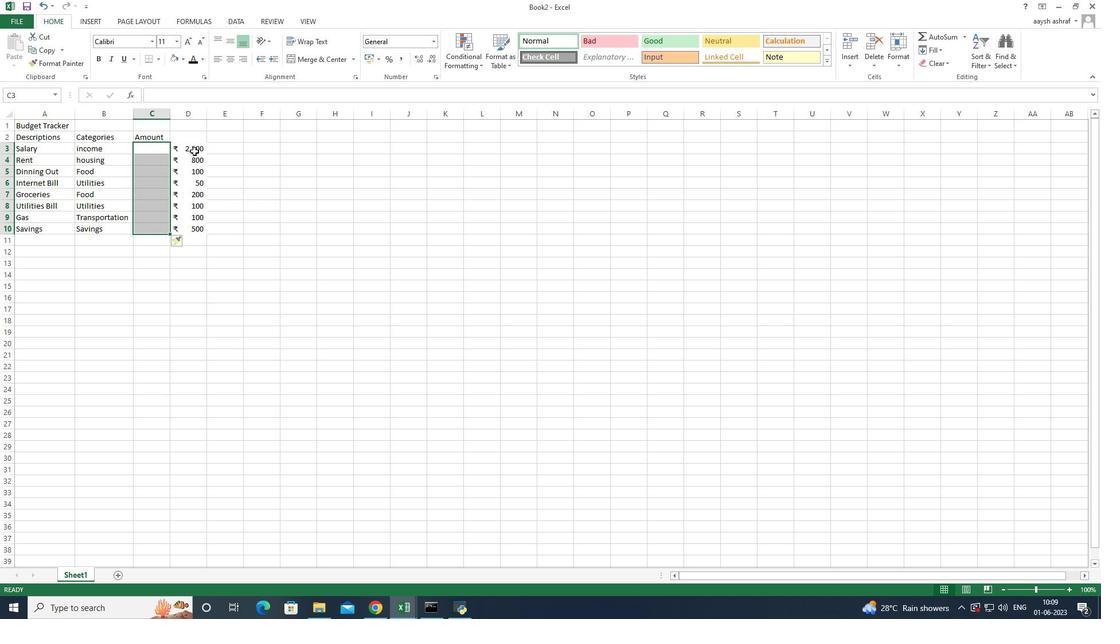 
Action: Mouse moved to (195, 149)
Screenshot: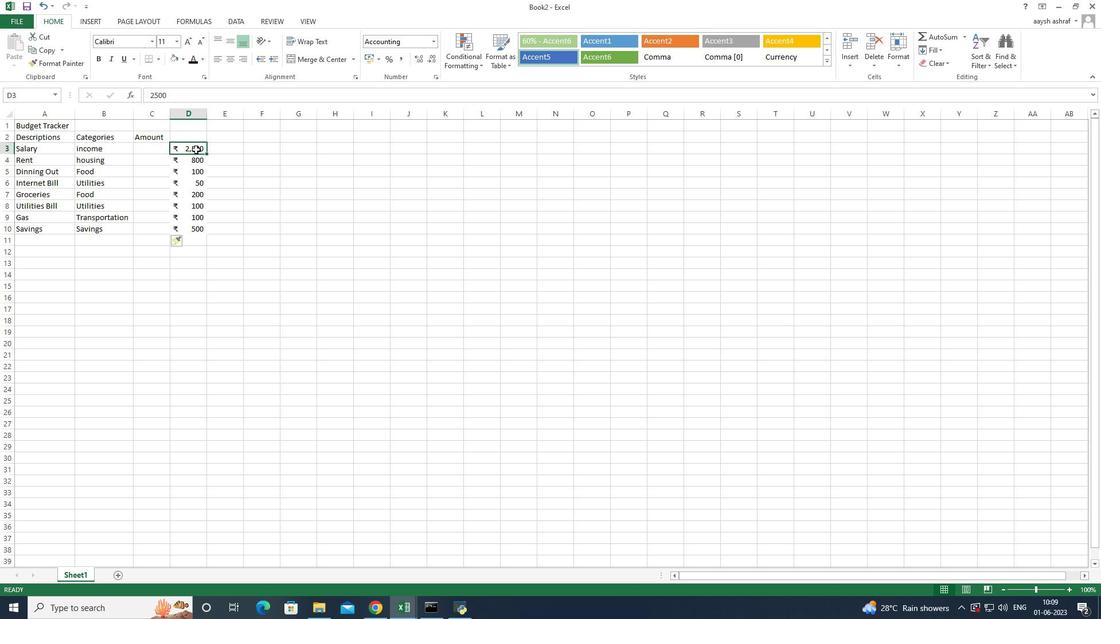 
Action: Mouse pressed right at (195, 149)
Screenshot: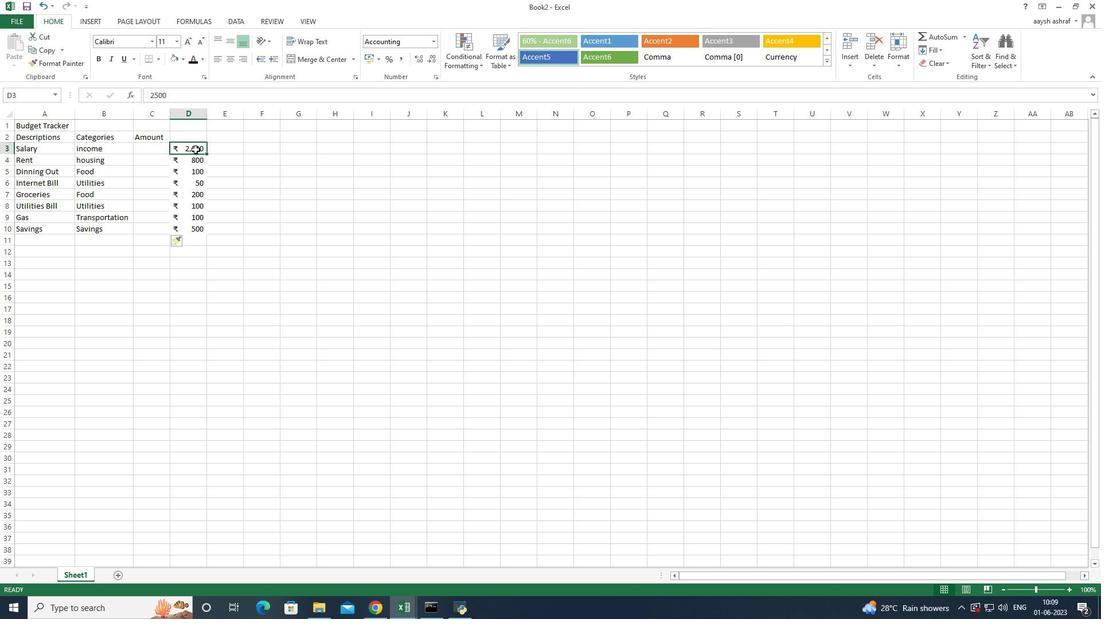 
Action: Mouse moved to (147, 283)
Screenshot: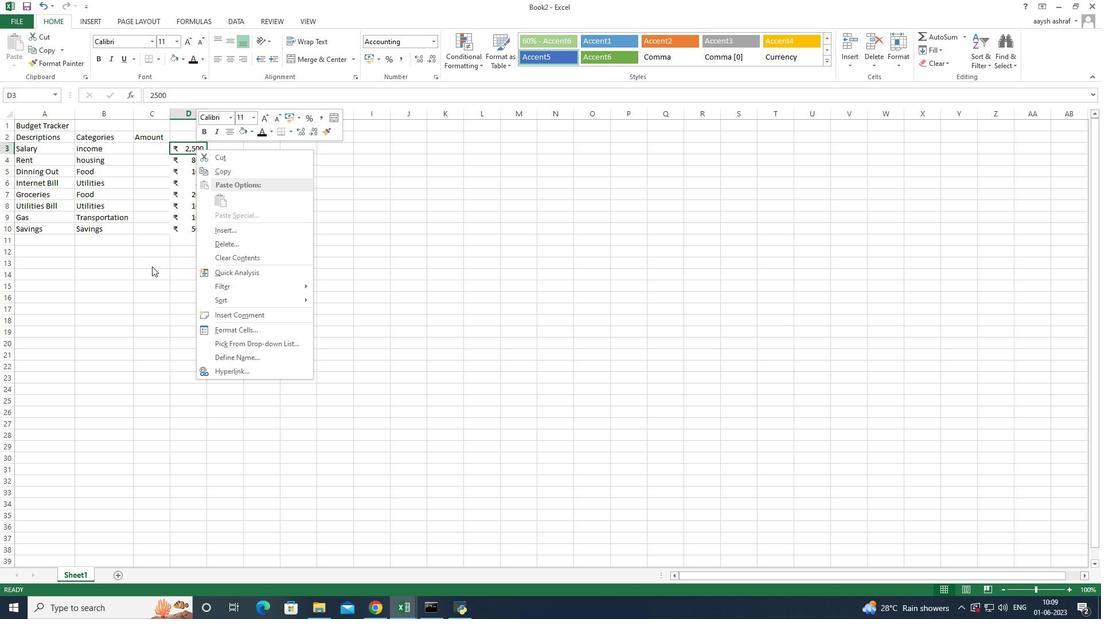 
Action: Key pressed <Key.shift_r><Key.down>
Screenshot: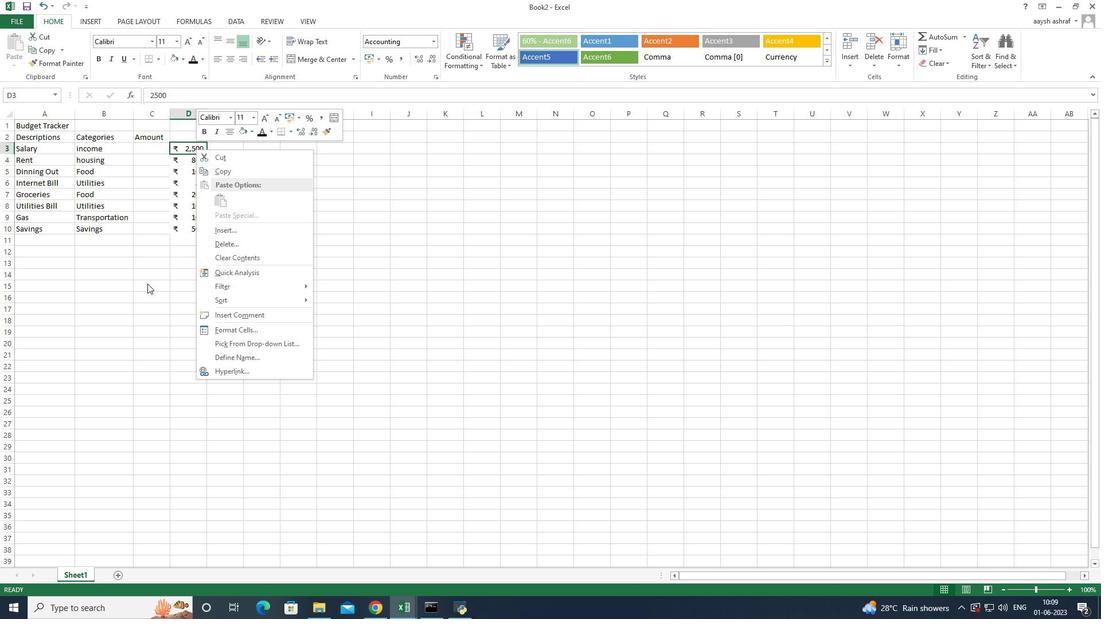 
Action: Mouse moved to (148, 323)
Screenshot: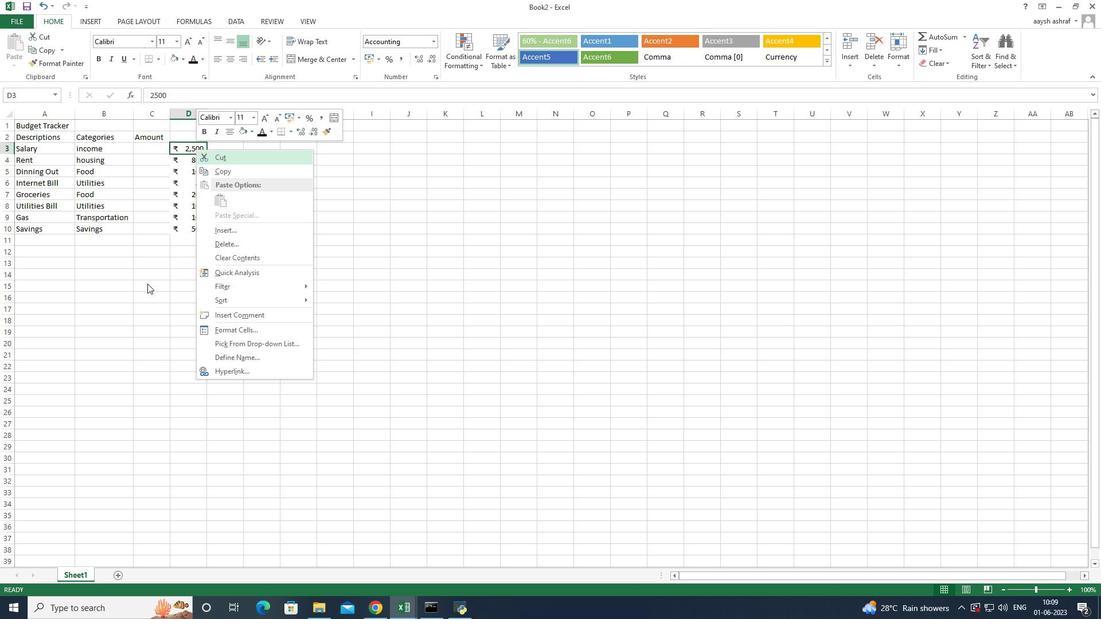 
Action: Key pressed <Key.down><Key.down><Key.down><Key.down><Key.down>
Screenshot: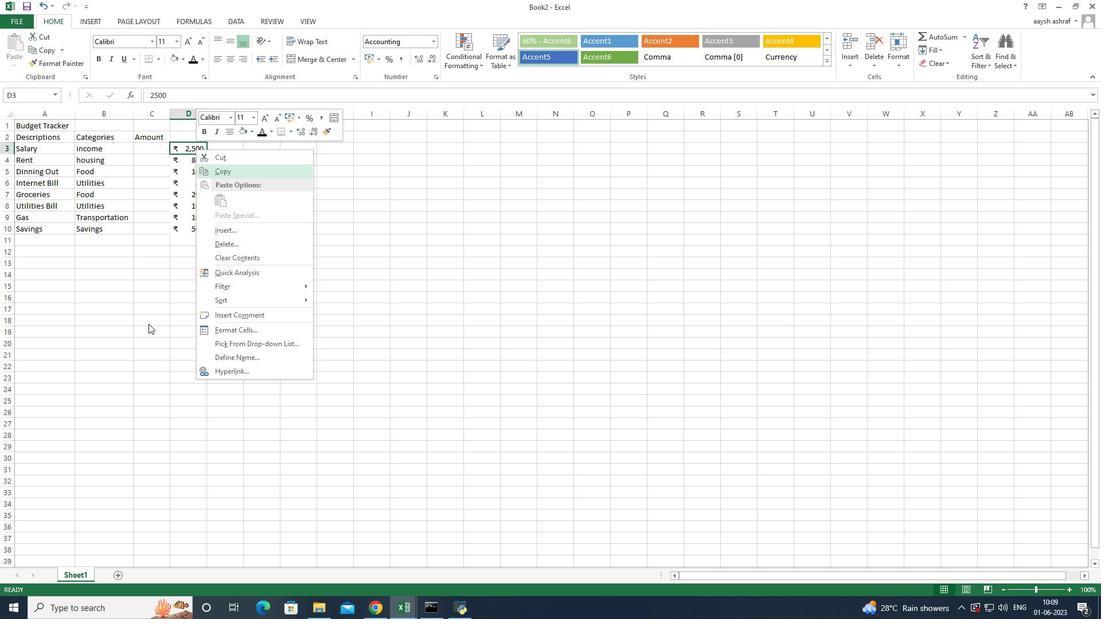 
Action: Mouse moved to (151, 323)
Screenshot: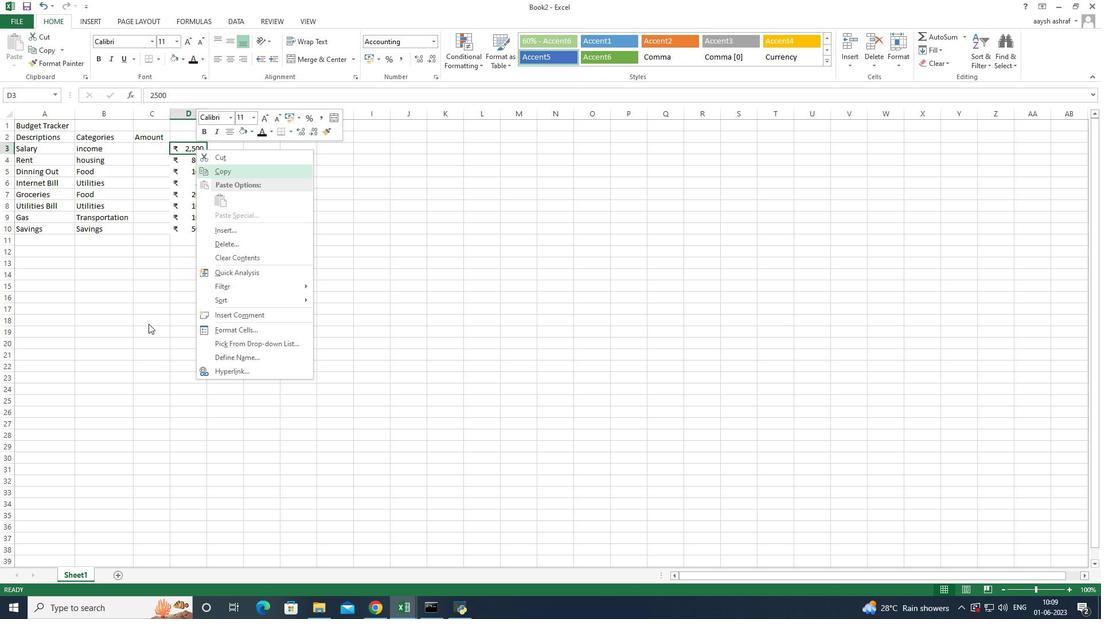 
Action: Key pressed <Key.down>
Screenshot: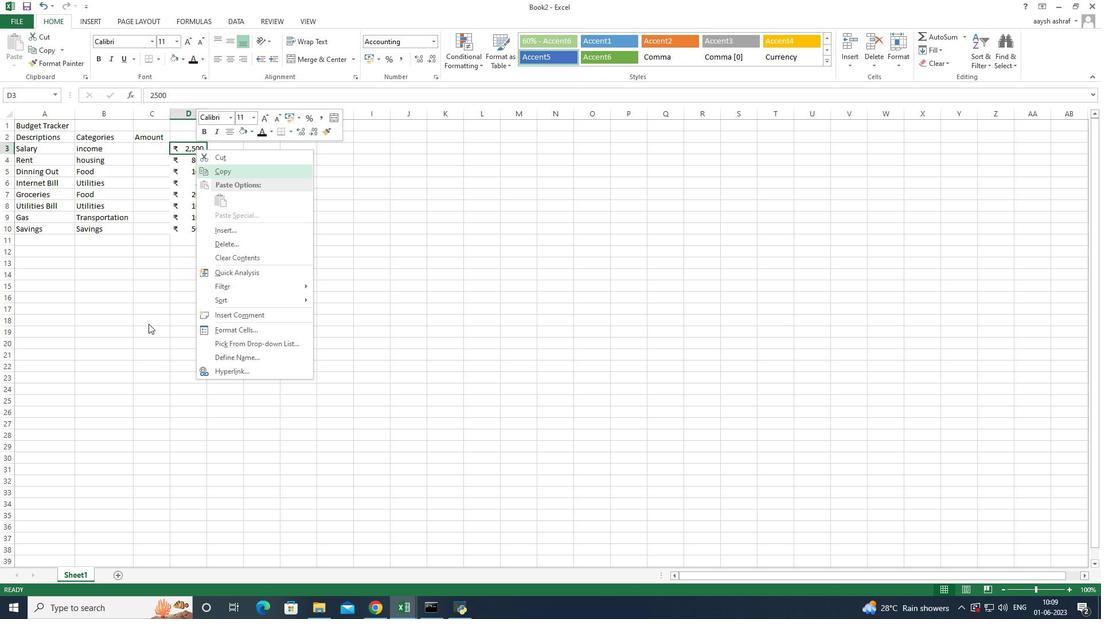 
Action: Mouse moved to (141, 330)
Screenshot: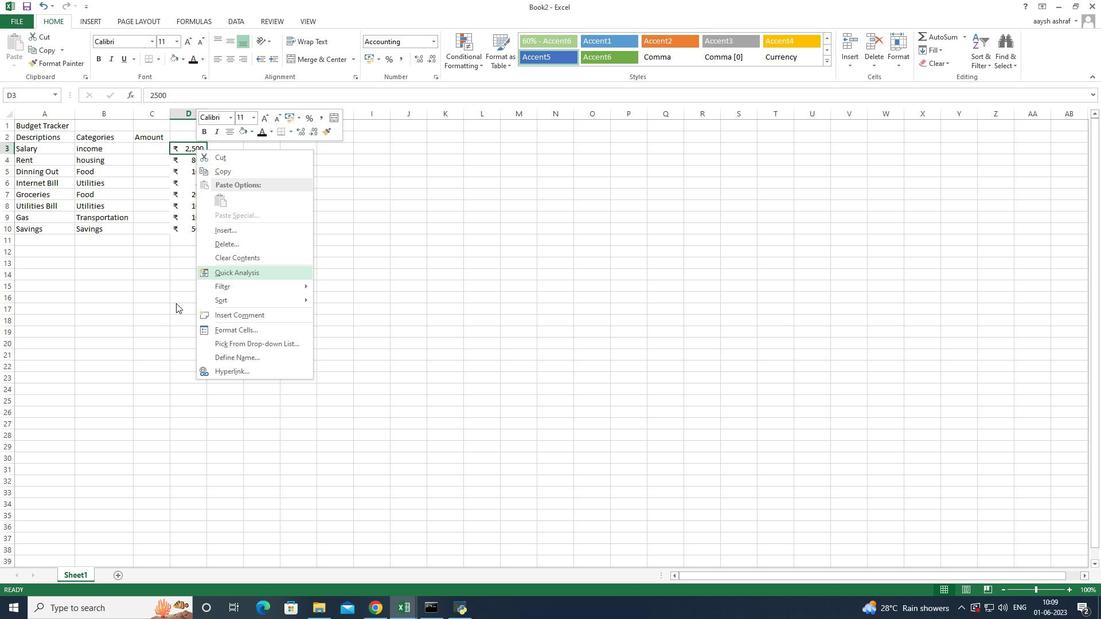 
Action: Mouse pressed left at (141, 330)
Screenshot: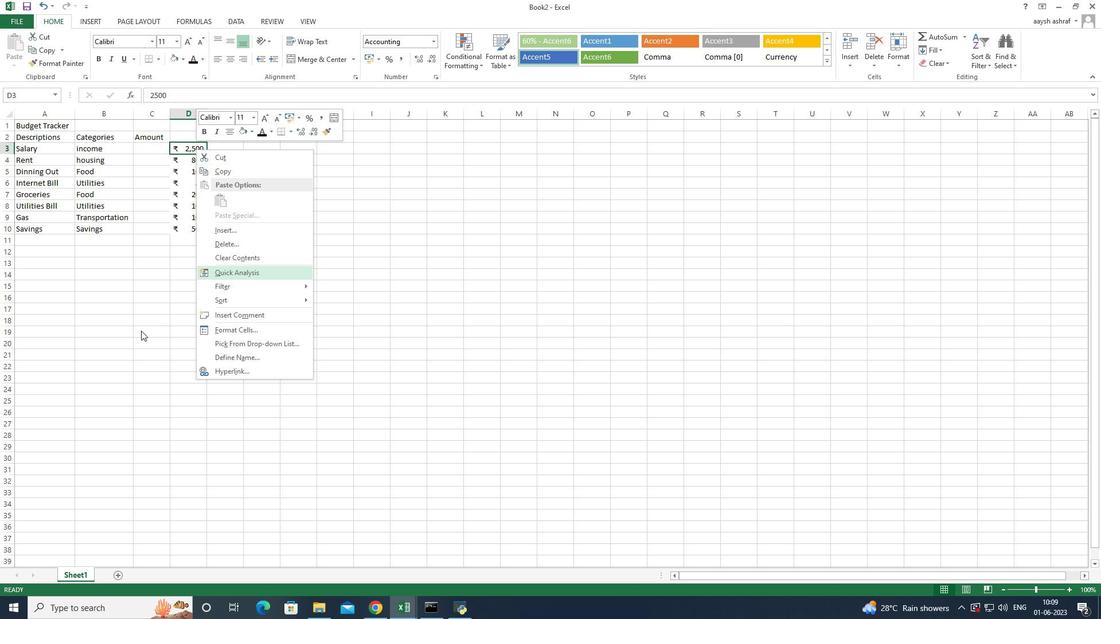 
Action: Mouse moved to (184, 191)
Screenshot: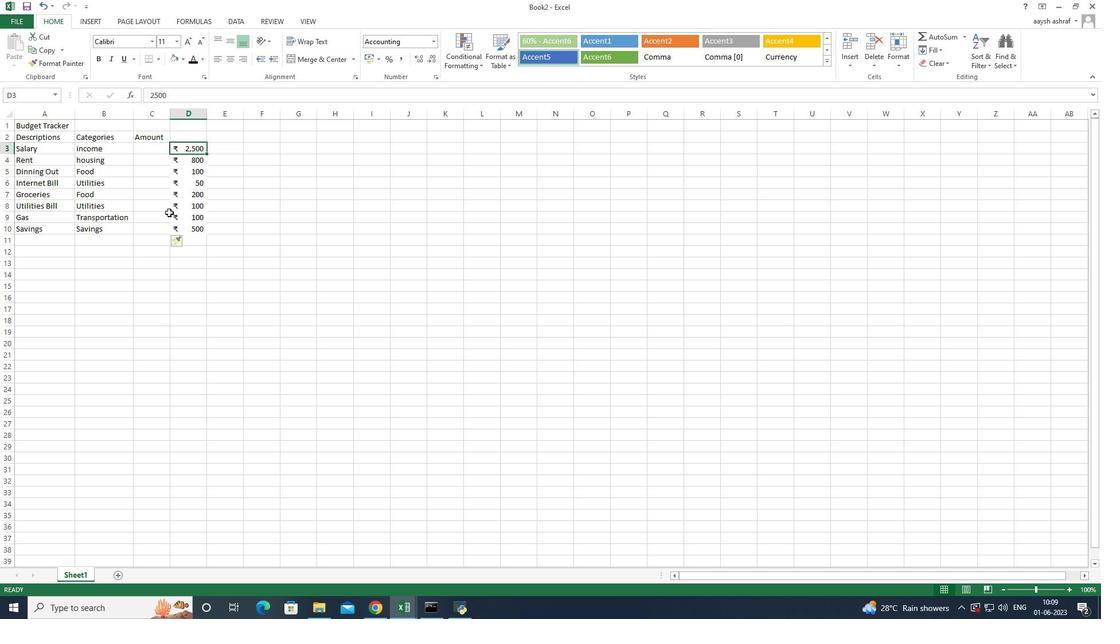 
Action: Key pressed <Key.shift_r><Key.down><Key.down><Key.down><Key.down><Key.down><Key.down><Key.down><Key.down>
Screenshot: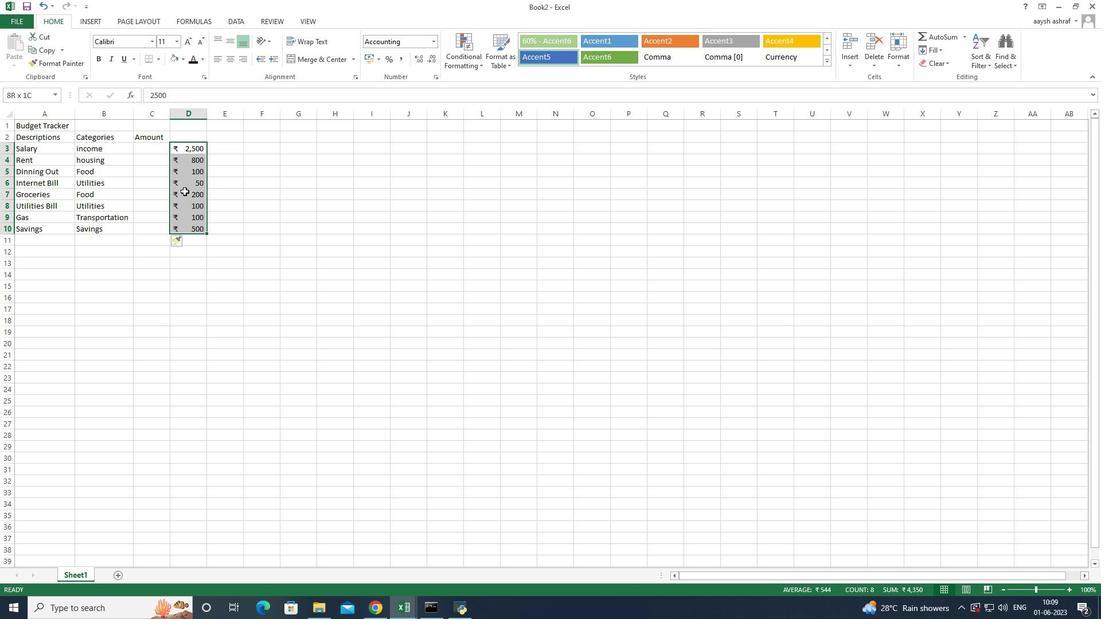 
Action: Mouse moved to (213, 260)
Screenshot: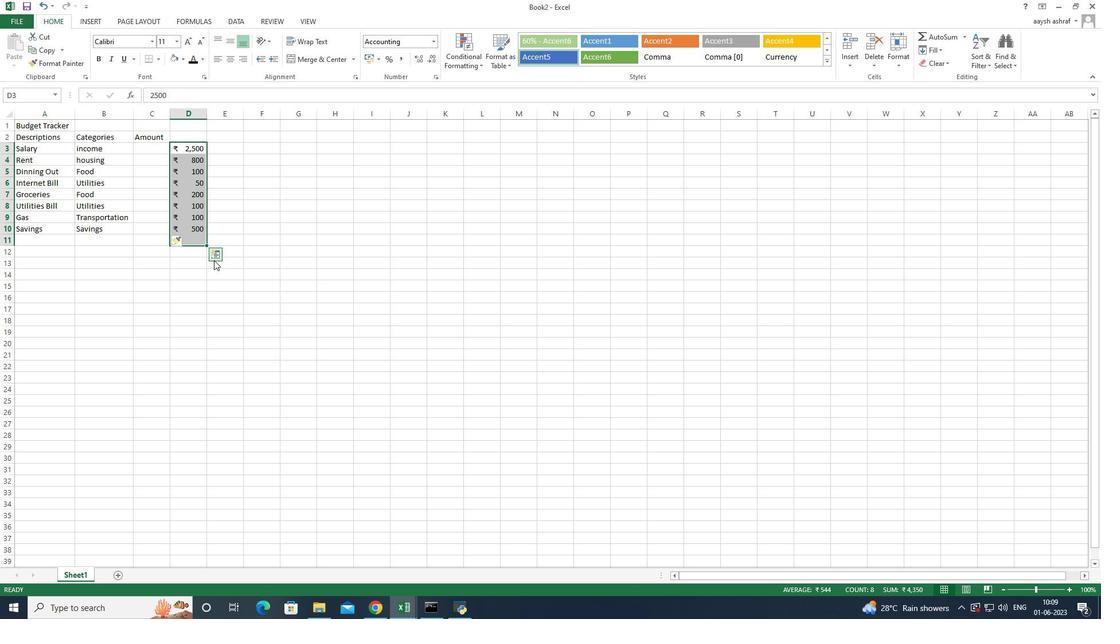 
Action: Mouse pressed left at (213, 260)
Screenshot: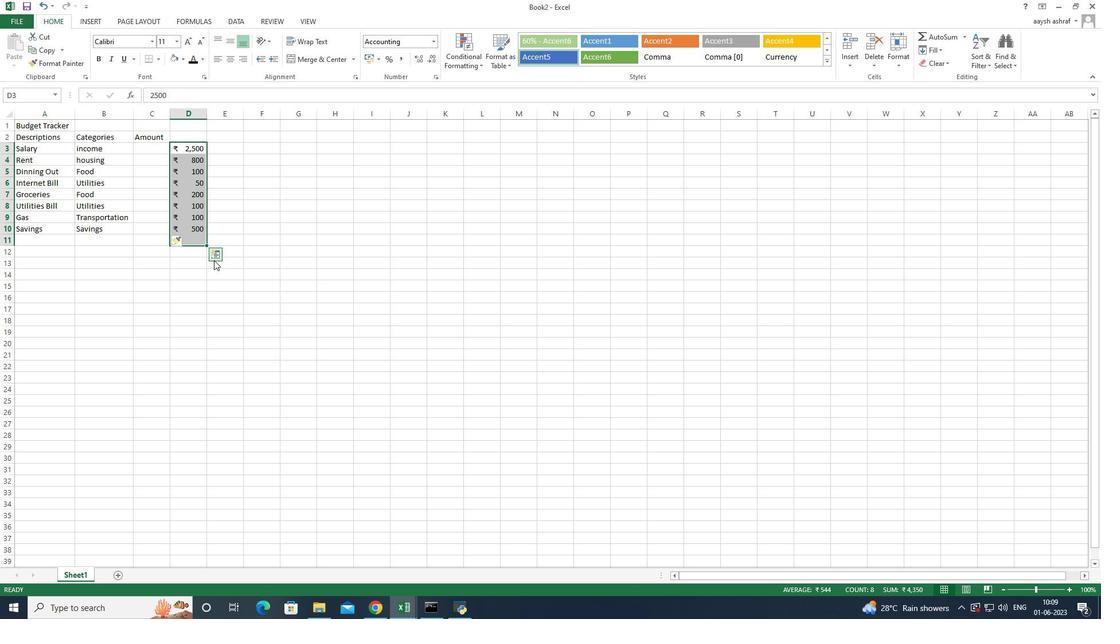 
Action: Mouse moved to (291, 315)
Screenshot: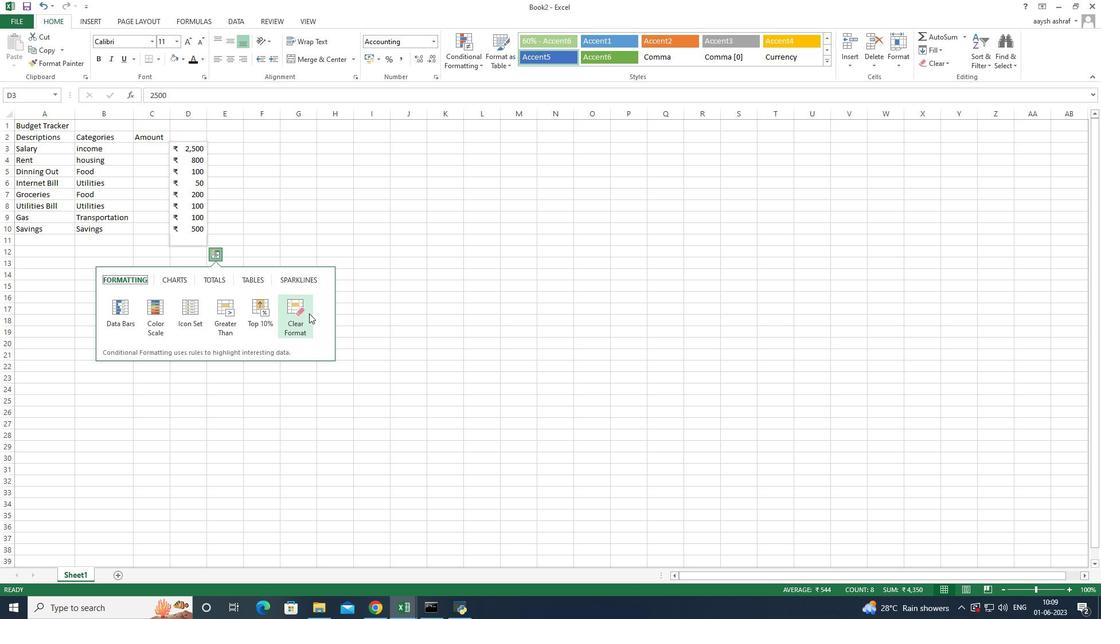 
Action: Mouse pressed left at (291, 315)
Screenshot: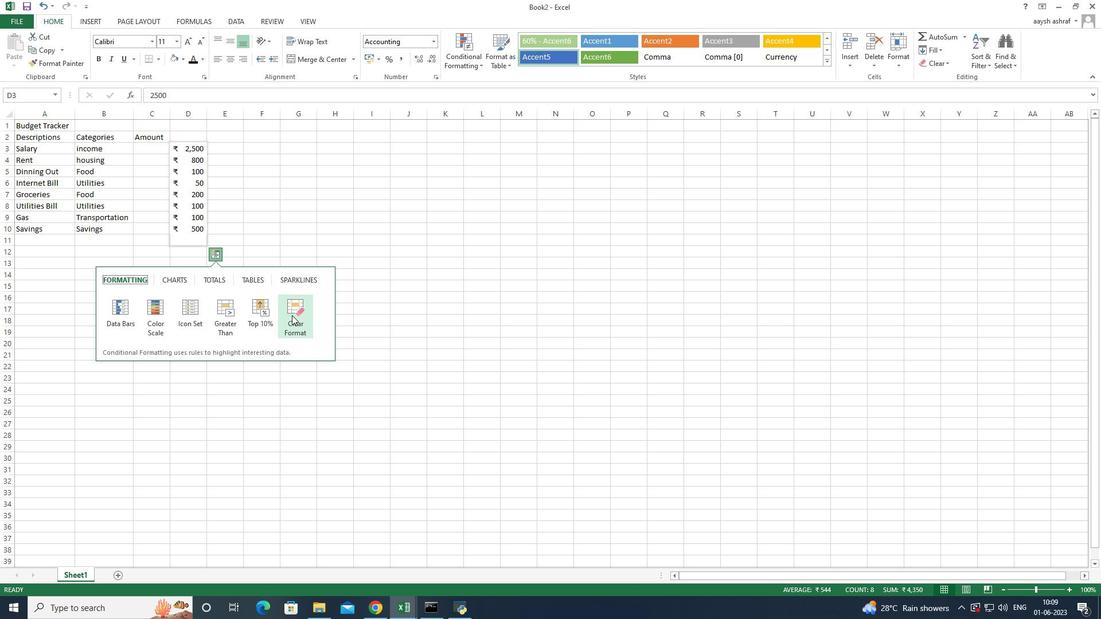 
Action: Mouse moved to (210, 318)
Screenshot: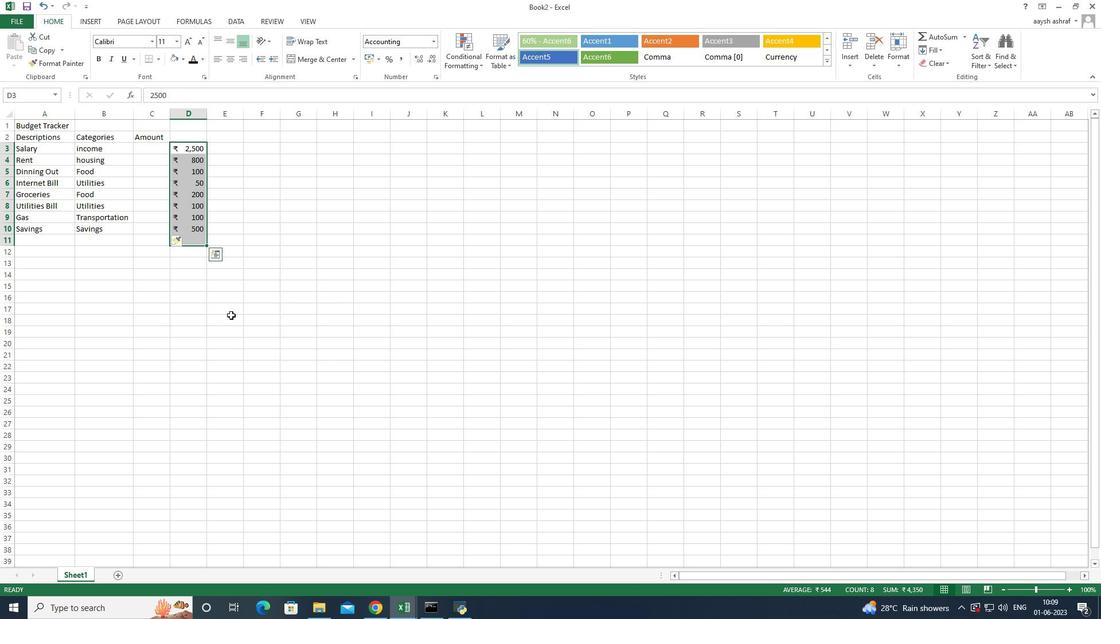 
Action: Mouse pressed left at (210, 318)
Screenshot: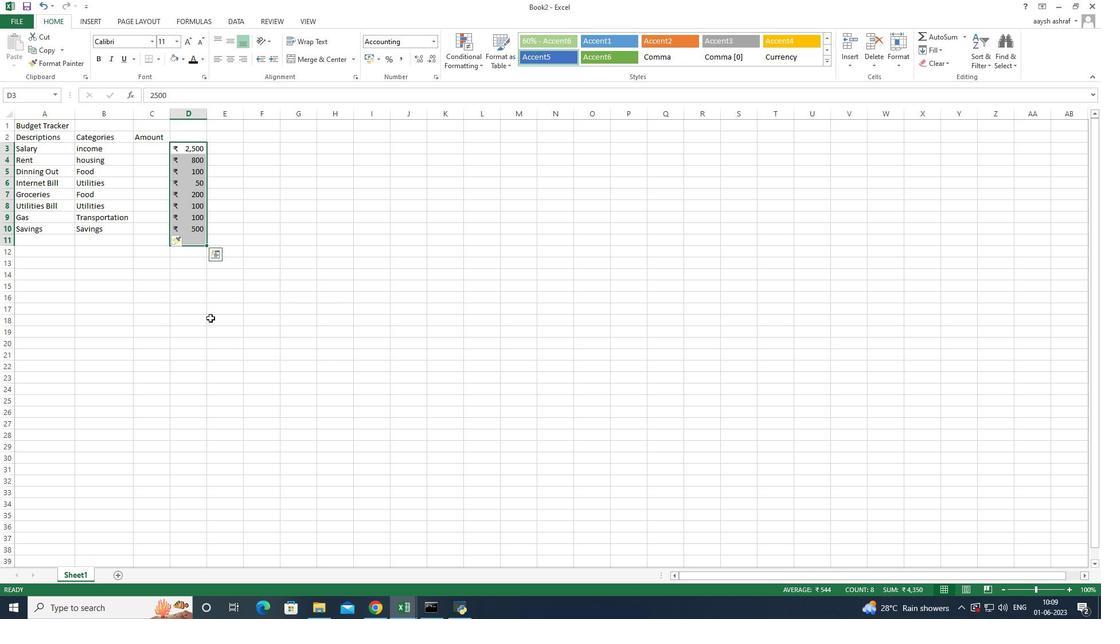 
Action: Mouse moved to (197, 126)
Screenshot: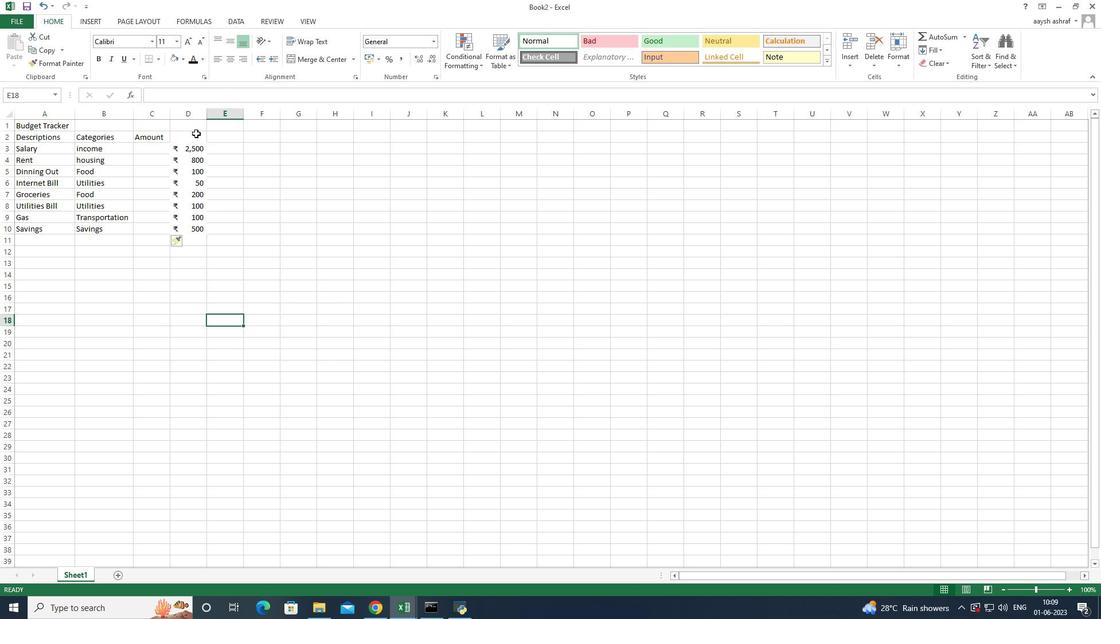 
Action: Mouse pressed left at (197, 126)
Screenshot: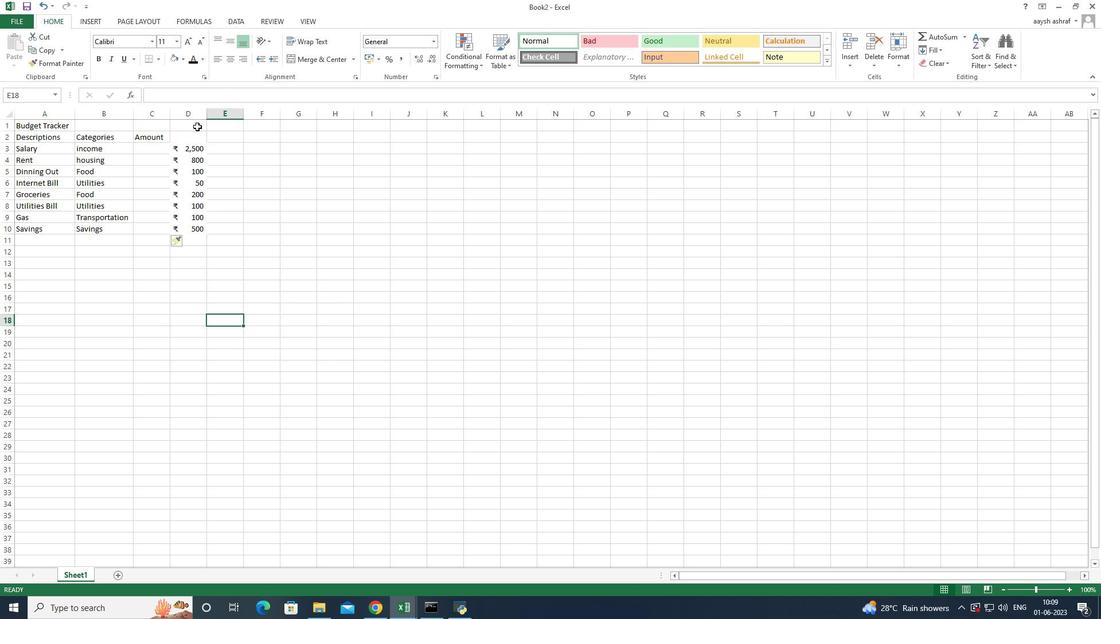 
Action: Key pressed <Key.shift_r><Key.down><Key.down><Key.down><Key.down><Key.down><Key.down><Key.down><Key.down><Key.down><Key.down><Key.down>
Screenshot: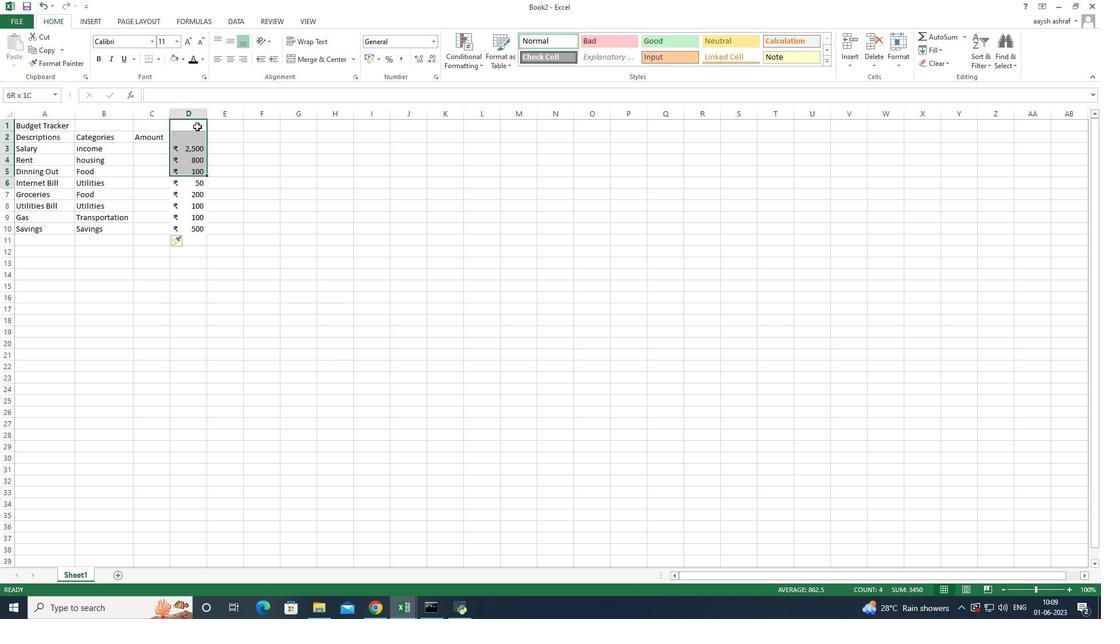 
Action: Mouse moved to (197, 126)
Screenshot: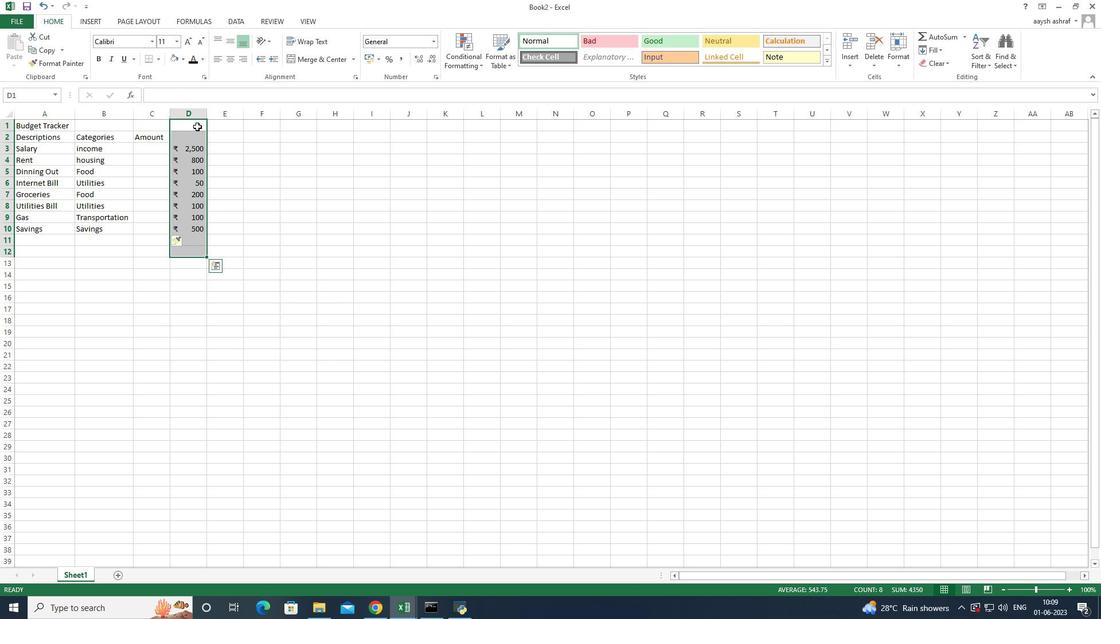 
Action: Mouse pressed right at (197, 126)
Screenshot: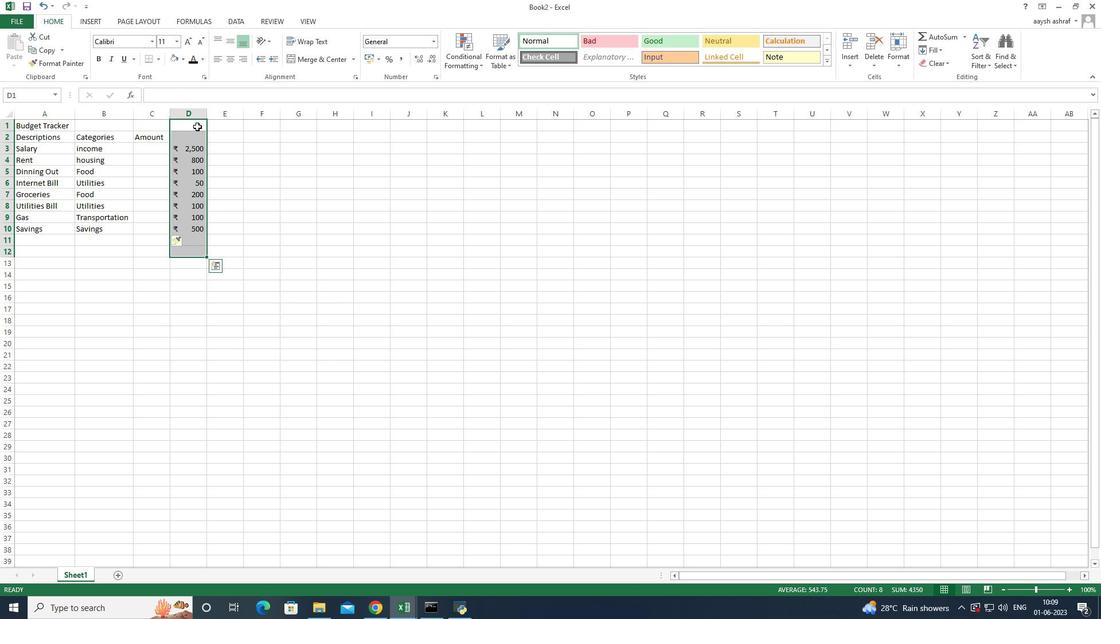 
Action: Mouse moved to (237, 220)
Screenshot: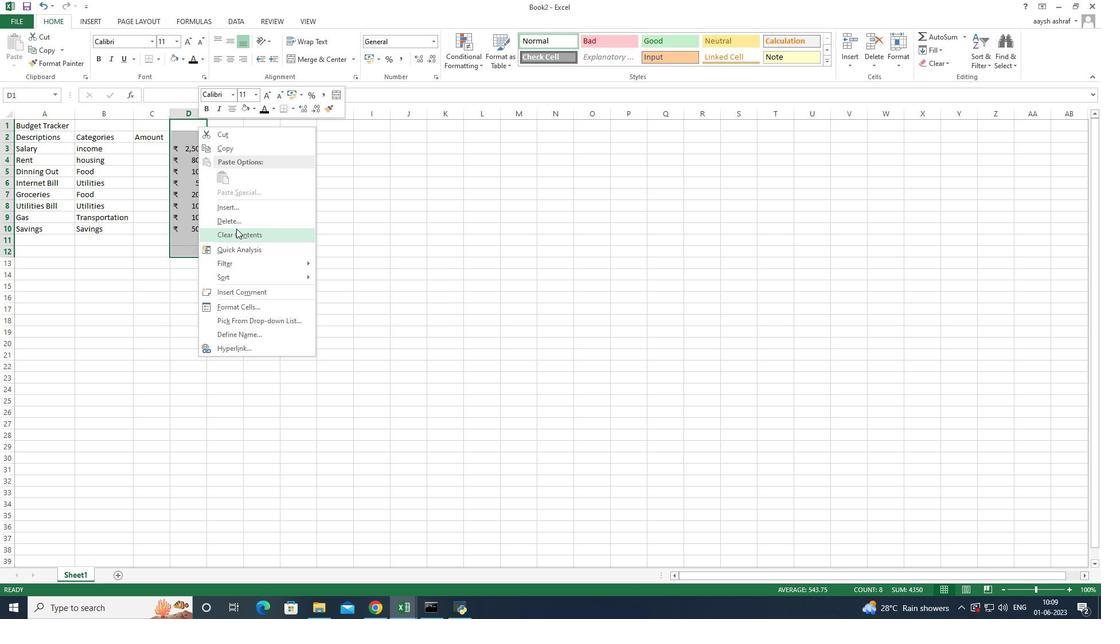 
Action: Mouse pressed left at (237, 220)
Screenshot: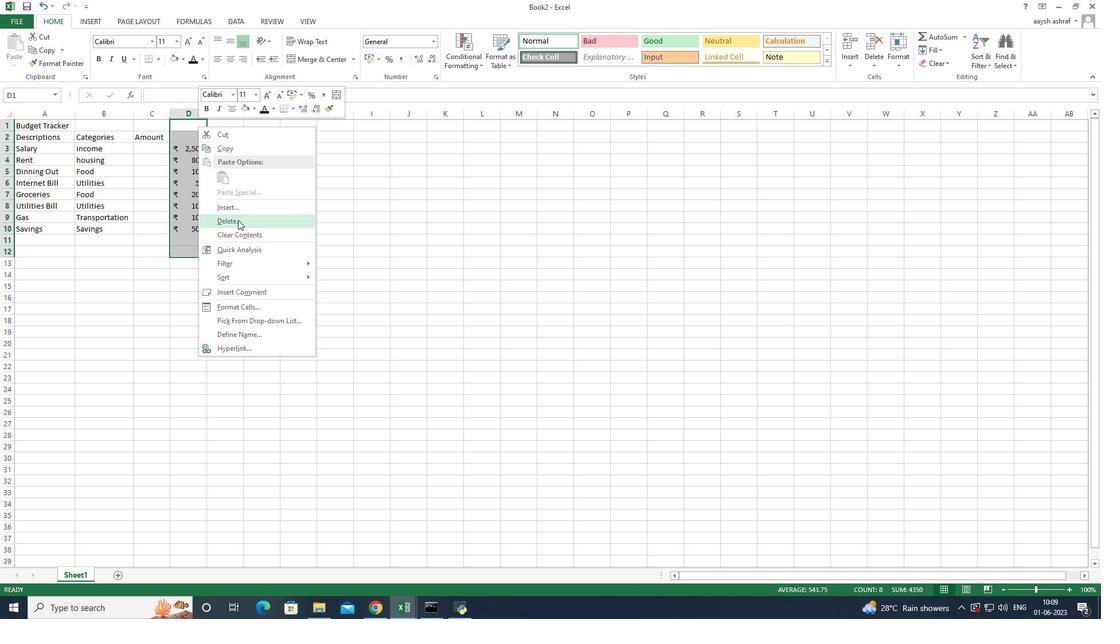 
Action: Mouse moved to (216, 249)
Screenshot: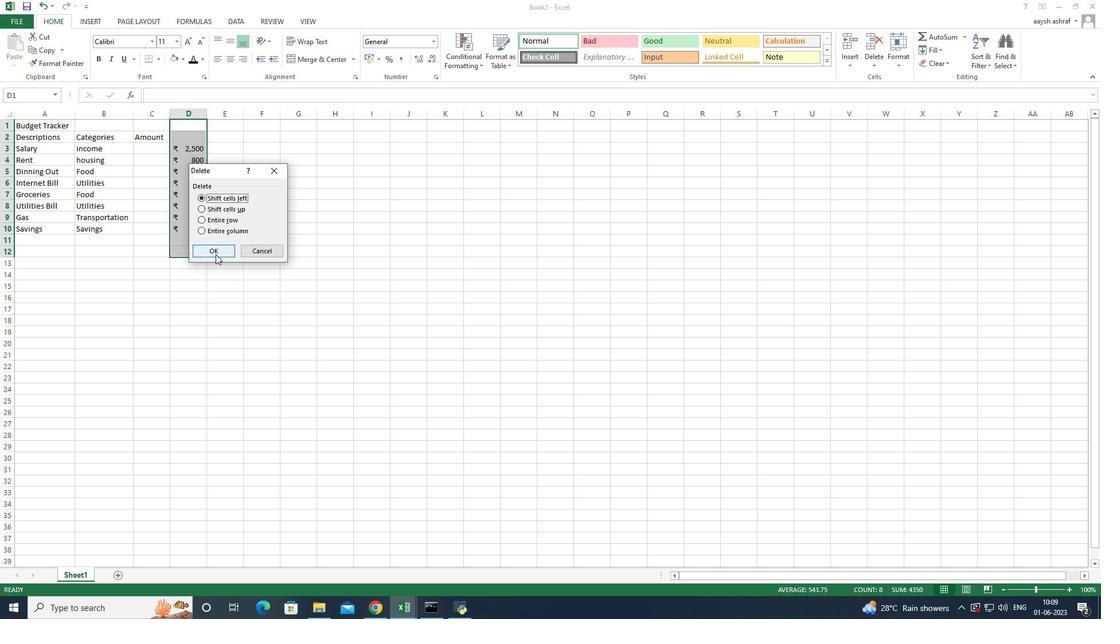 
Action: Mouse pressed left at (216, 249)
Screenshot: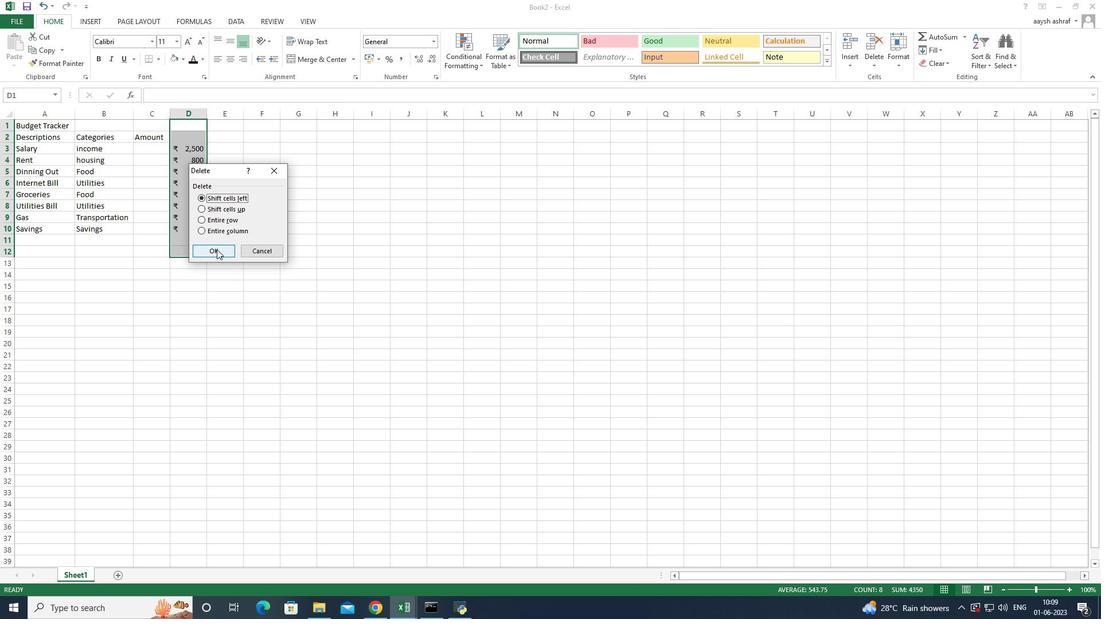 
Action: Mouse moved to (199, 297)
Screenshot: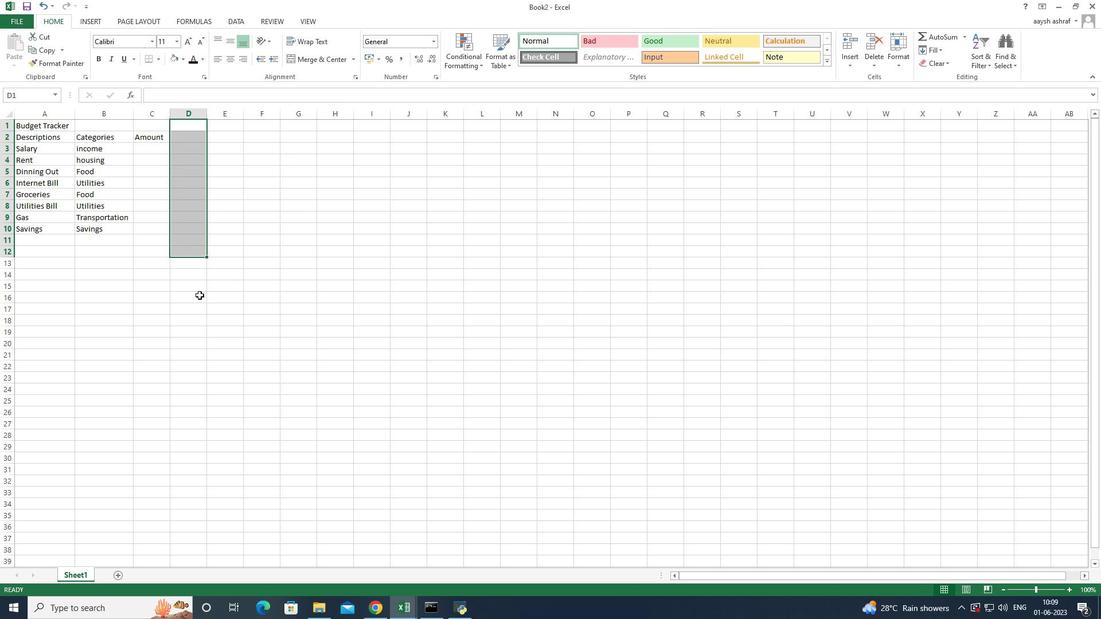 
Action: Mouse pressed left at (199, 297)
Screenshot: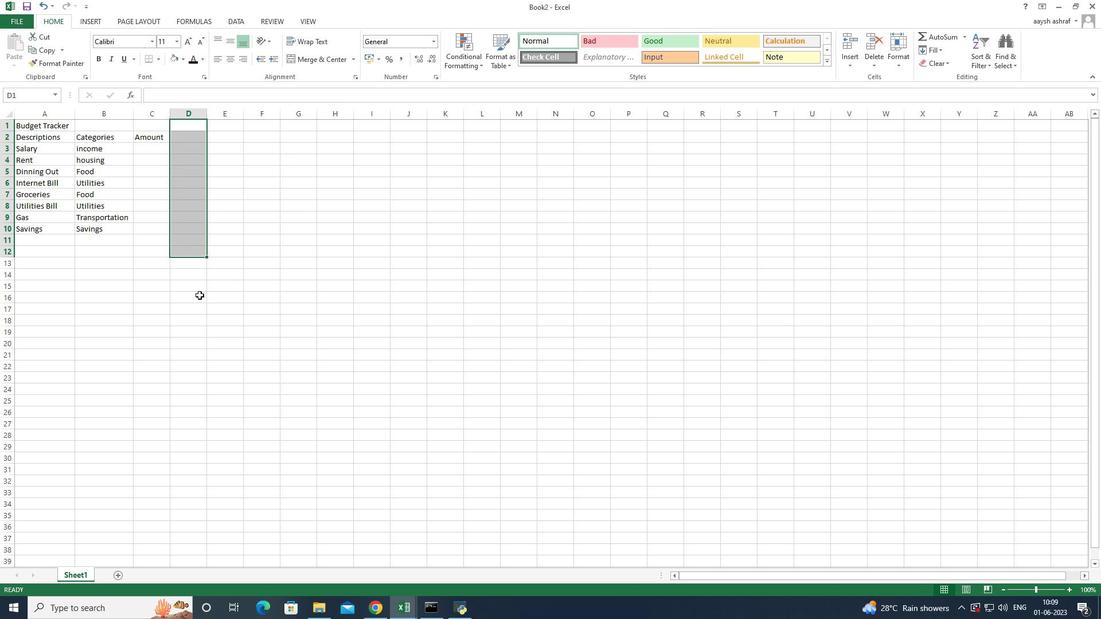 
Action: Mouse moved to (154, 151)
Screenshot: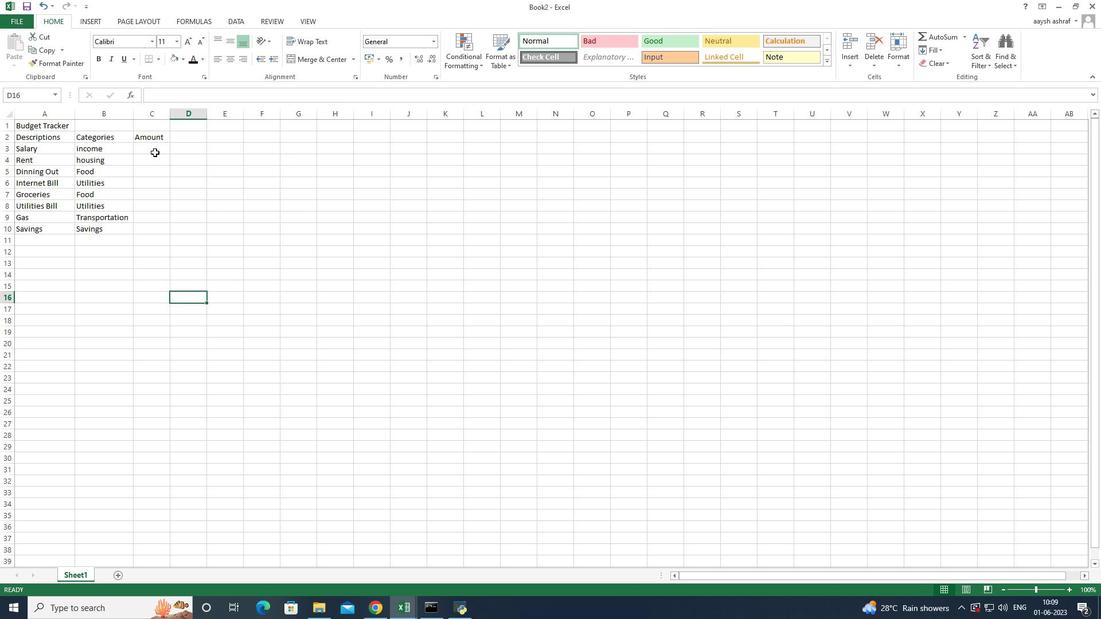 
Action: Mouse pressed left at (154, 151)
Screenshot: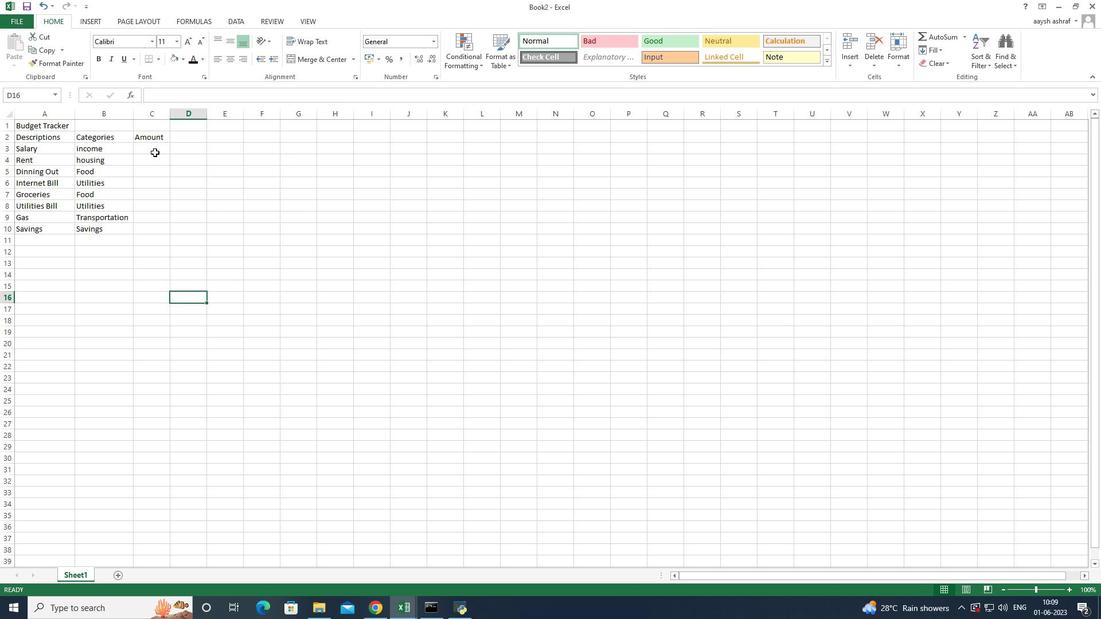 
Action: Key pressed 5<Key.backspace>2500<Key.enter>800<Key.enter>100<Key.enter>50<Key.enter>200<Key.enter>100<Key.enter>50<Key.enter>500
Screenshot: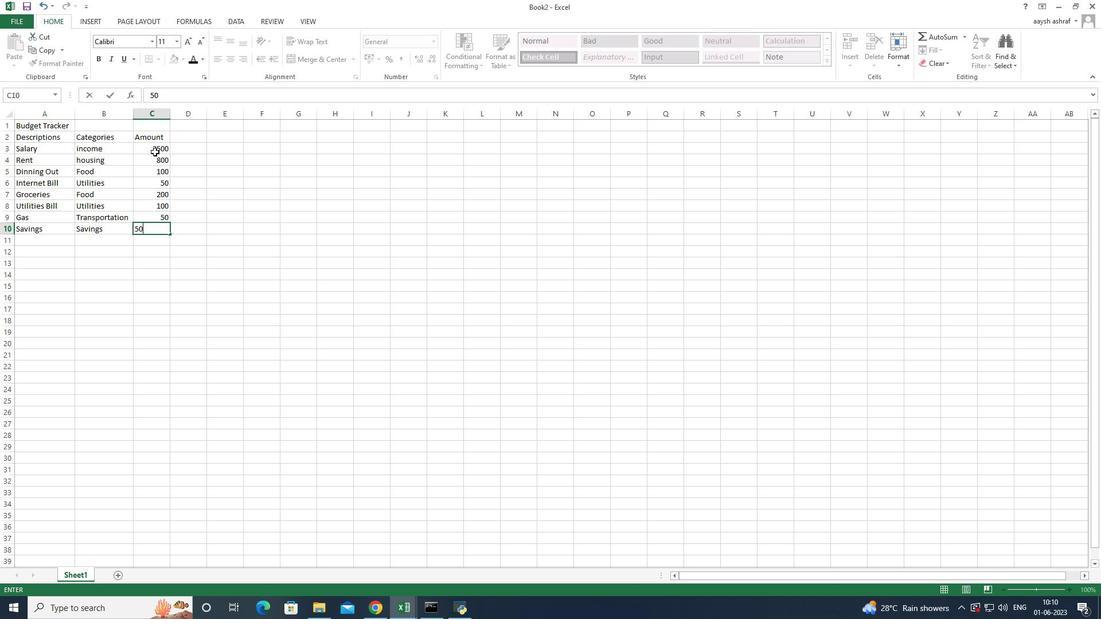
Action: Mouse moved to (146, 258)
Screenshot: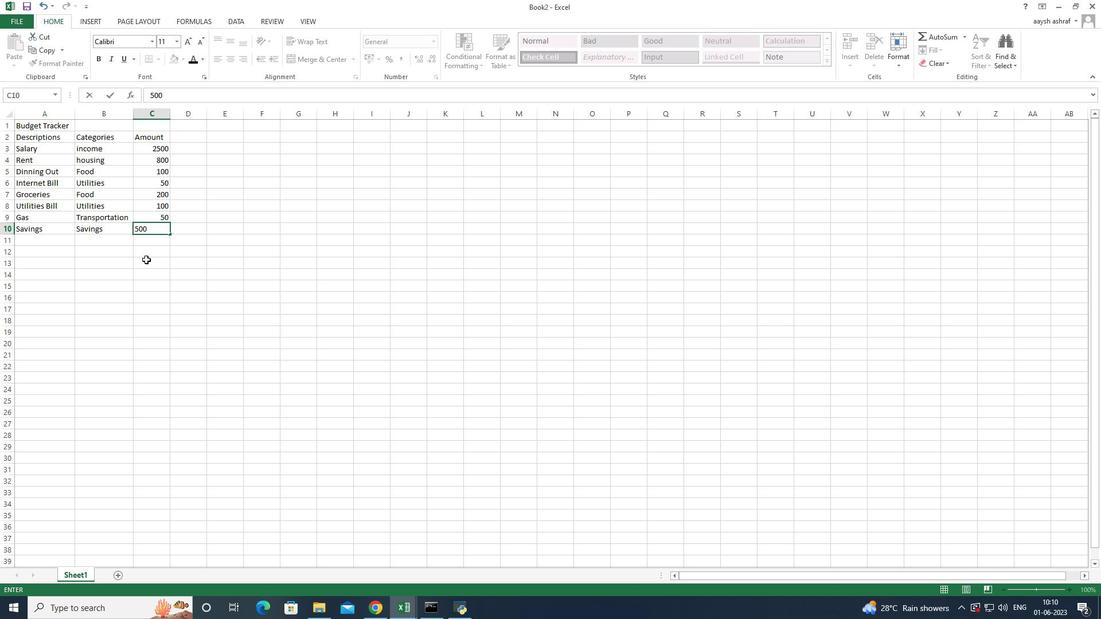 
Action: Mouse pressed left at (146, 259)
Screenshot: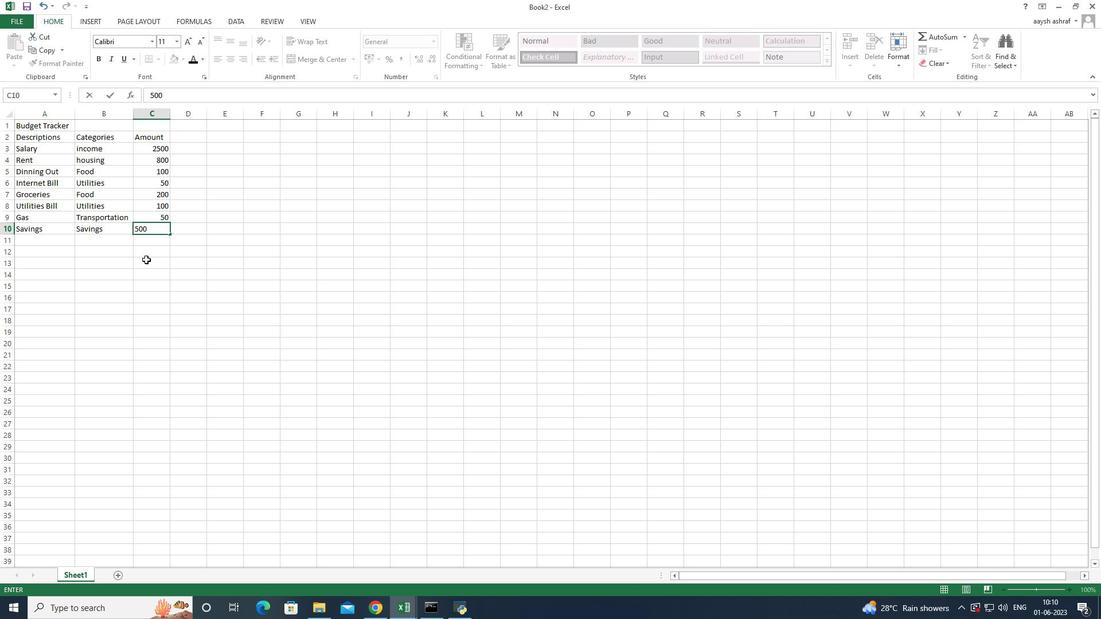 
Action: Mouse moved to (154, 146)
Screenshot: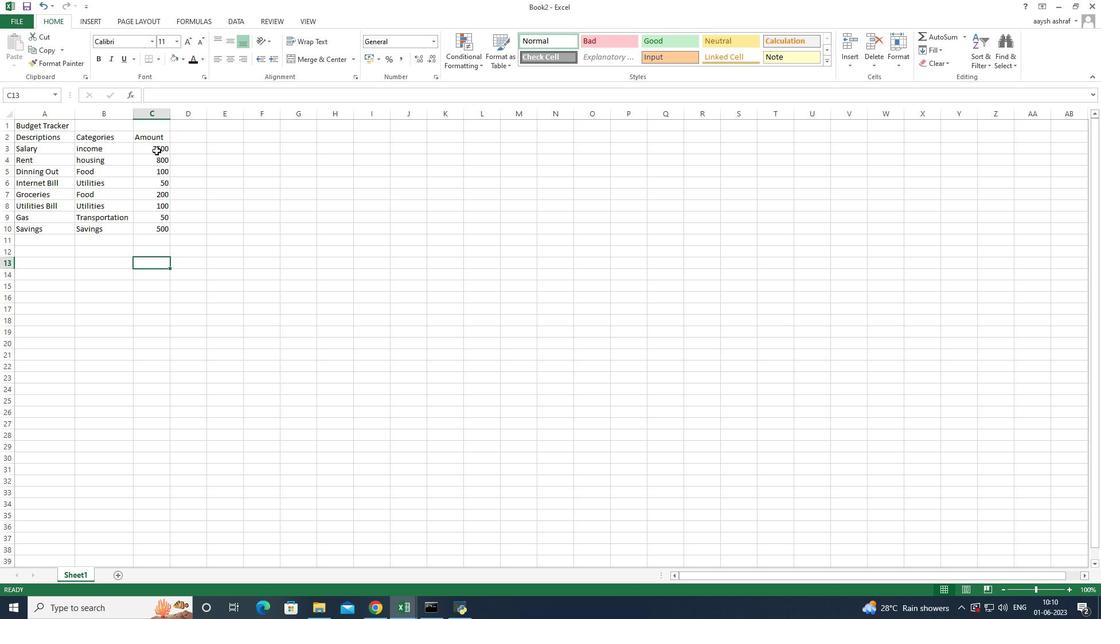 
Action: Mouse pressed left at (154, 146)
Screenshot: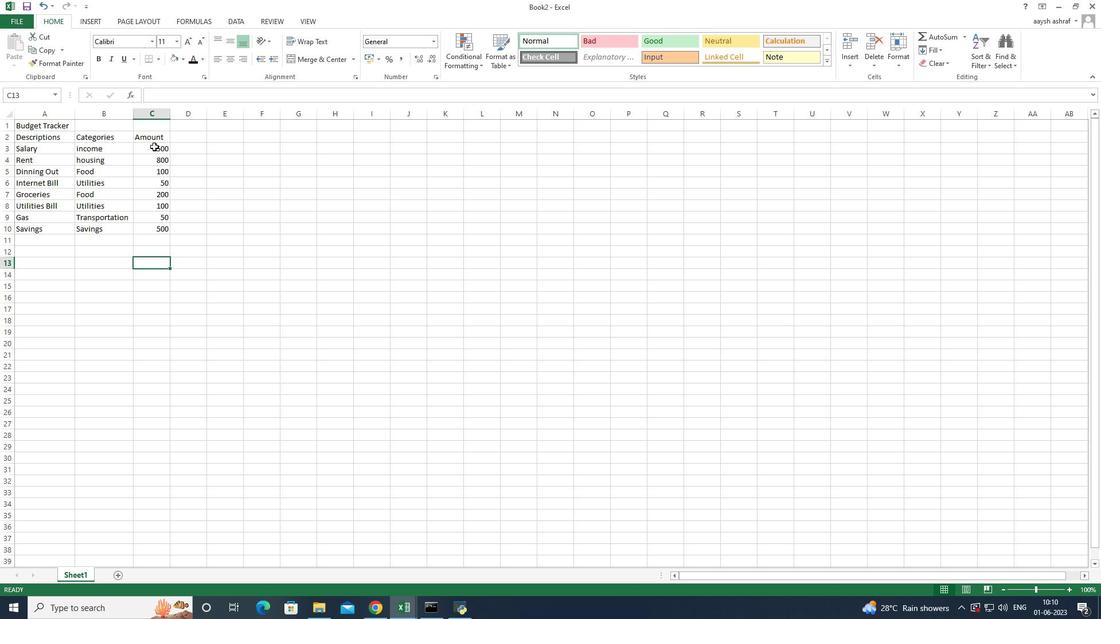 
Action: Mouse moved to (155, 150)
Screenshot: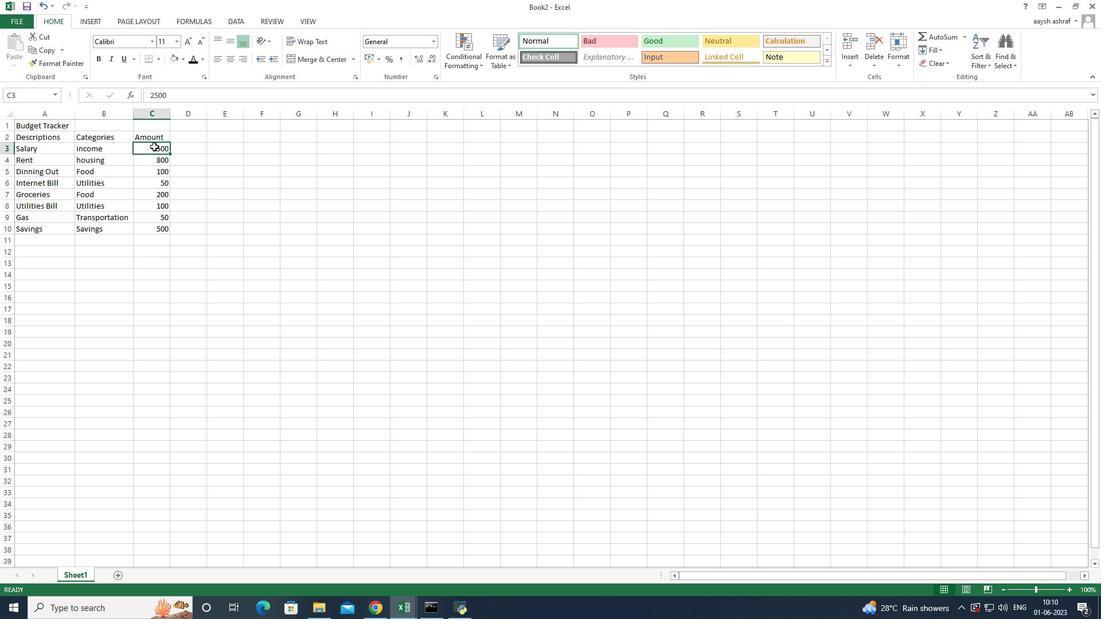 
Action: Key pressed <Key.shift_r><Key.shift_r><Key.shift_r><Key.shift_r><Key.down><Key.down><Key.down><Key.down><Key.down><Key.down><Key.down><Key.down><Key.down><Key.down><Key.down><Key.down><Key.shift_r><Key.shift_r><Key.shift_r><Key.shift_r><Key.shift_r><Key.shift_r><Key.shift_r><Key.shift_r><Key.shift_r><Key.shift_r><Key.shift_r><Key.shift_r><Key.shift_r><Key.shift_r><Key.shift_r><Key.shift_r><Key.shift_r><Key.shift_r><Key.shift_r><Key.shift_r><Key.shift_r><Key.shift_r><Key.up><Key.up><Key.up><Key.up><Key.up>
Screenshot: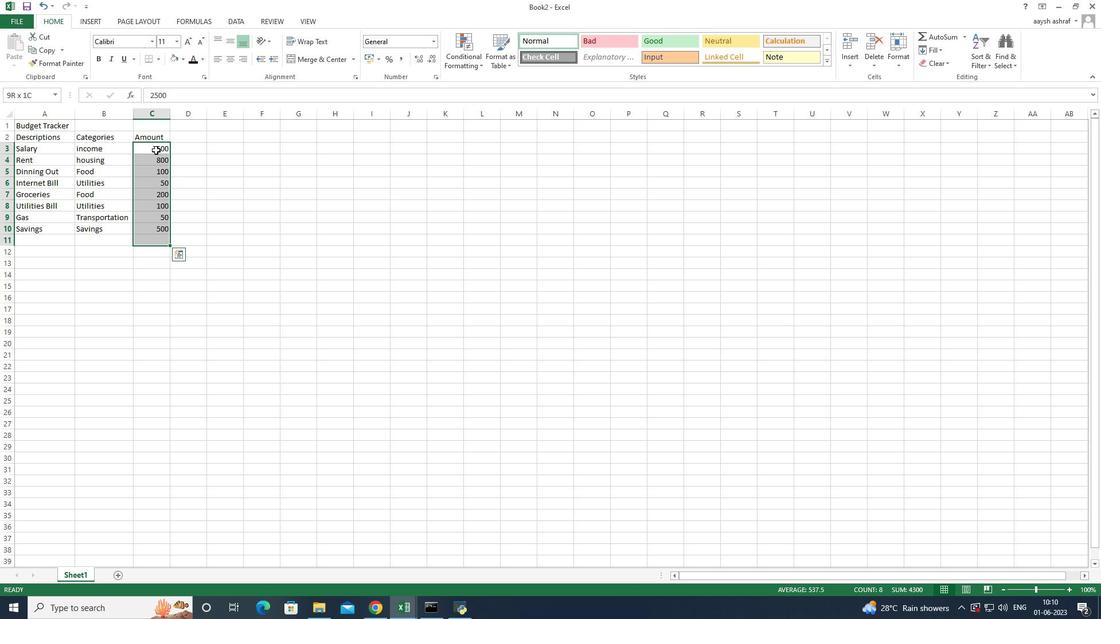 
Action: Mouse moved to (378, 62)
Screenshot: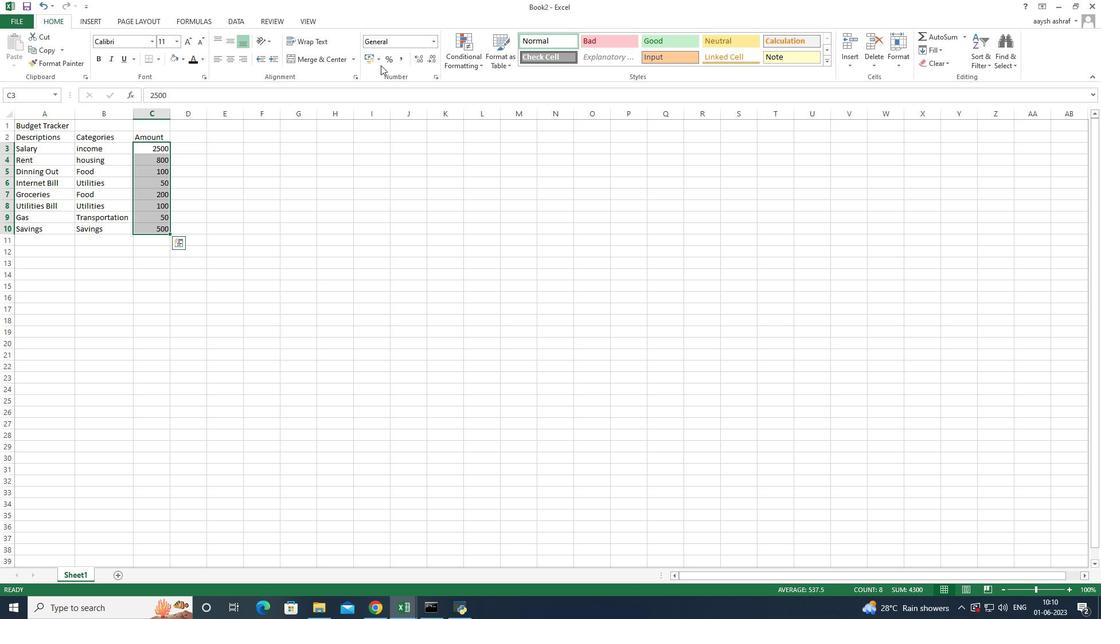 
Action: Mouse pressed left at (378, 62)
Screenshot: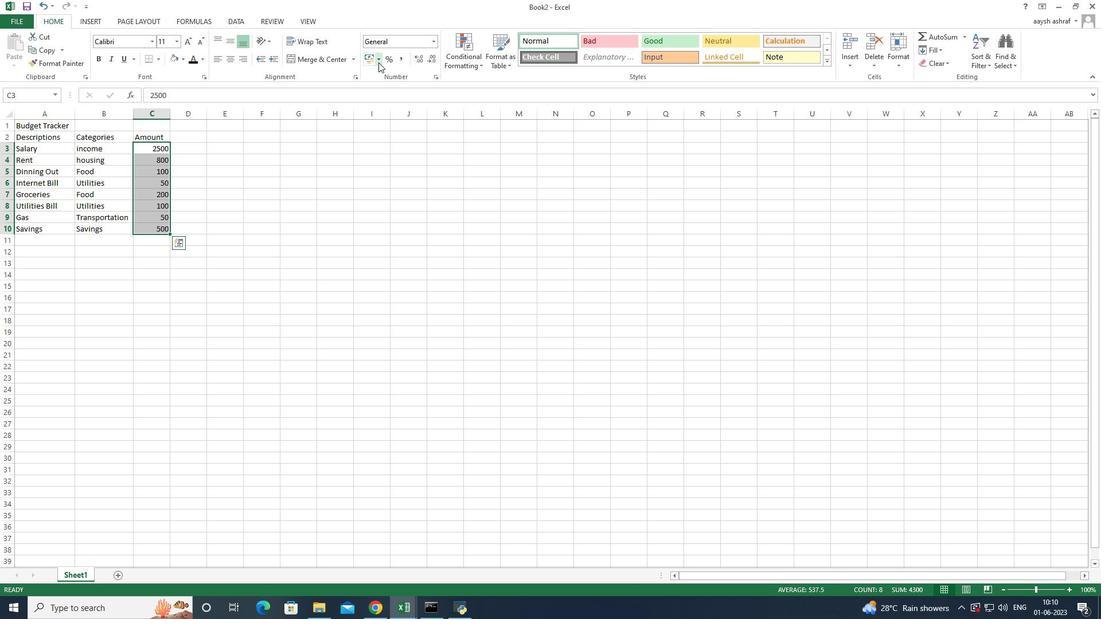 
Action: Mouse moved to (396, 88)
Screenshot: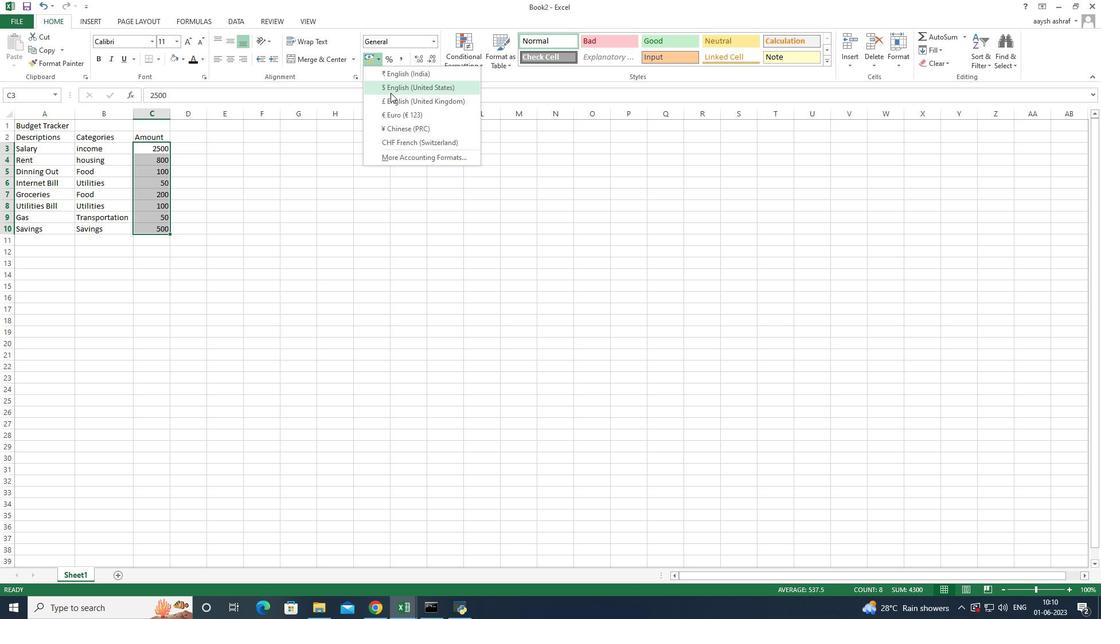 
Action: Mouse pressed left at (396, 88)
Screenshot: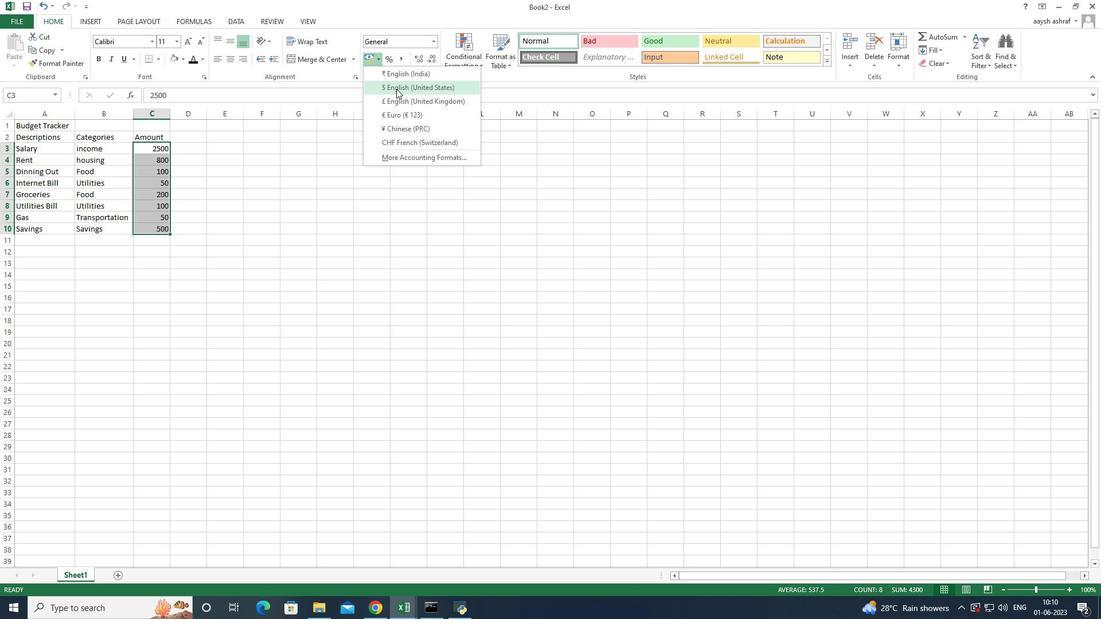 
Action: Mouse moved to (180, 275)
Screenshot: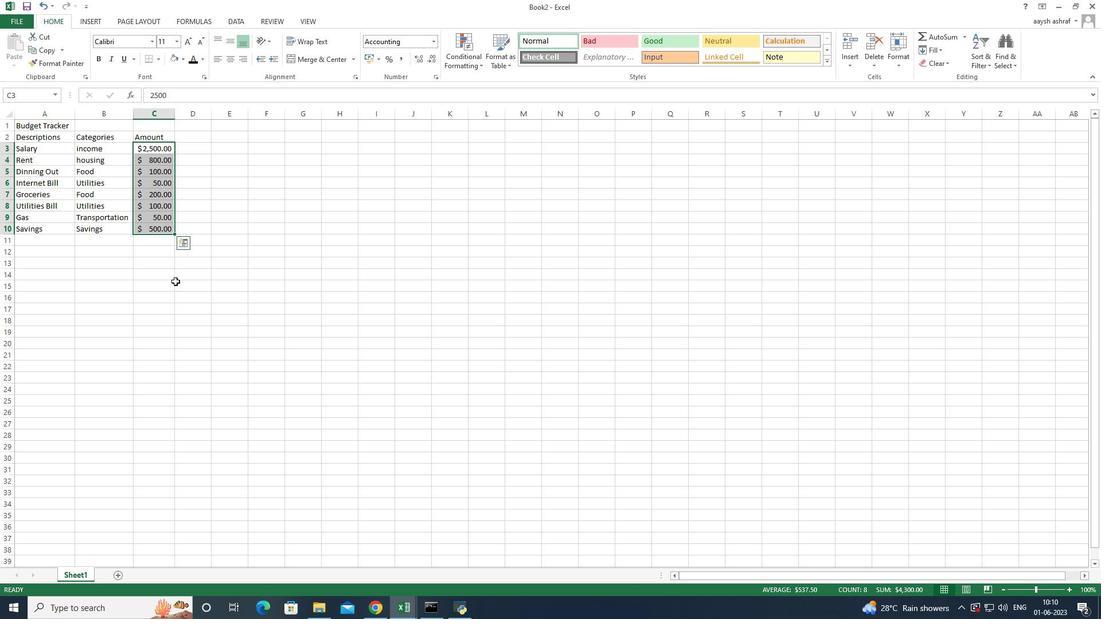 
Action: Mouse pressed left at (180, 275)
Screenshot: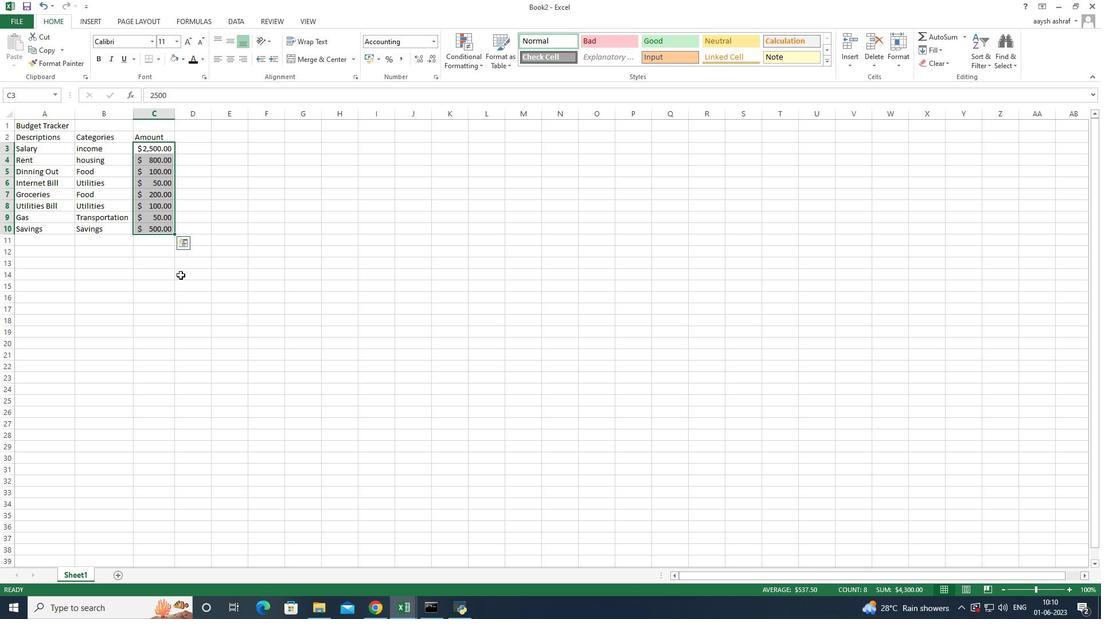 
Action: Mouse moved to (193, 138)
Screenshot: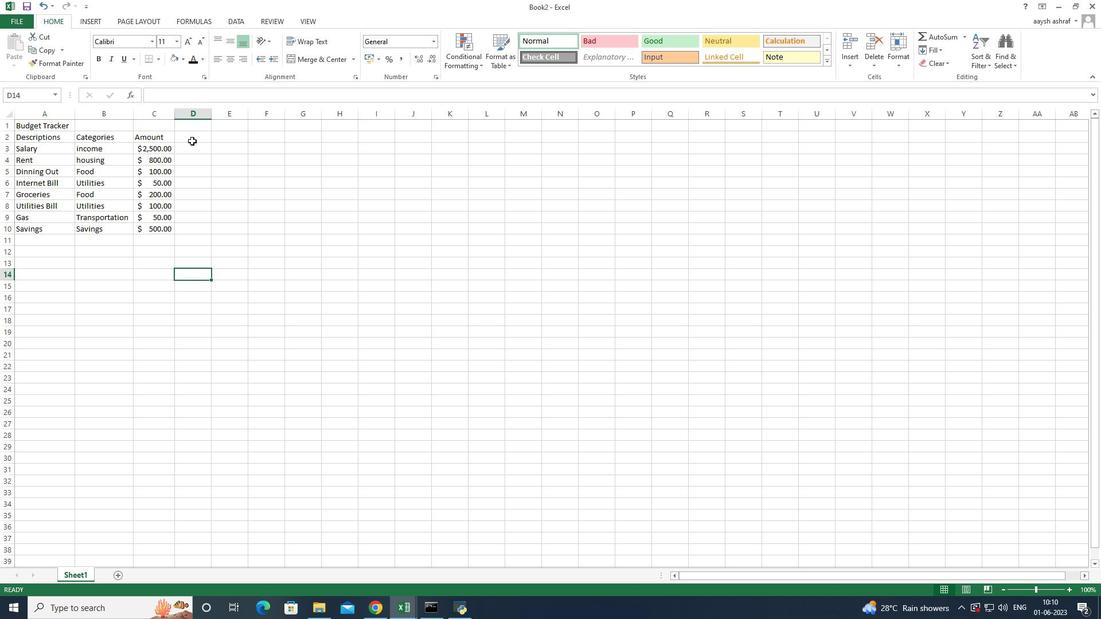 
Action: Mouse pressed left at (193, 138)
Screenshot: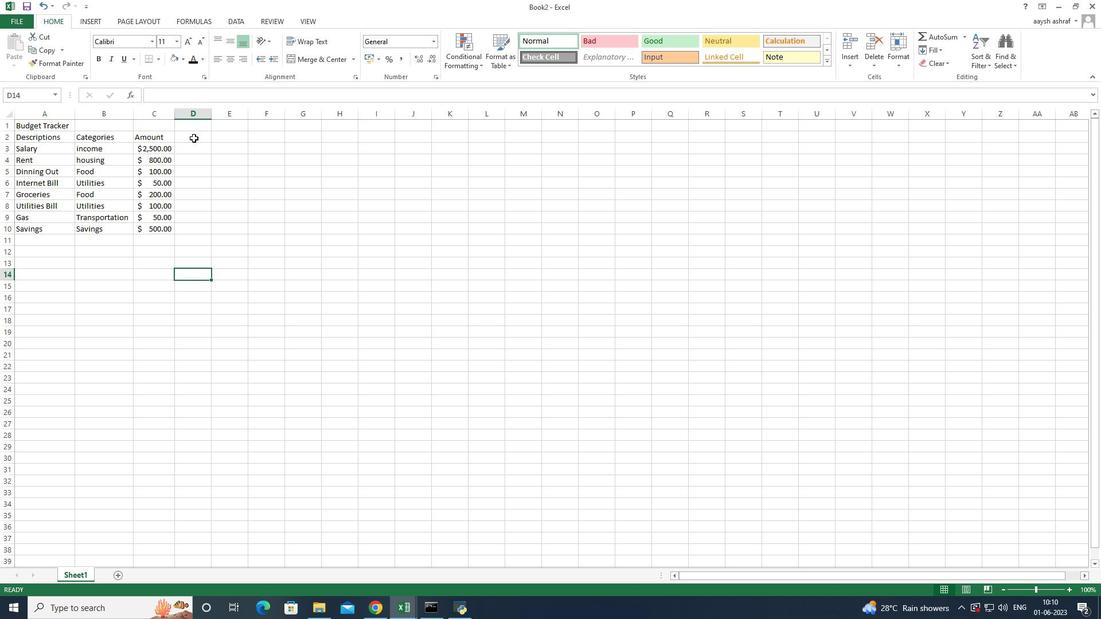 
Action: Mouse pressed left at (193, 138)
Screenshot: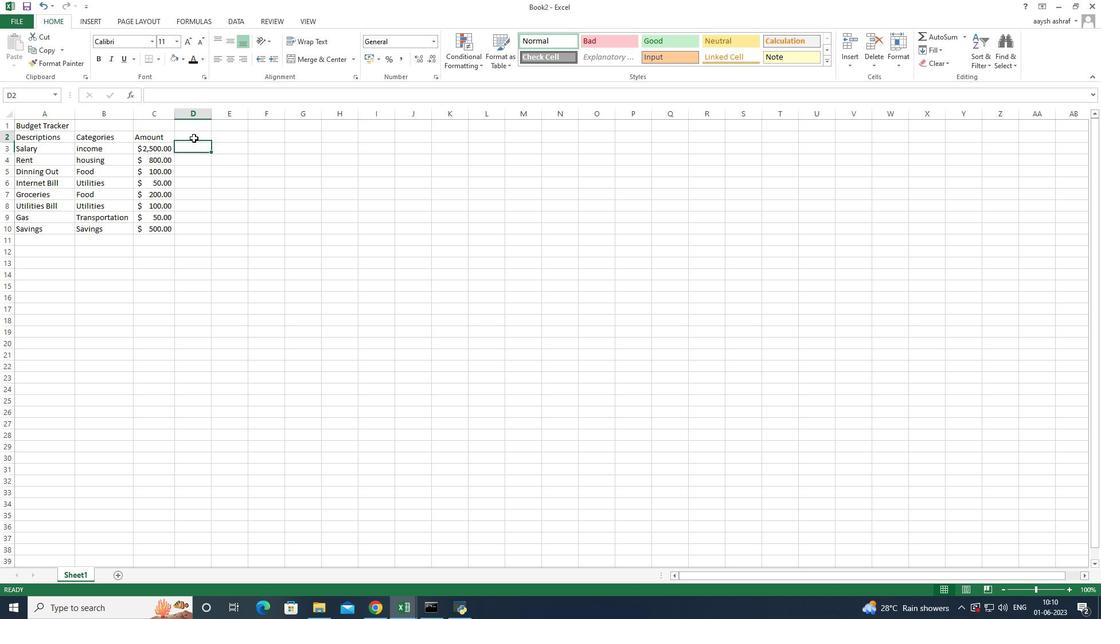 
Action: Key pressed <Key.shift>Dar<Key.backspace>tes<Key.enter>2023-05-01<Key.enter>2023-05-05<Key.enter>2023-05-10<Key.enter>2023-05-15<Key.enter>2023-05-19<Key.enter>2023-05-2022<Key.enter>2023-05-25<Key.enter>2023-05-30<Key.enter>
Screenshot: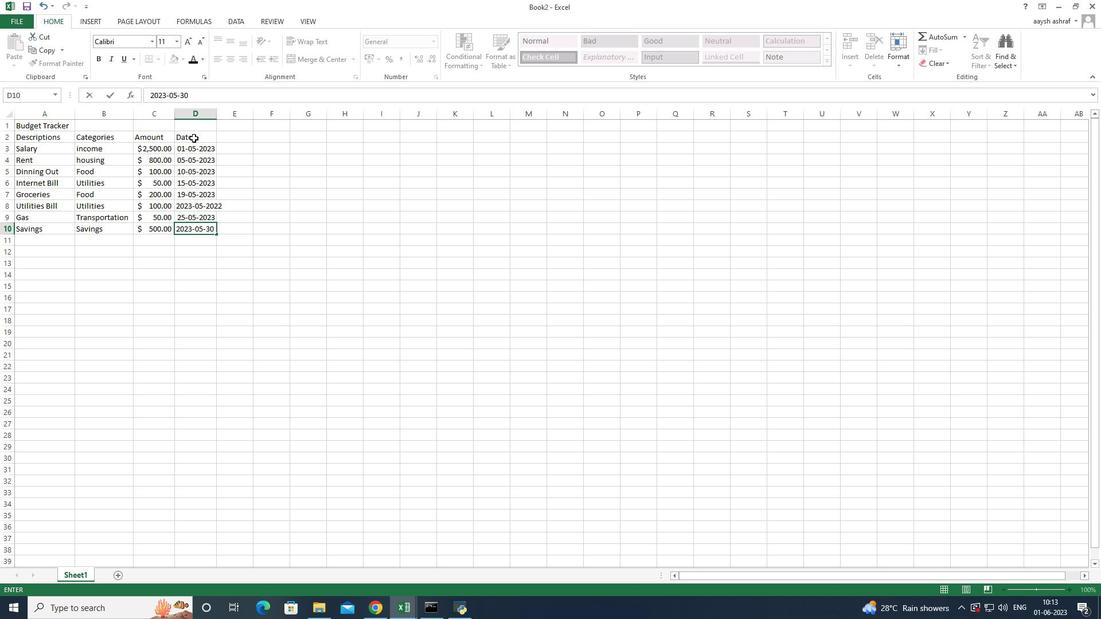 
Action: Mouse moved to (217, 115)
Screenshot: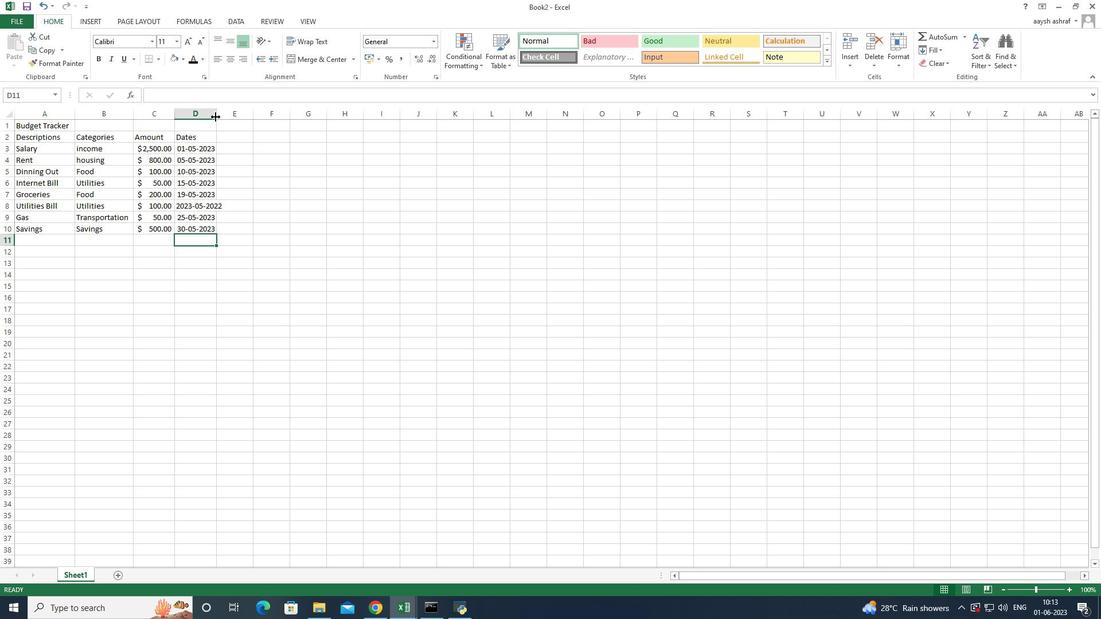 
Action: Mouse pressed left at (217, 115)
Screenshot: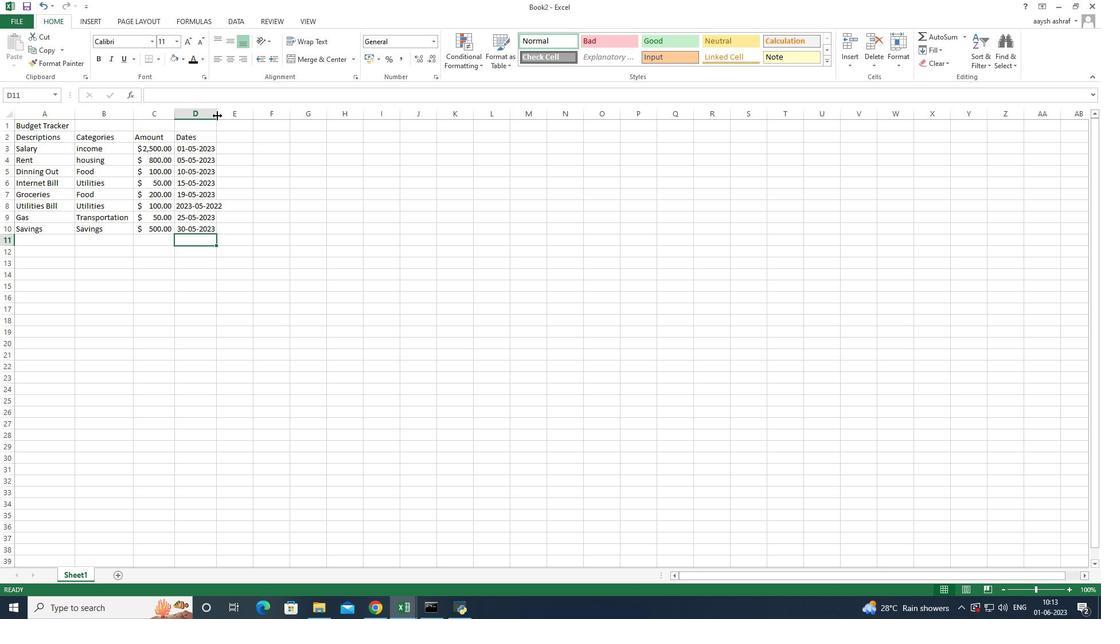 
Action: Mouse moved to (195, 207)
Screenshot: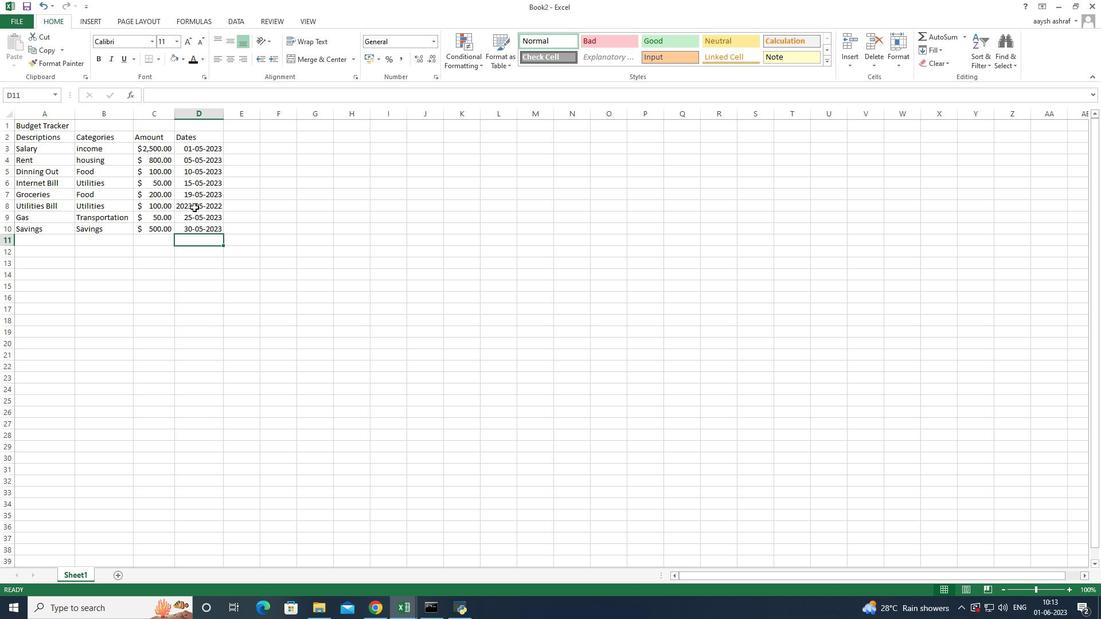 
Action: Mouse pressed left at (195, 207)
Screenshot: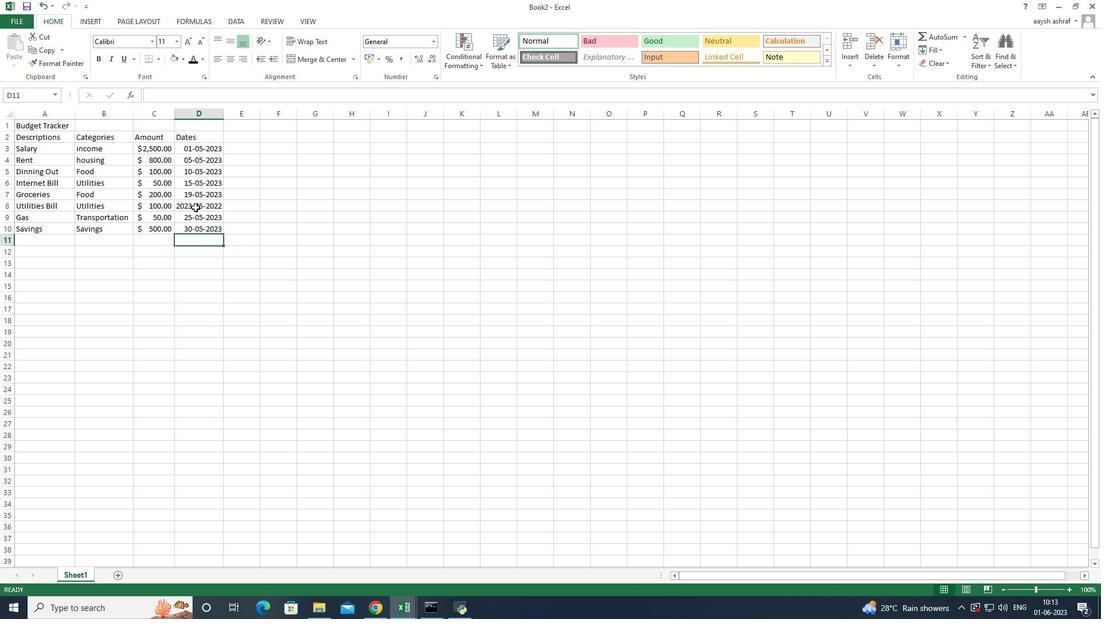 
Action: Mouse moved to (204, 205)
Screenshot: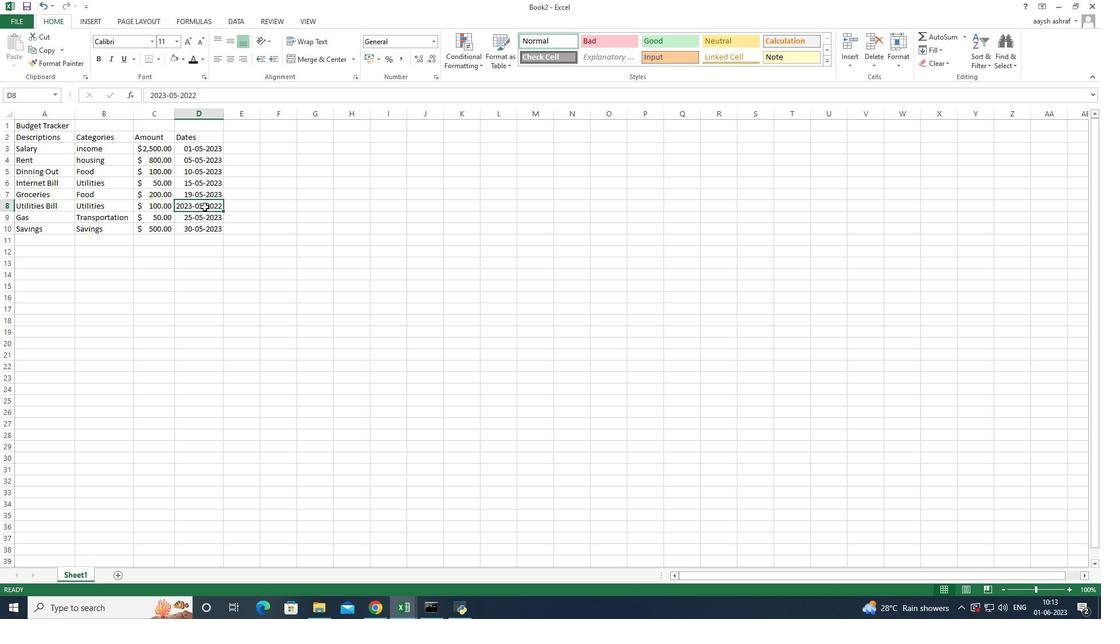 
Action: Mouse pressed left at (204, 205)
Screenshot: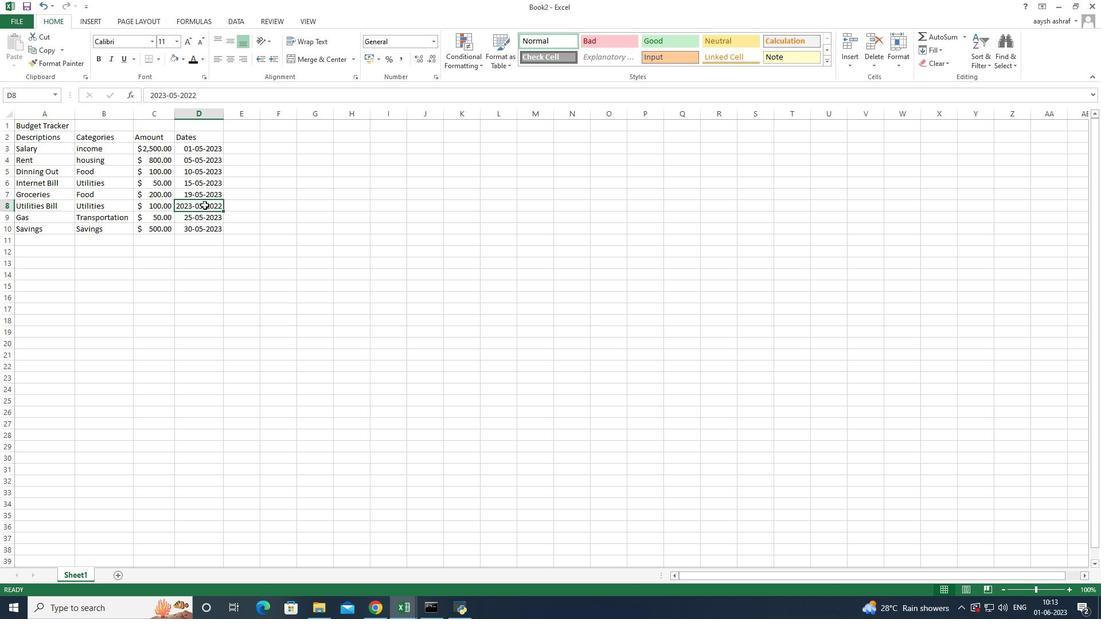 
Action: Mouse pressed left at (204, 205)
Screenshot: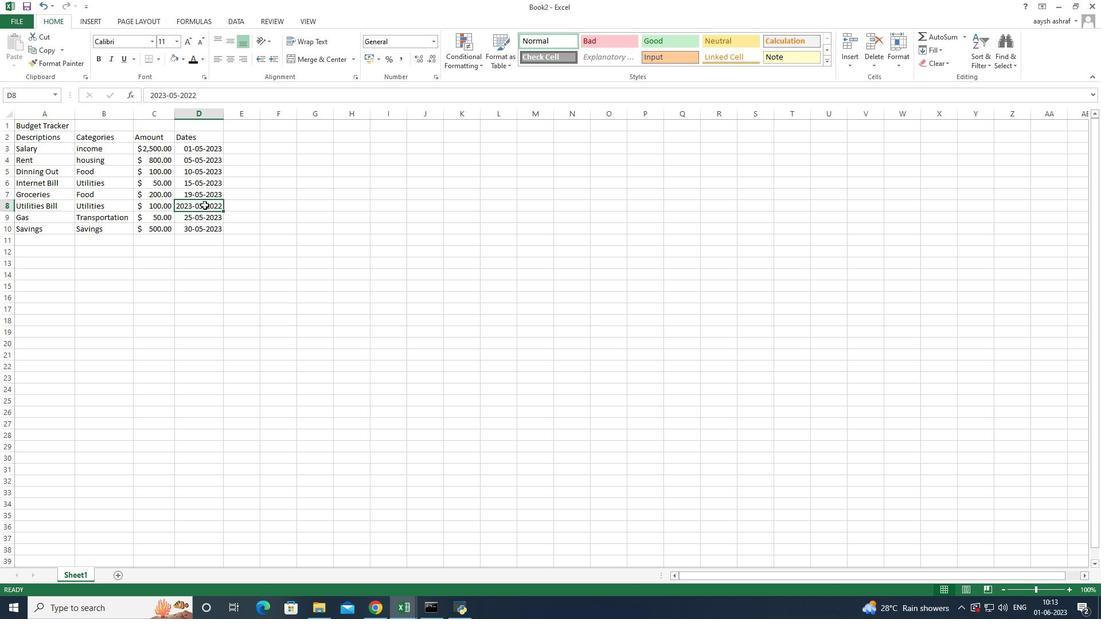 
Action: Key pressed 2
Screenshot: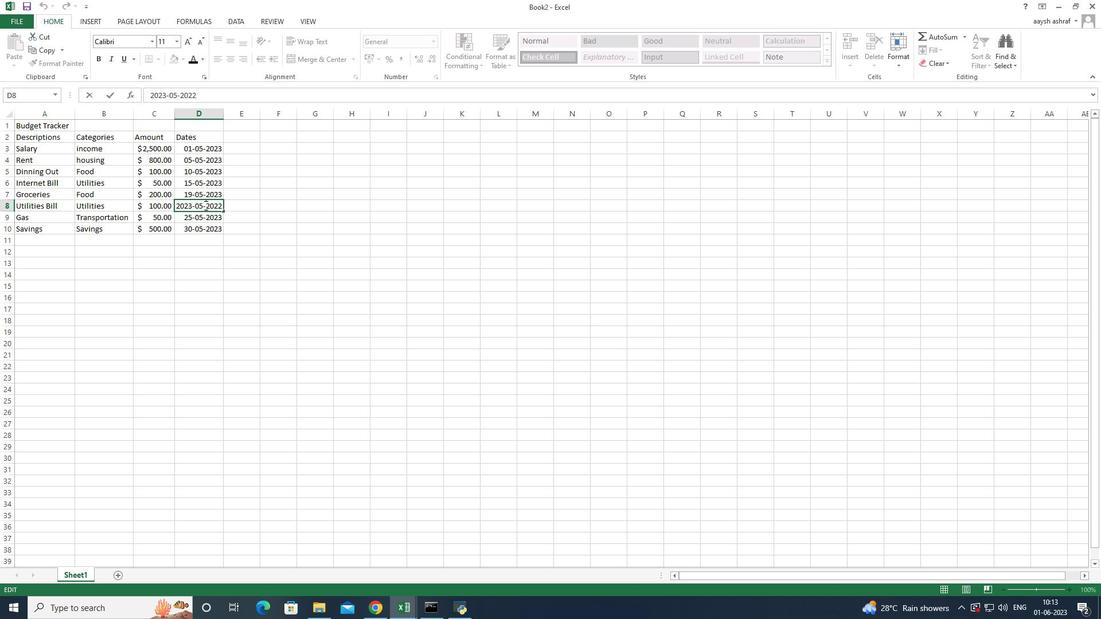 
Action: Mouse moved to (226, 208)
Screenshot: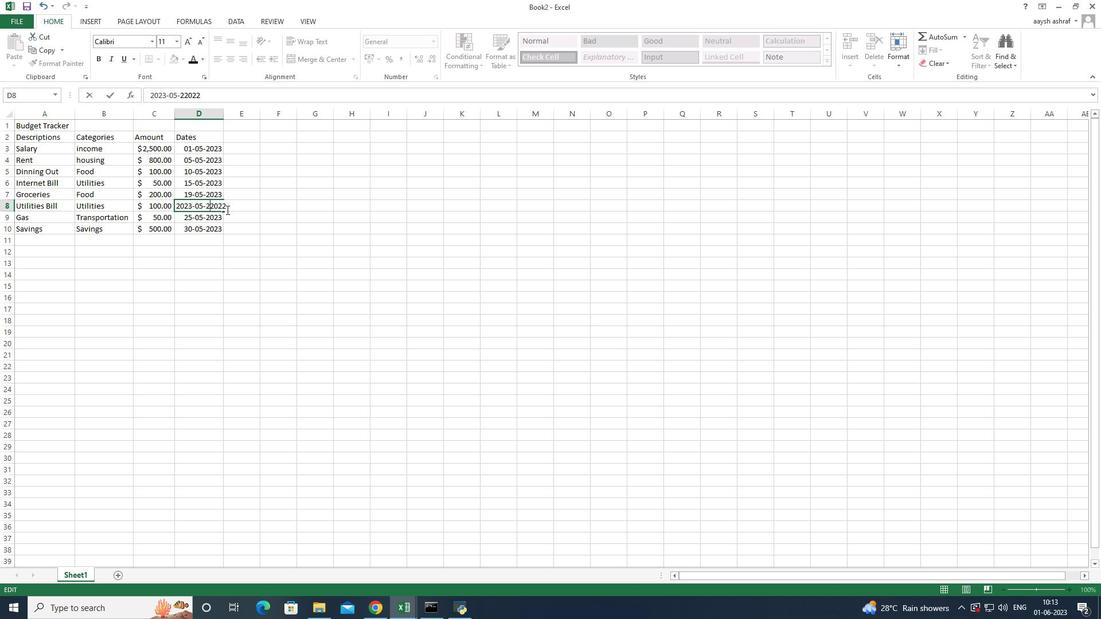 
Action: Mouse pressed left at (226, 208)
Screenshot: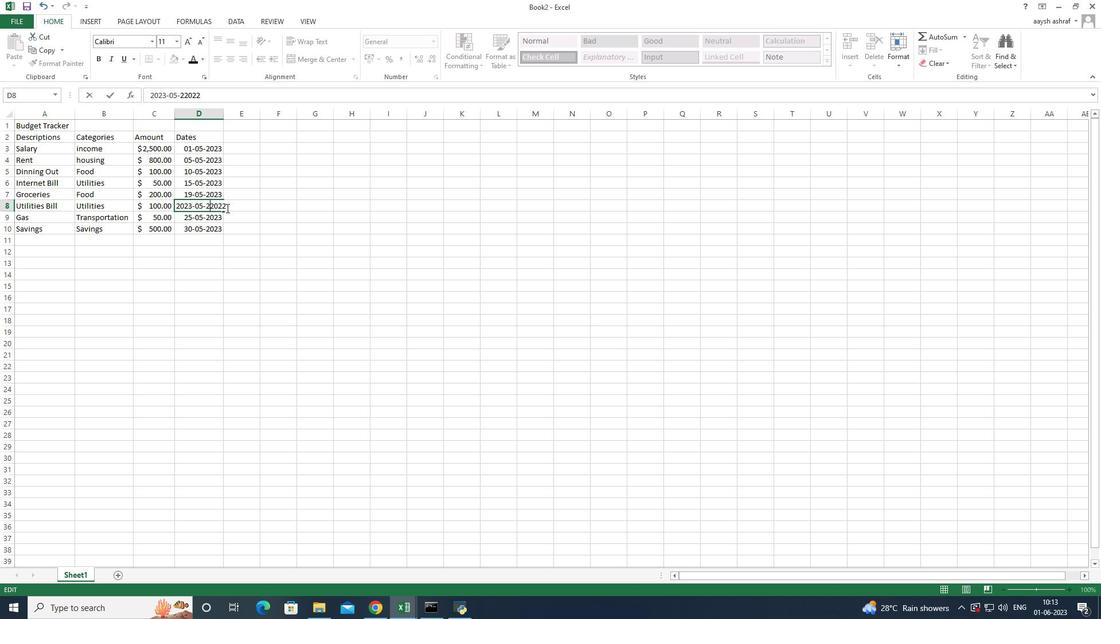 
Action: Mouse moved to (221, 207)
Screenshot: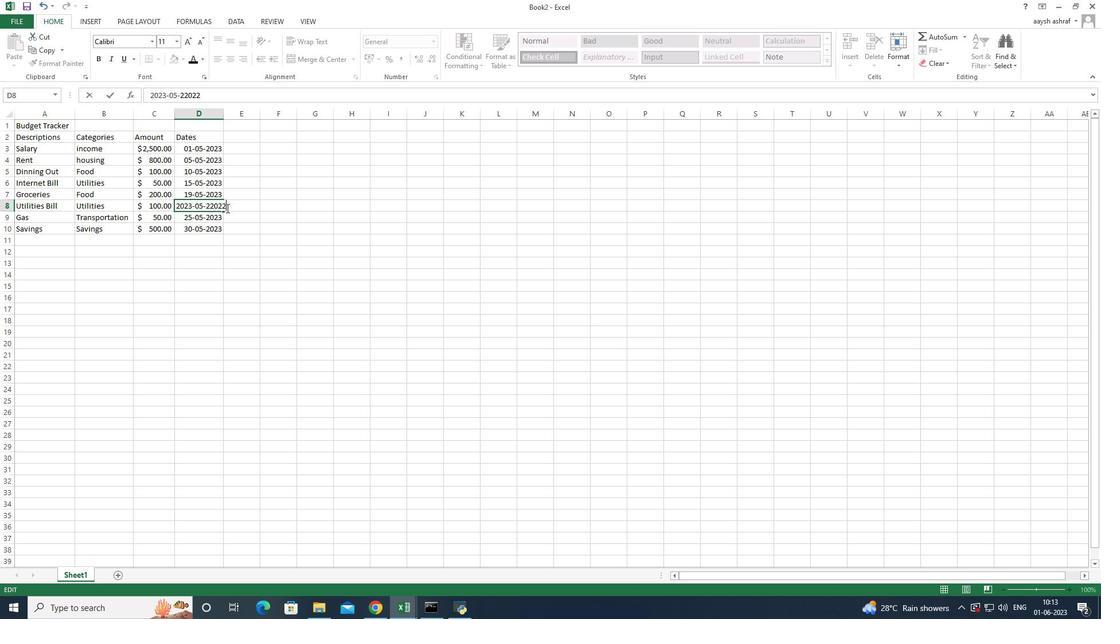 
Action: Key pressed <Key.backspace><Key.backspace><Key.backspace><Key.backspace><Key.backspace><Key.backspace><Key.backspace><Key.backspace><Key.backspace><Key.backspace><Key.backspace><Key.backspace><Key.backspace>2023-05-15<Key.enter>
Screenshot: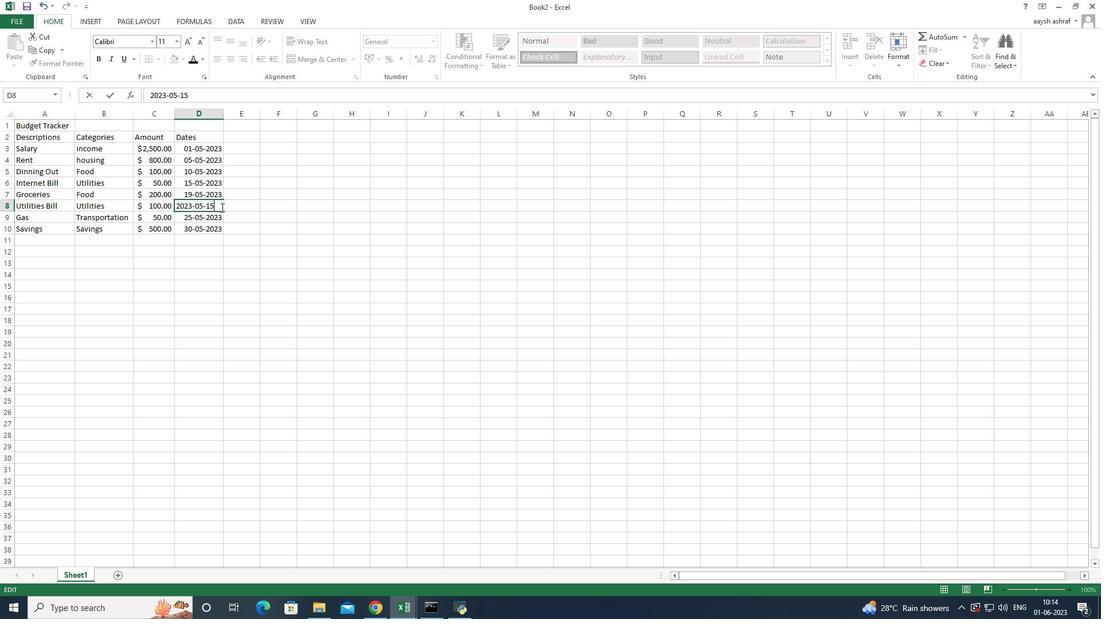 
Action: Mouse moved to (196, 239)
Screenshot: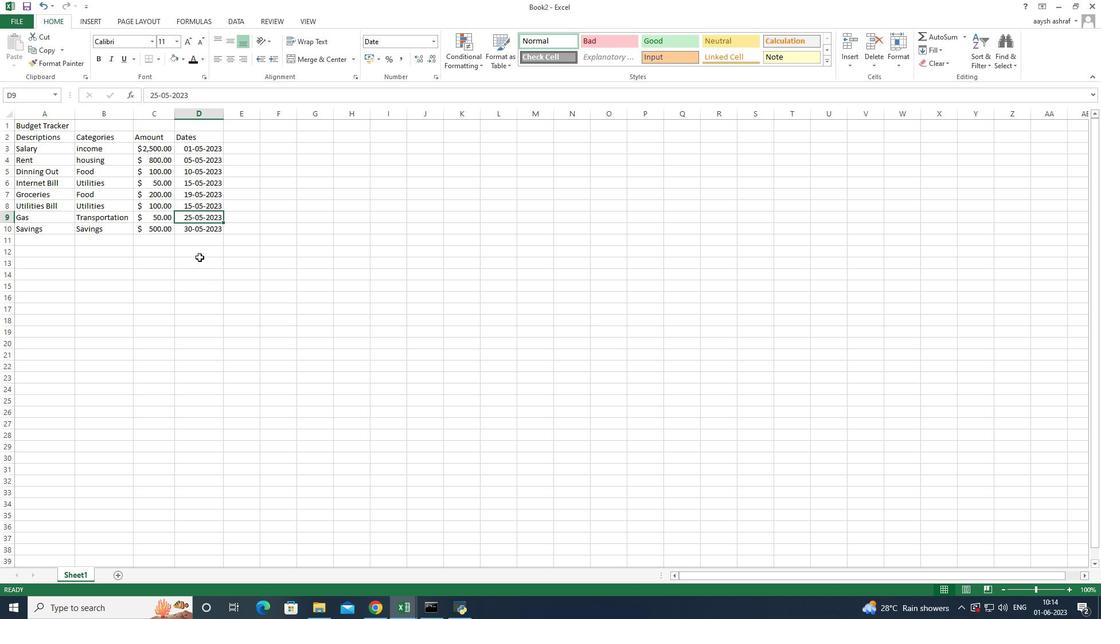 
Action: Mouse pressed left at (196, 239)
Screenshot: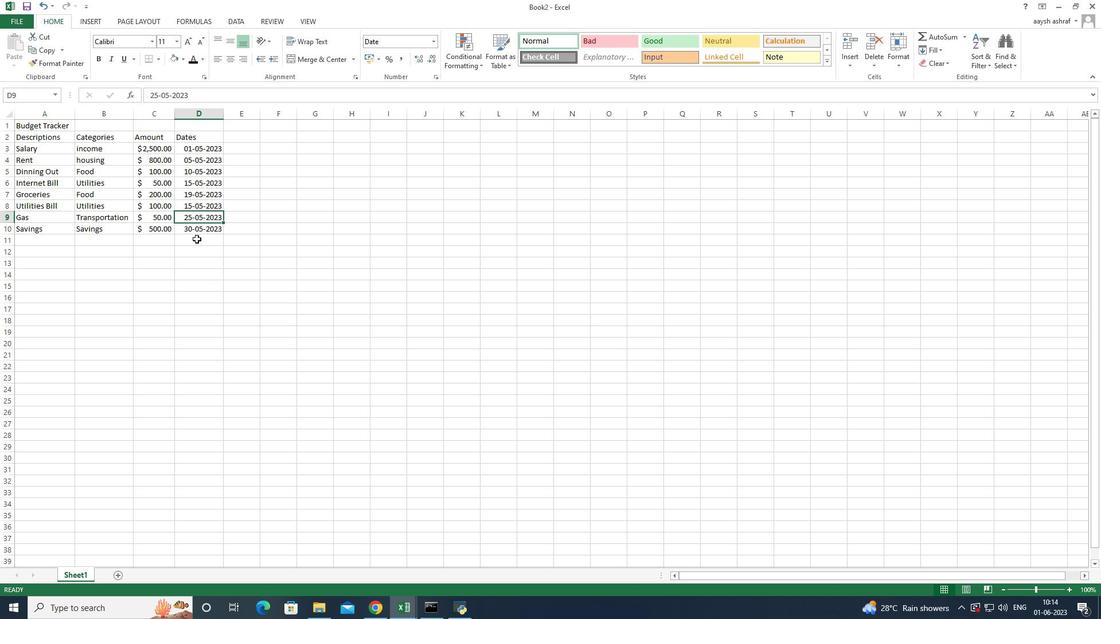 
Action: Mouse moved to (223, 115)
Screenshot: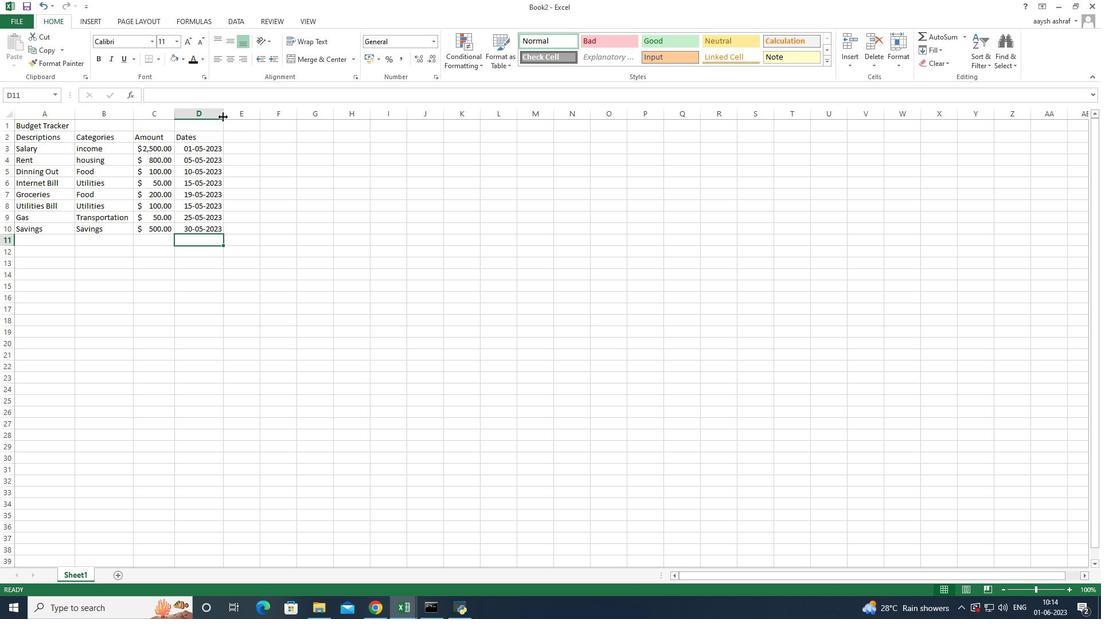 
Action: Mouse pressed left at (223, 115)
Screenshot: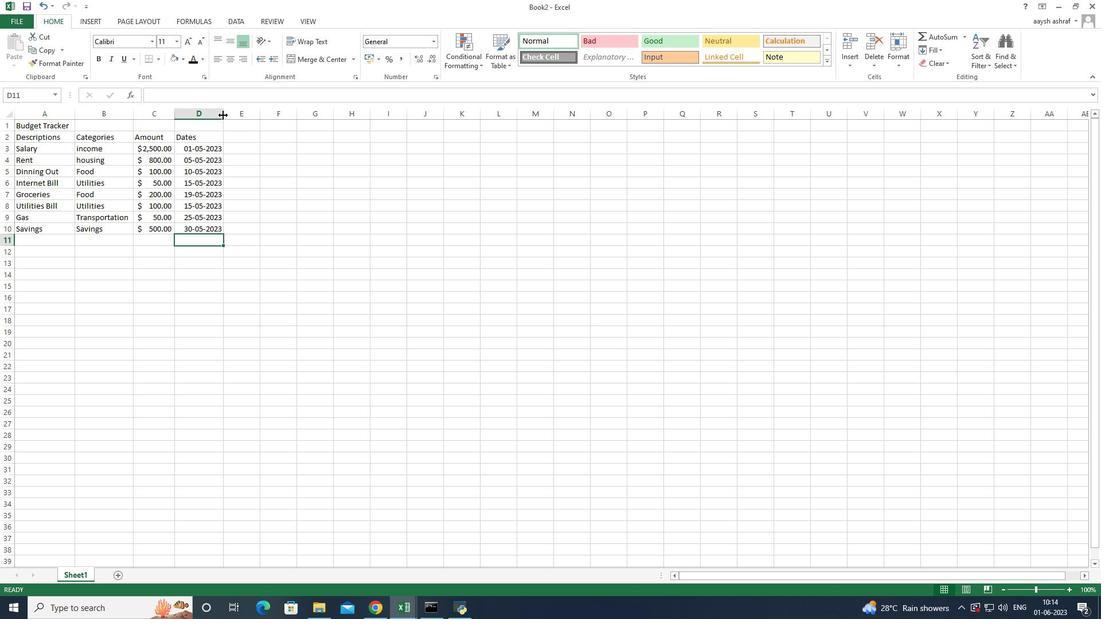 
Action: Mouse moved to (252, 140)
Screenshot: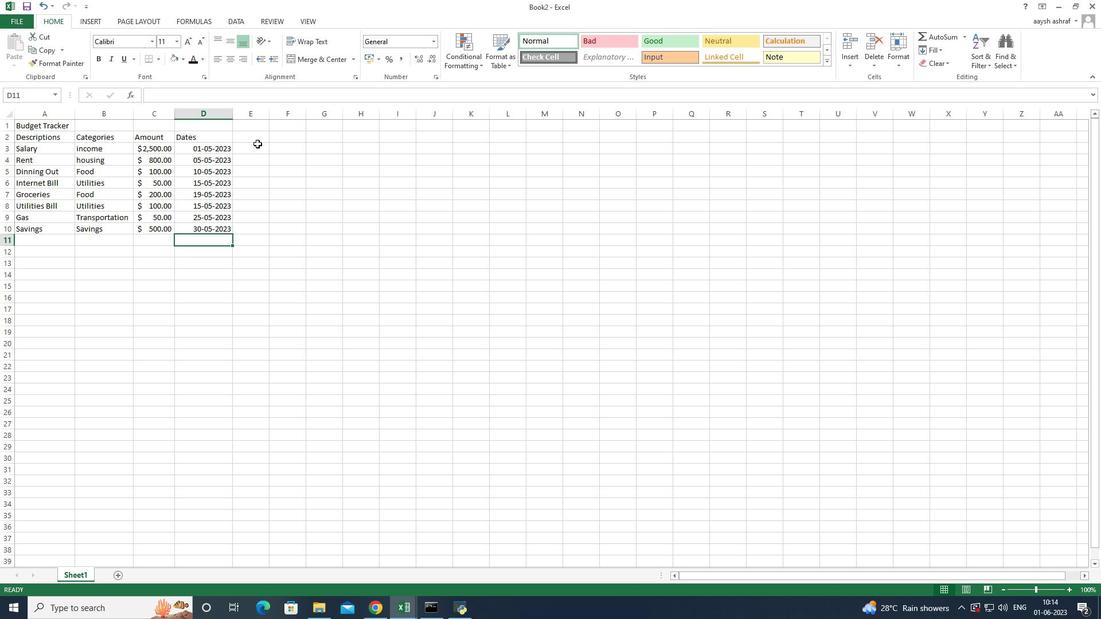 
Action: Mouse pressed left at (252, 140)
